 Task: Find Homes in Louisville with Tudor-style.
Action: Key pressed <Key.caps_lock>L<Key.caps_lock>ouisville
Screenshot: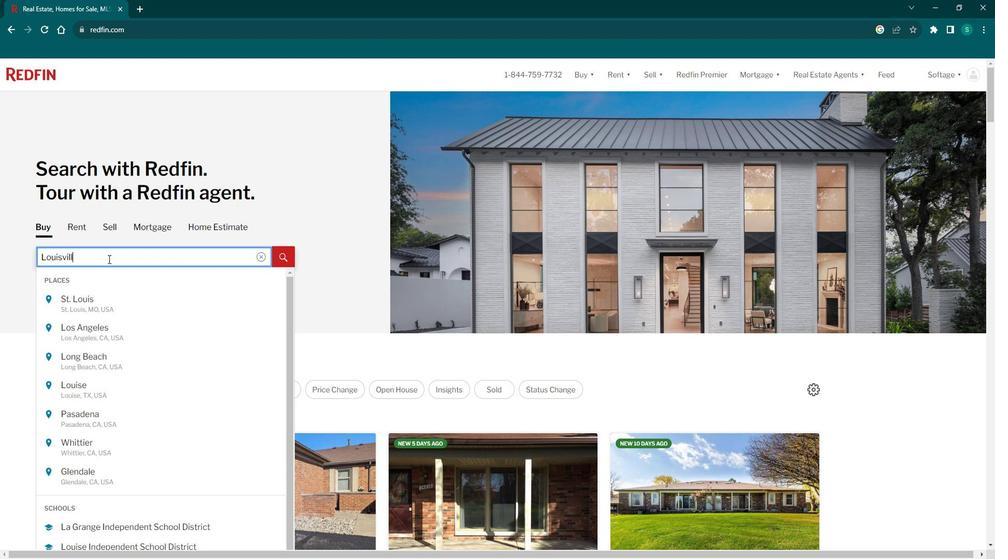 
Action: Mouse moved to (100, 295)
Screenshot: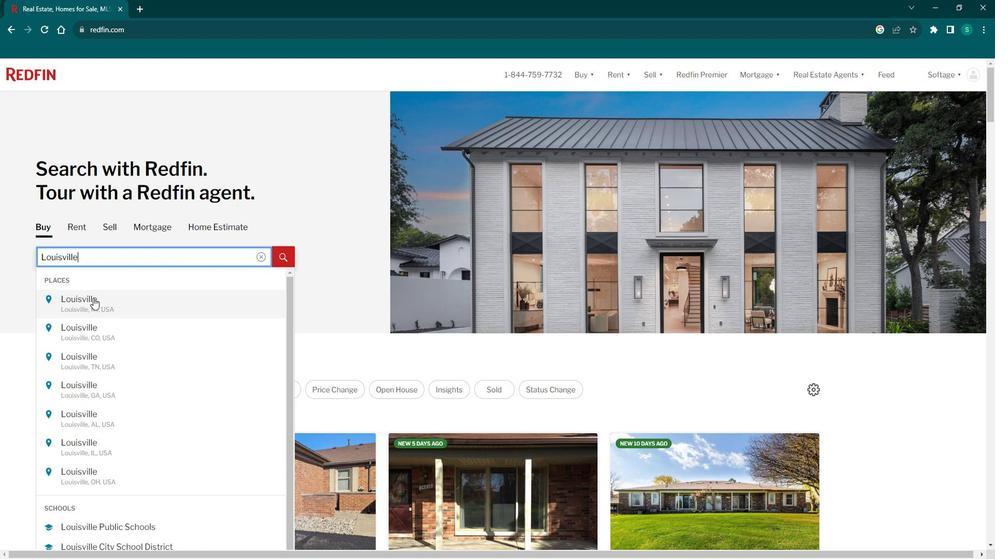 
Action: Mouse pressed left at (100, 295)
Screenshot: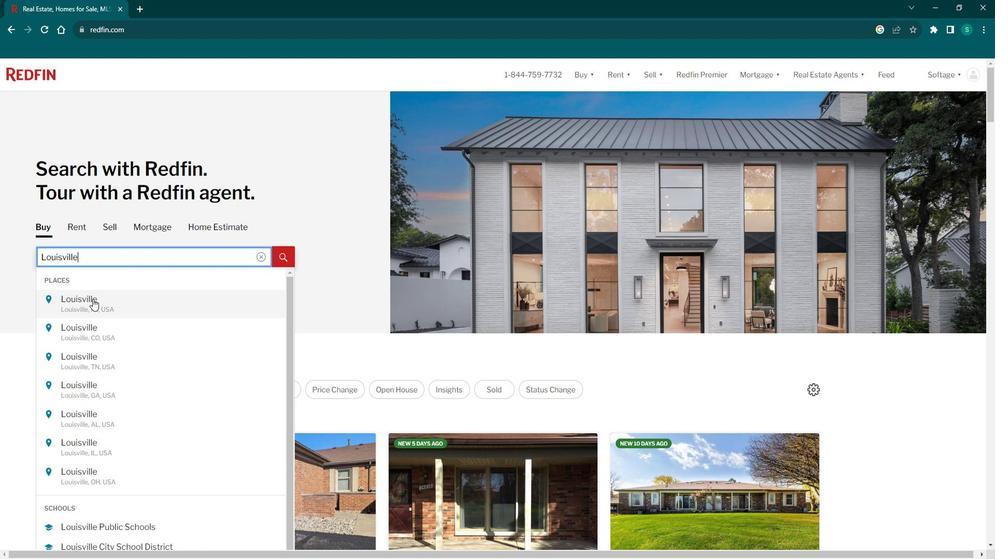 
Action: Mouse moved to (906, 140)
Screenshot: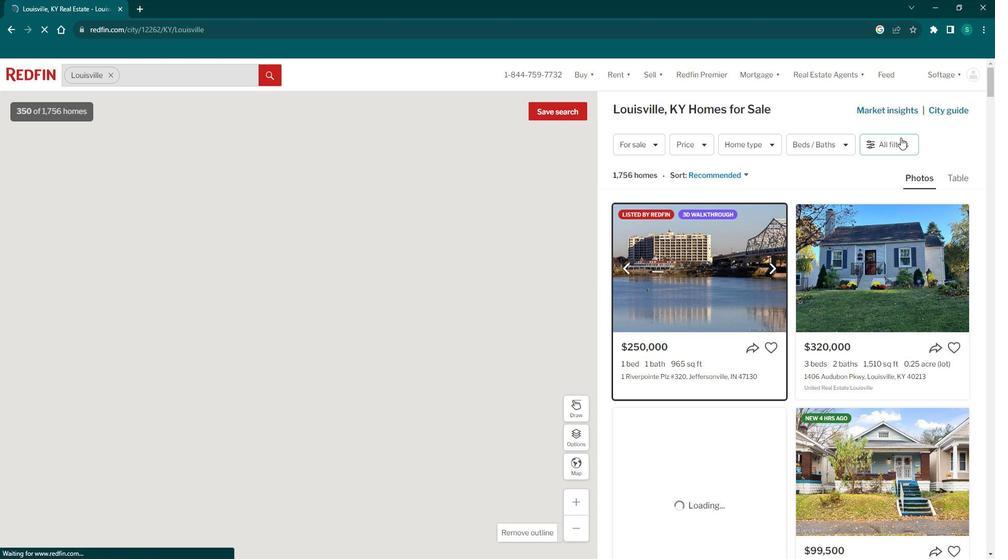 
Action: Mouse pressed left at (906, 140)
Screenshot: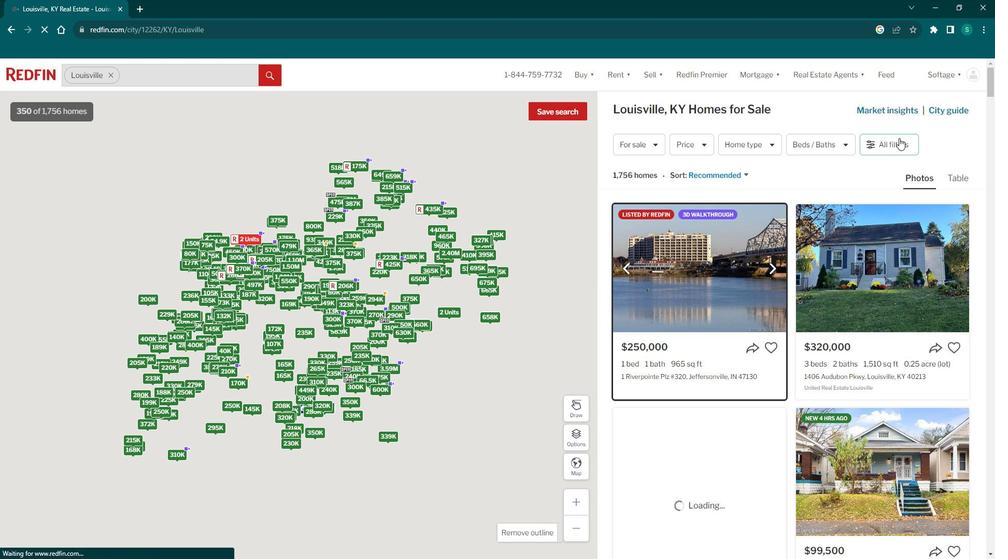 
Action: Mouse pressed left at (906, 140)
Screenshot: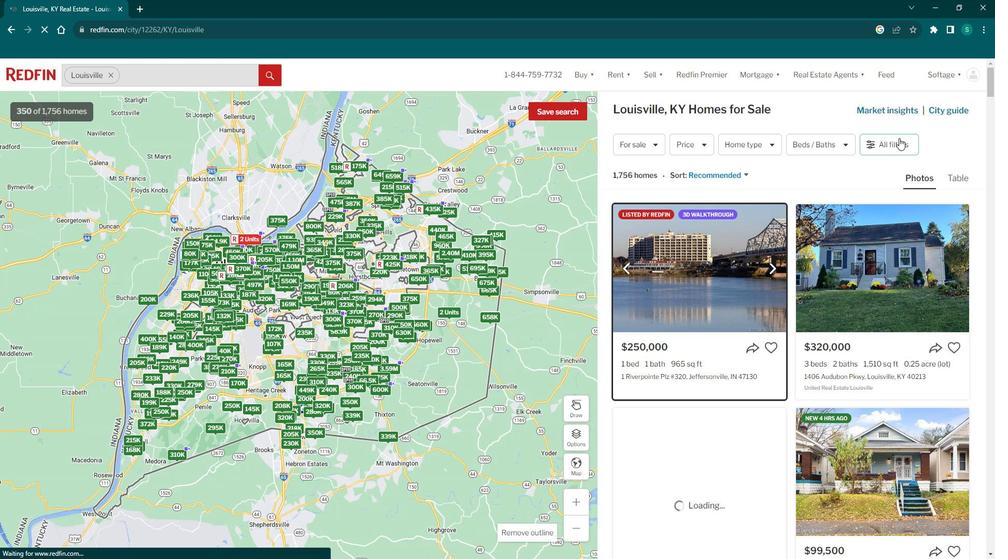 
Action: Mouse moved to (895, 145)
Screenshot: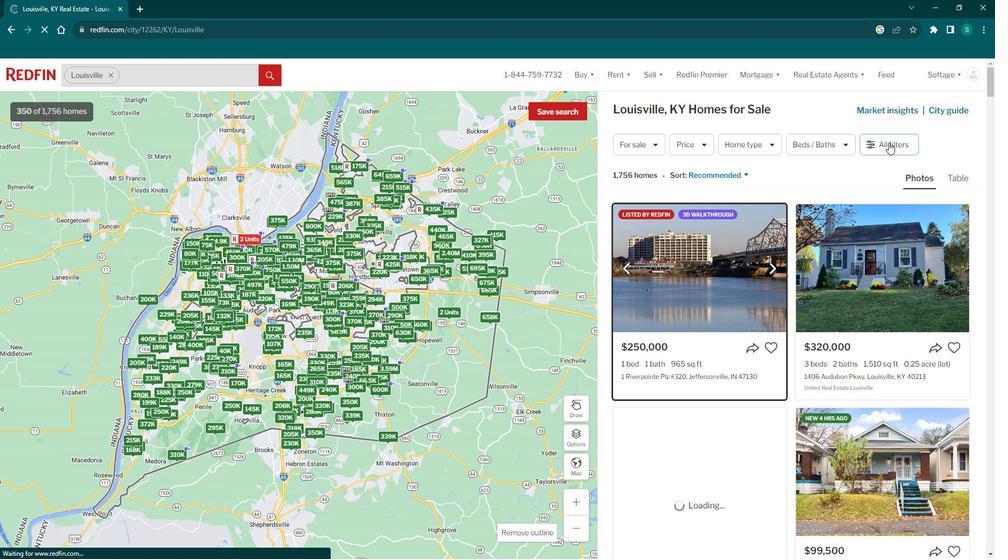 
Action: Mouse pressed left at (895, 145)
Screenshot: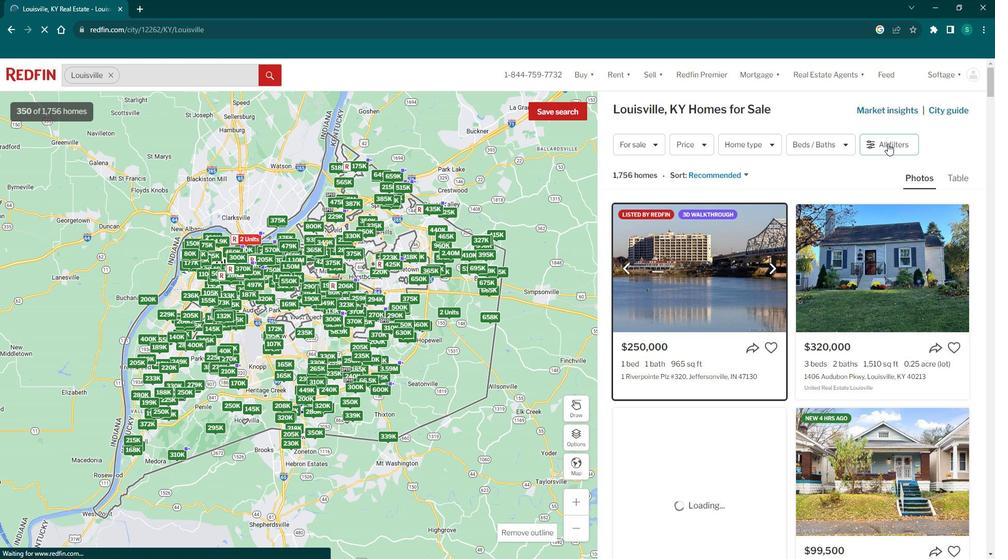 
Action: Mouse pressed left at (895, 145)
Screenshot: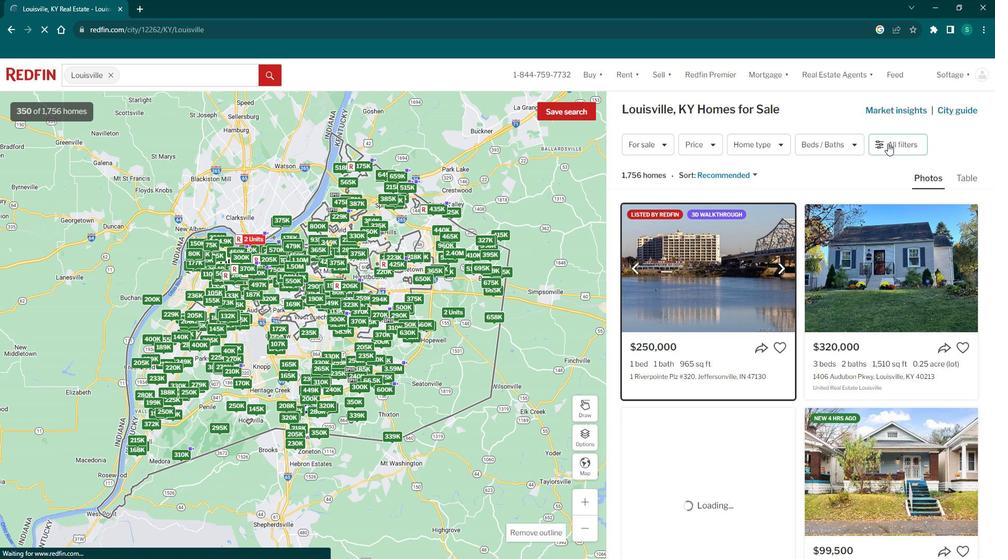 
Action: Mouse moved to (897, 146)
Screenshot: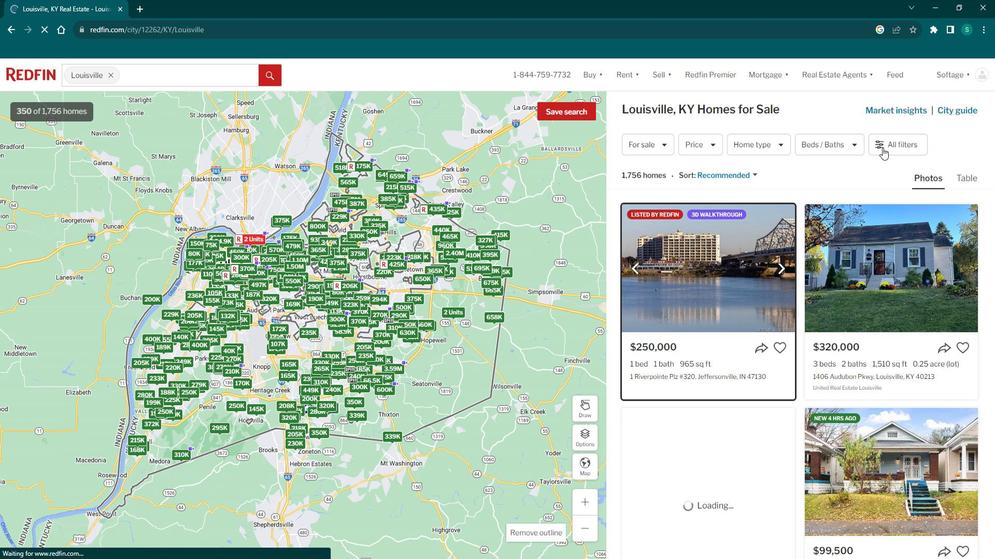 
Action: Mouse pressed left at (897, 146)
Screenshot: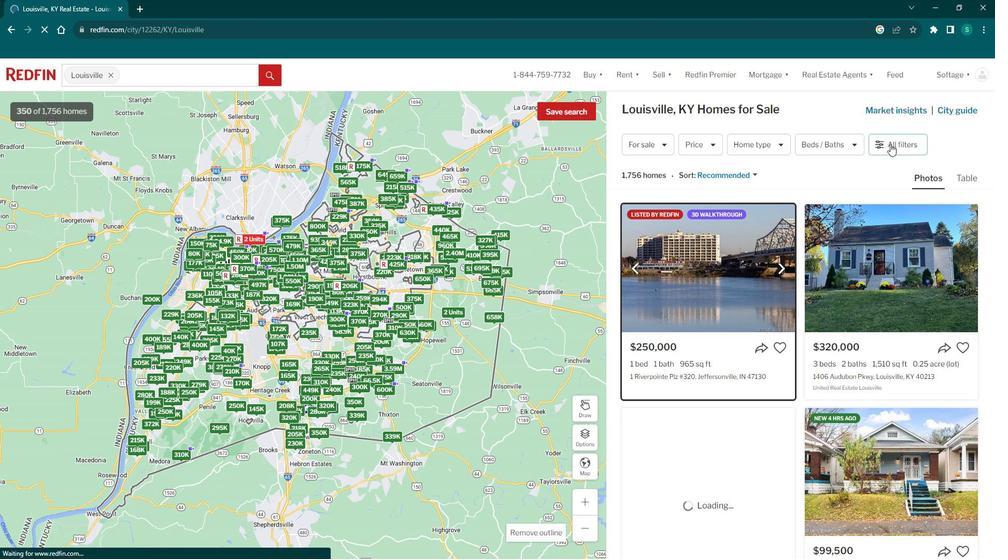 
Action: Mouse pressed left at (897, 146)
Screenshot: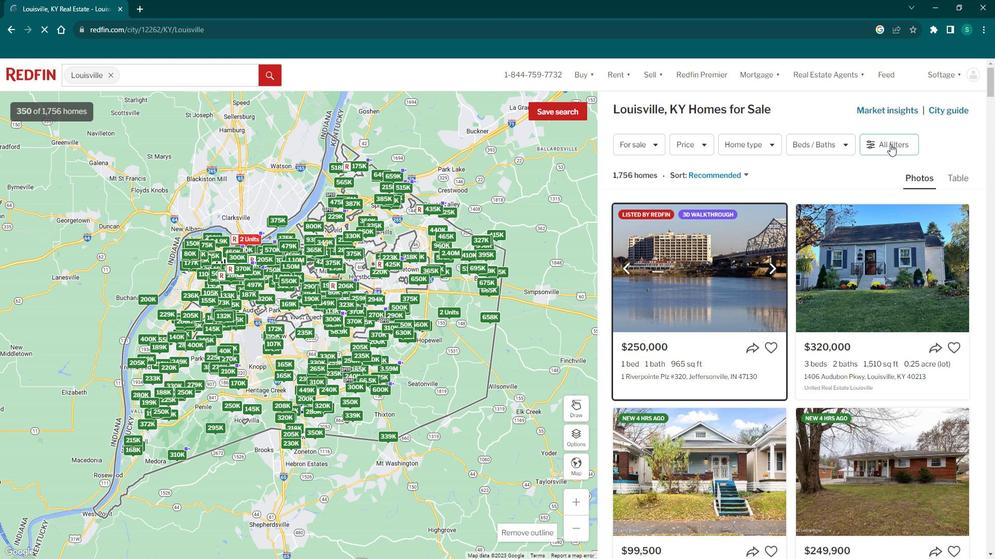 
Action: Mouse moved to (711, 380)
Screenshot: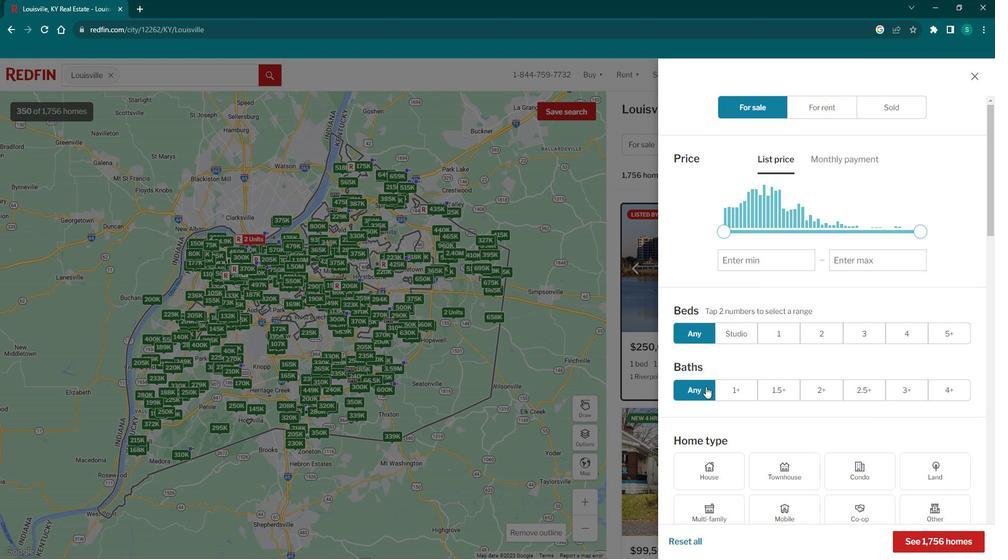 
Action: Mouse scrolled (711, 379) with delta (0, 0)
Screenshot: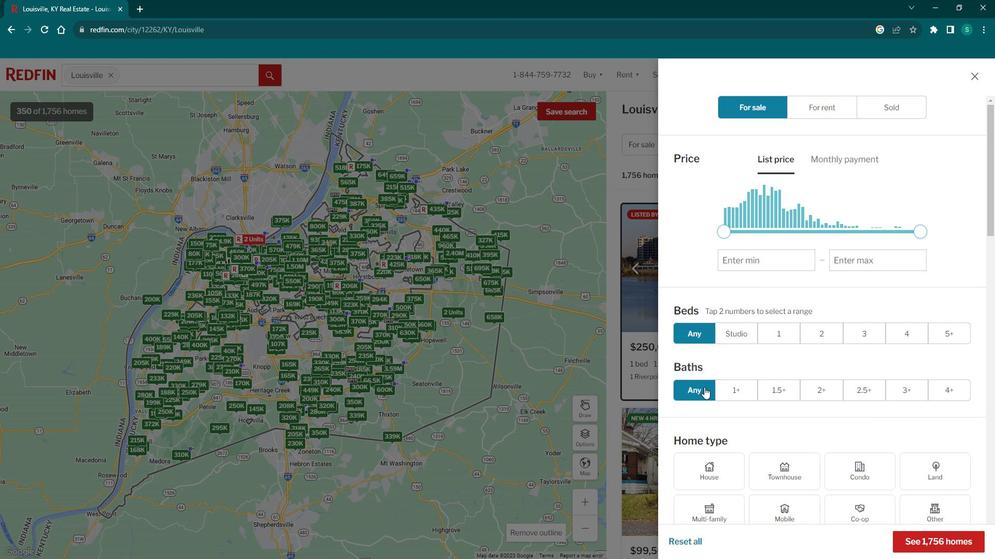 
Action: Mouse scrolled (711, 379) with delta (0, 0)
Screenshot: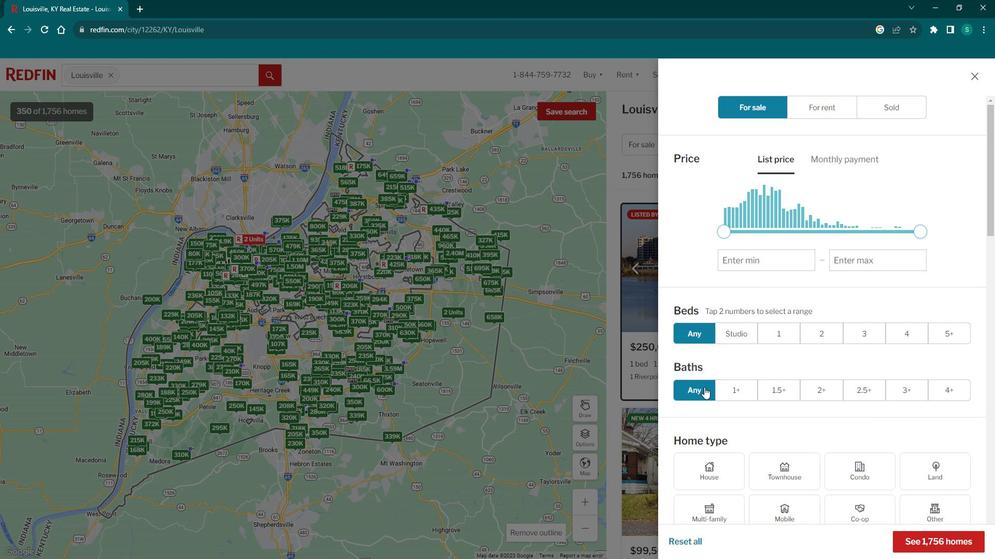 
Action: Mouse scrolled (711, 379) with delta (0, 0)
Screenshot: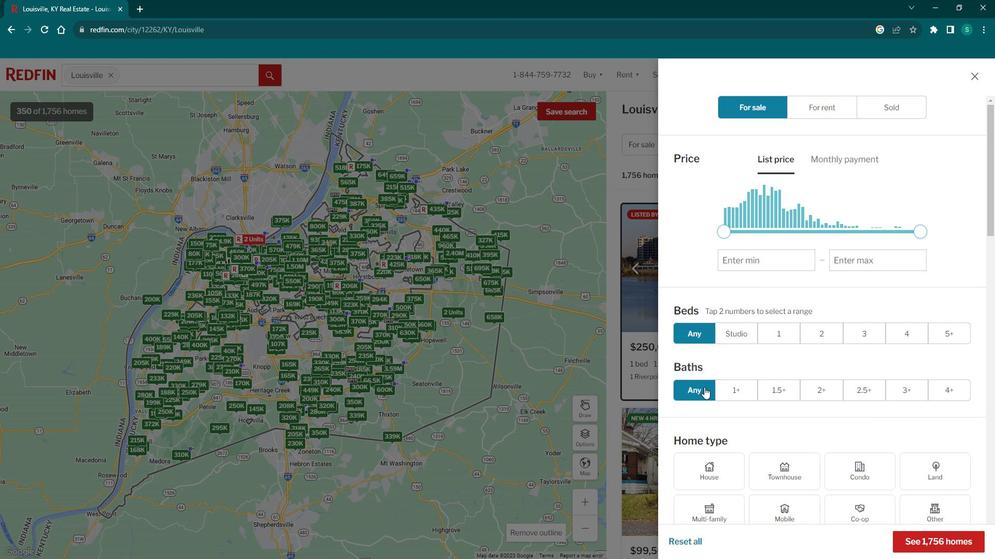
Action: Mouse scrolled (711, 379) with delta (0, 0)
Screenshot: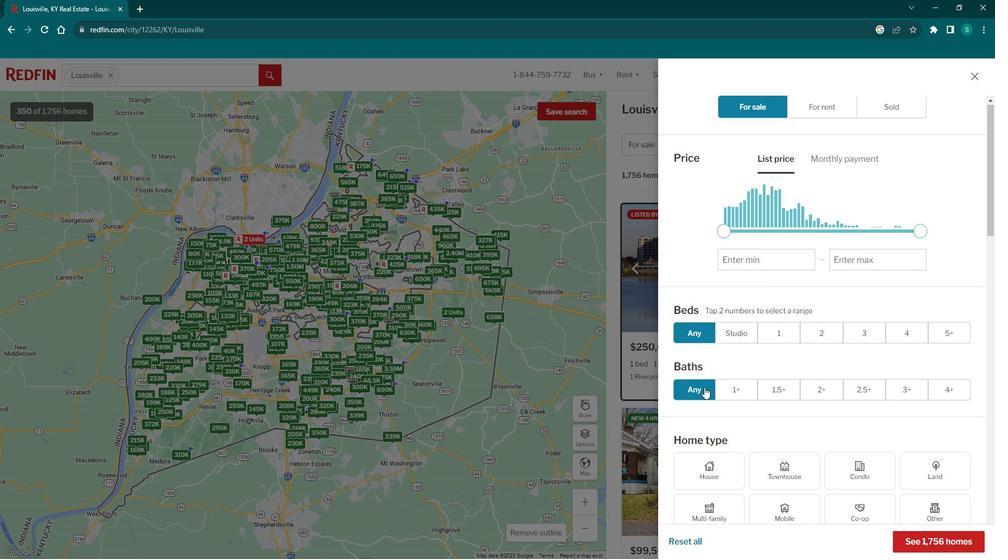 
Action: Mouse scrolled (711, 379) with delta (0, 0)
Screenshot: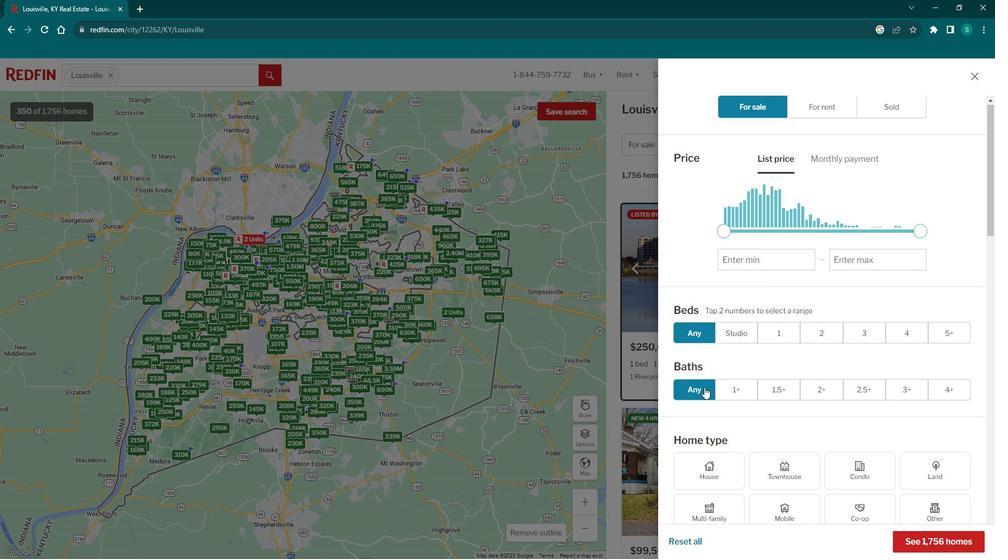 
Action: Mouse scrolled (711, 379) with delta (0, 0)
Screenshot: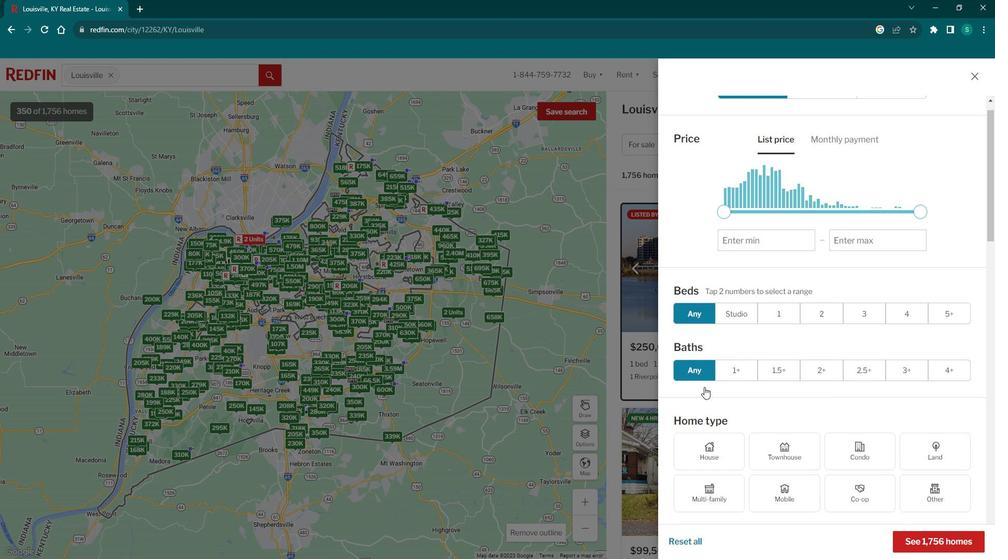 
Action: Mouse moved to (708, 363)
Screenshot: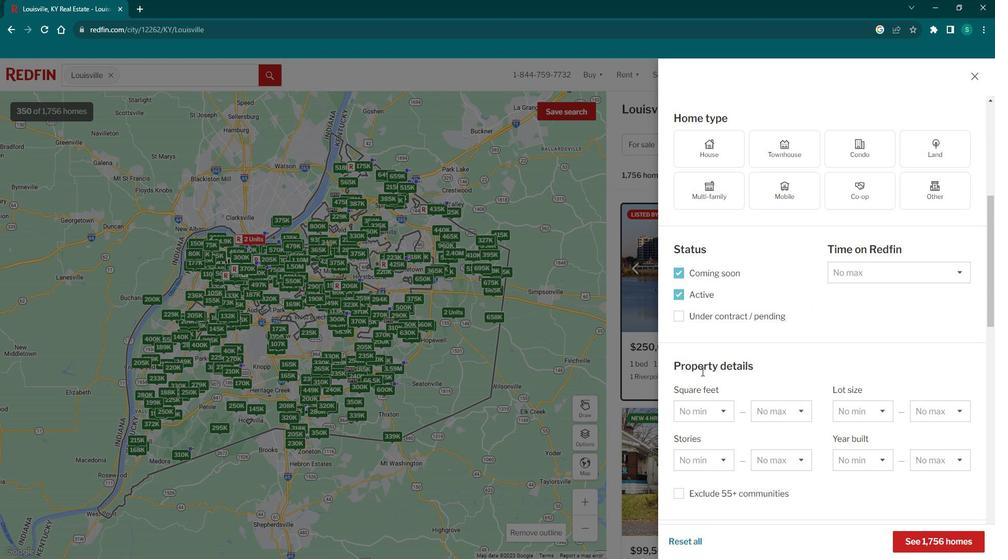 
Action: Mouse scrolled (708, 364) with delta (0, 0)
Screenshot: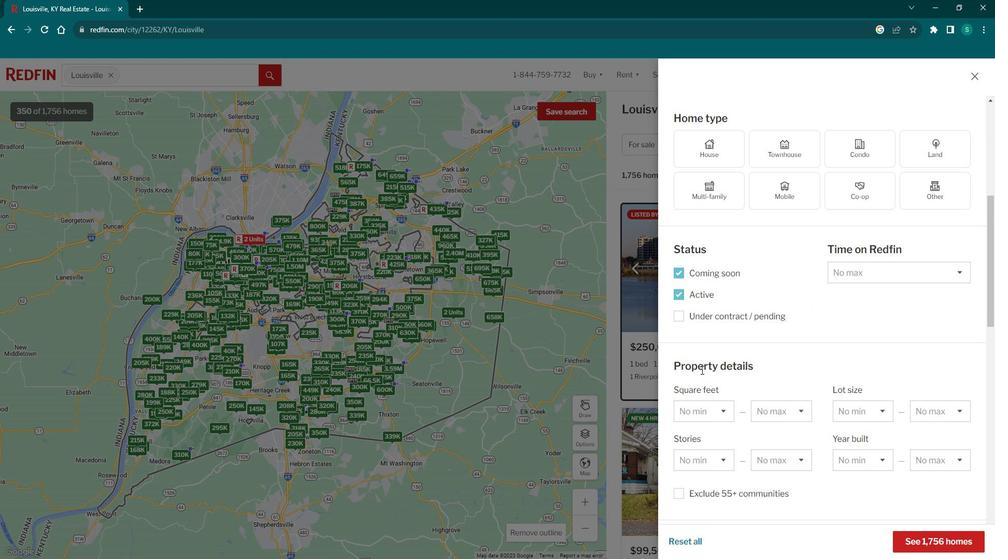 
Action: Mouse scrolled (708, 364) with delta (0, 0)
Screenshot: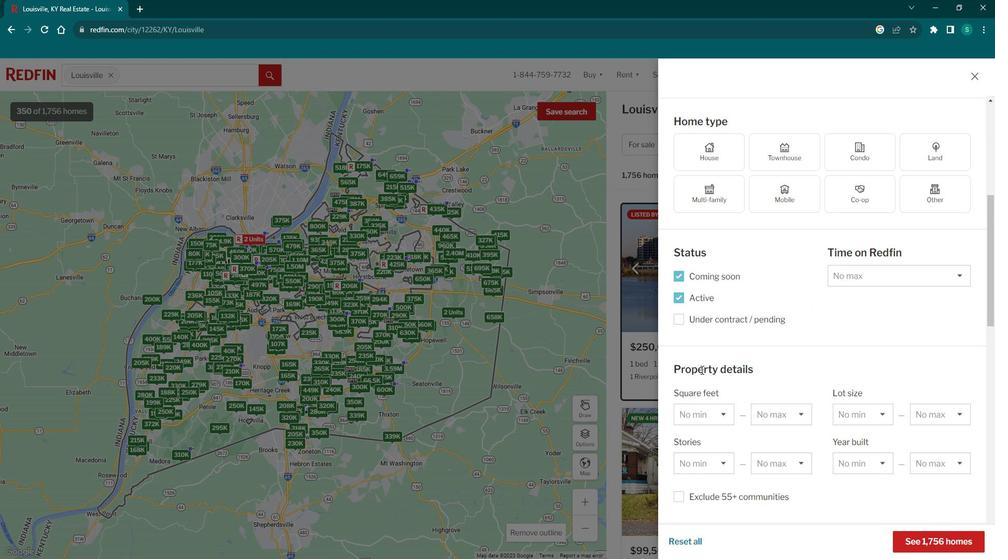 
Action: Mouse moved to (724, 245)
Screenshot: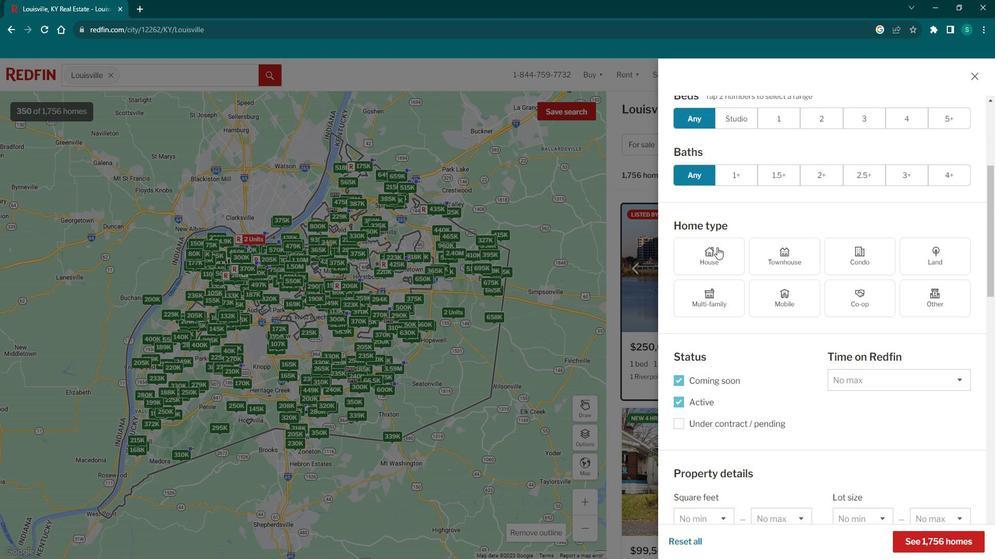 
Action: Mouse pressed left at (724, 245)
Screenshot: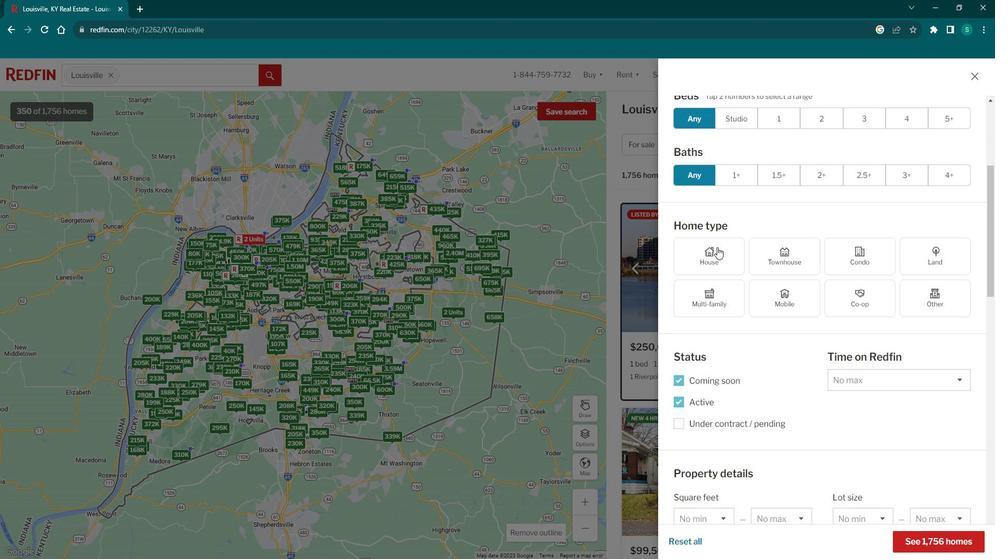 
Action: Mouse moved to (742, 369)
Screenshot: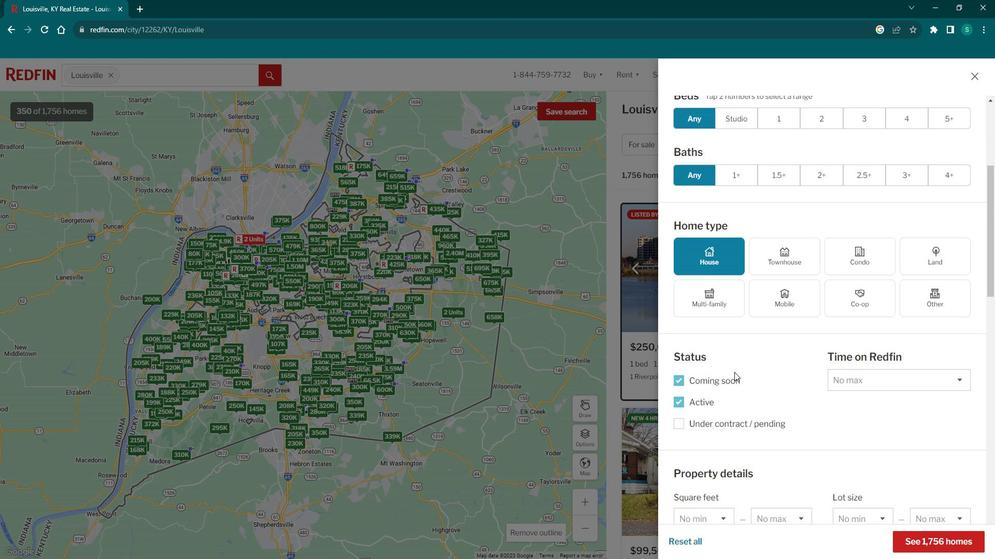 
Action: Mouse scrolled (742, 369) with delta (0, 0)
Screenshot: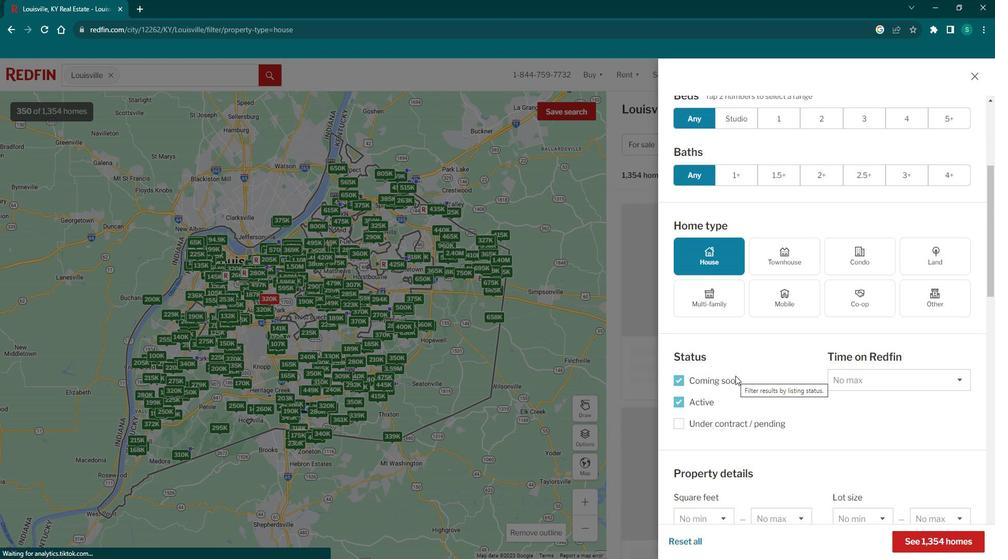 
Action: Mouse scrolled (742, 369) with delta (0, 0)
Screenshot: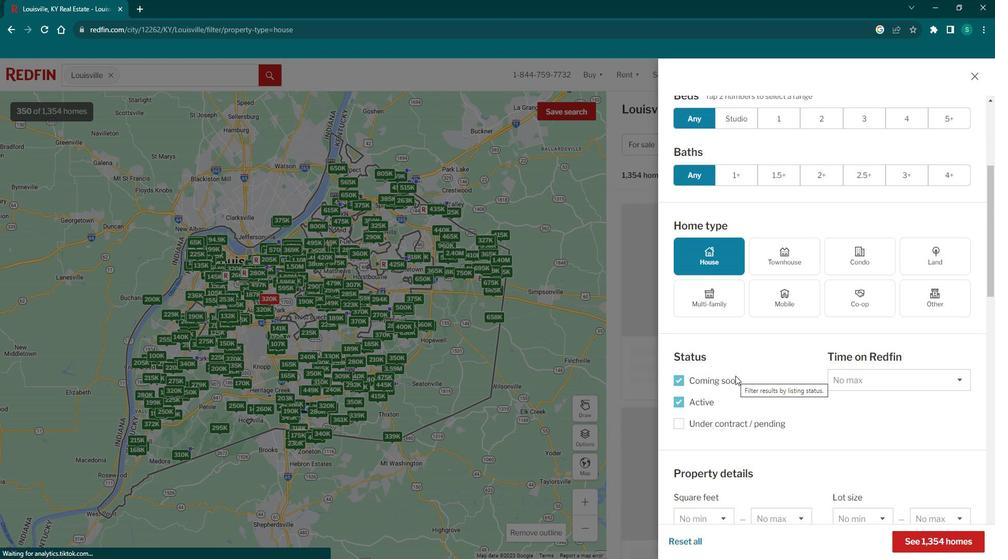 
Action: Mouse scrolled (742, 369) with delta (0, 0)
Screenshot: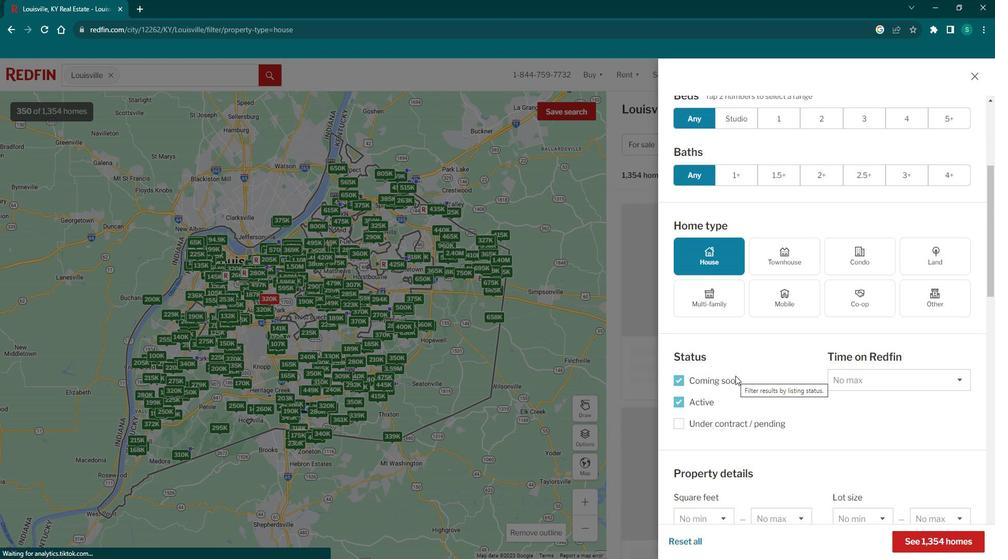 
Action: Mouse scrolled (742, 369) with delta (0, 0)
Screenshot: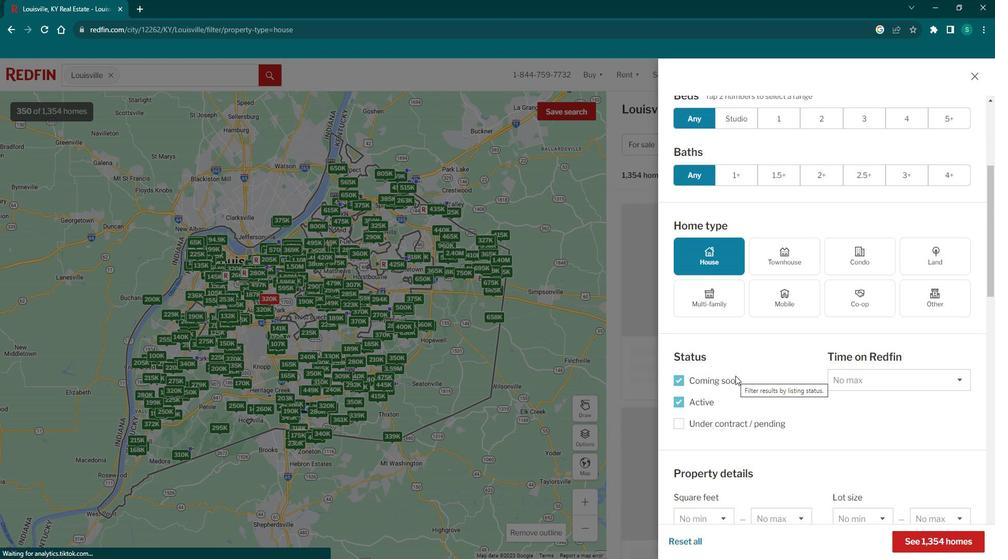 
Action: Mouse scrolled (742, 369) with delta (0, 0)
Screenshot: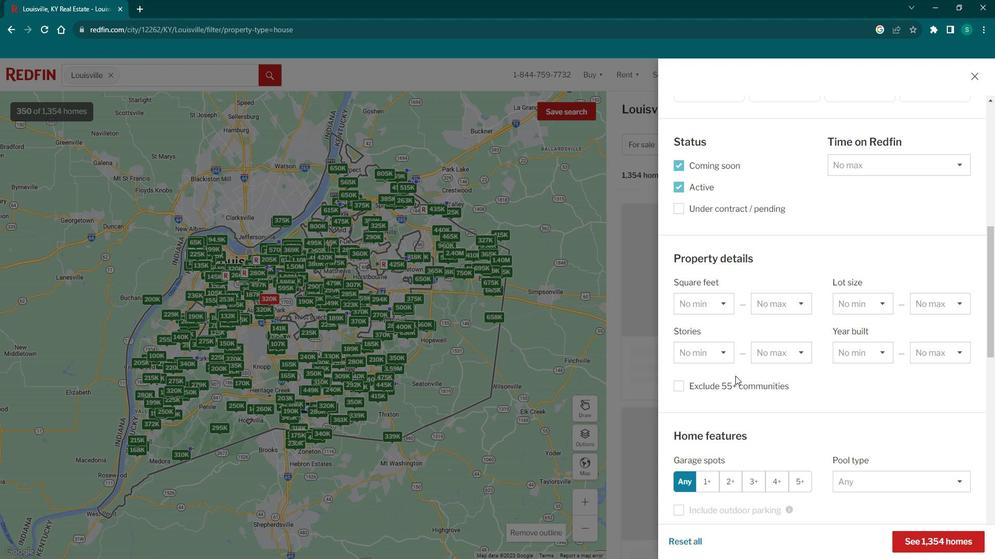 
Action: Mouse scrolled (742, 369) with delta (0, 0)
Screenshot: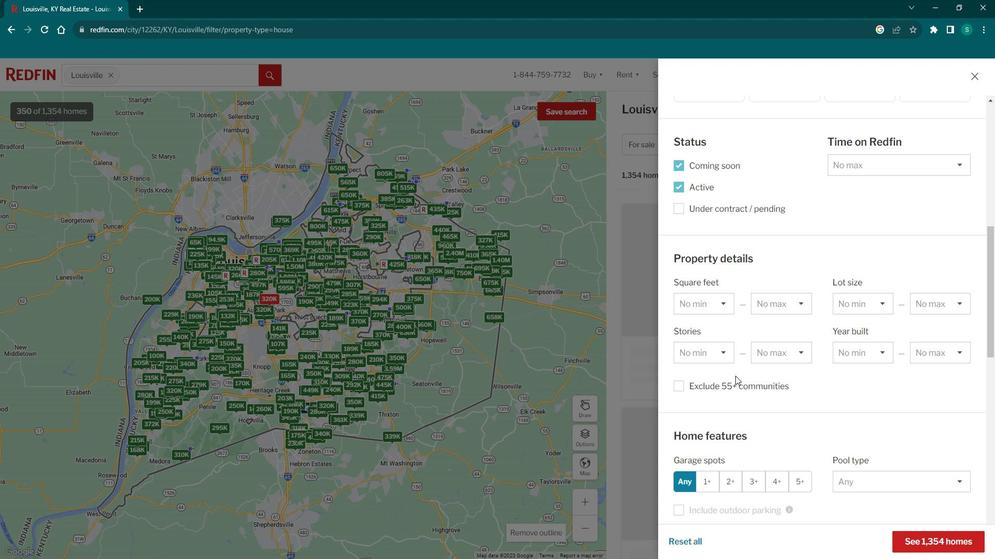 
Action: Mouse scrolled (742, 369) with delta (0, 0)
Screenshot: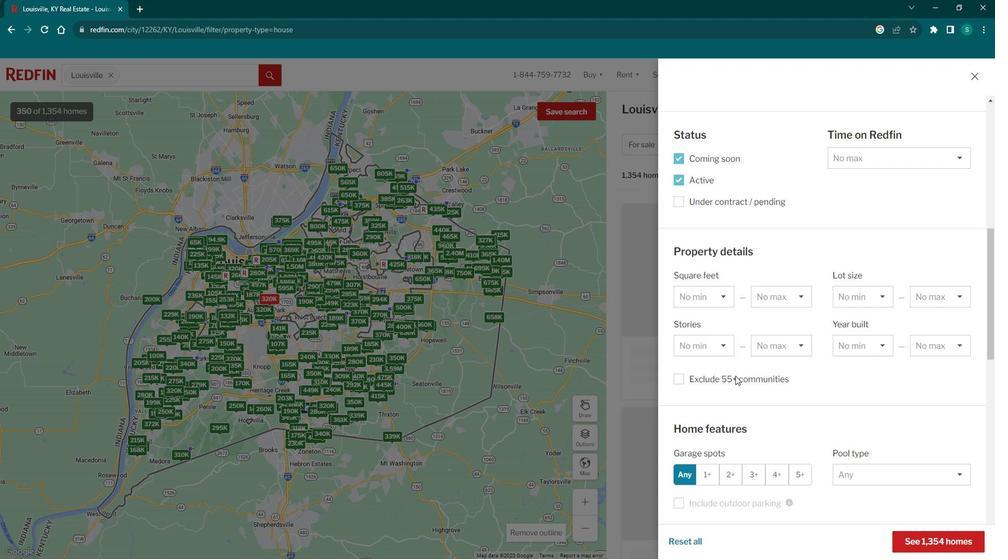 
Action: Mouse scrolled (742, 369) with delta (0, 0)
Screenshot: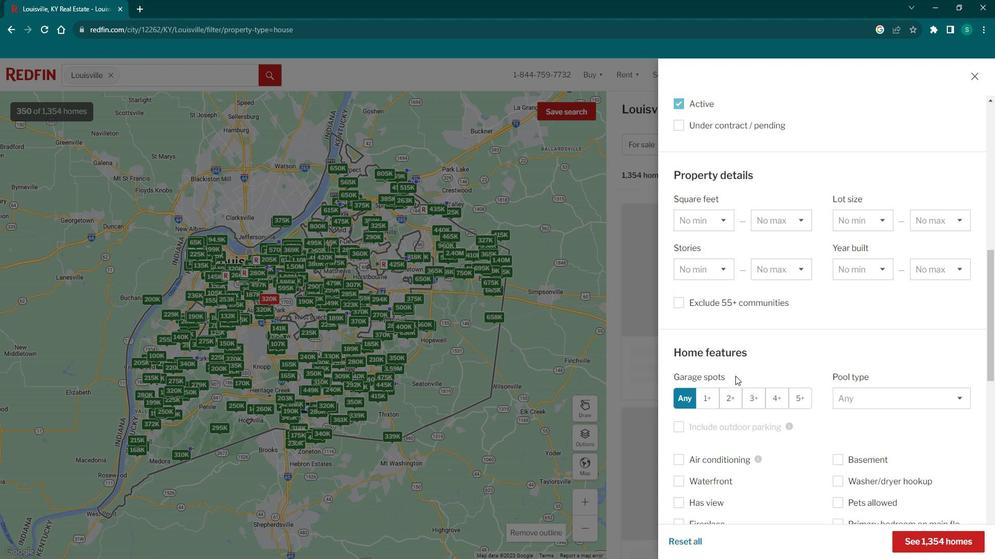 
Action: Mouse scrolled (742, 369) with delta (0, 0)
Screenshot: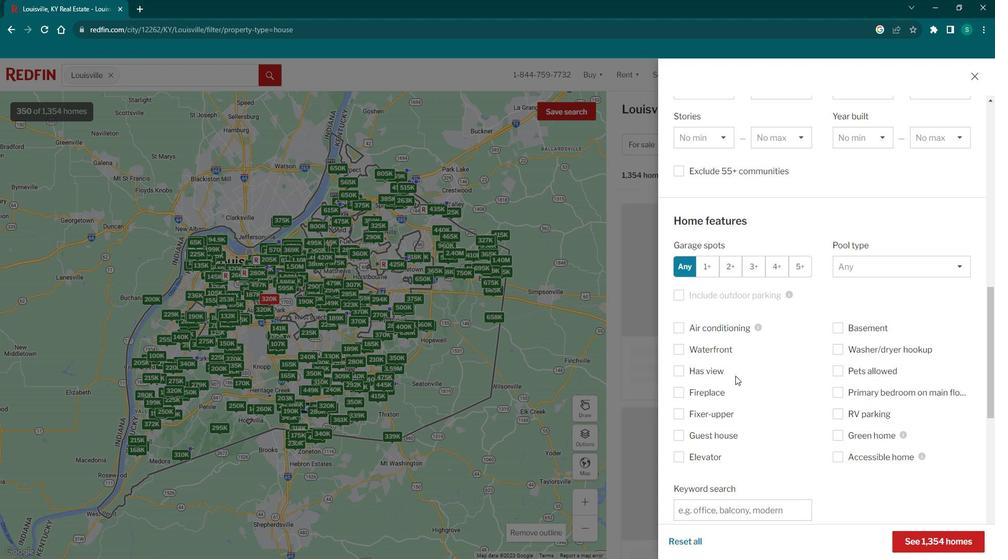 
Action: Mouse scrolled (742, 369) with delta (0, 0)
Screenshot: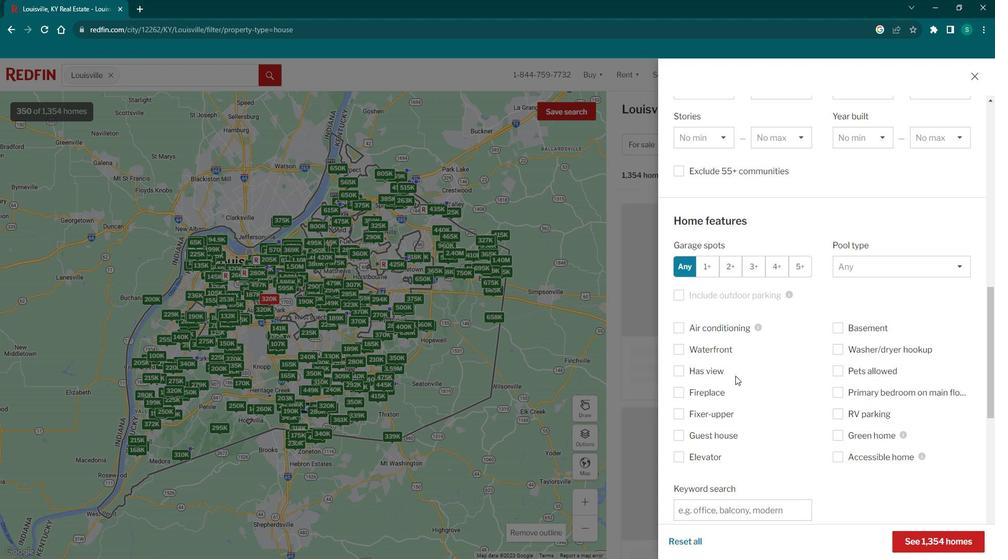
Action: Mouse scrolled (742, 369) with delta (0, 0)
Screenshot: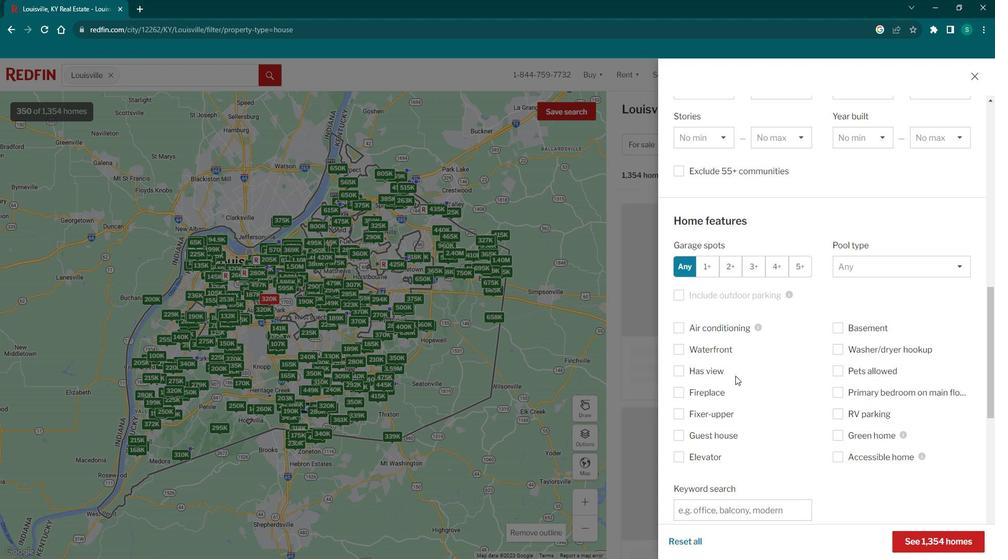 
Action: Mouse scrolled (742, 369) with delta (0, 0)
Screenshot: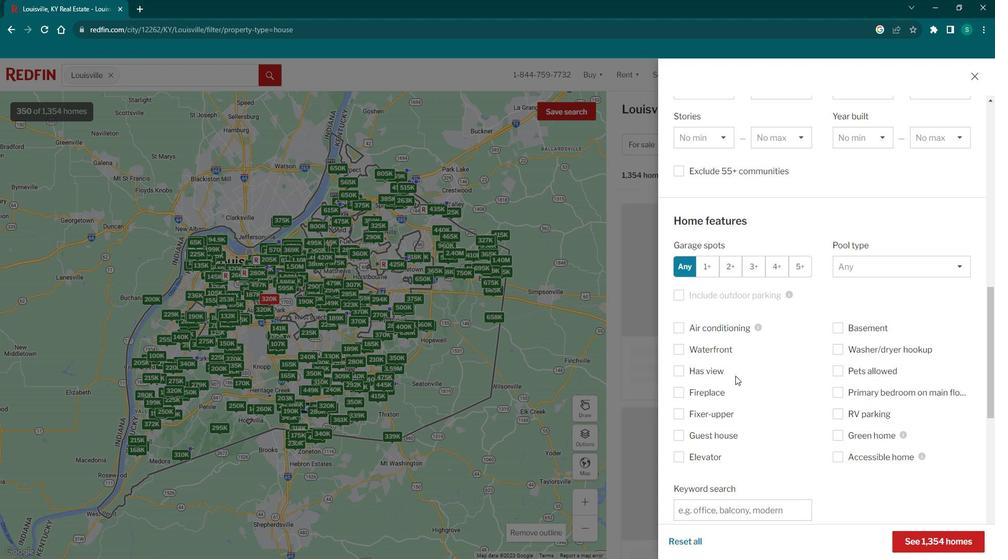
Action: Mouse scrolled (742, 369) with delta (0, 0)
Screenshot: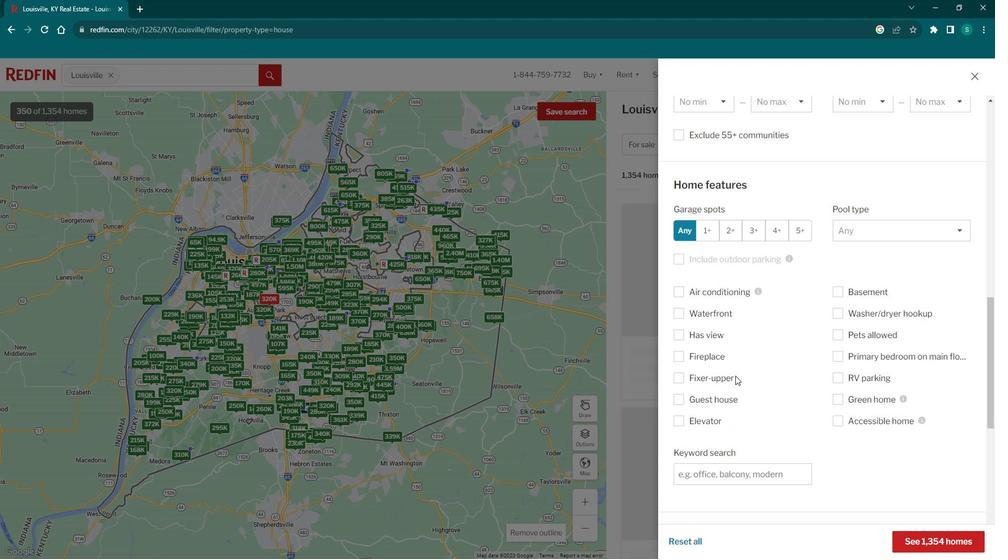
Action: Mouse moved to (725, 244)
Screenshot: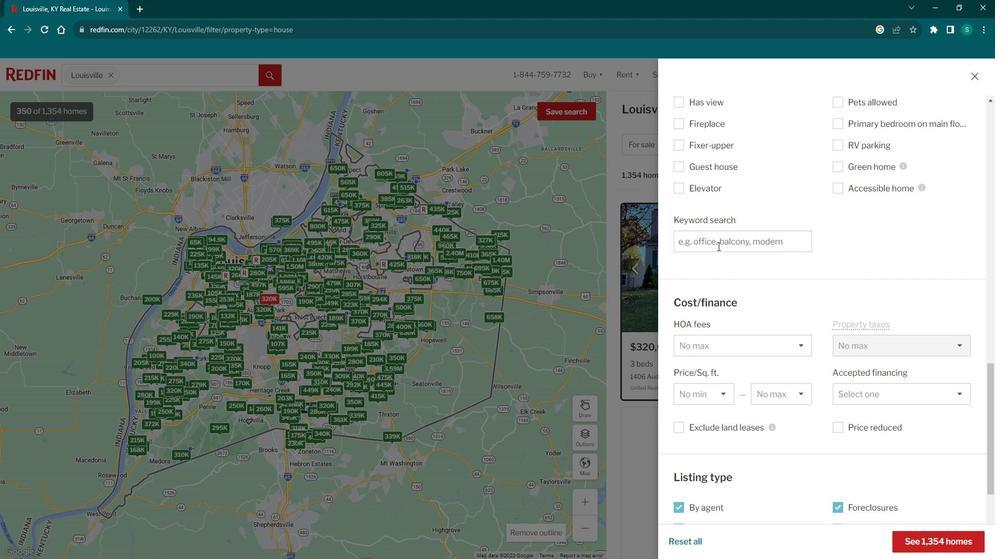 
Action: Mouse pressed left at (725, 244)
Screenshot: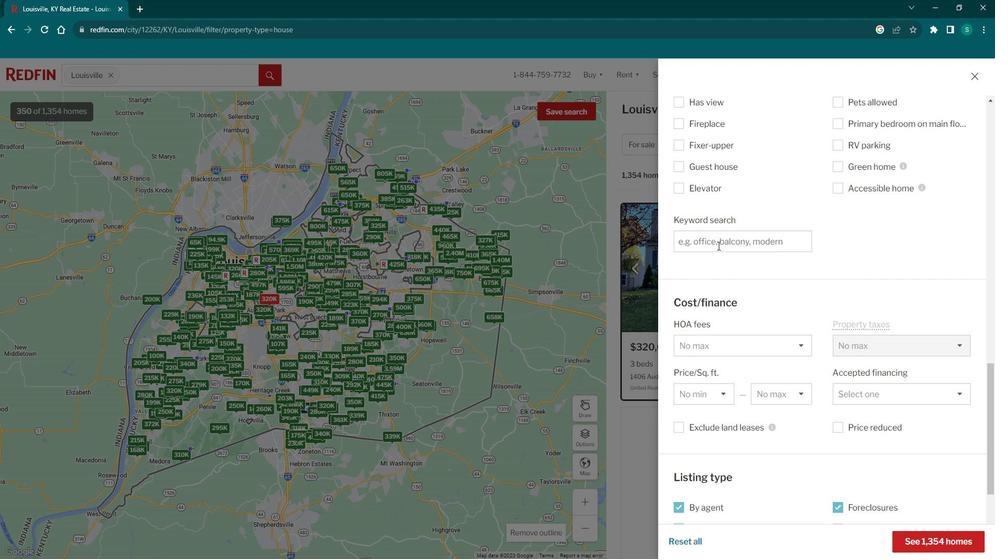 
Action: Mouse moved to (710, 243)
Screenshot: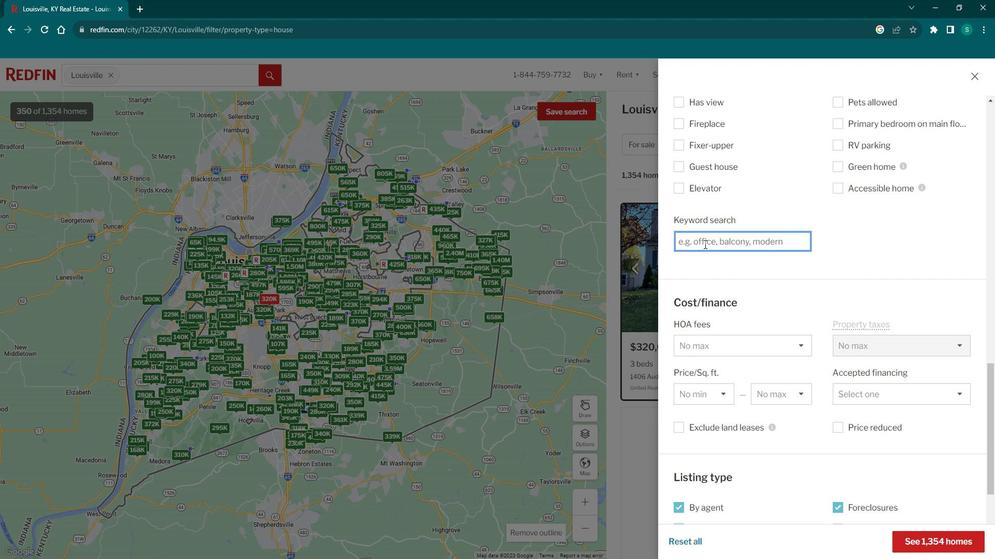 
Action: Key pressed <Key.caps_lock>T<Key.caps_lock>udp<Key.backspace>o
Screenshot: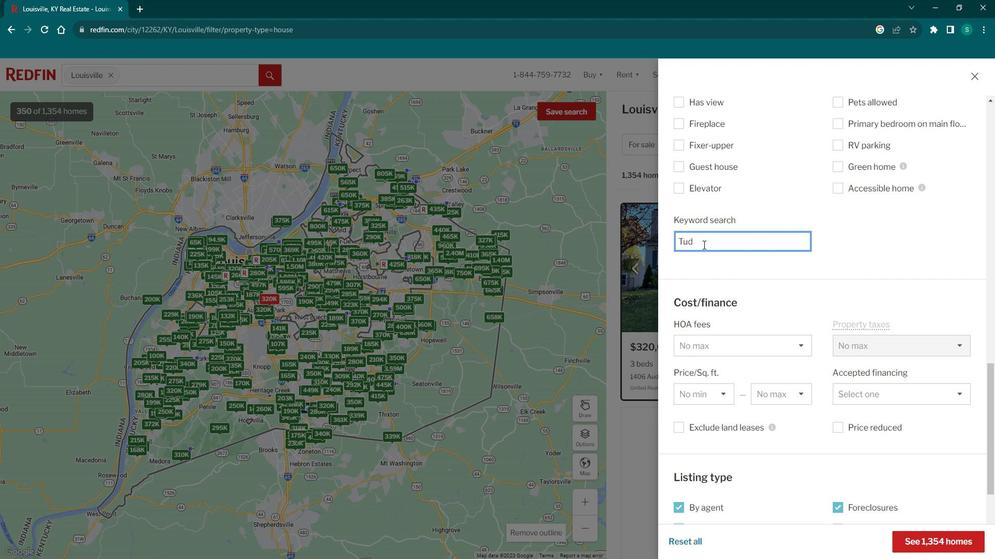 
Action: Mouse moved to (719, 241)
Screenshot: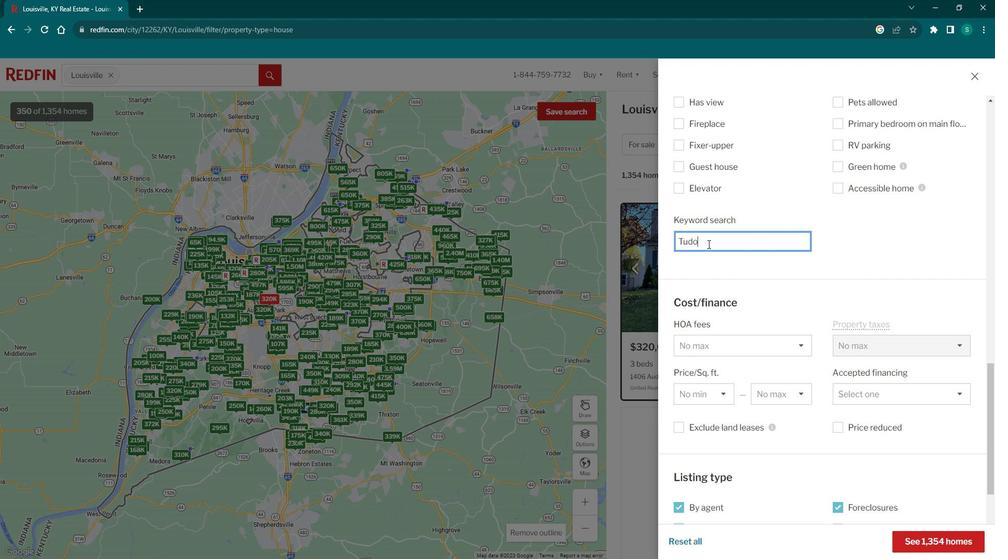 
Action: Key pressed r<Key.space>
Screenshot: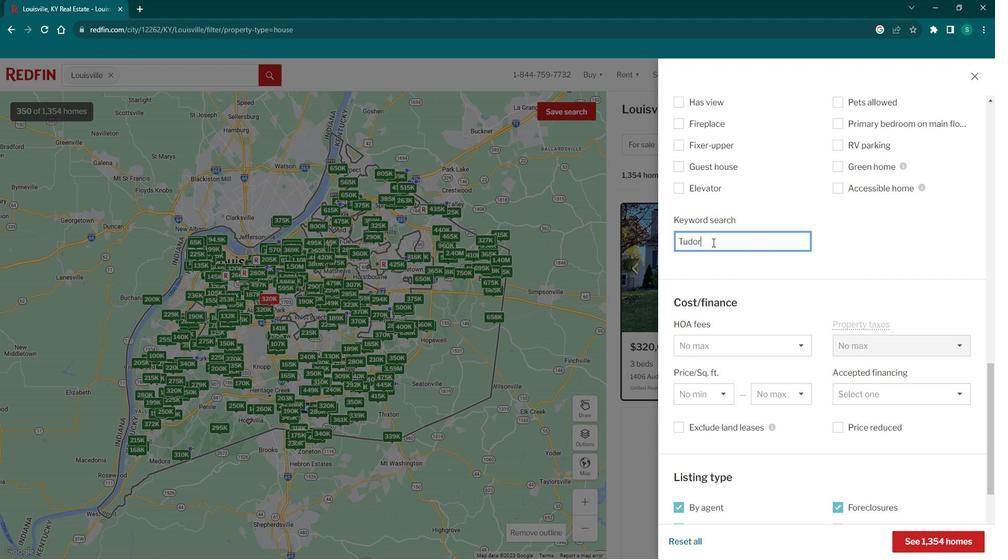 
Action: Mouse moved to (720, 241)
Screenshot: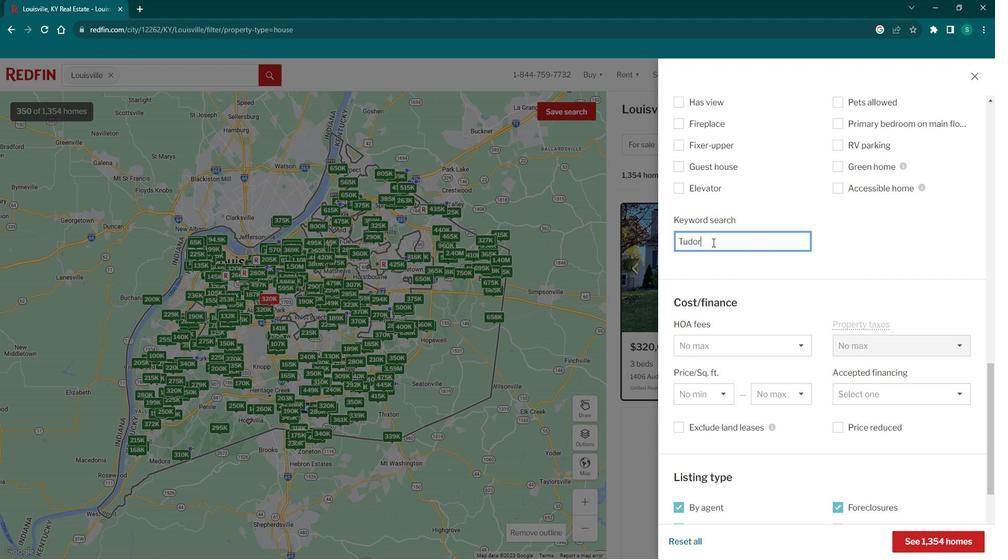 
Action: Key pressed style<Key.space>
Screenshot: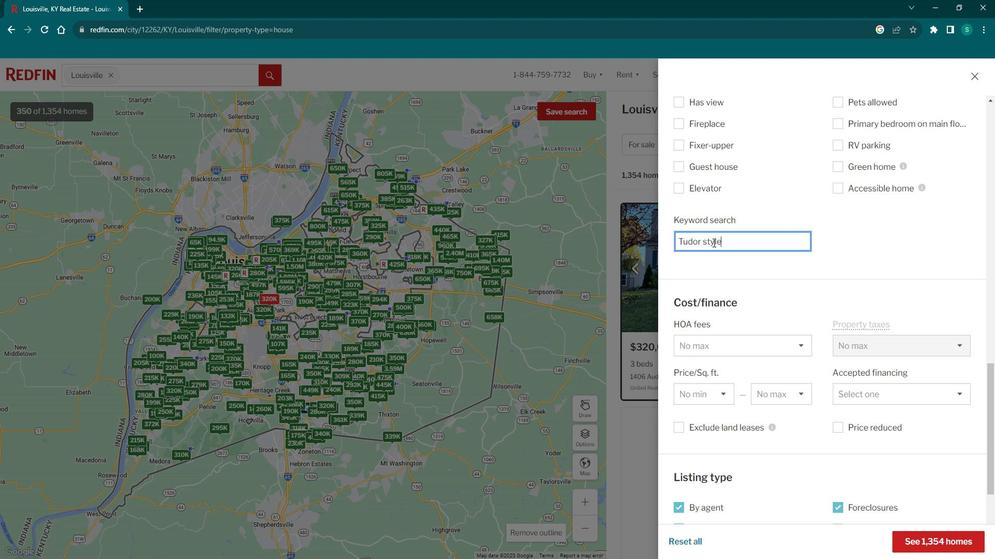
Action: Mouse moved to (721, 241)
Screenshot: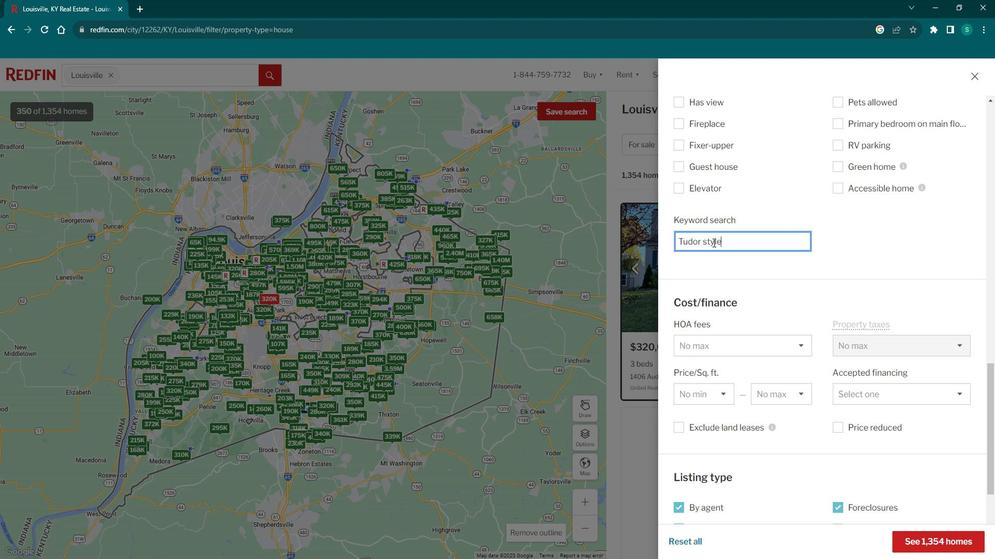
Action: Key pressed h
Screenshot: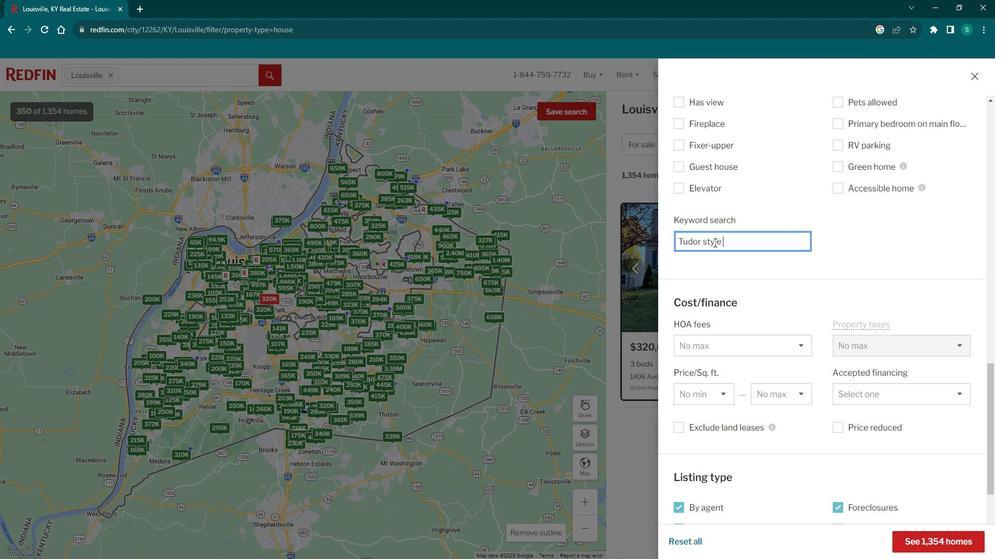 
Action: Mouse moved to (721, 241)
Screenshot: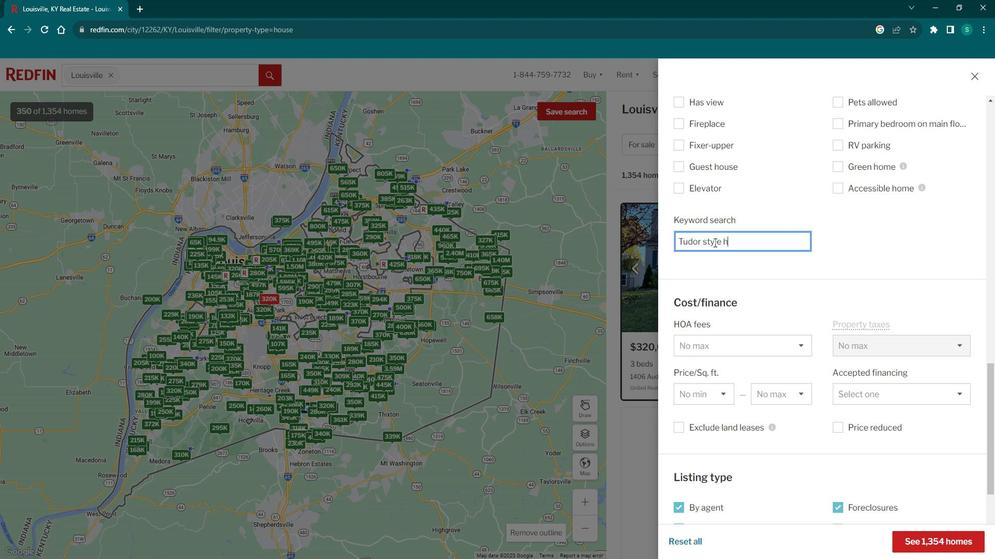 
Action: Key pressed ome
Screenshot: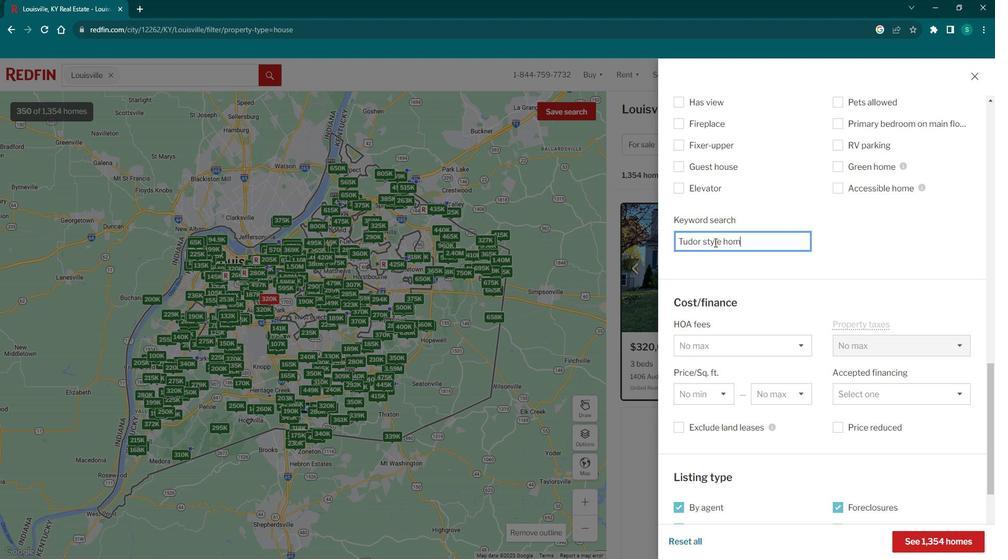 
Action: Mouse moved to (923, 525)
Screenshot: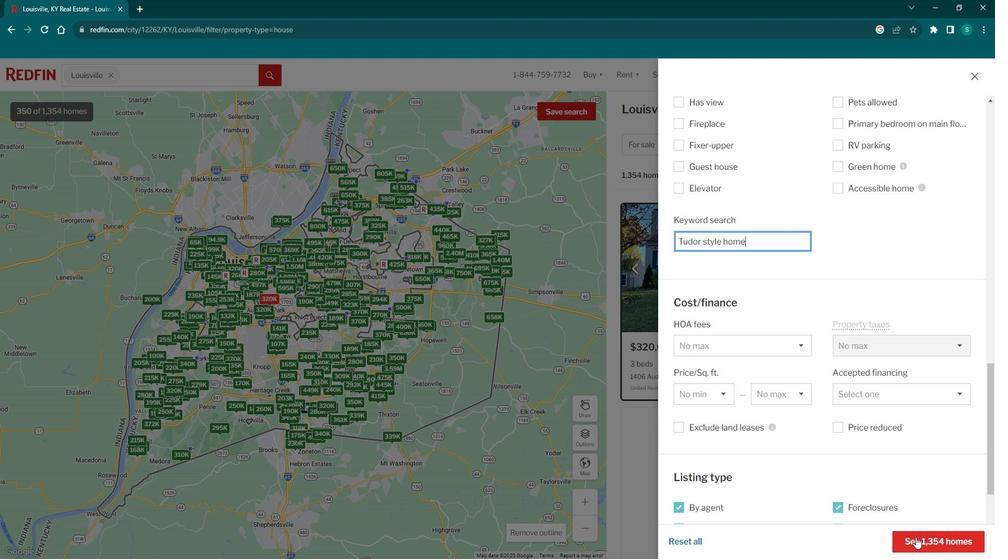 
Action: Mouse pressed left at (923, 525)
Screenshot: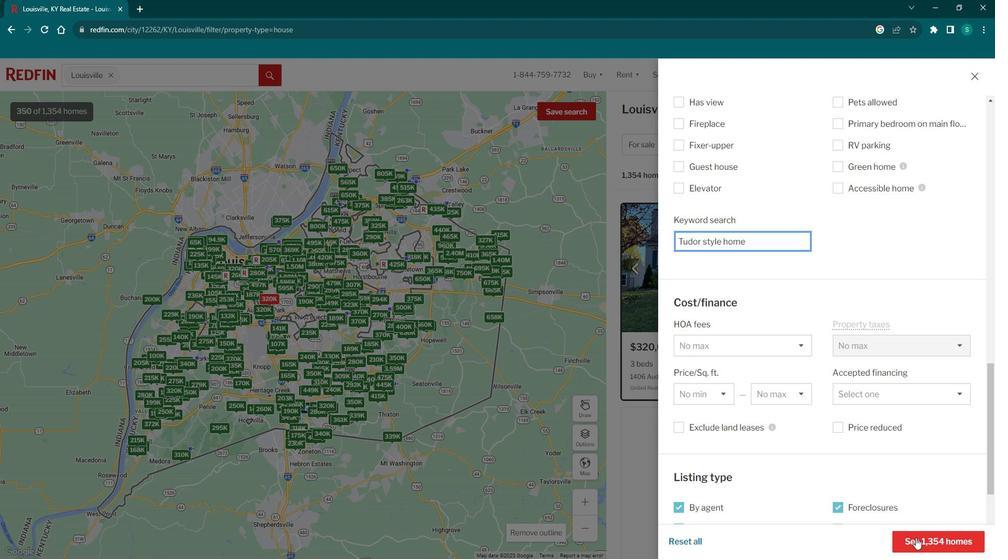 
Action: Mouse moved to (732, 364)
Screenshot: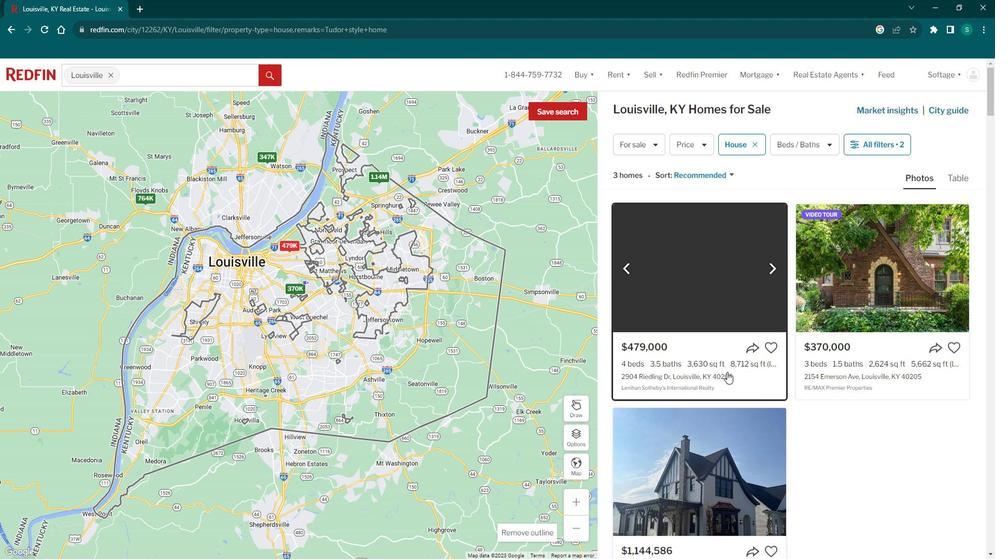 
Action: Mouse scrolled (732, 364) with delta (0, 0)
Screenshot: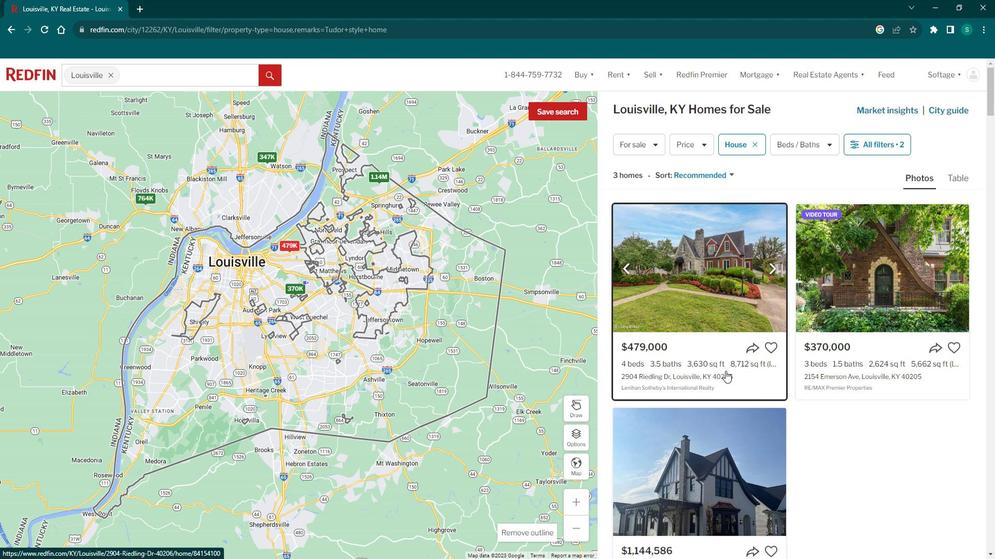 
Action: Mouse scrolled (732, 364) with delta (0, 0)
Screenshot: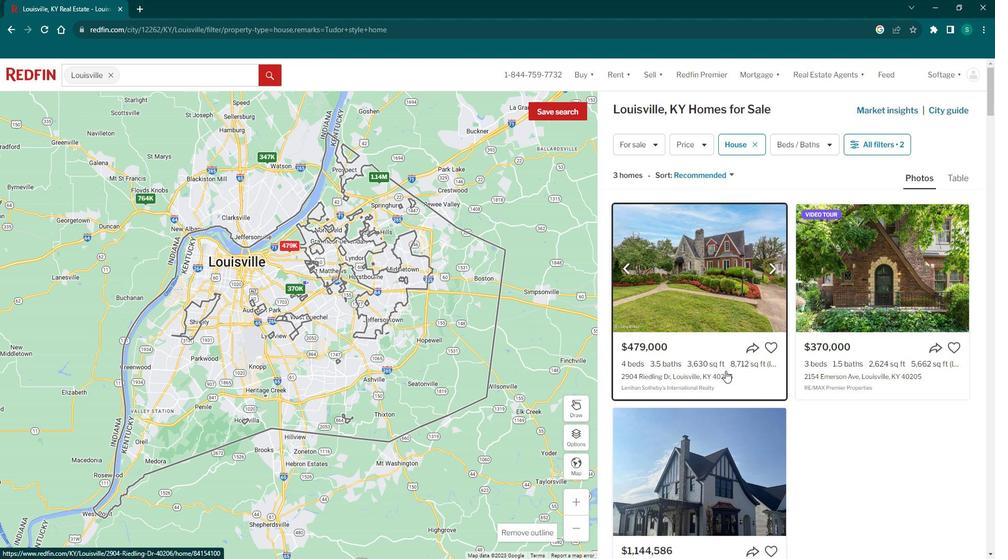 
Action: Mouse moved to (685, 373)
Screenshot: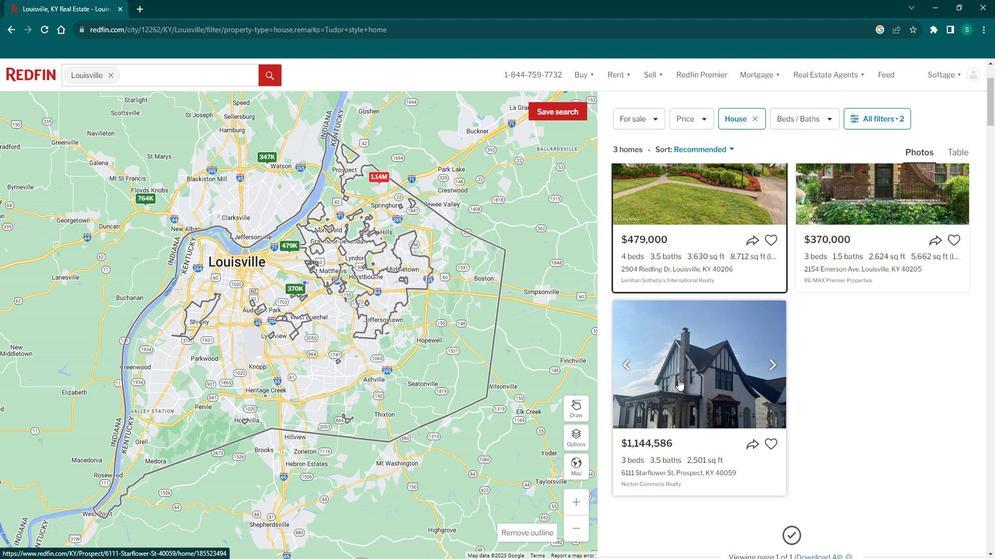 
Action: Mouse pressed left at (685, 373)
Screenshot: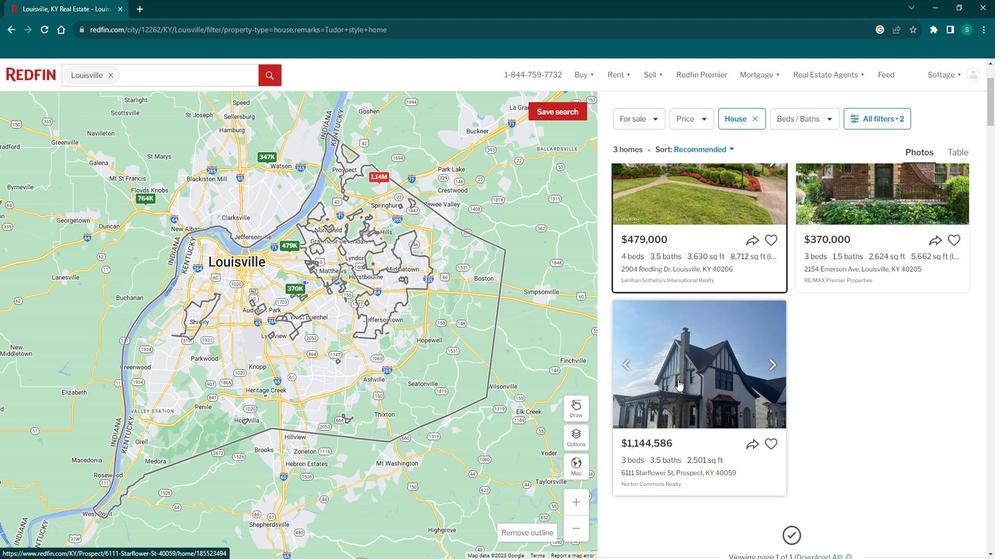
Action: Mouse moved to (380, 346)
Screenshot: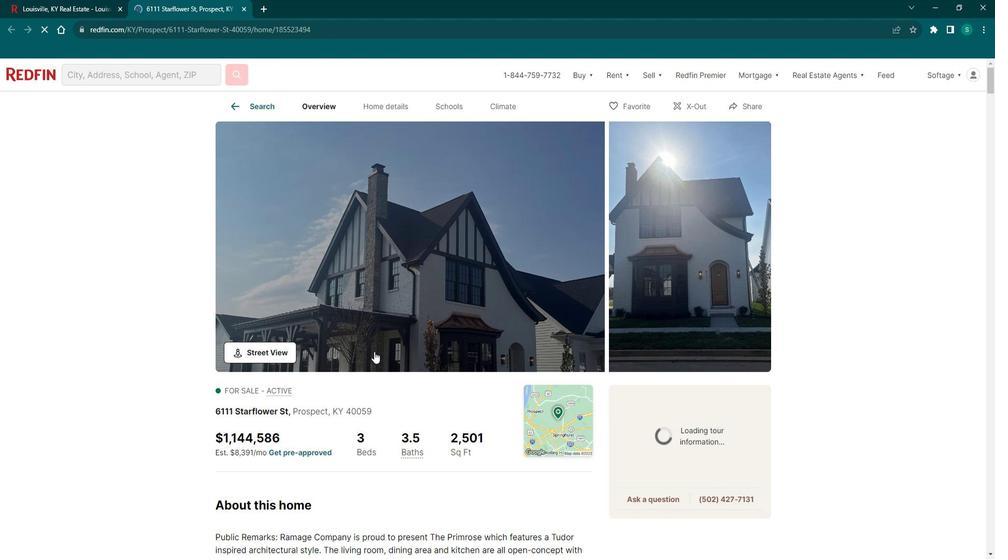
Action: Mouse scrolled (380, 345) with delta (0, 0)
Screenshot: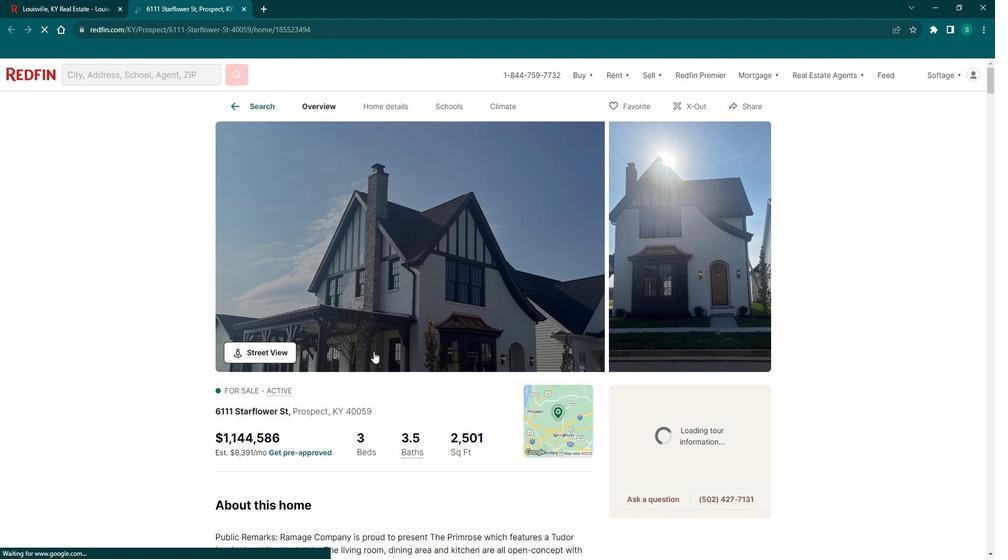 
Action: Mouse scrolled (380, 345) with delta (0, 0)
Screenshot: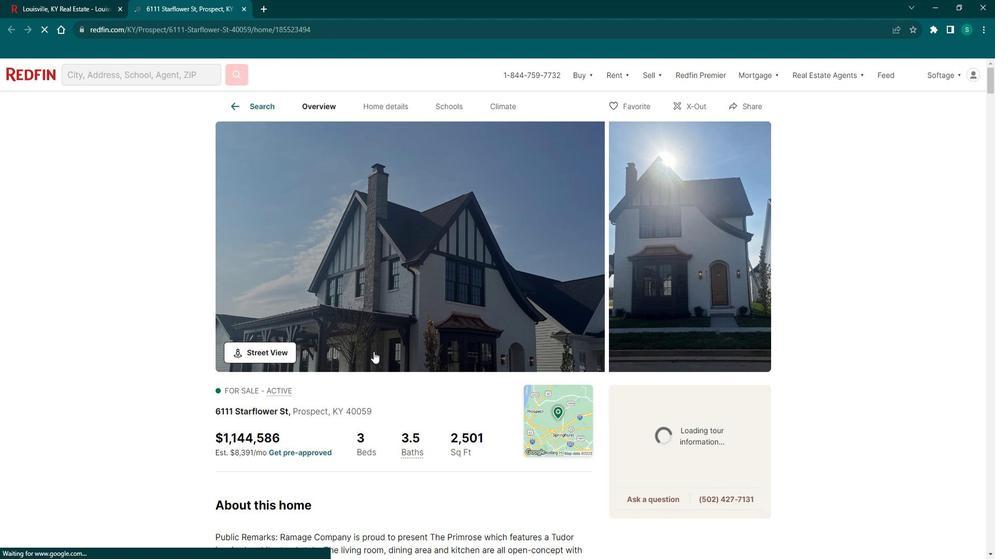 
Action: Mouse moved to (380, 346)
Screenshot: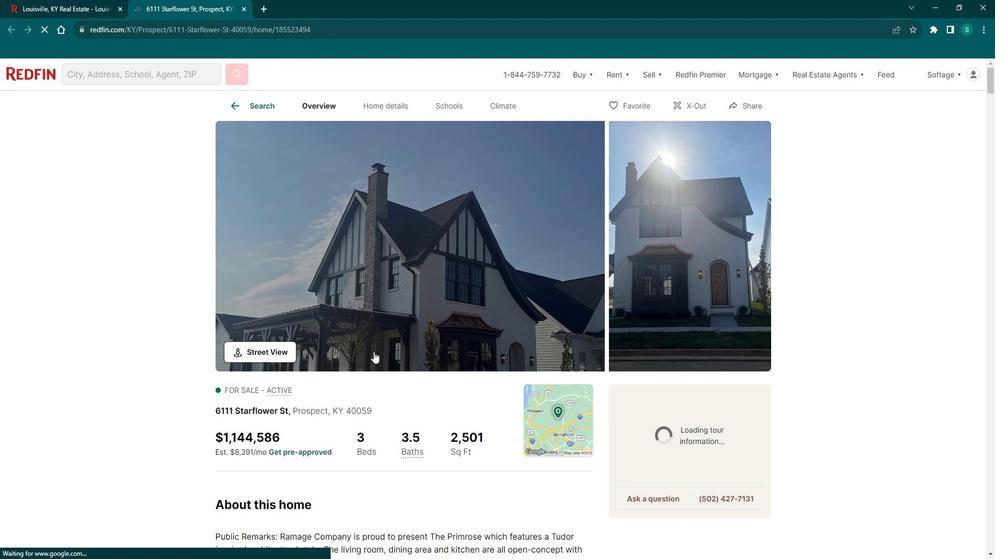 
Action: Mouse scrolled (380, 345) with delta (0, 0)
Screenshot: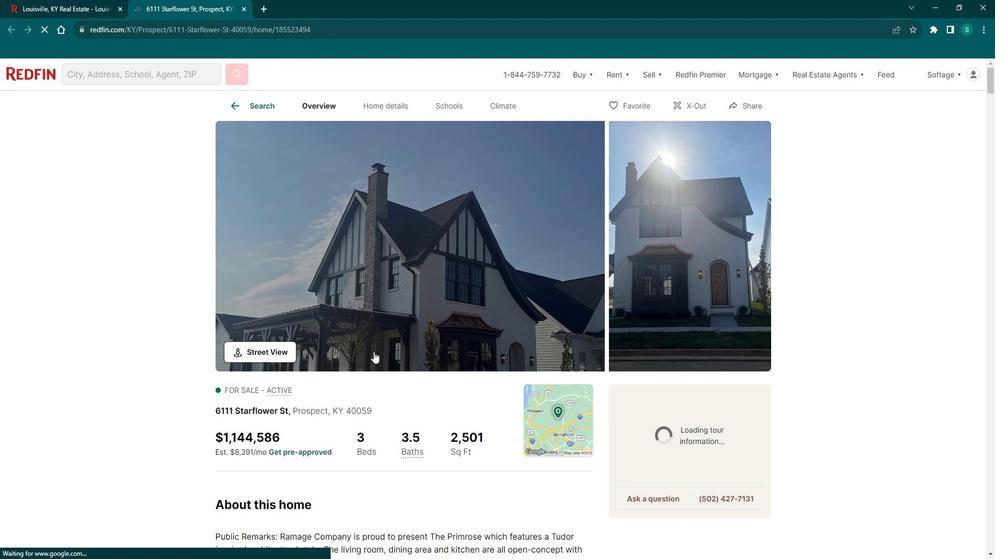 
Action: Mouse moved to (261, 415)
Screenshot: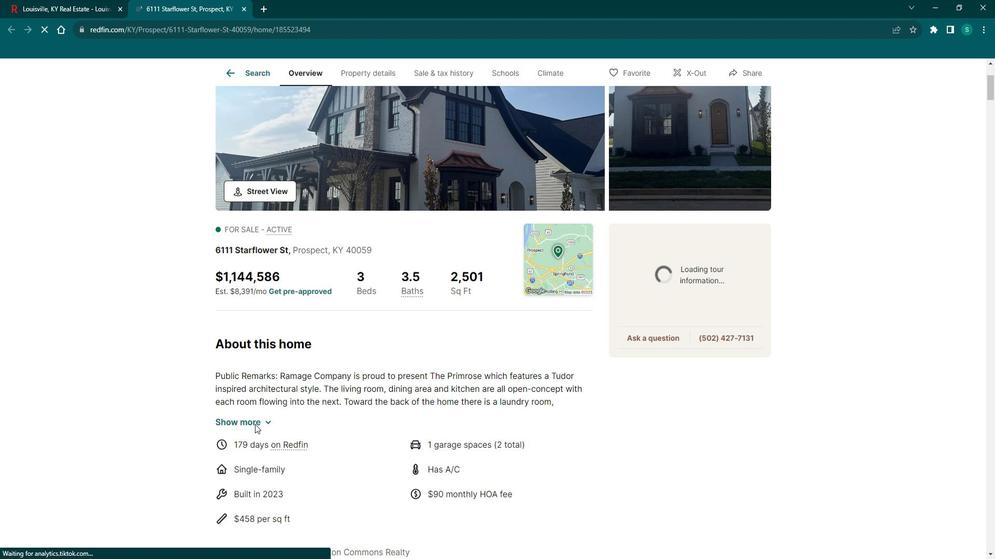 
Action: Mouse pressed left at (261, 415)
Screenshot: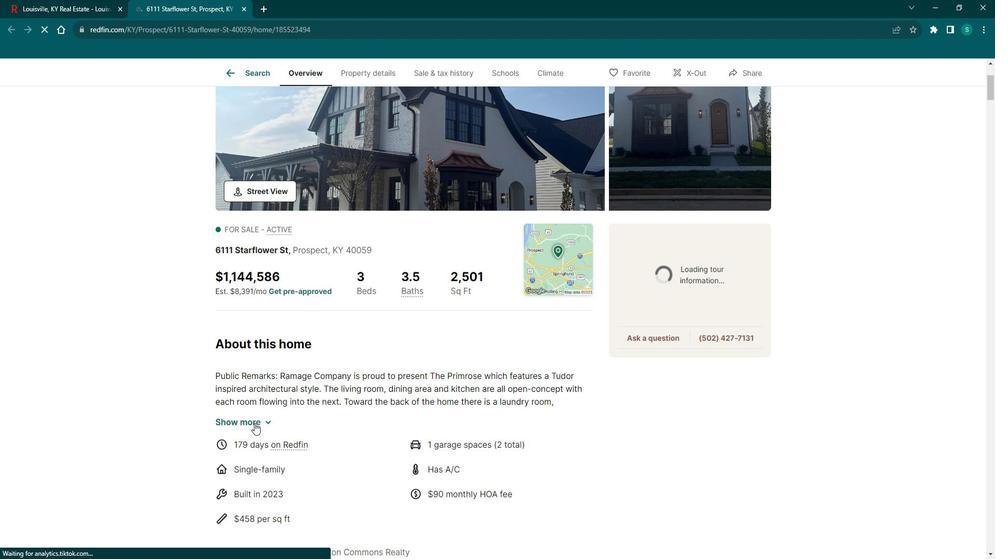 
Action: Mouse moved to (277, 406)
Screenshot: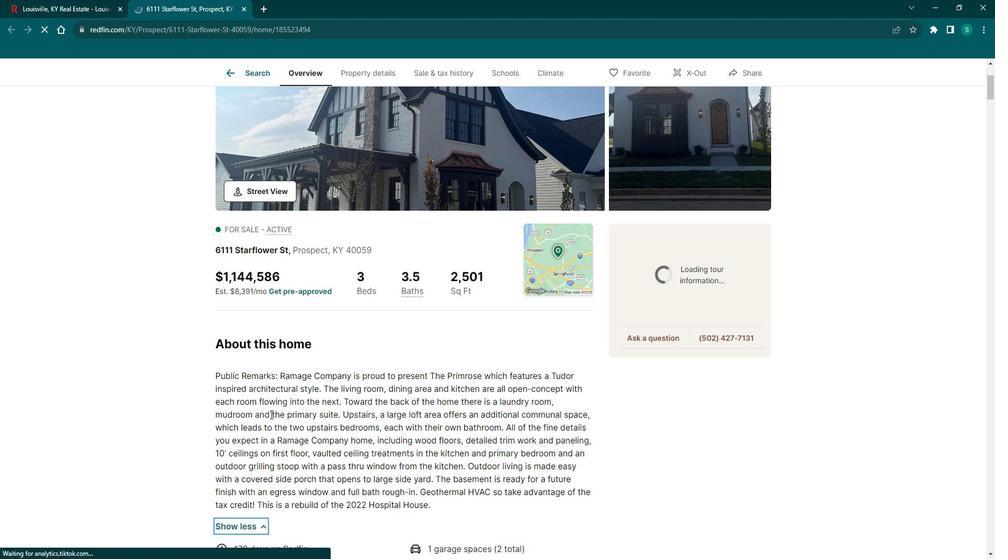 
Action: Mouse scrolled (277, 406) with delta (0, 0)
Screenshot: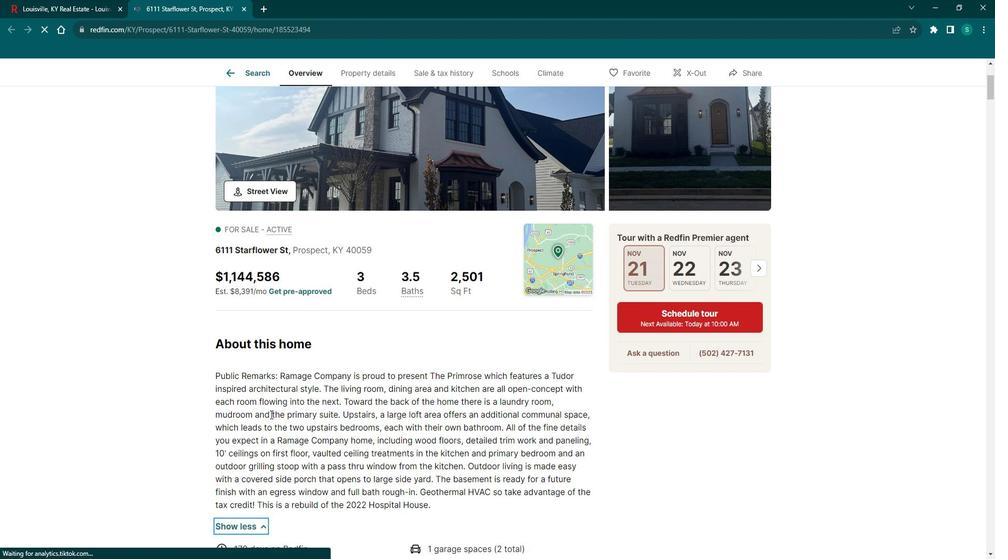 
Action: Mouse scrolled (277, 406) with delta (0, 0)
Screenshot: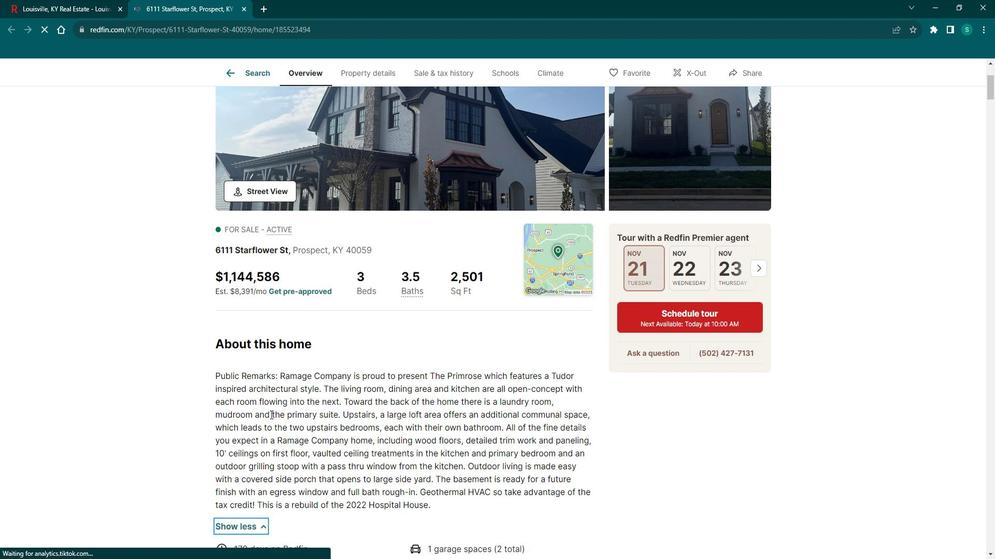 
Action: Mouse scrolled (277, 406) with delta (0, 0)
Screenshot: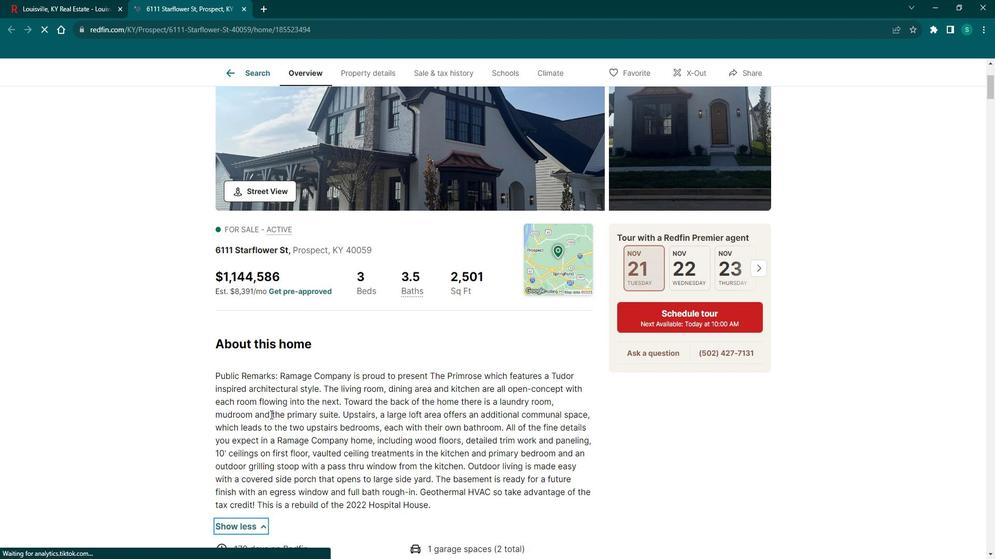 
Action: Mouse moved to (278, 404)
Screenshot: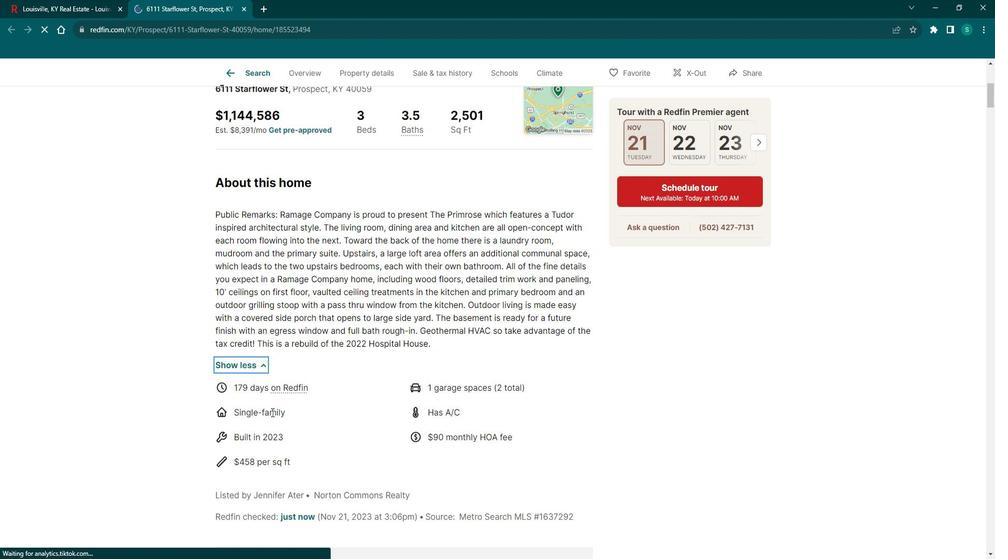 
Action: Mouse scrolled (278, 403) with delta (0, 0)
Screenshot: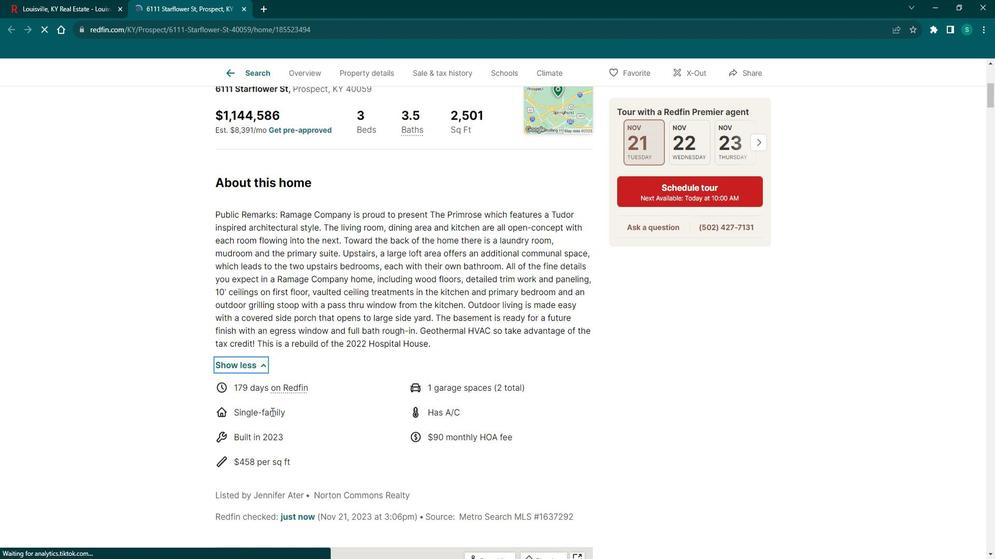 
Action: Mouse scrolled (278, 403) with delta (0, 0)
Screenshot: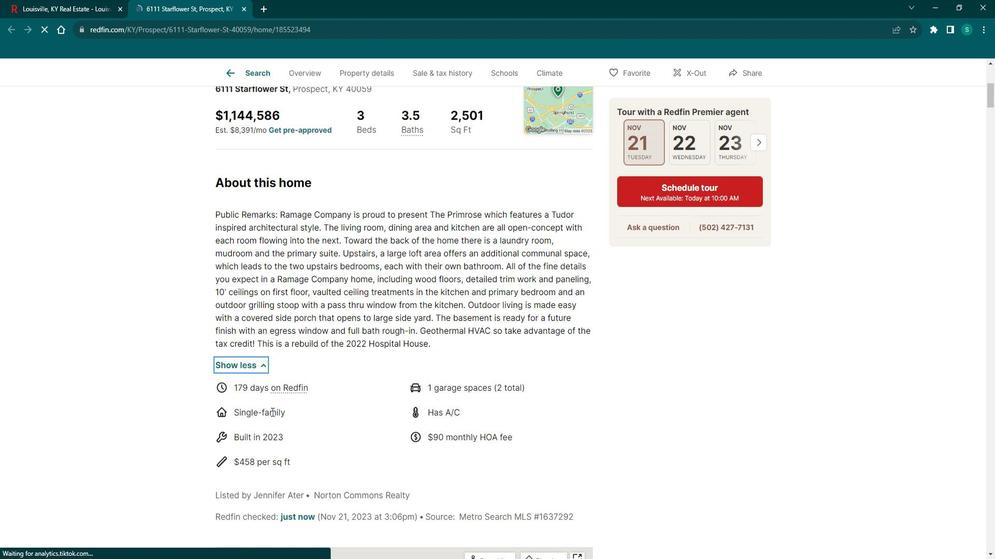 
Action: Mouse scrolled (278, 403) with delta (0, 0)
Screenshot: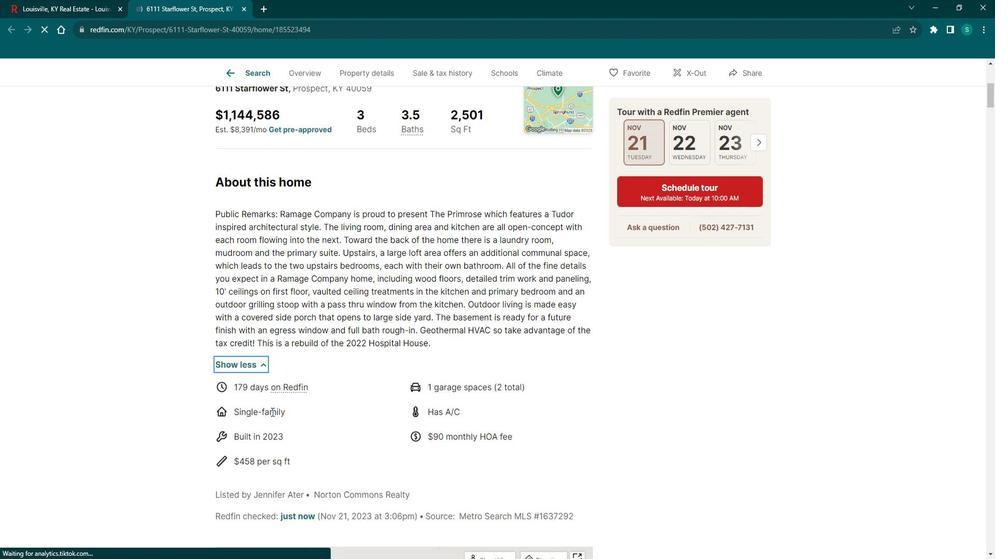 
Action: Mouse scrolled (278, 403) with delta (0, 0)
Screenshot: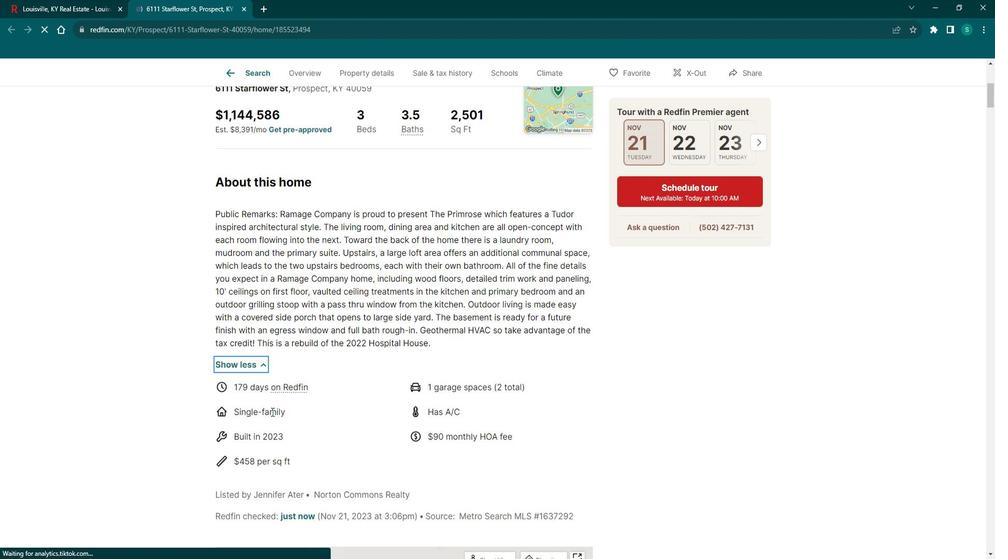 
Action: Mouse scrolled (278, 403) with delta (0, 0)
Screenshot: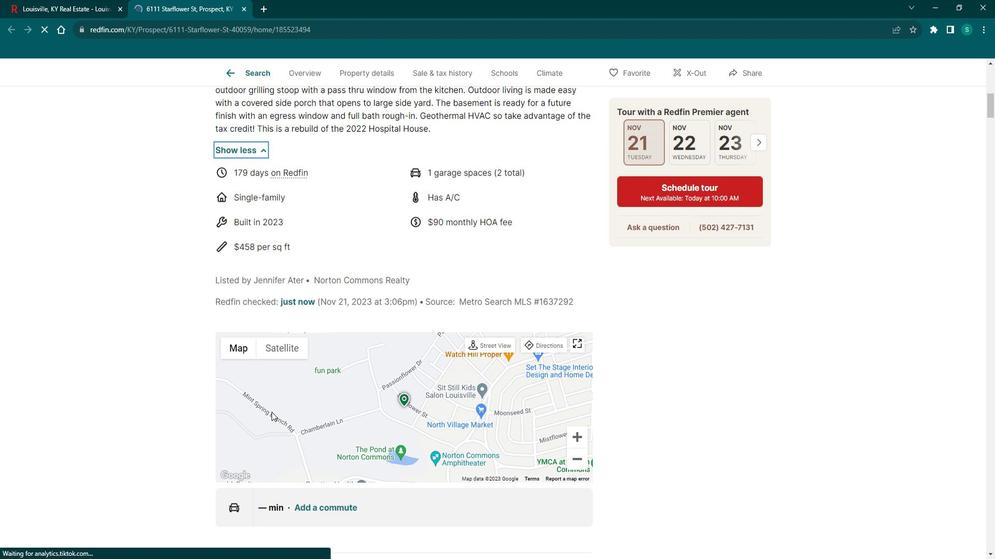
Action: Mouse scrolled (278, 403) with delta (0, 0)
Screenshot: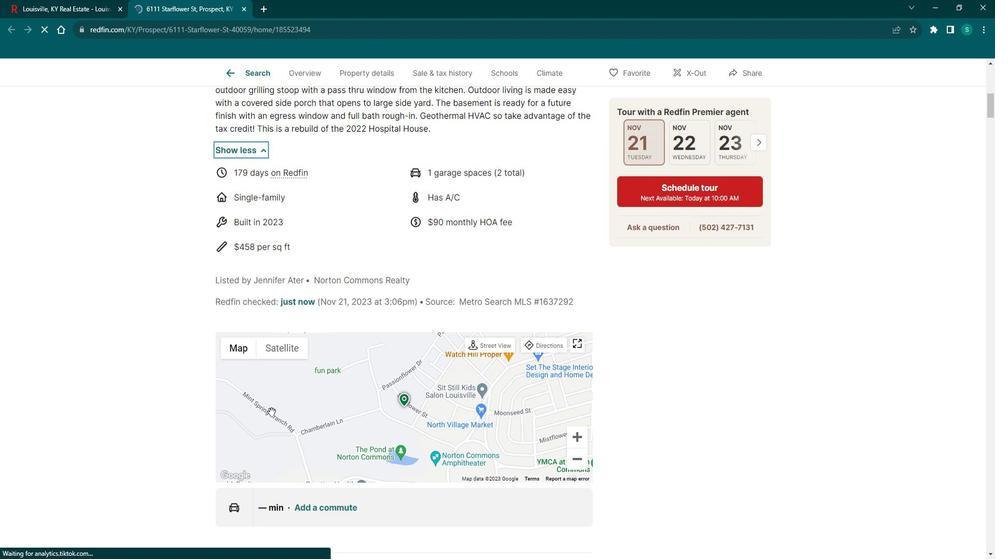 
Action: Mouse scrolled (278, 403) with delta (0, 0)
Screenshot: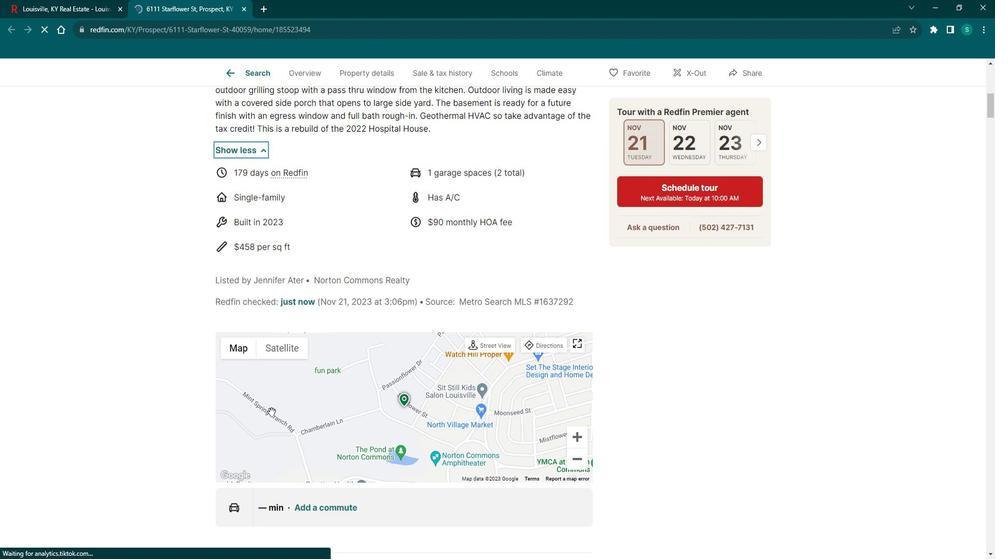 
Action: Mouse scrolled (278, 403) with delta (0, 0)
Screenshot: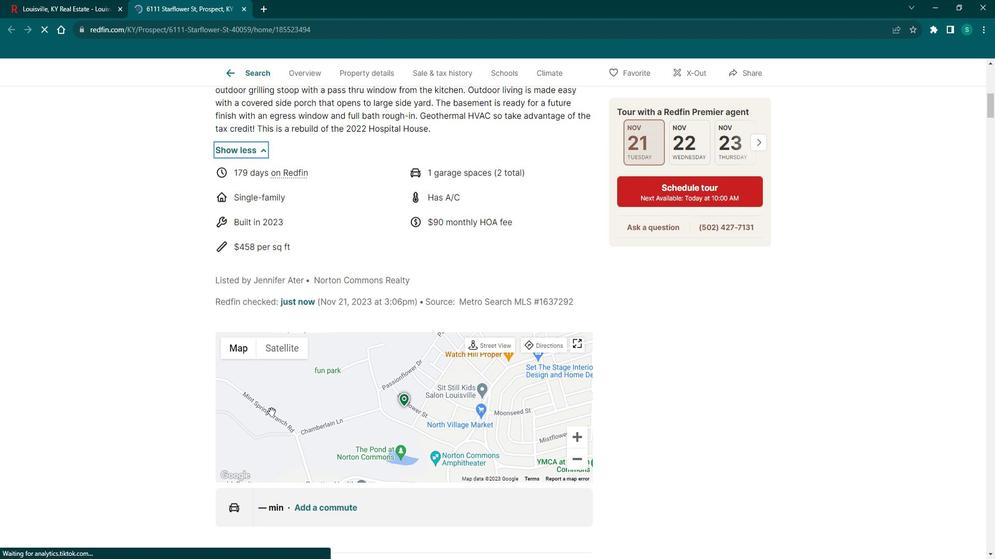 
Action: Mouse scrolled (278, 403) with delta (0, 0)
Screenshot: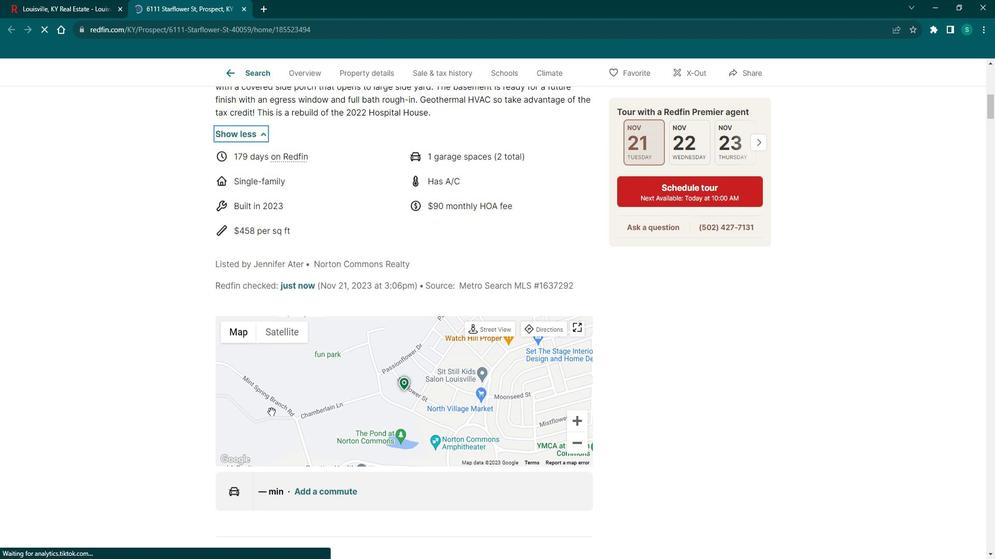 
Action: Mouse scrolled (278, 403) with delta (0, 0)
Screenshot: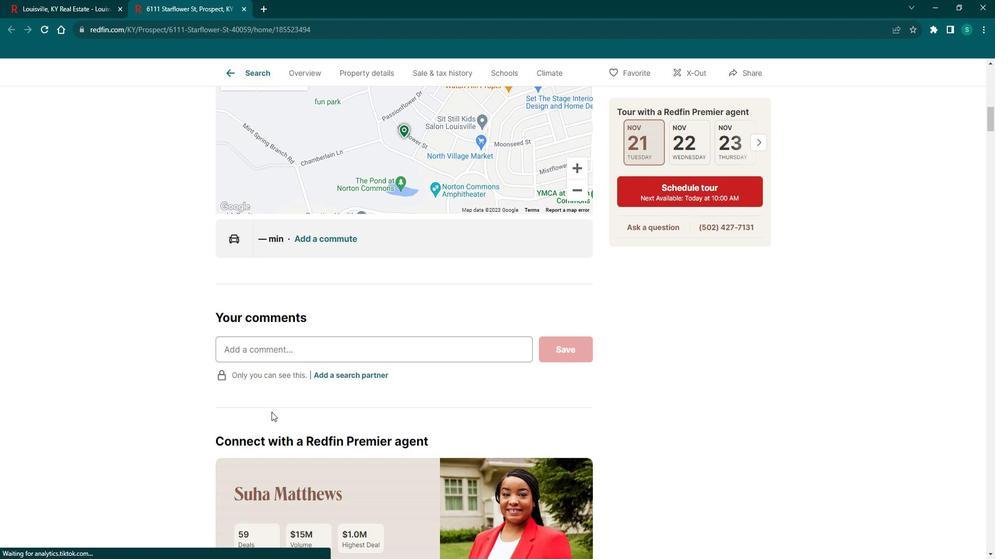
Action: Mouse scrolled (278, 403) with delta (0, 0)
Screenshot: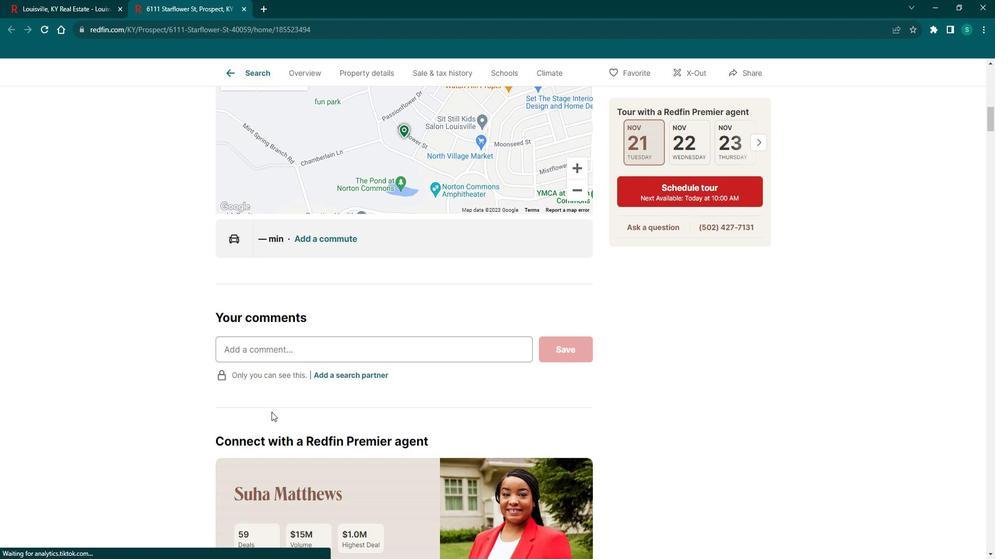 
Action: Mouse scrolled (278, 403) with delta (0, 0)
Screenshot: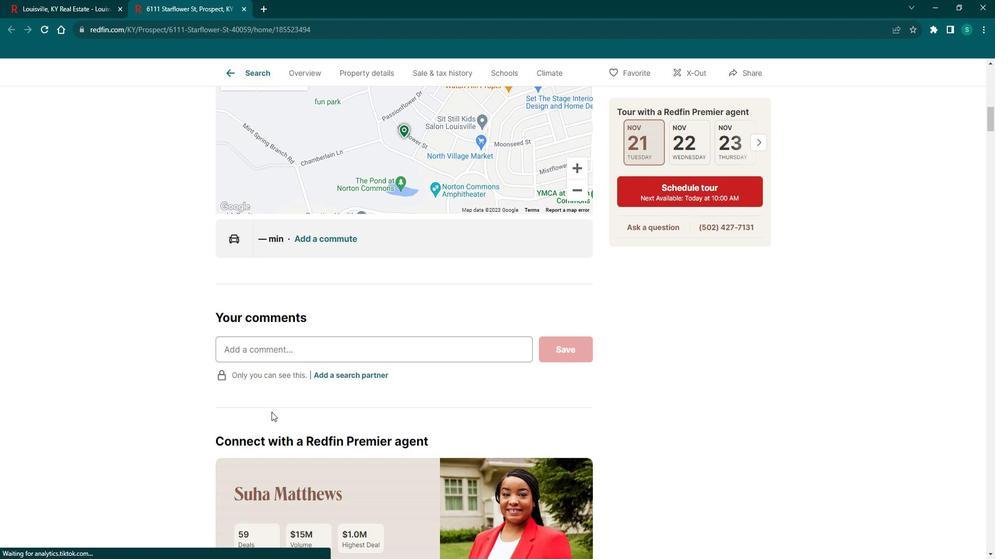 
Action: Mouse scrolled (278, 403) with delta (0, 0)
Screenshot: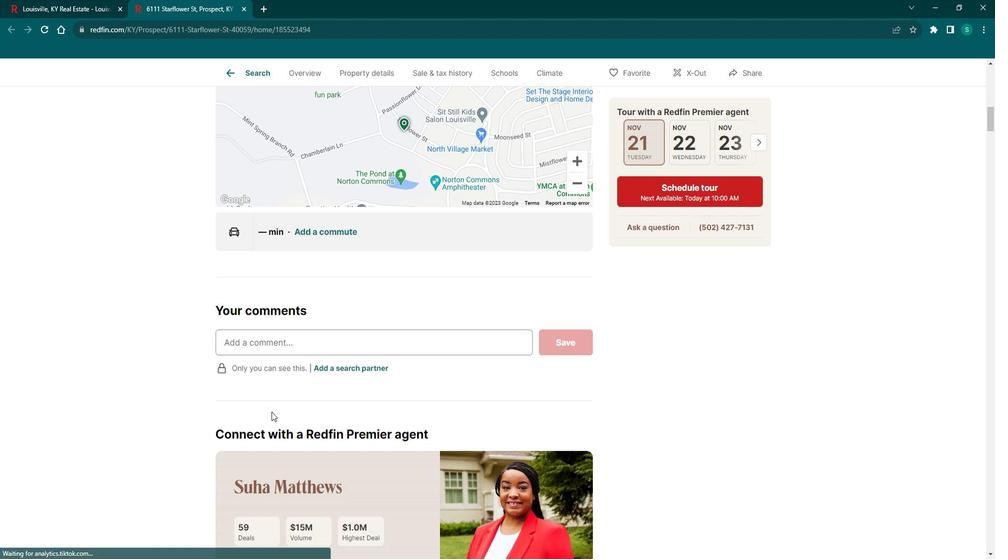 
Action: Mouse scrolled (278, 403) with delta (0, 0)
Screenshot: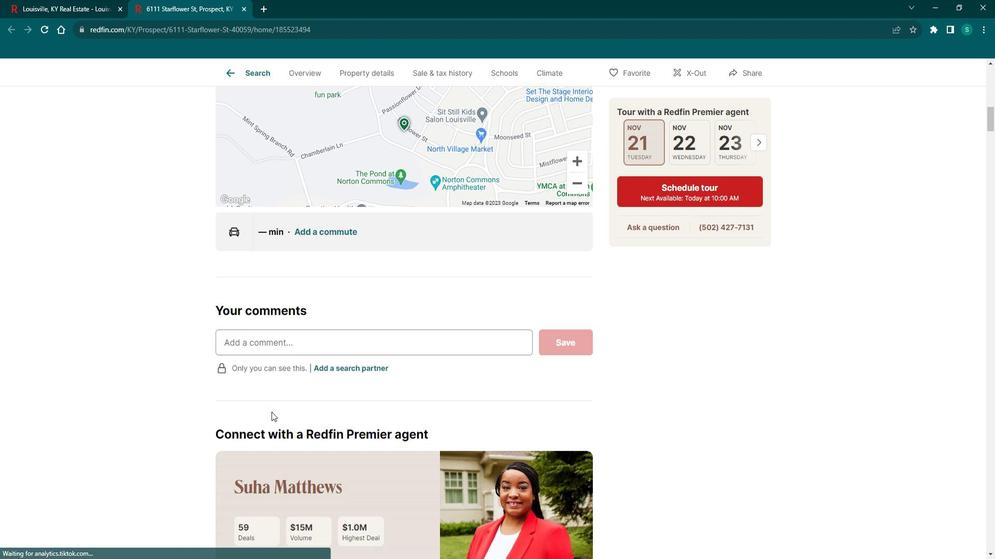 
Action: Mouse scrolled (278, 403) with delta (0, 0)
Screenshot: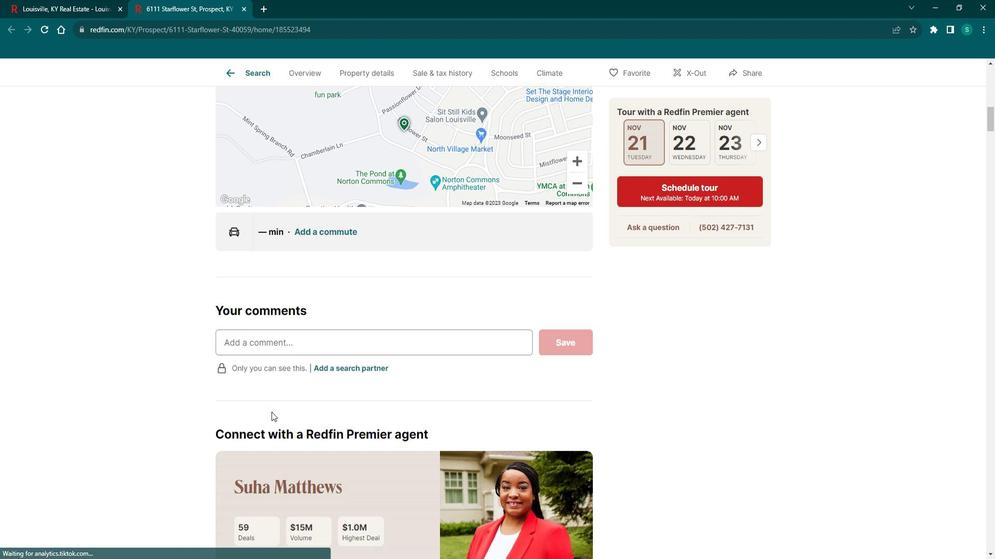 
Action: Mouse scrolled (278, 403) with delta (0, 0)
Screenshot: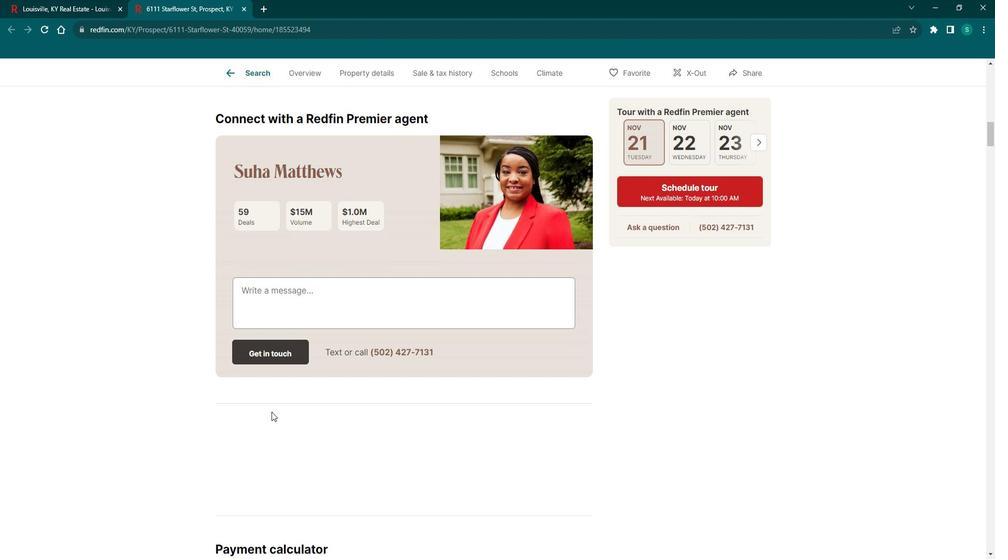 
Action: Mouse scrolled (278, 403) with delta (0, 0)
Screenshot: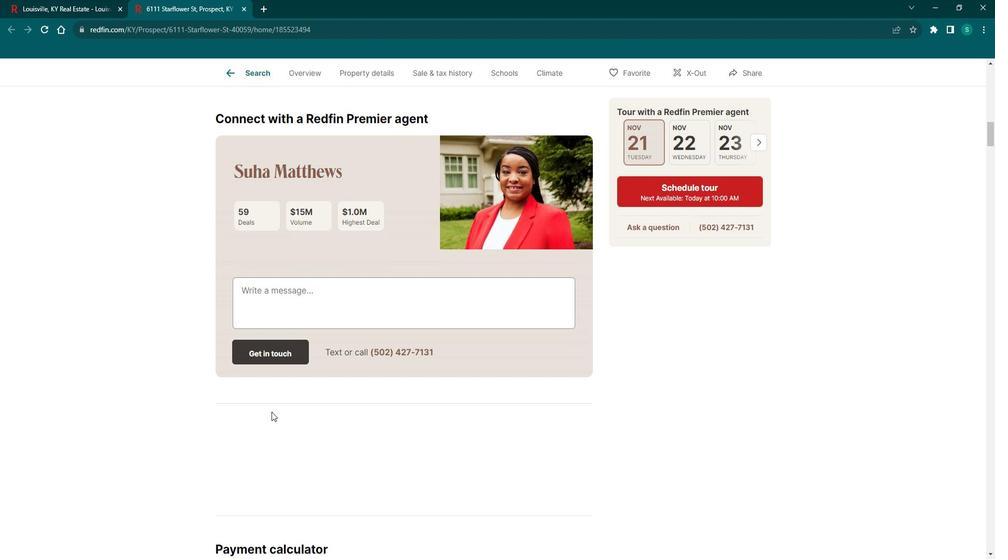 
Action: Mouse scrolled (278, 403) with delta (0, 0)
Screenshot: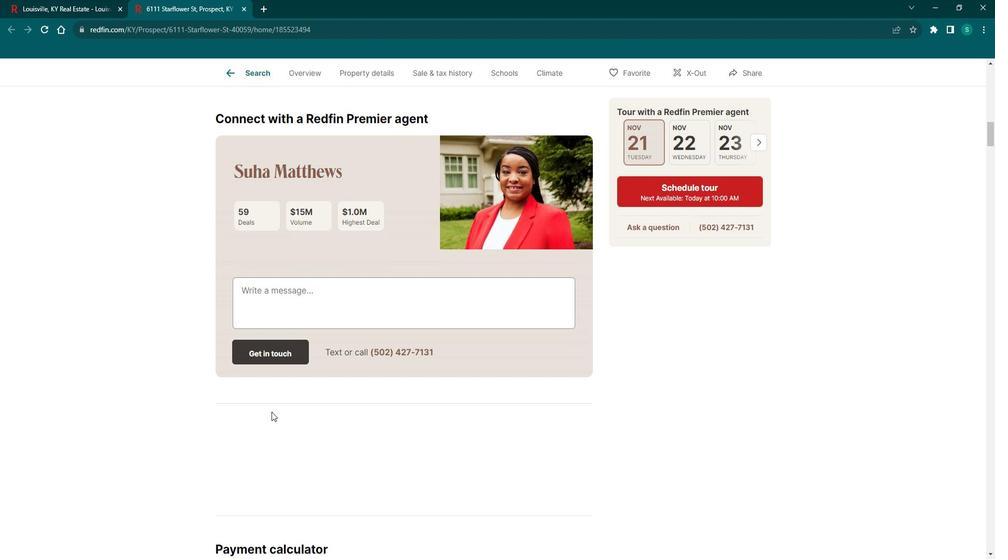 
Action: Mouse scrolled (278, 403) with delta (0, 0)
Screenshot: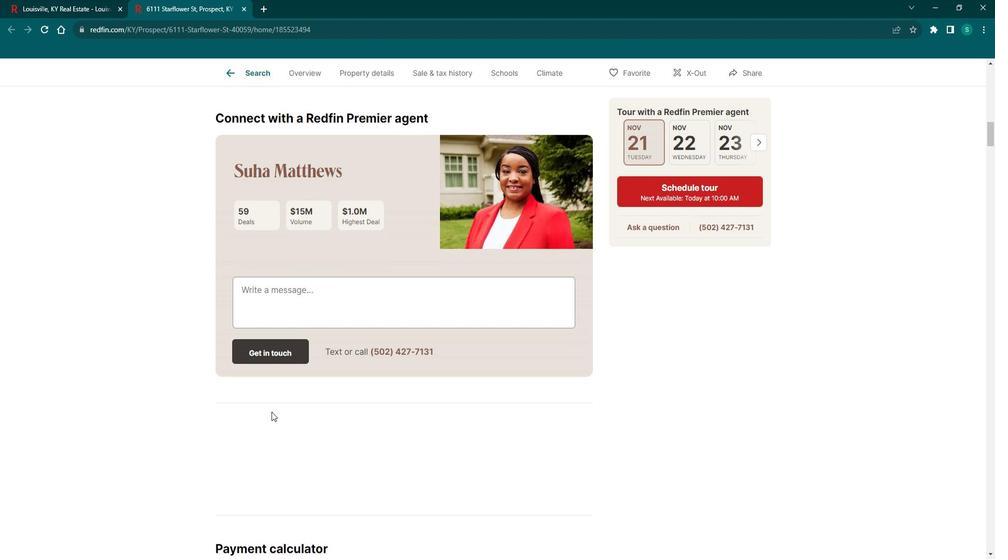 
Action: Mouse scrolled (278, 403) with delta (0, 0)
Screenshot: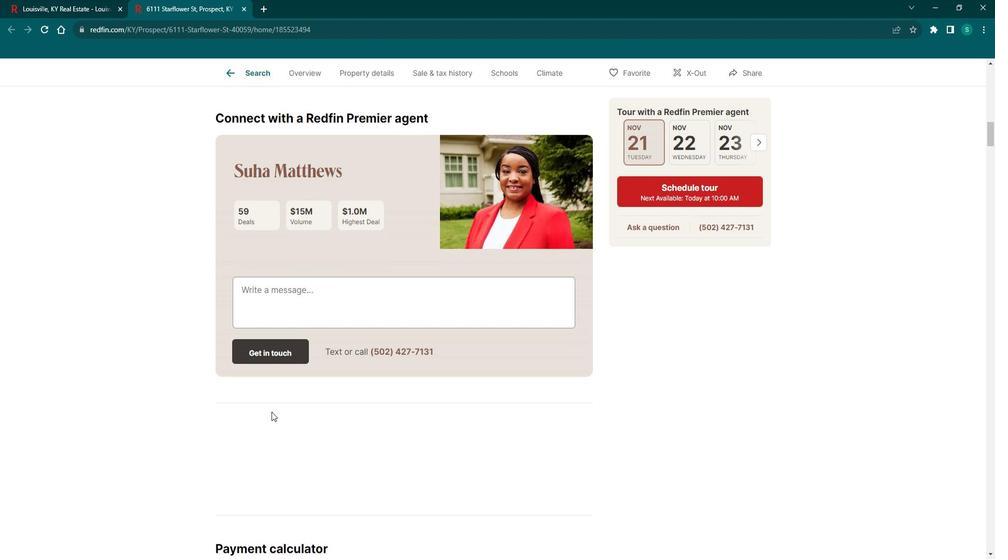
Action: Mouse scrolled (278, 403) with delta (0, 0)
Screenshot: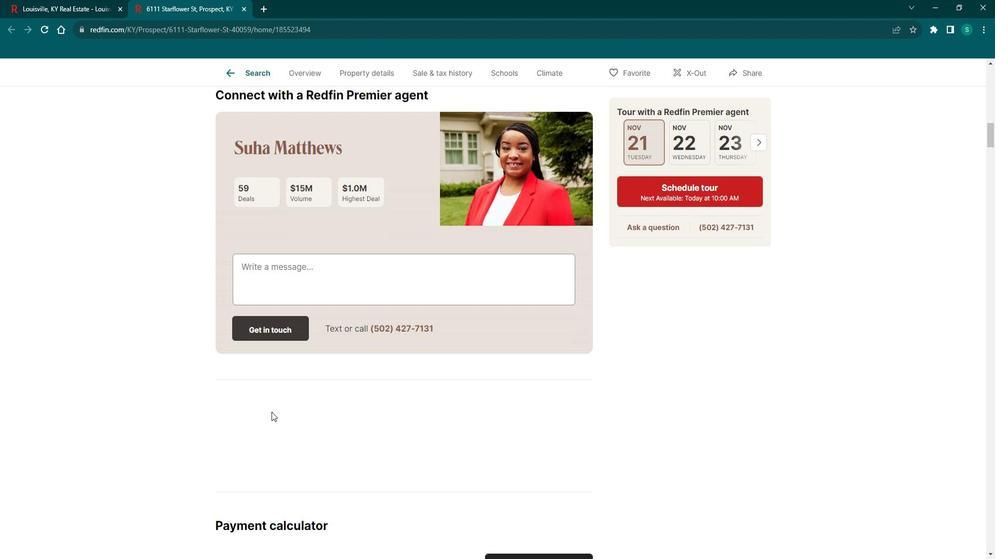 
Action: Mouse scrolled (278, 403) with delta (0, 0)
Screenshot: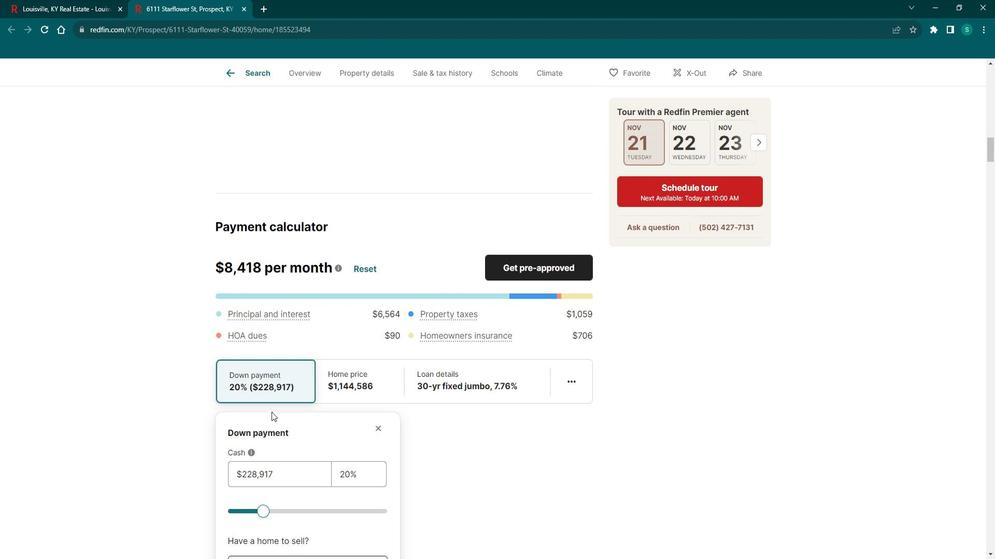 
Action: Mouse scrolled (278, 403) with delta (0, 0)
Screenshot: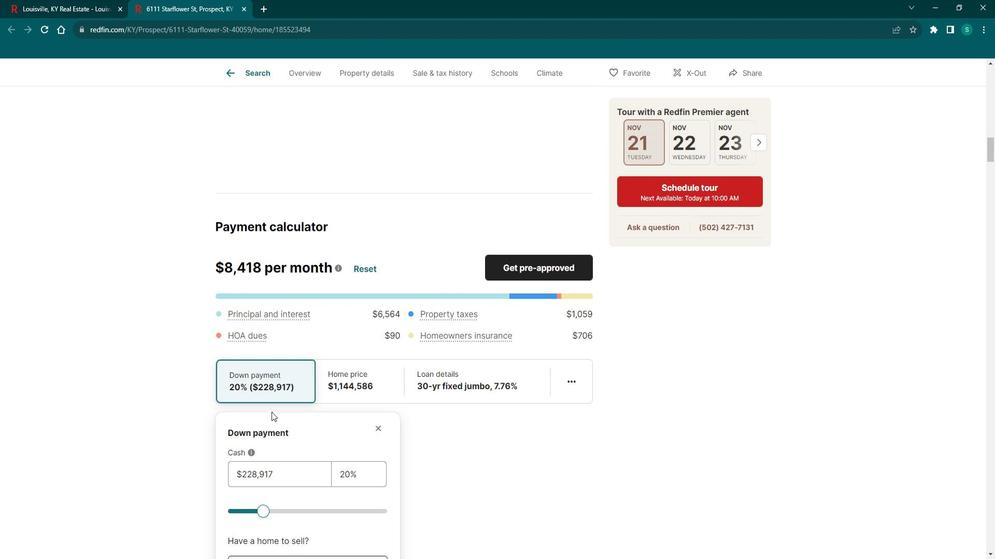 
Action: Mouse scrolled (278, 403) with delta (0, 0)
Screenshot: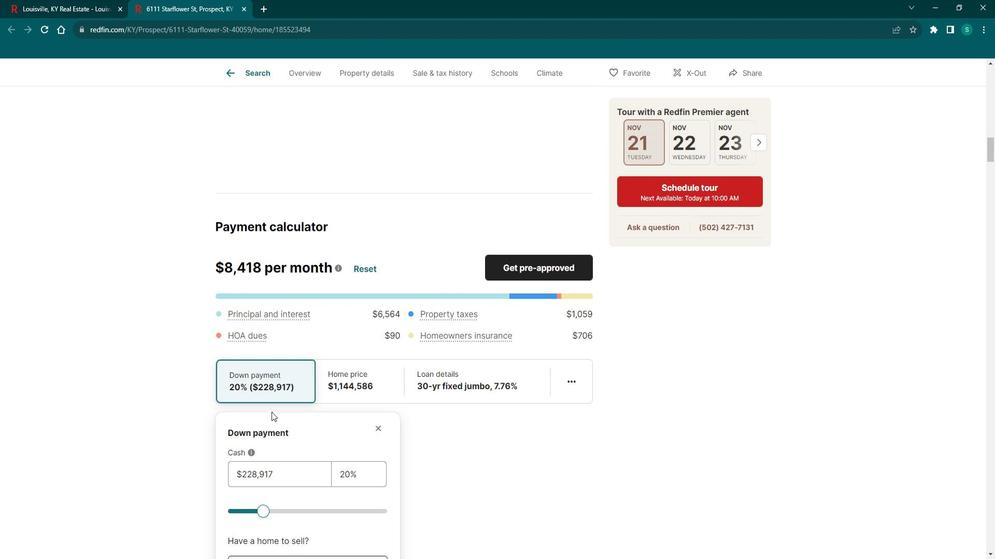 
Action: Mouse scrolled (278, 403) with delta (0, 0)
Screenshot: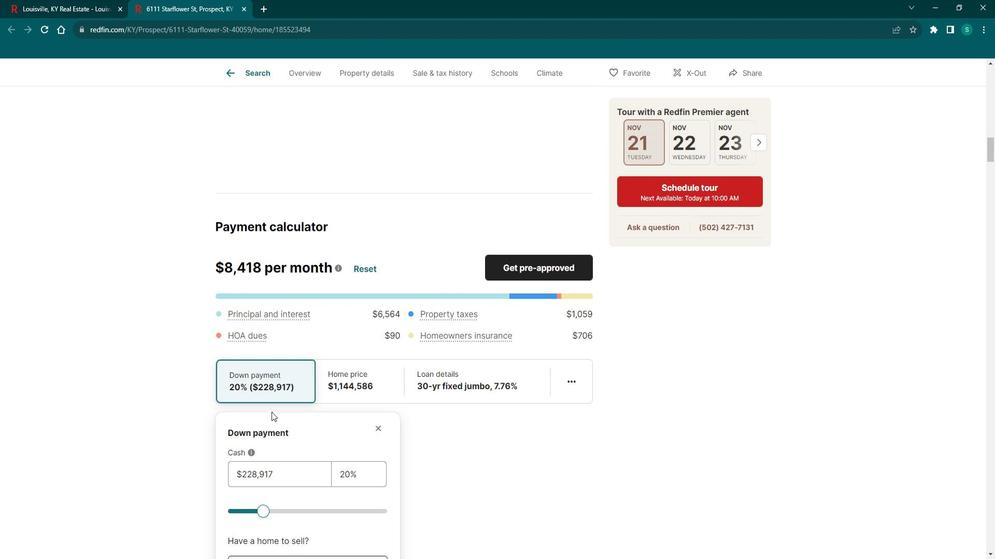 
Action: Mouse scrolled (278, 403) with delta (0, 0)
Screenshot: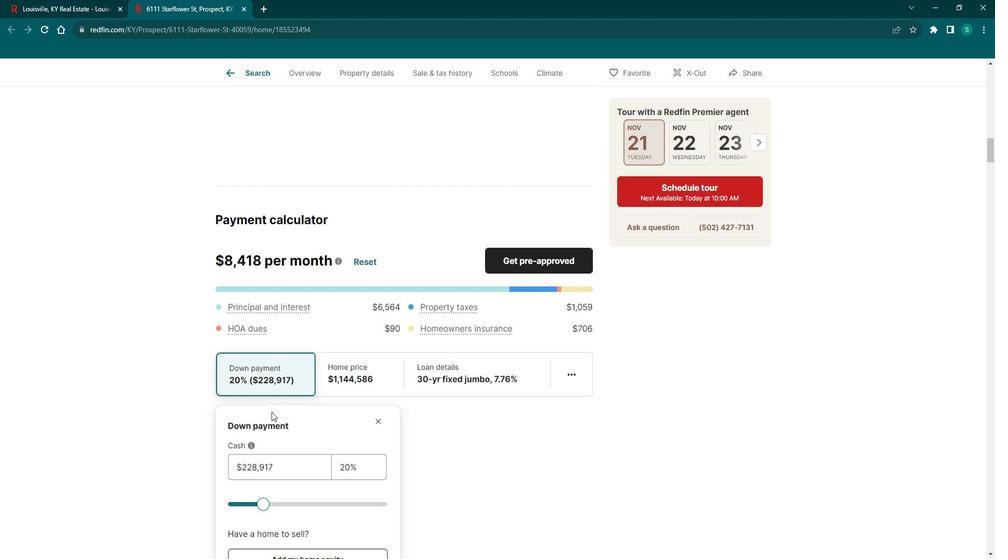 
Action: Mouse scrolled (278, 403) with delta (0, 0)
Screenshot: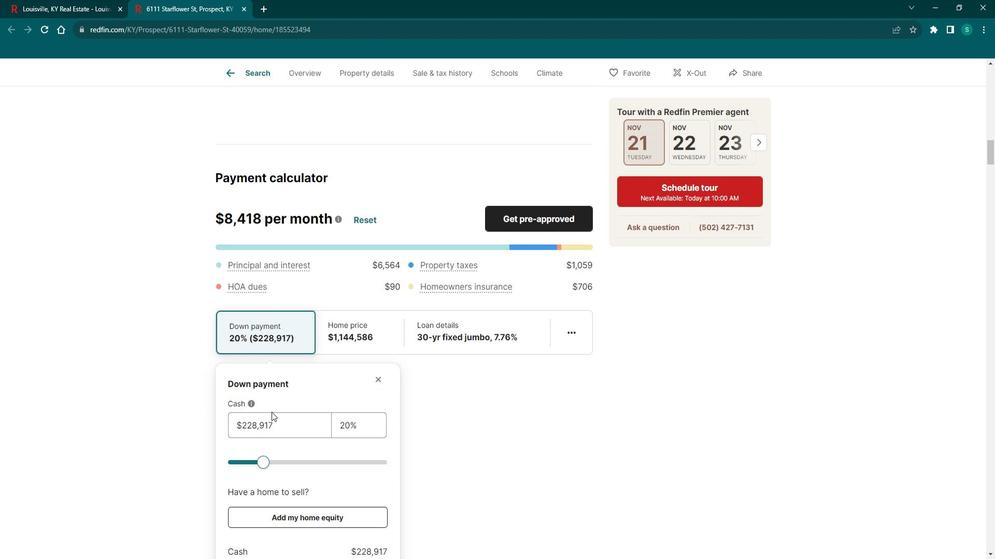 
Action: Mouse scrolled (278, 404) with delta (0, 0)
Screenshot: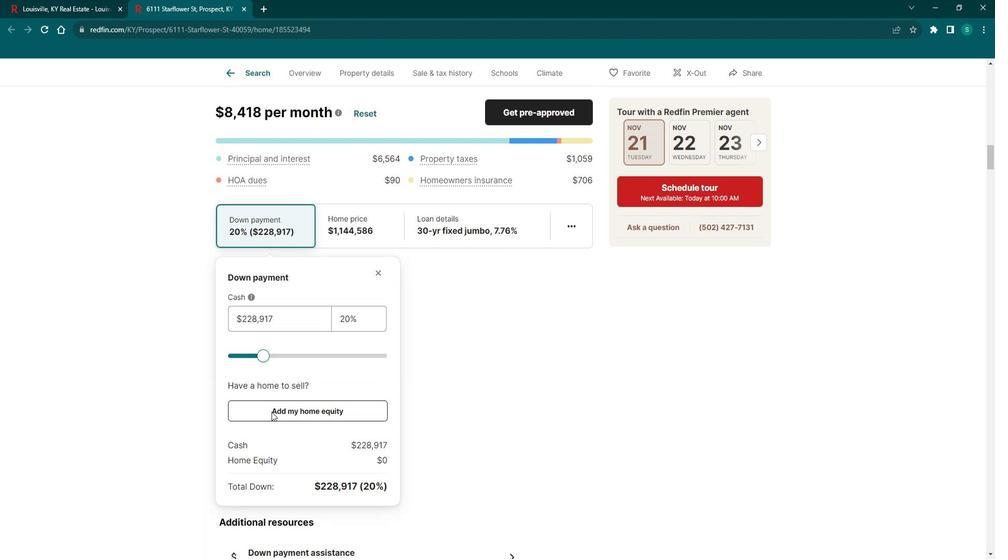 
Action: Mouse scrolled (278, 403) with delta (0, 0)
Screenshot: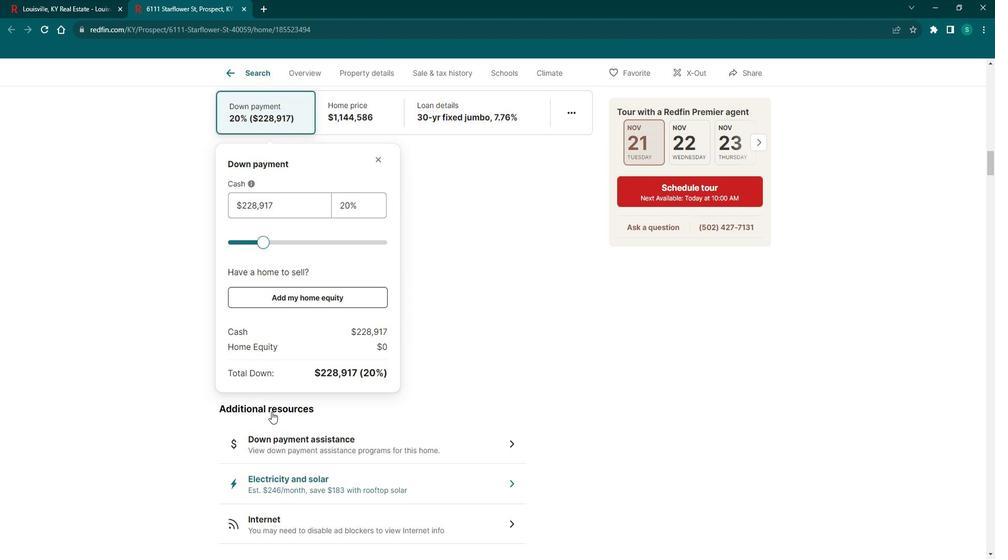 
Action: Mouse scrolled (278, 403) with delta (0, 0)
Screenshot: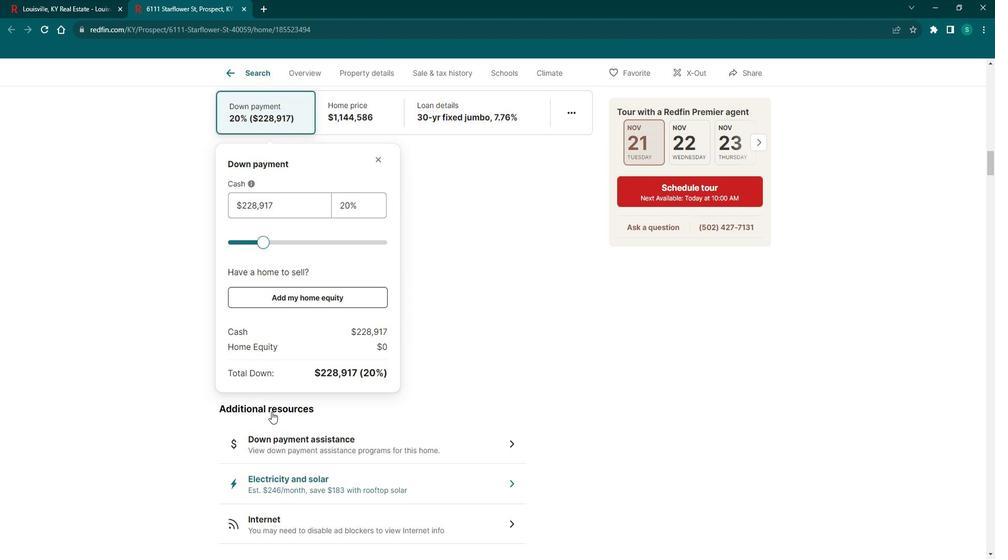 
Action: Mouse scrolled (278, 403) with delta (0, 0)
Screenshot: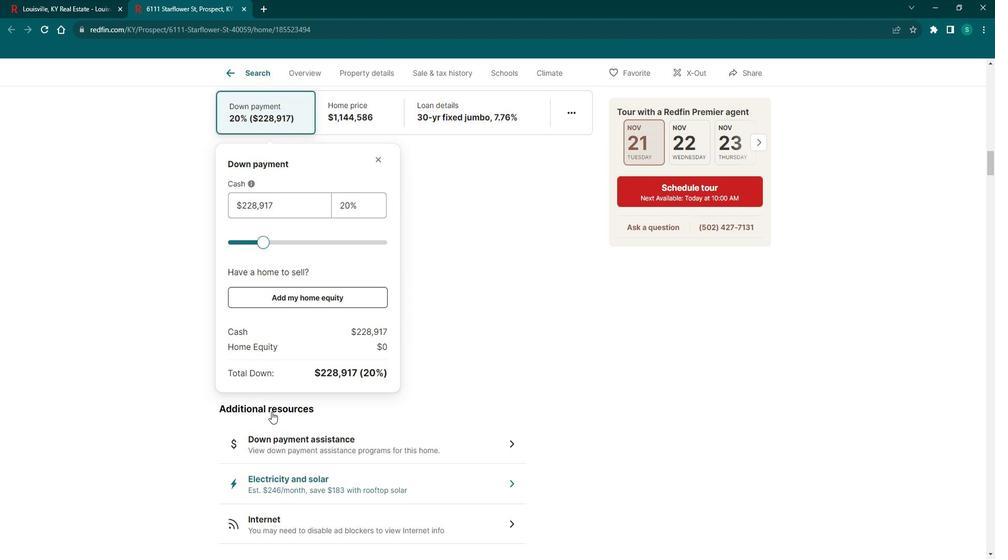 
Action: Mouse scrolled (278, 403) with delta (0, 0)
Screenshot: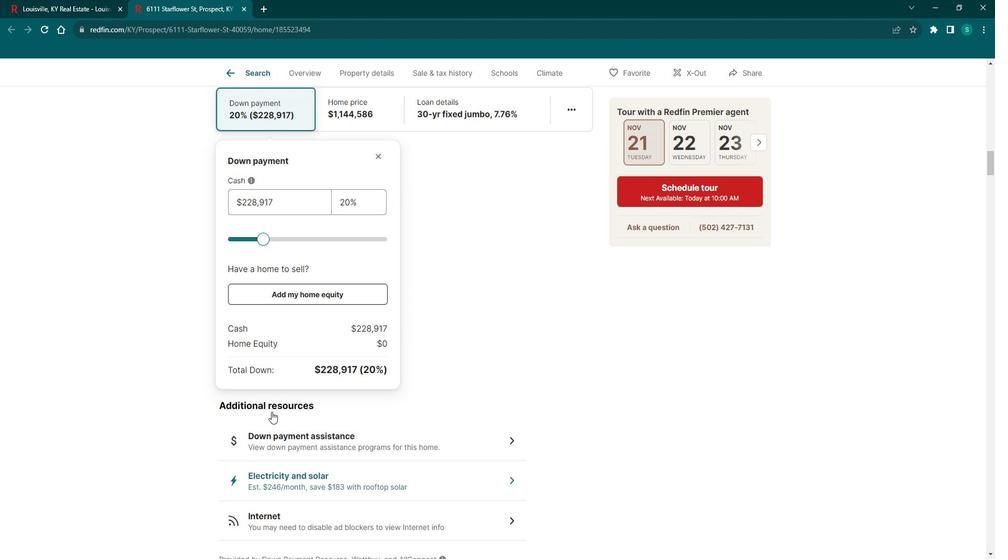 
Action: Mouse scrolled (278, 403) with delta (0, 0)
Screenshot: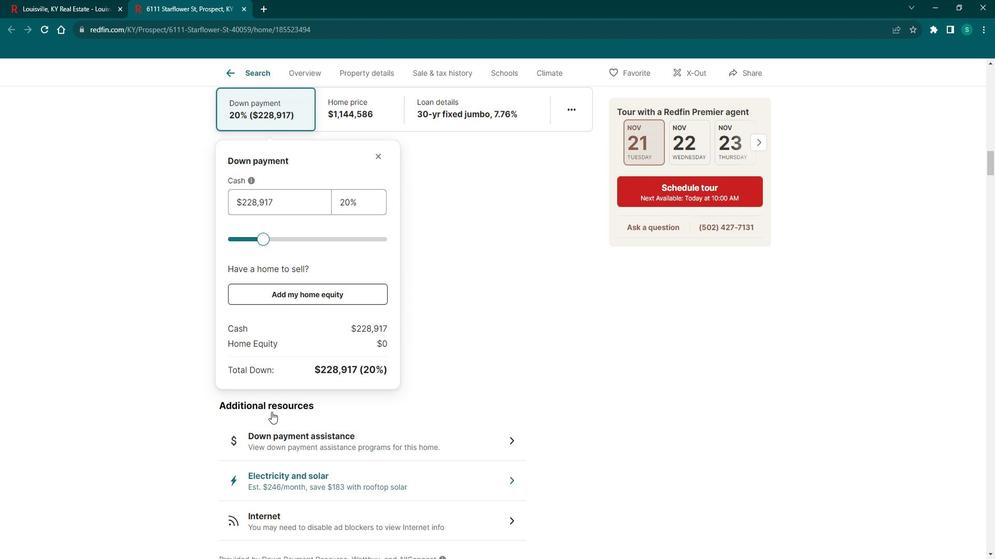 
Action: Mouse scrolled (278, 403) with delta (0, 0)
Screenshot: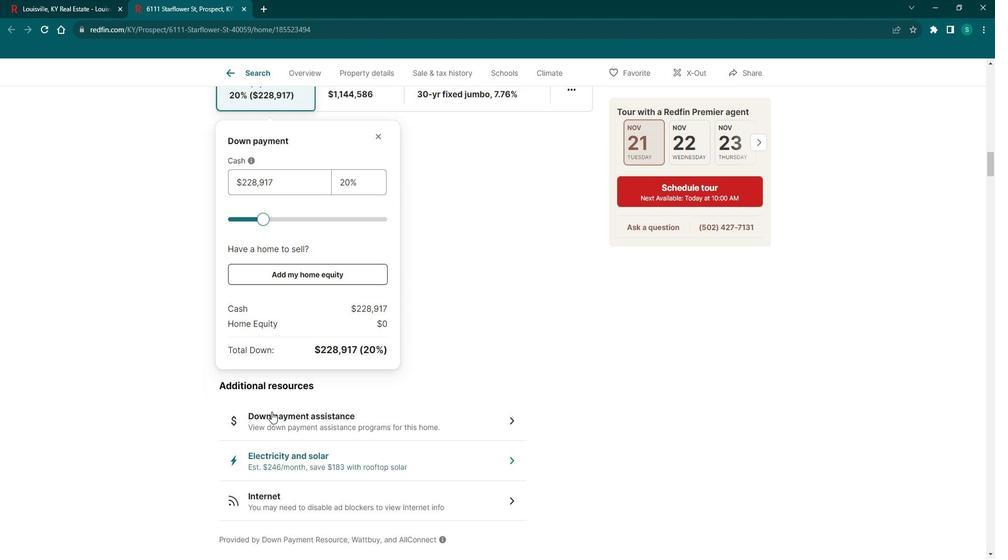 
Action: Mouse scrolled (278, 403) with delta (0, 0)
Screenshot: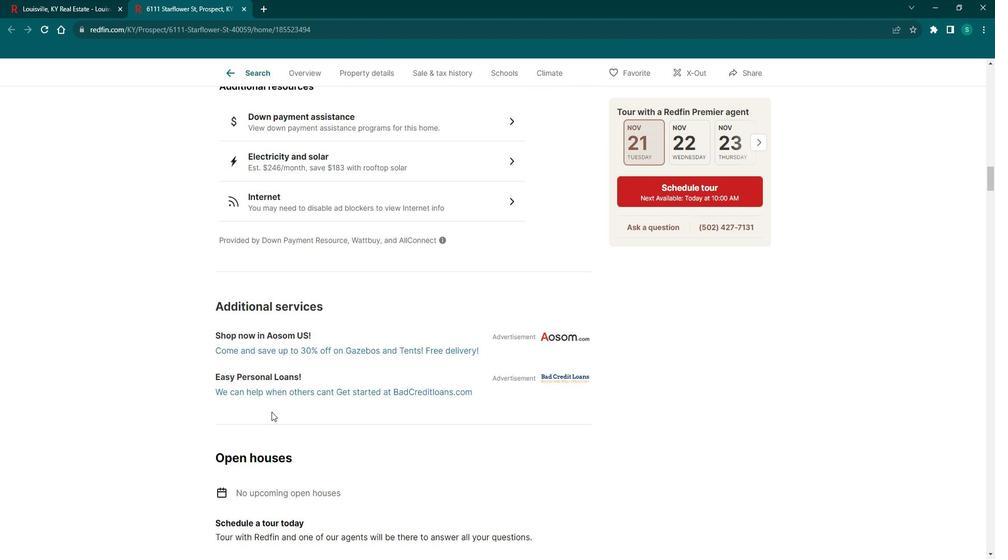 
Action: Mouse scrolled (278, 403) with delta (0, 0)
Screenshot: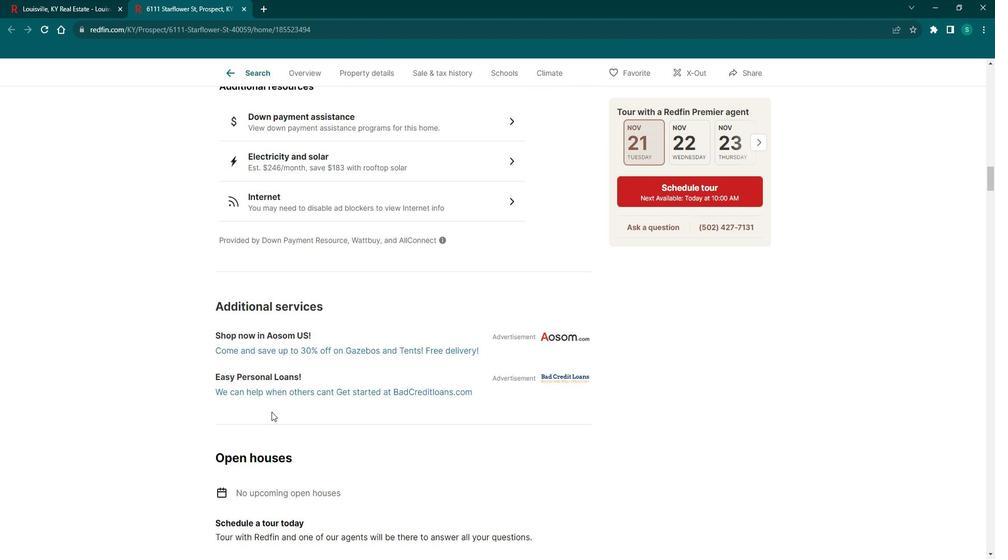 
Action: Mouse scrolled (278, 403) with delta (0, 0)
Screenshot: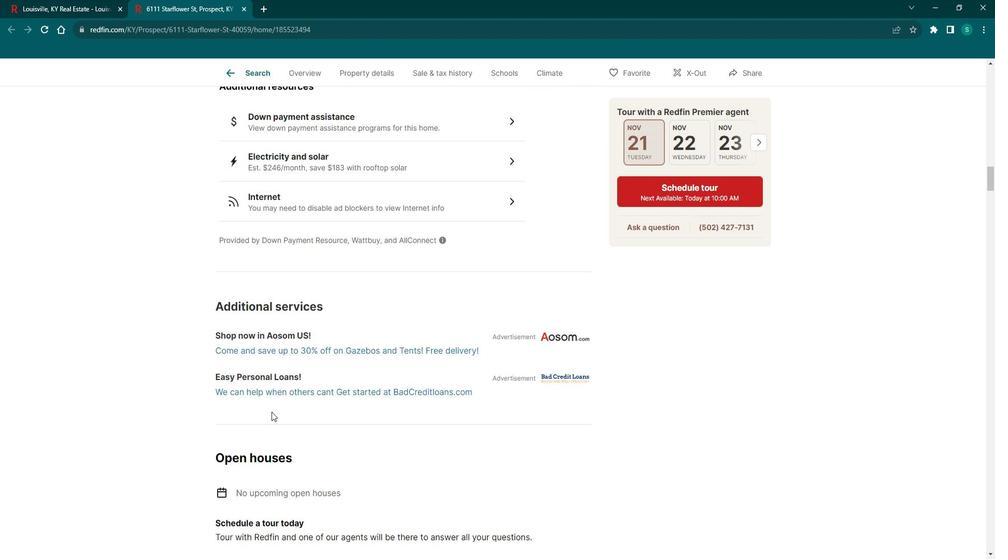 
Action: Mouse scrolled (278, 403) with delta (0, 0)
Screenshot: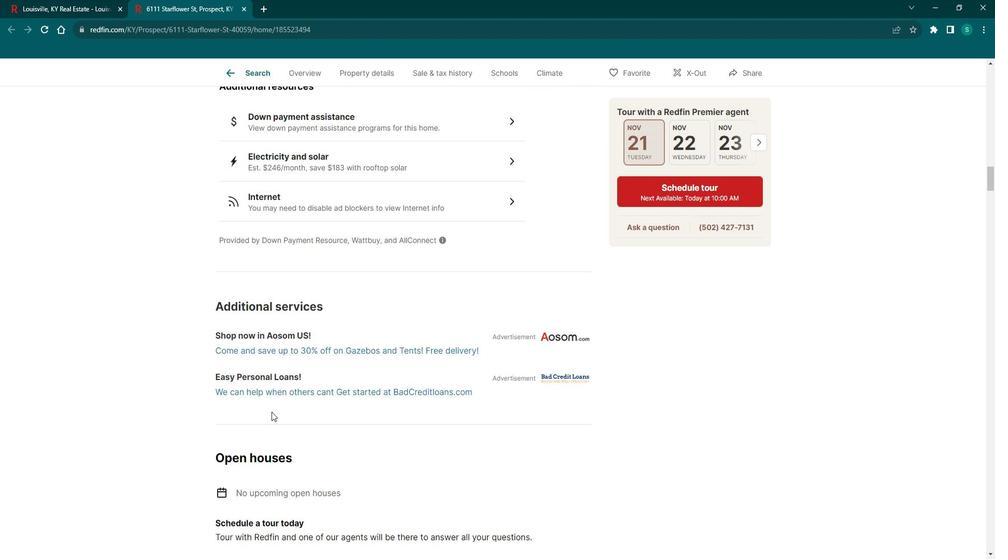 
Action: Mouse scrolled (278, 403) with delta (0, 0)
Screenshot: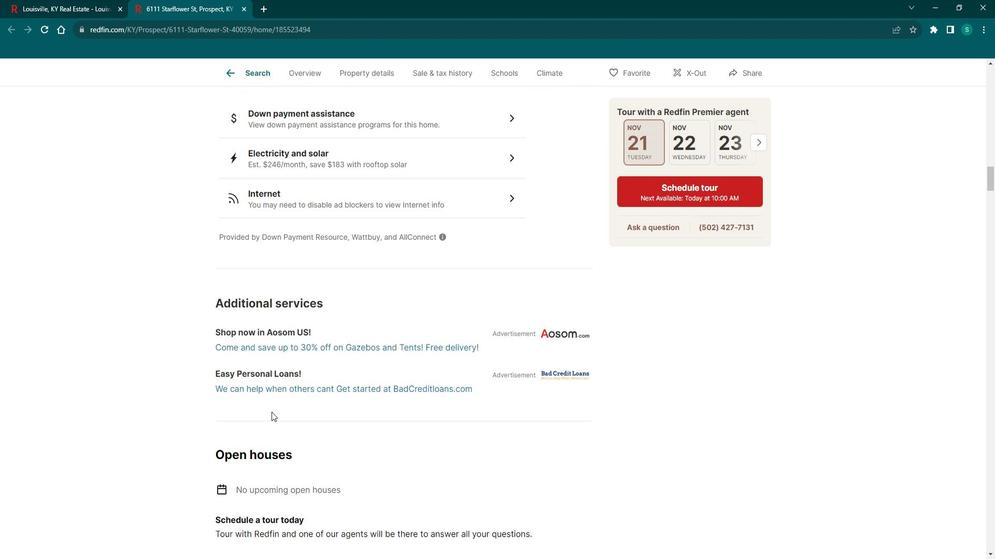 
Action: Mouse scrolled (278, 403) with delta (0, 0)
Screenshot: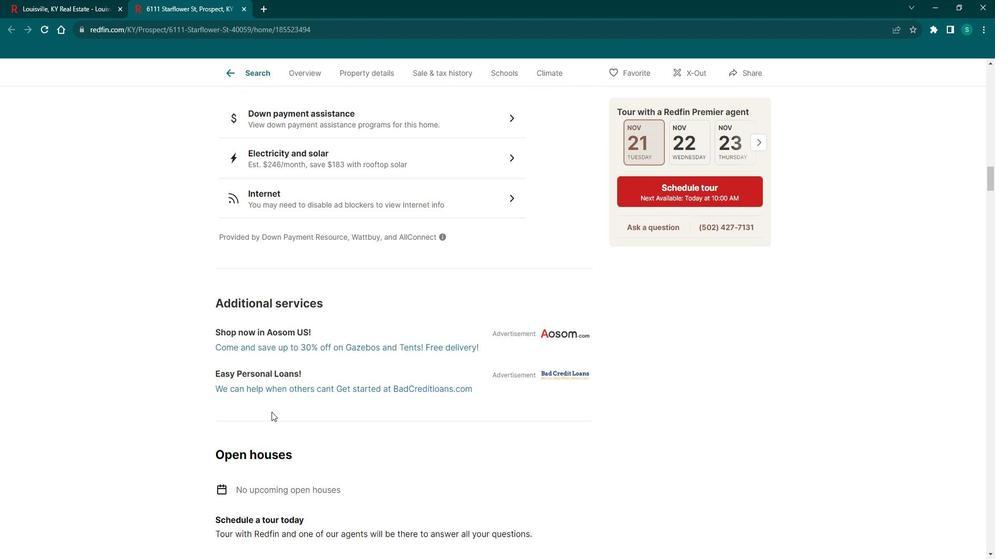 
Action: Mouse scrolled (278, 403) with delta (0, 0)
Screenshot: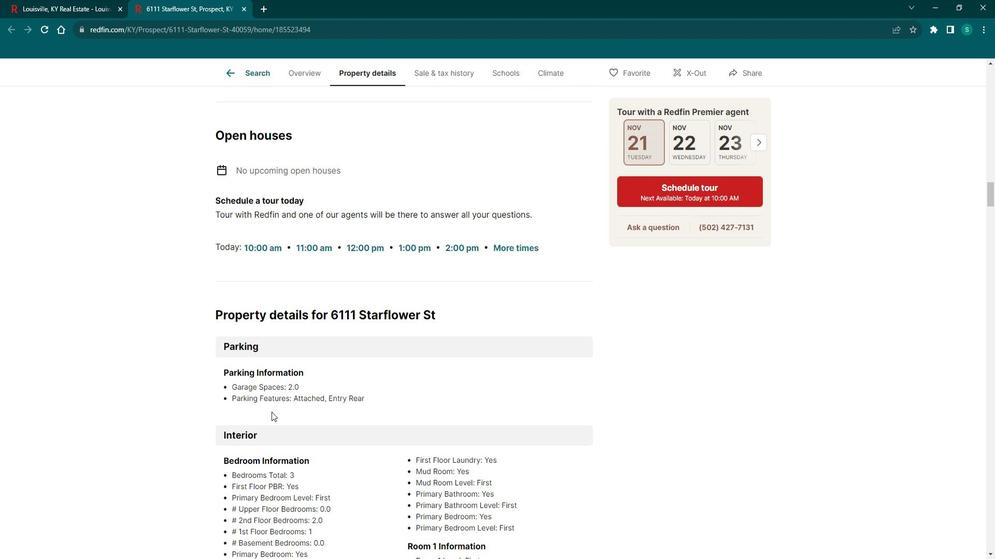
Action: Mouse scrolled (278, 403) with delta (0, 0)
Screenshot: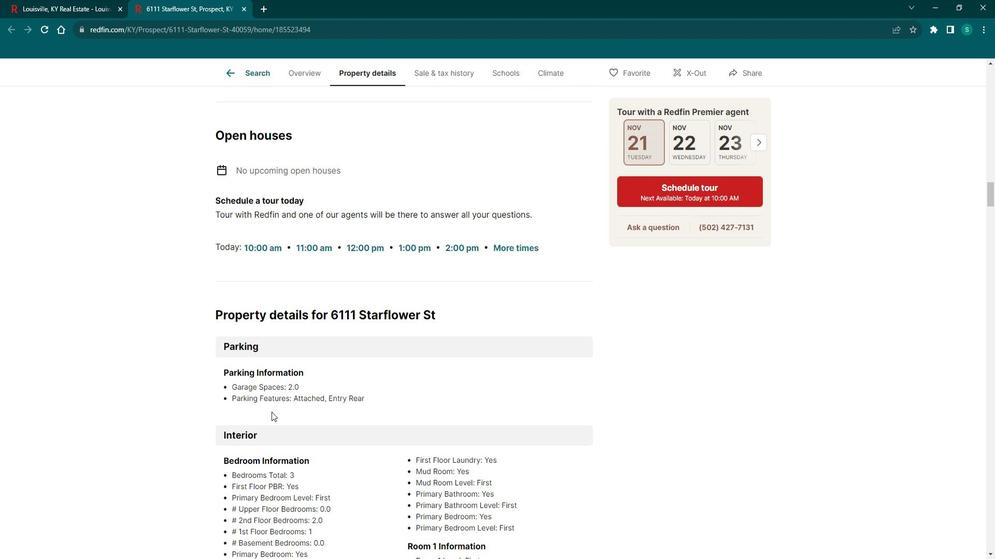 
Action: Mouse scrolled (278, 403) with delta (0, 0)
Screenshot: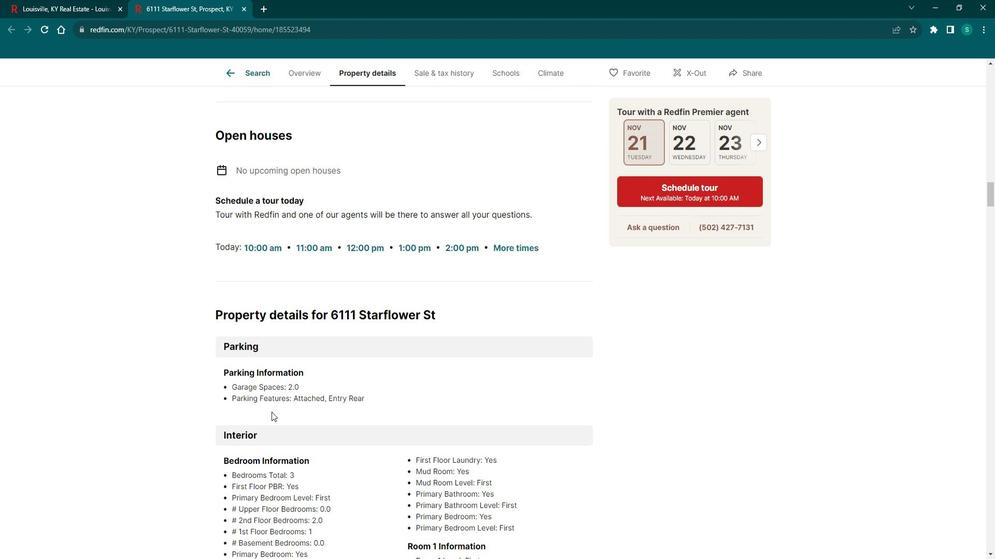 
Action: Mouse scrolled (278, 403) with delta (0, 0)
Screenshot: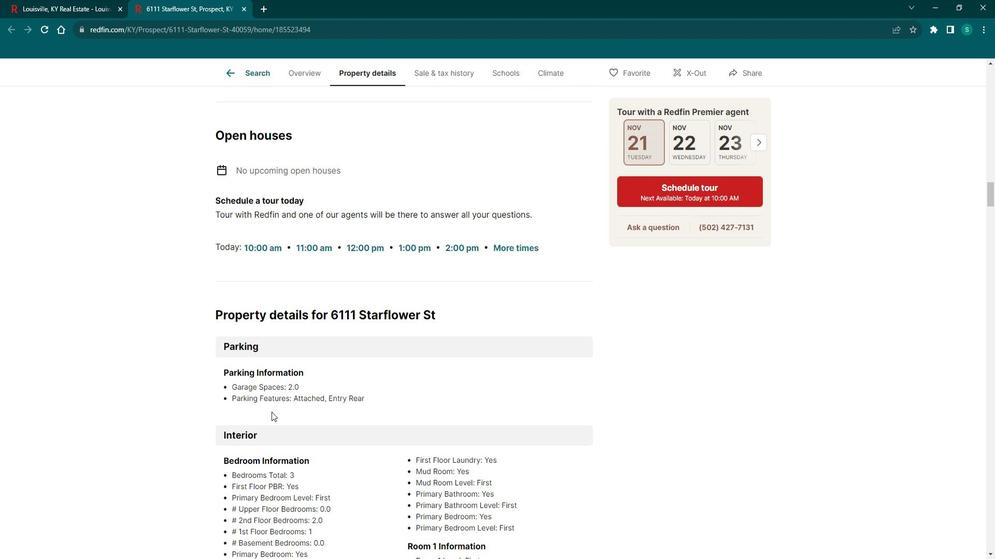 
Action: Mouse scrolled (278, 403) with delta (0, 0)
Screenshot: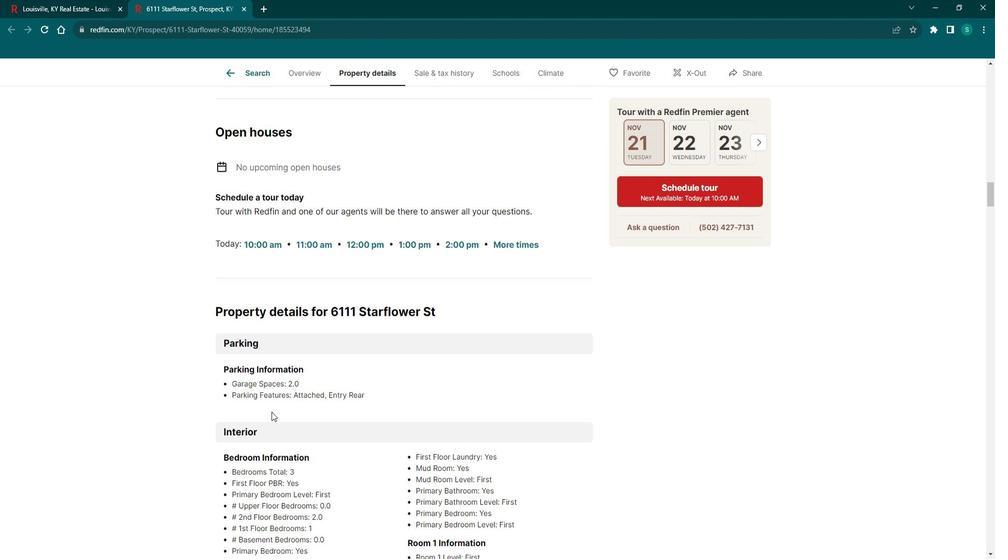 
Action: Mouse scrolled (278, 403) with delta (0, 0)
Screenshot: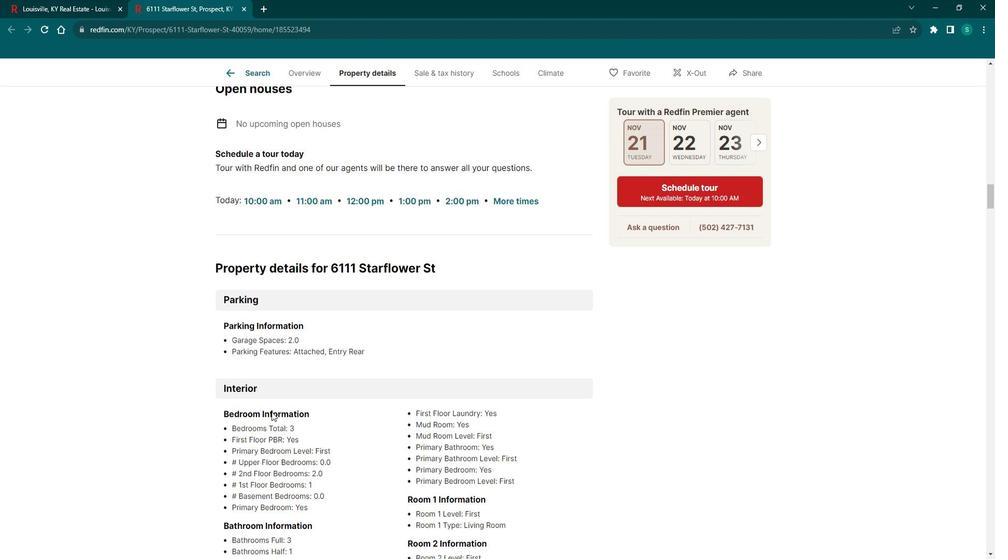
Action: Mouse scrolled (278, 403) with delta (0, 0)
Screenshot: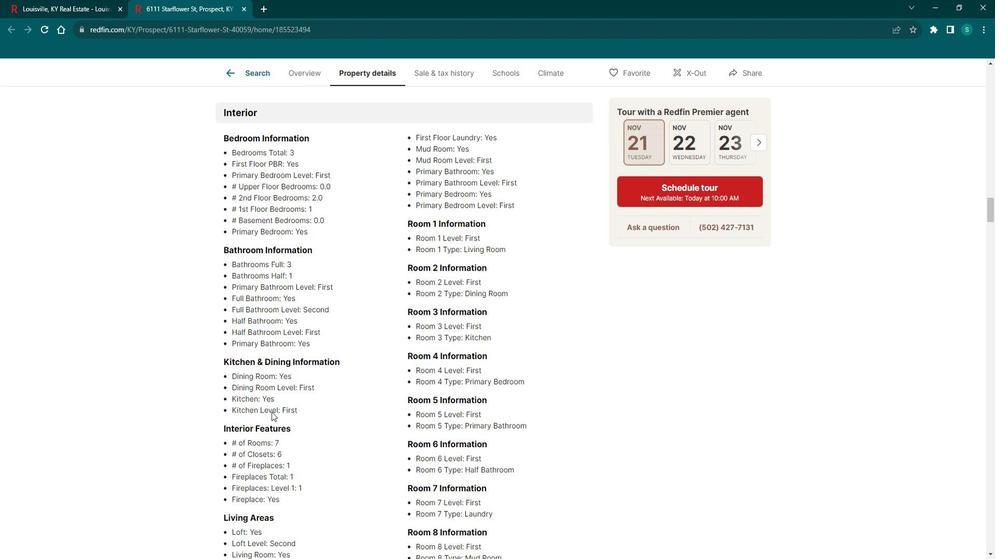 
Action: Mouse scrolled (278, 403) with delta (0, 0)
Screenshot: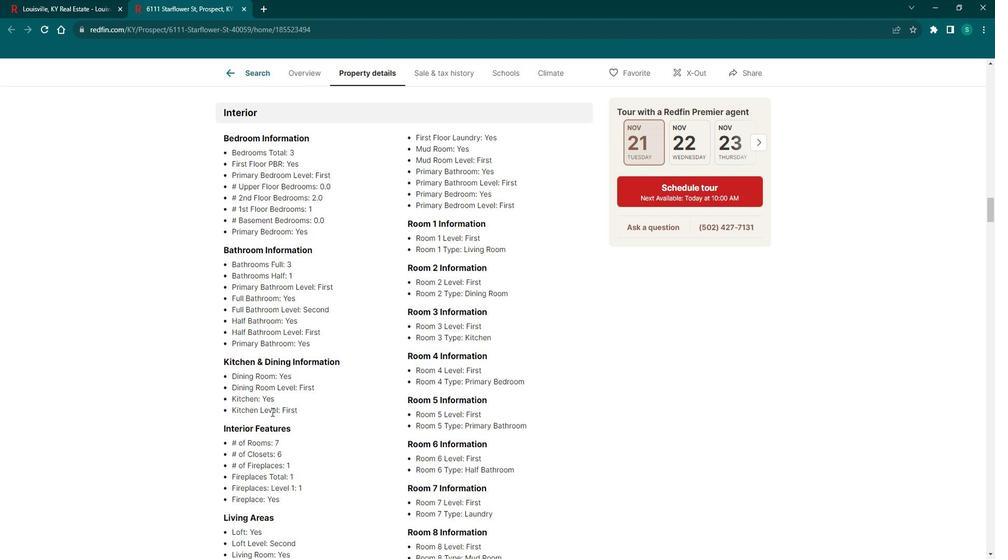 
Action: Mouse scrolled (278, 403) with delta (0, 0)
Screenshot: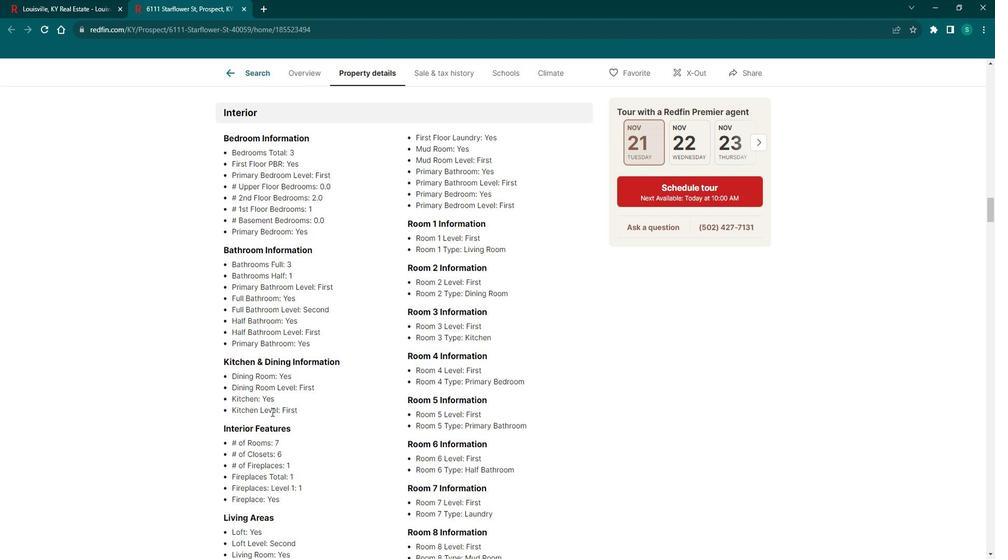 
Action: Mouse scrolled (278, 403) with delta (0, 0)
Screenshot: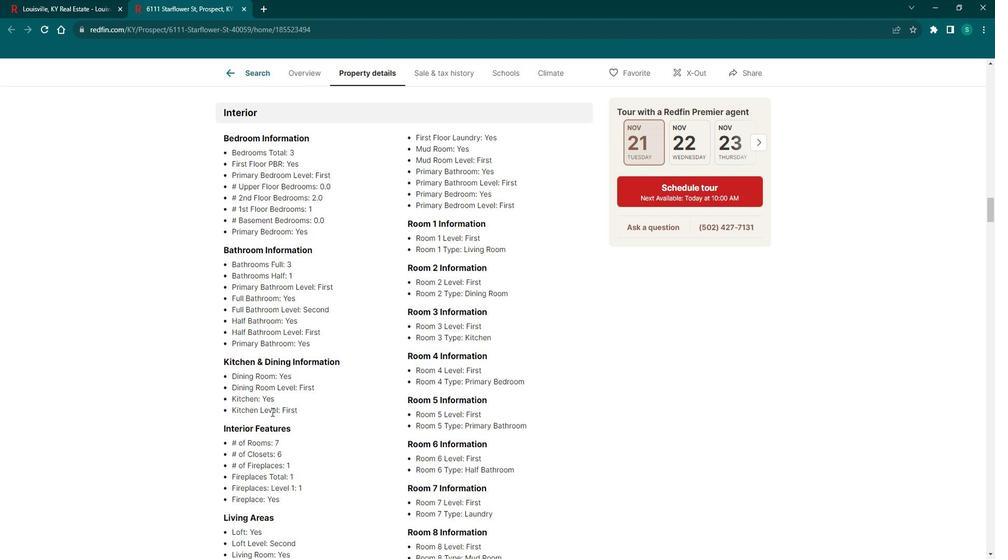 
Action: Mouse scrolled (278, 403) with delta (0, 0)
Screenshot: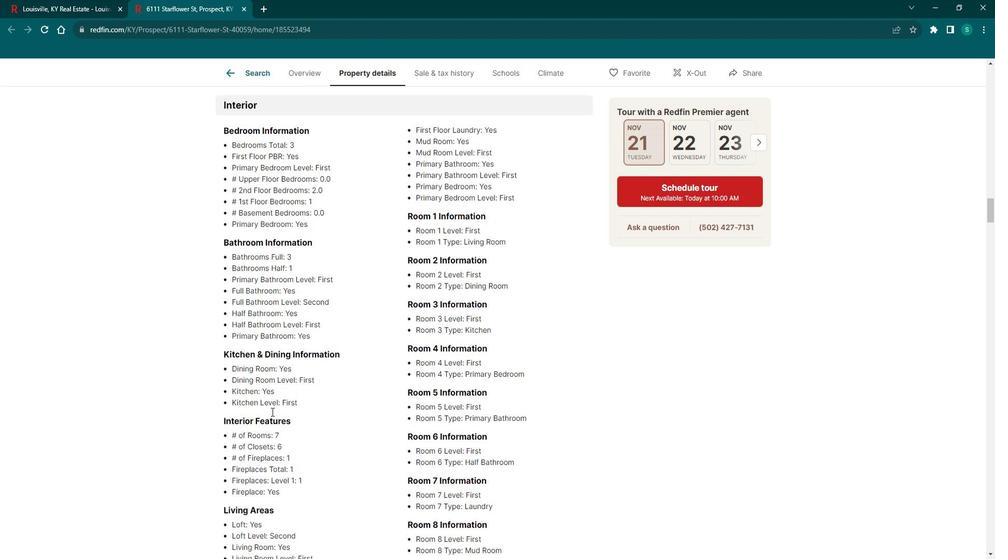 
Action: Mouse scrolled (278, 403) with delta (0, 0)
Screenshot: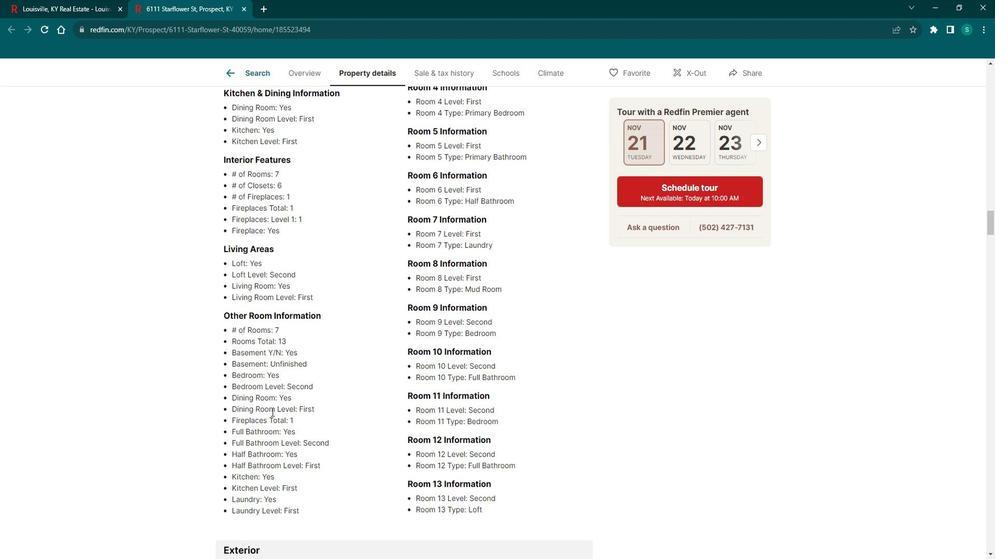 
Action: Mouse scrolled (278, 403) with delta (0, 0)
Screenshot: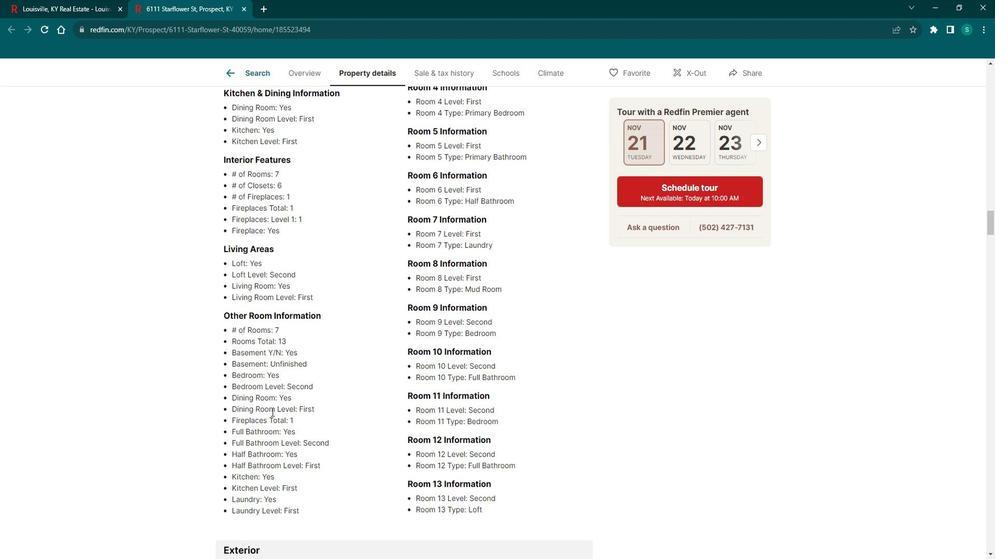 
Action: Mouse scrolled (278, 403) with delta (0, 0)
Screenshot: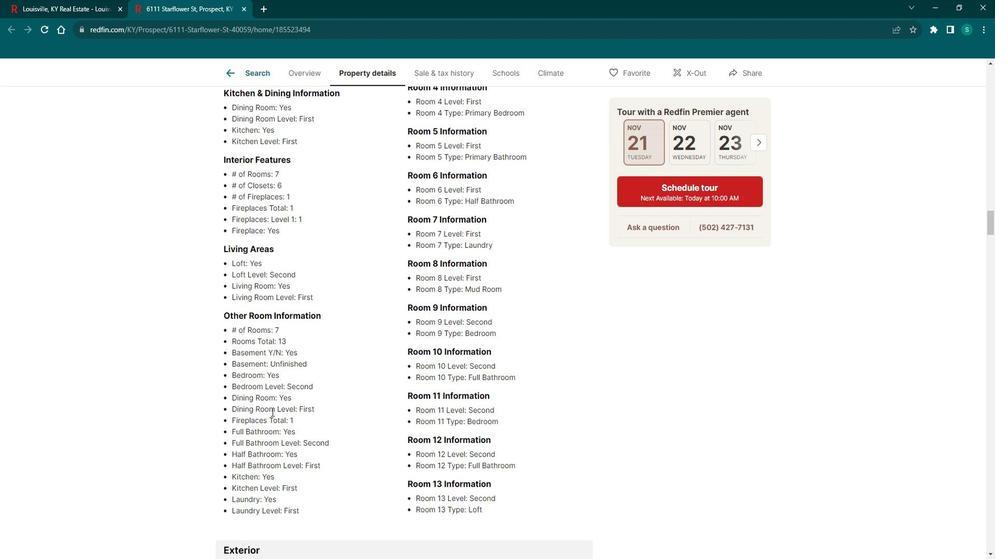 
Action: Mouse scrolled (278, 403) with delta (0, 0)
Screenshot: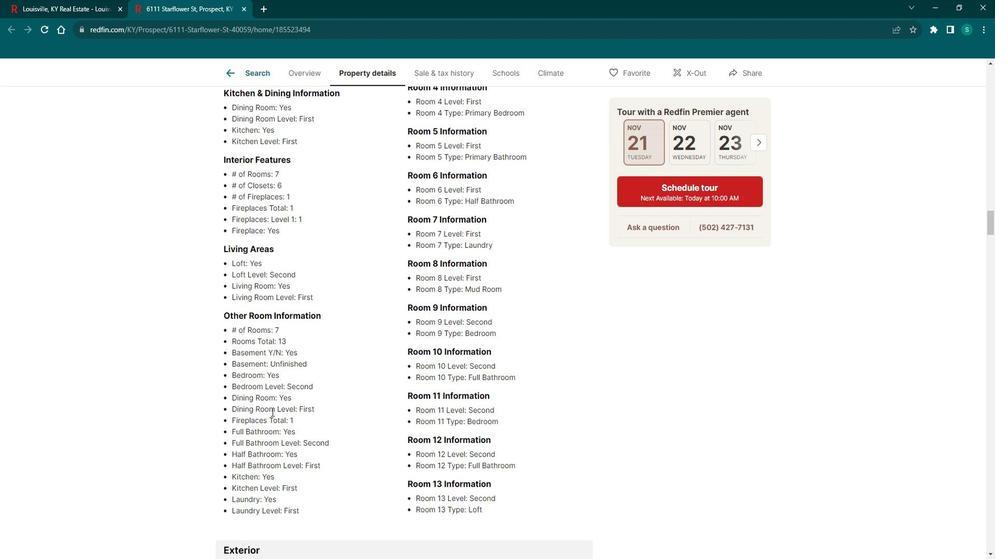 
Action: Mouse scrolled (278, 403) with delta (0, 0)
Screenshot: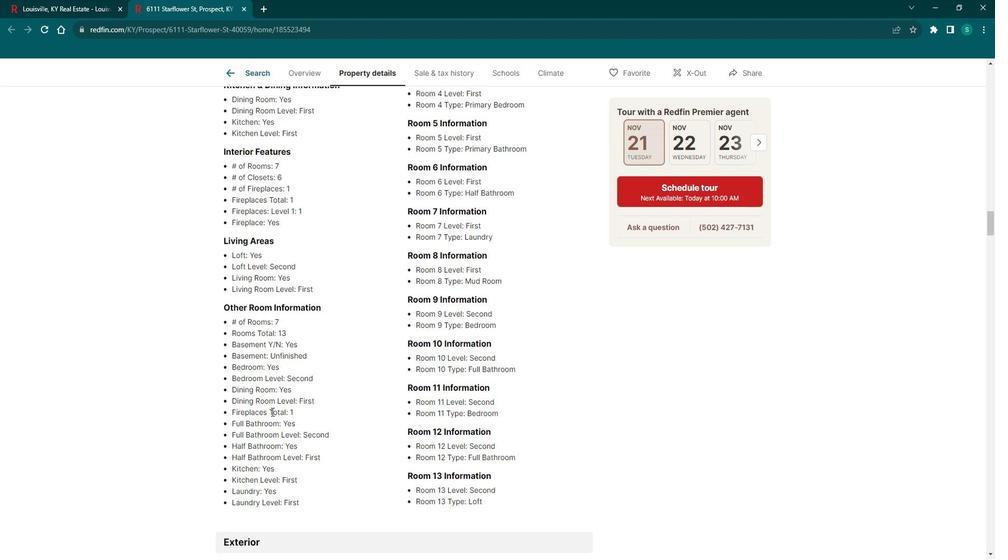 
Action: Mouse scrolled (278, 403) with delta (0, 0)
Screenshot: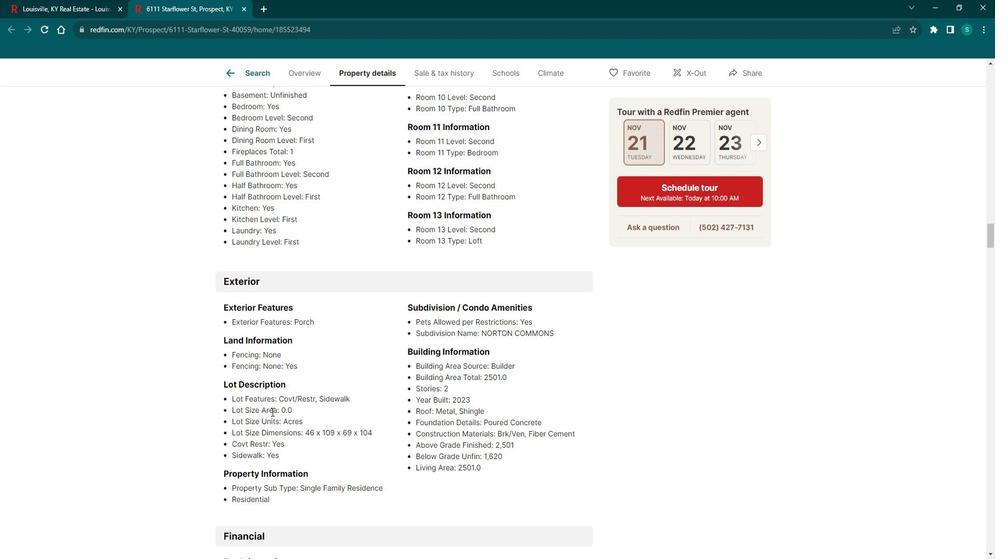 
Action: Mouse scrolled (278, 403) with delta (0, 0)
Screenshot: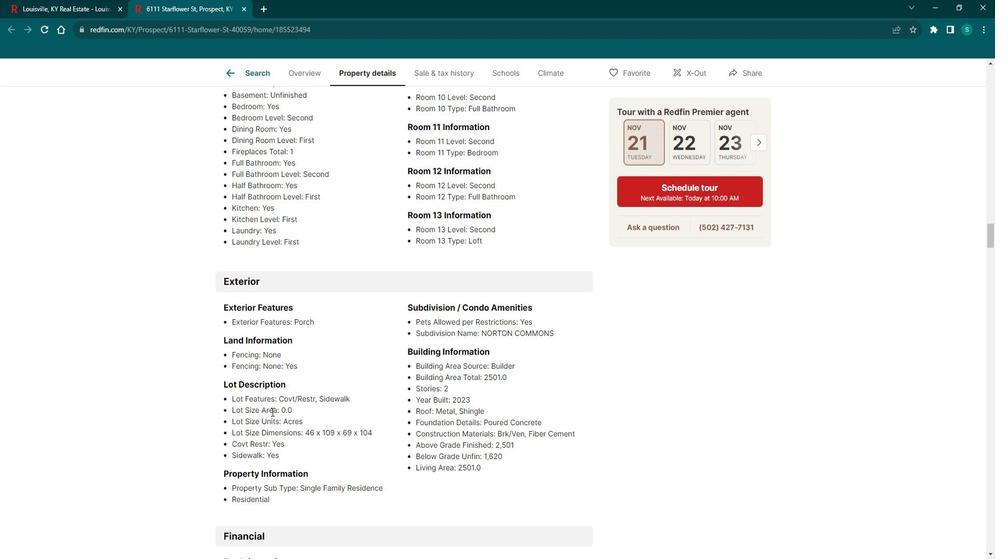 
Action: Mouse scrolled (278, 403) with delta (0, 0)
Screenshot: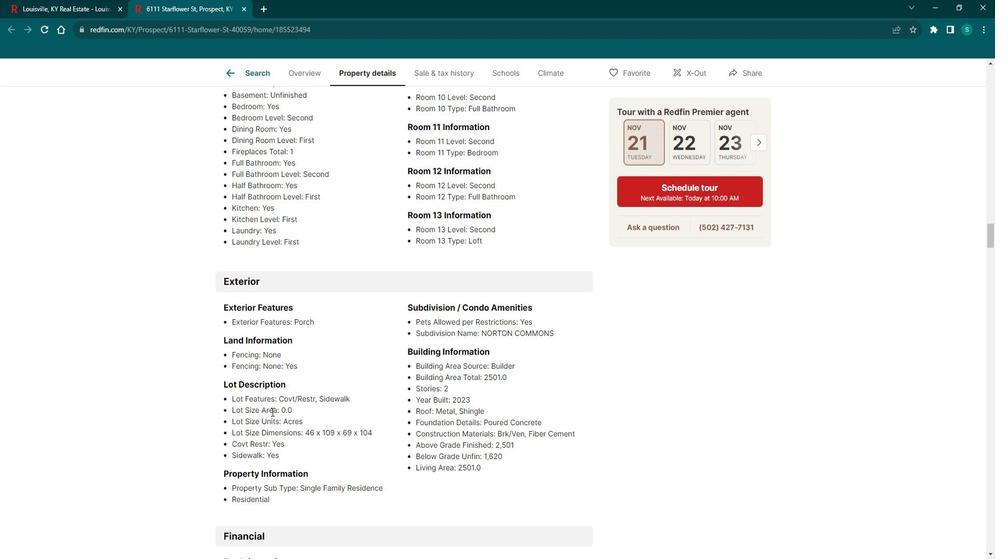 
Action: Mouse scrolled (278, 403) with delta (0, 0)
Screenshot: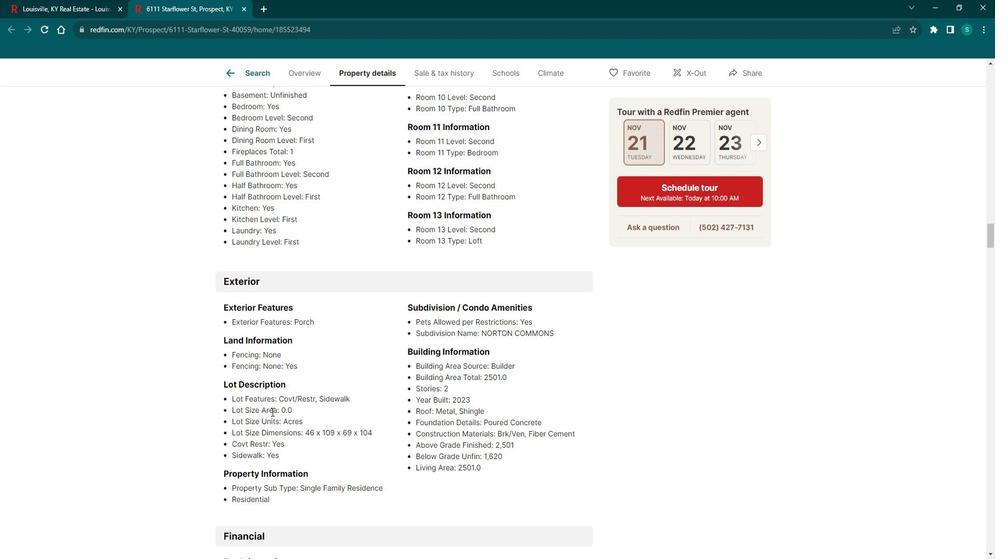 
Action: Mouse scrolled (278, 403) with delta (0, 0)
Screenshot: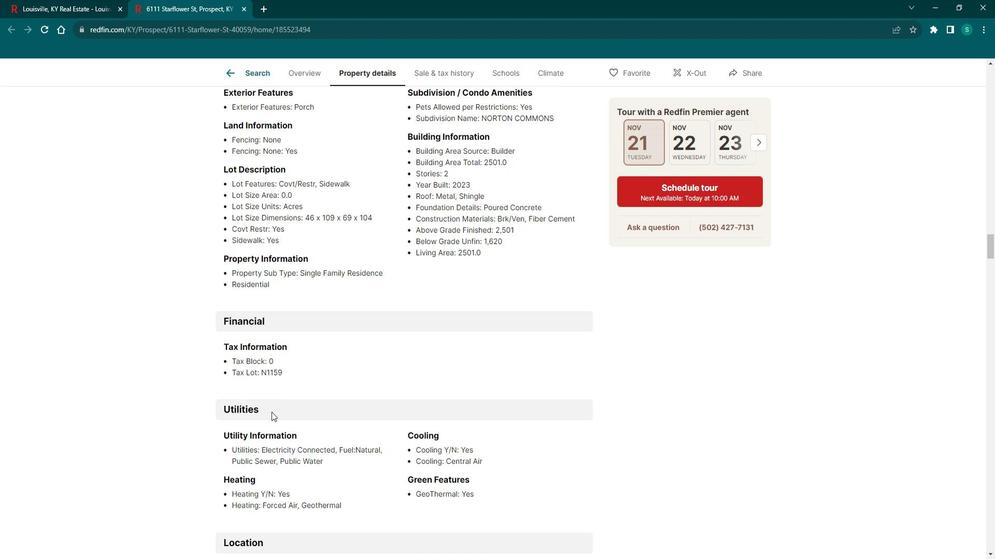 
Action: Mouse scrolled (278, 403) with delta (0, 0)
Screenshot: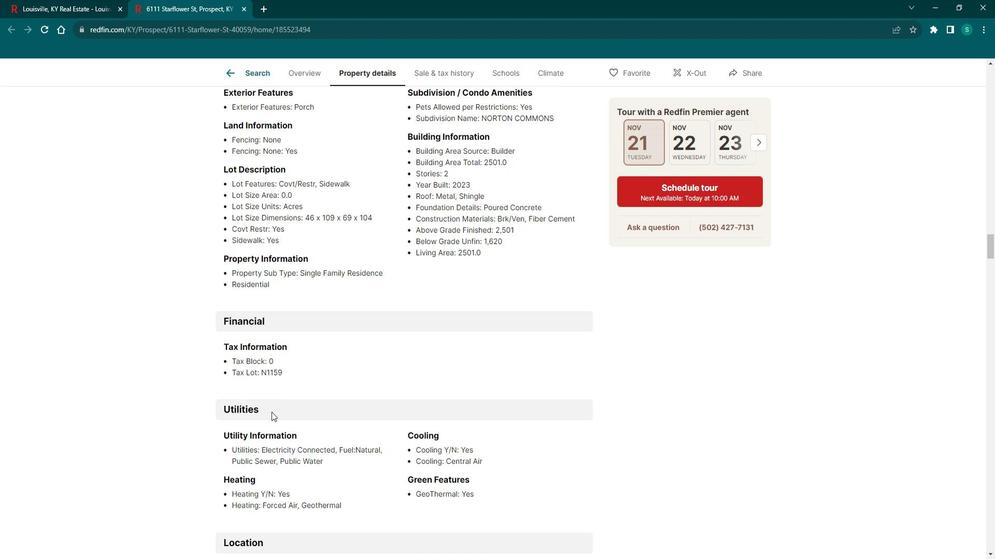 
Action: Mouse scrolled (278, 403) with delta (0, 0)
Screenshot: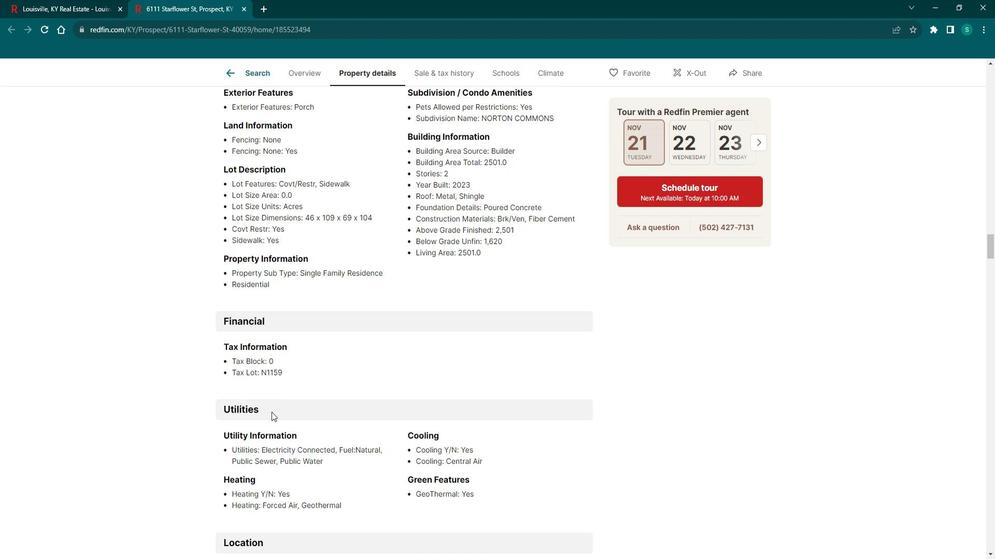 
Action: Mouse scrolled (278, 403) with delta (0, 0)
Screenshot: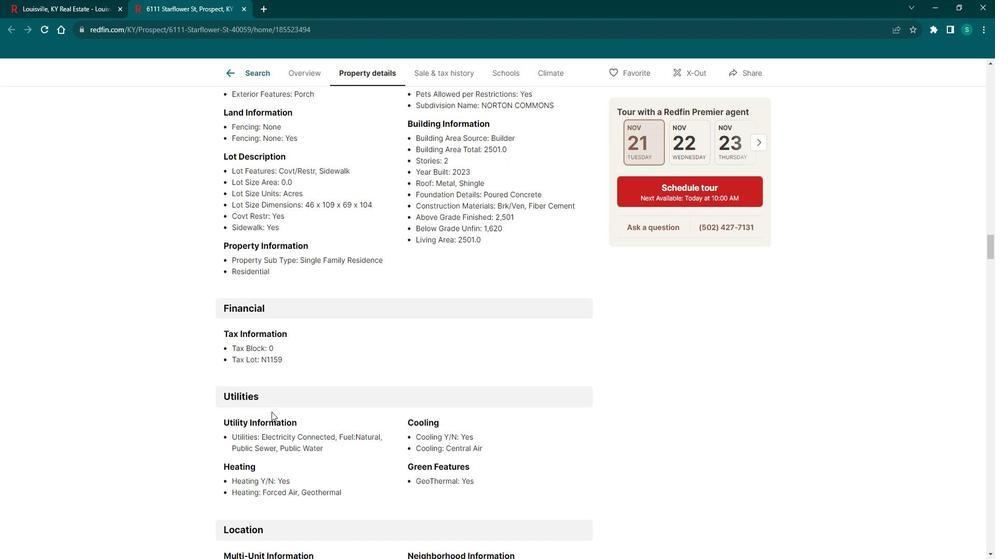 
Action: Mouse scrolled (278, 403) with delta (0, 0)
Screenshot: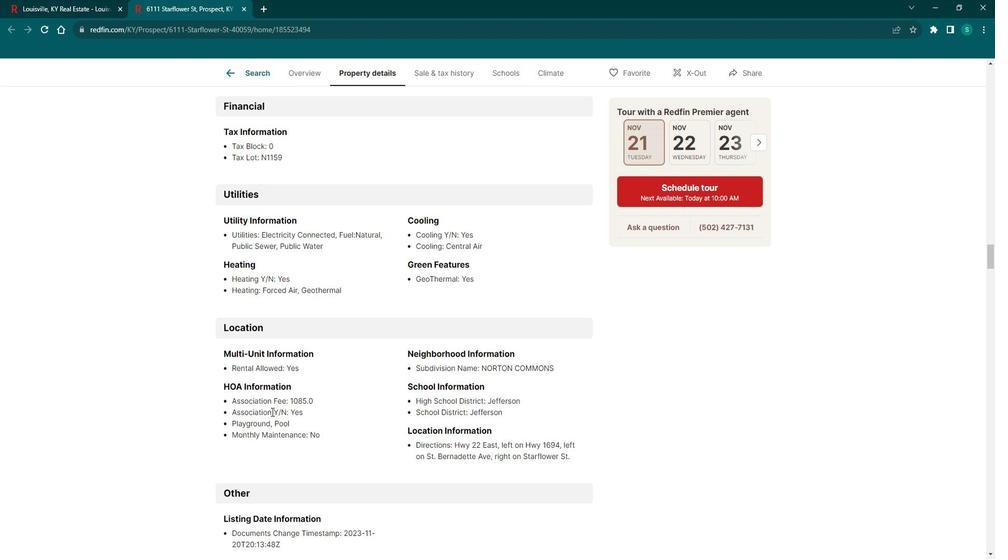 
Action: Mouse scrolled (278, 403) with delta (0, 0)
Screenshot: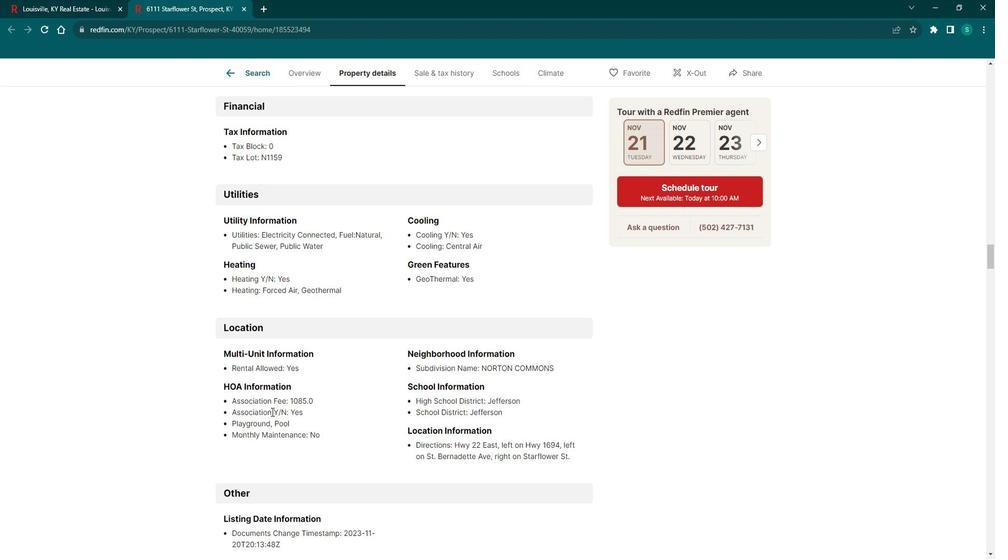 
Action: Mouse scrolled (278, 403) with delta (0, 0)
Screenshot: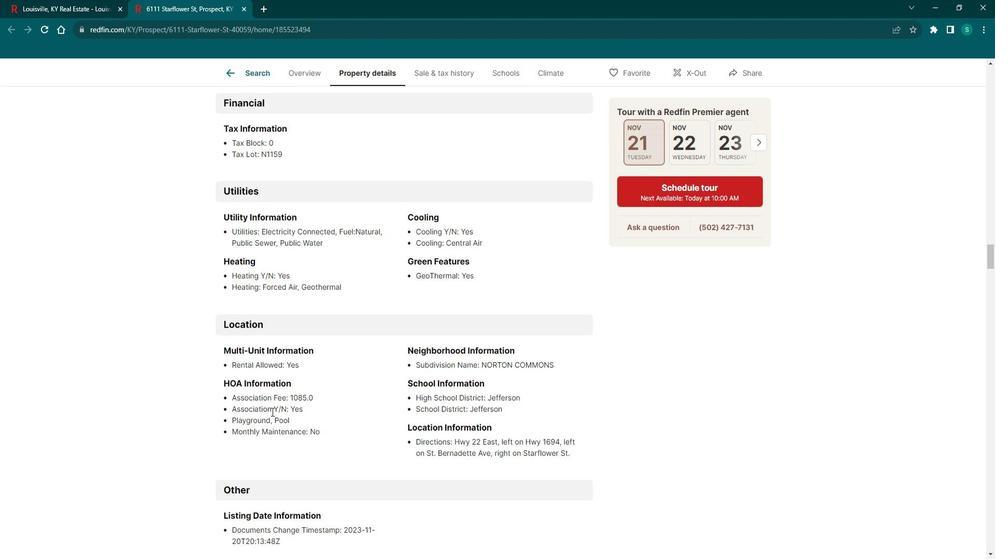 
Action: Mouse scrolled (278, 403) with delta (0, 0)
Screenshot: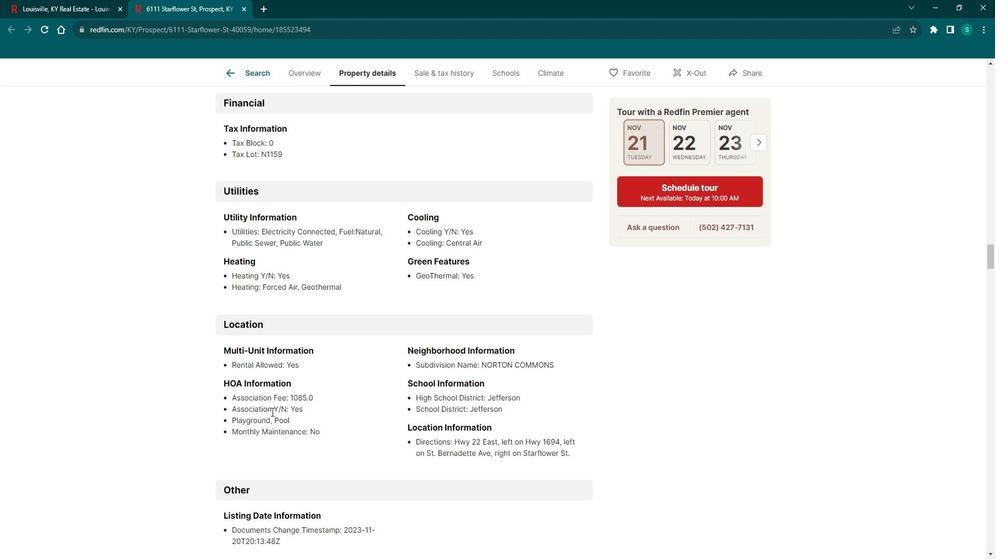 
Action: Mouse scrolled (278, 403) with delta (0, 0)
Screenshot: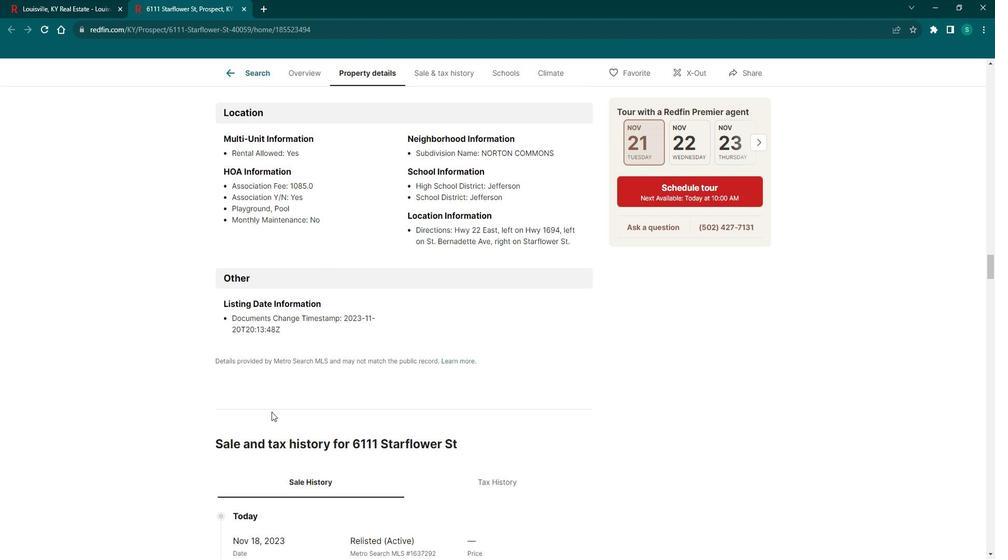 
Action: Mouse scrolled (278, 403) with delta (0, 0)
Screenshot: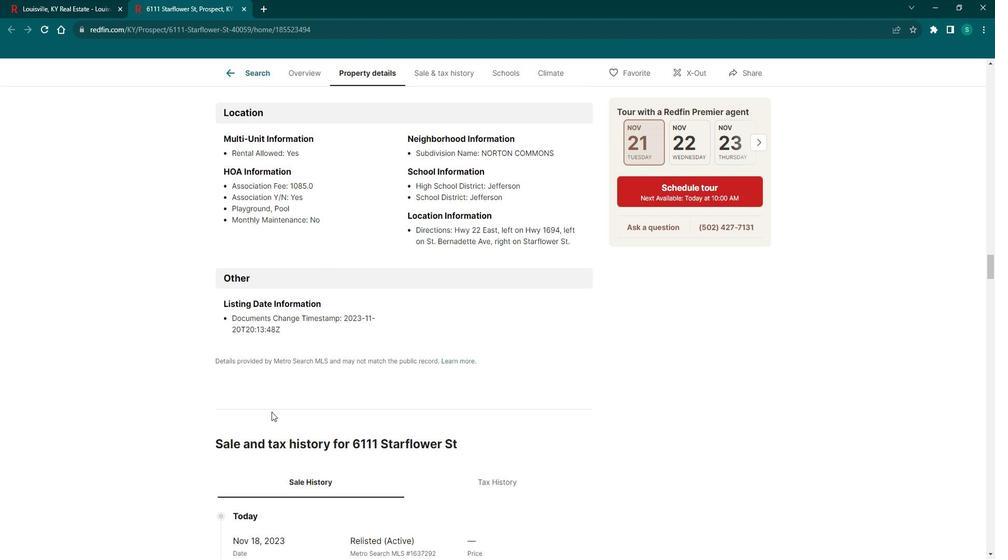 
Action: Mouse scrolled (278, 403) with delta (0, 0)
Screenshot: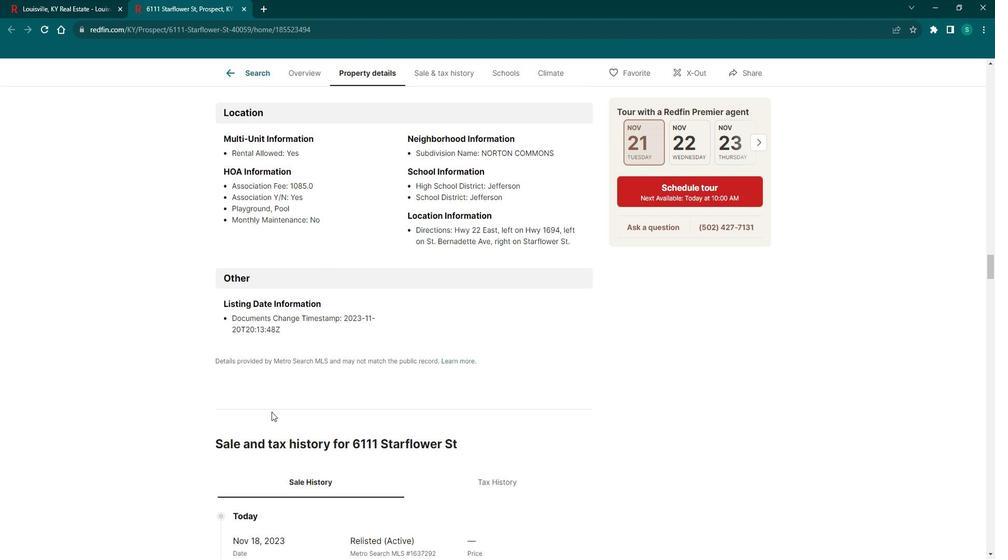 
Action: Mouse scrolled (278, 403) with delta (0, 0)
Screenshot: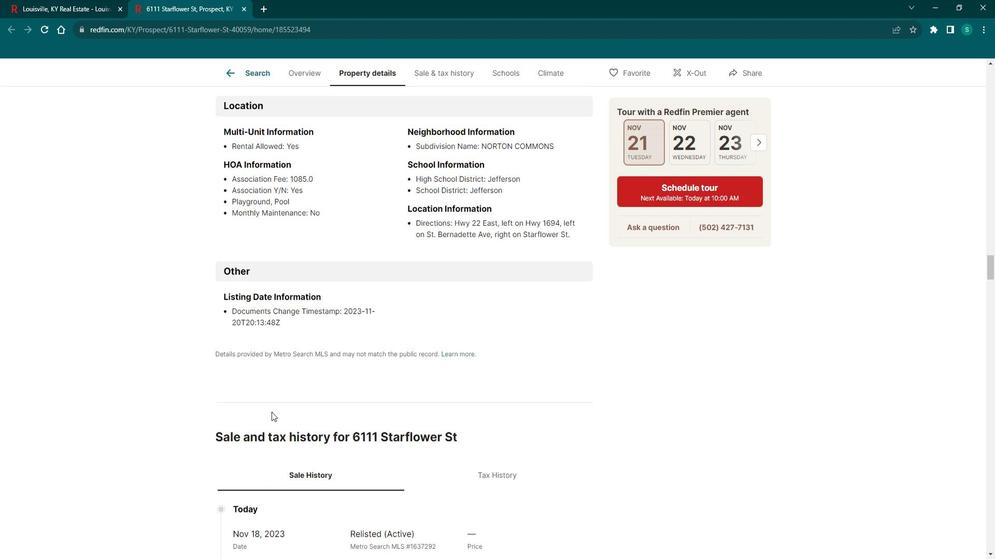 
Action: Mouse scrolled (278, 403) with delta (0, 0)
Screenshot: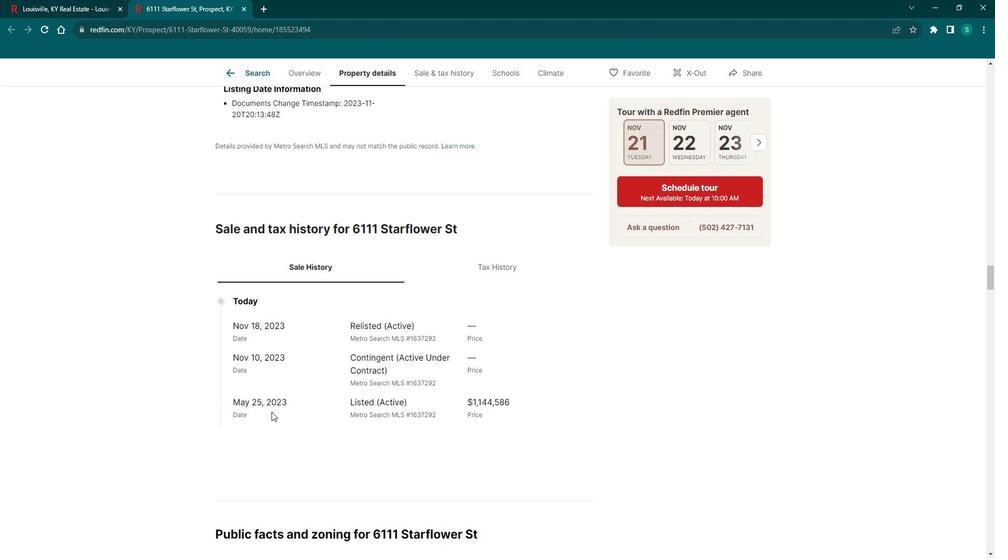 
Action: Mouse scrolled (278, 403) with delta (0, 0)
Screenshot: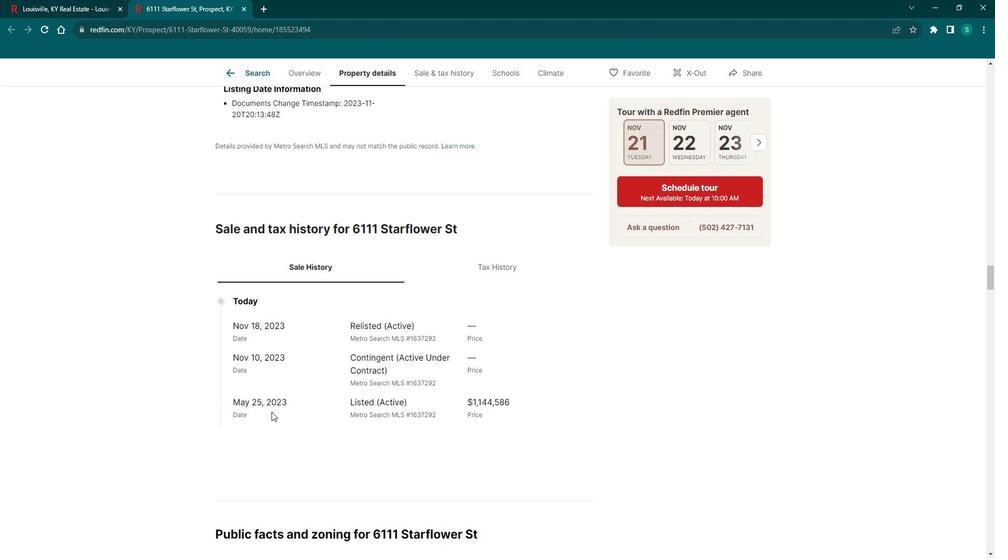 
Action: Mouse scrolled (278, 403) with delta (0, 0)
Screenshot: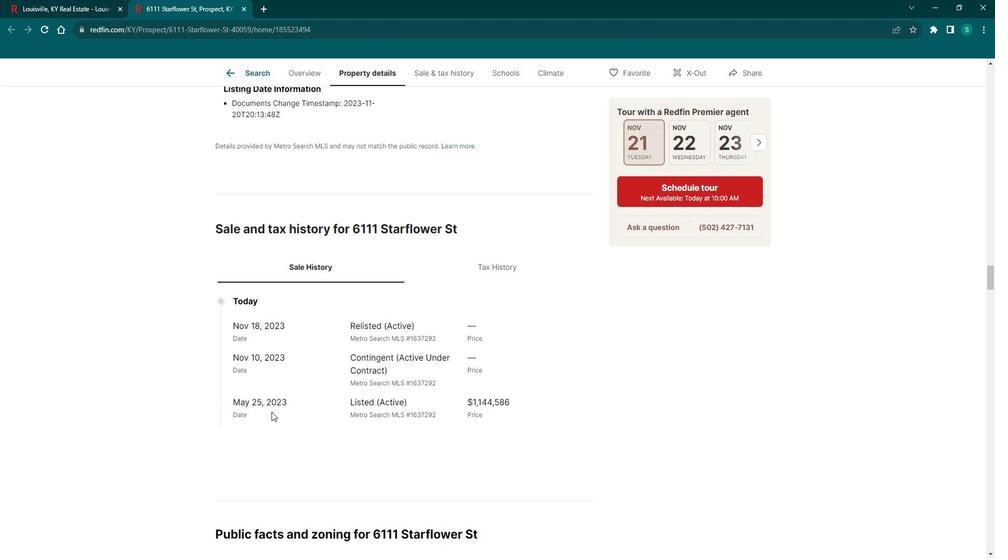 
Action: Mouse scrolled (278, 403) with delta (0, 0)
Screenshot: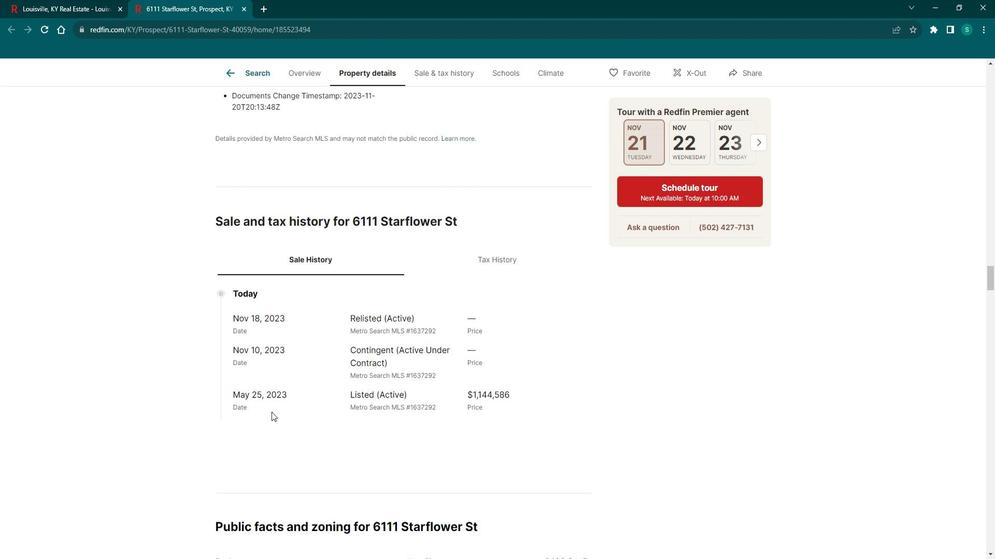 
Action: Mouse scrolled (278, 403) with delta (0, 0)
Screenshot: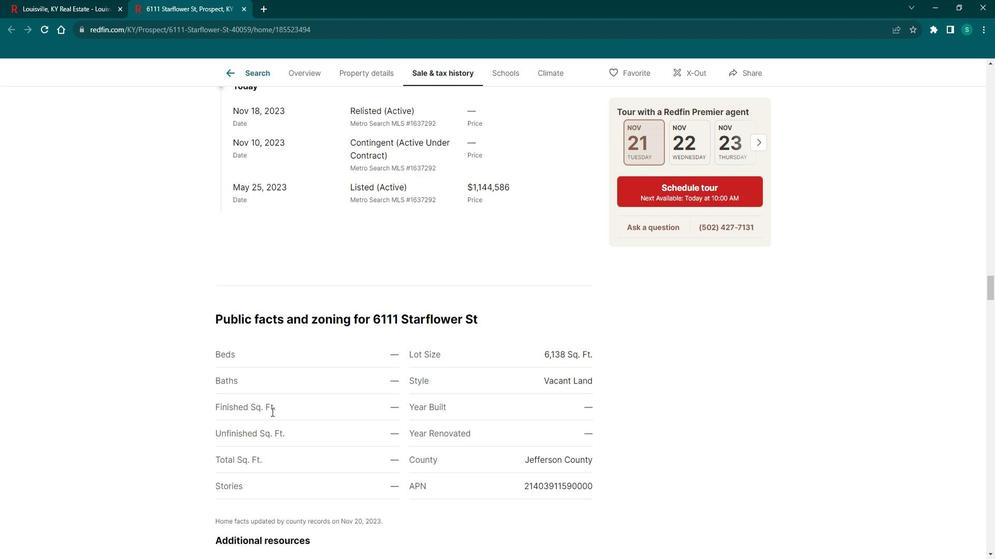 
Action: Mouse scrolled (278, 403) with delta (0, 0)
Screenshot: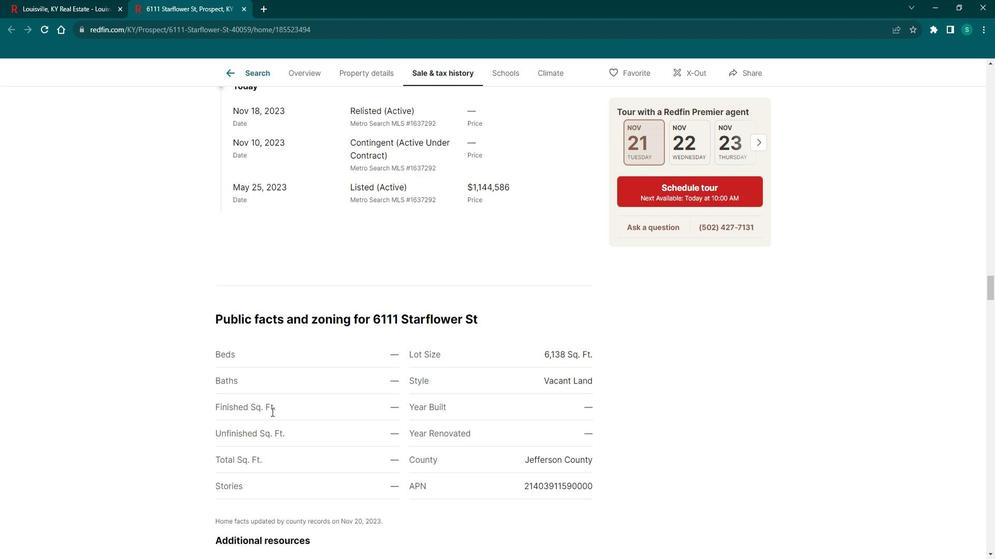 
Action: Mouse scrolled (278, 403) with delta (0, 0)
Screenshot: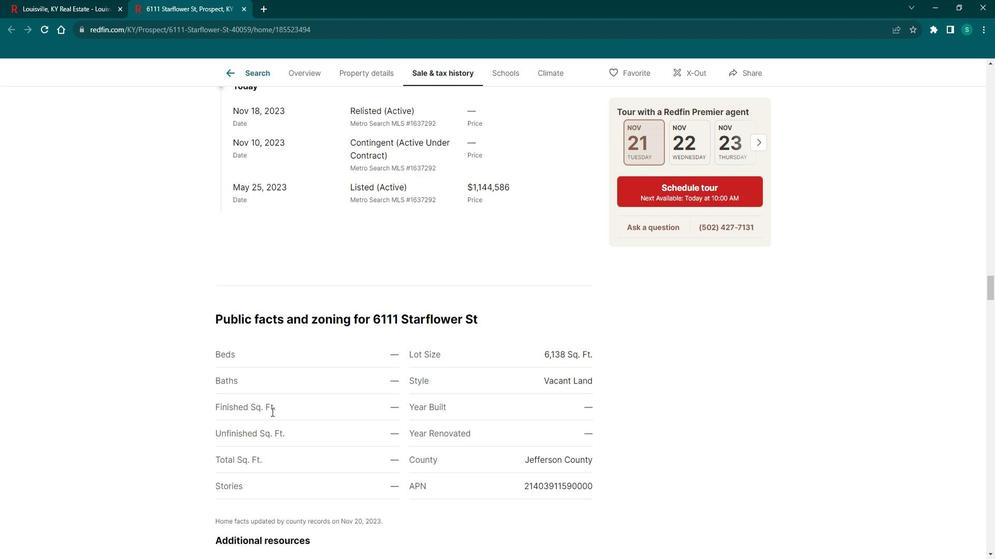 
Action: Mouse scrolled (278, 403) with delta (0, 0)
Screenshot: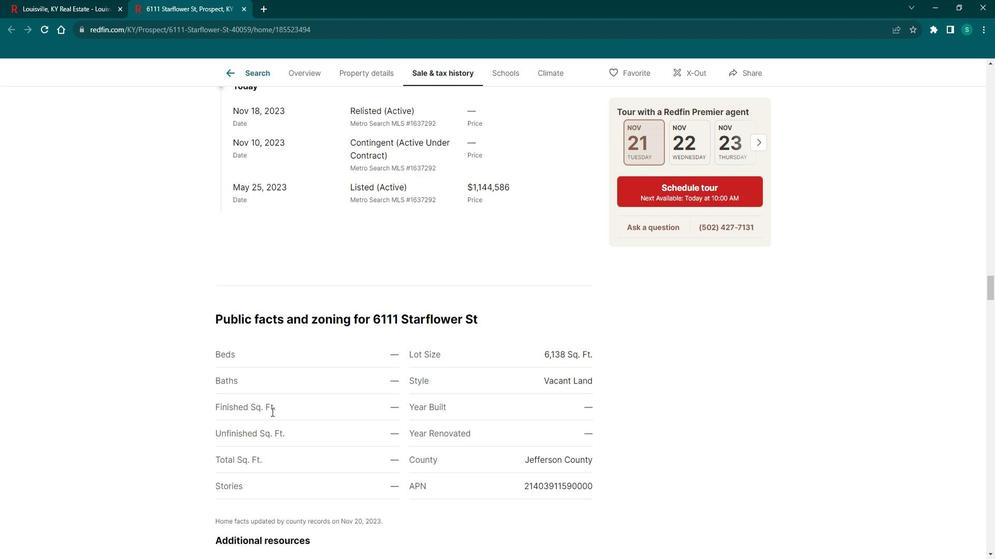 
Action: Mouse scrolled (278, 403) with delta (0, 0)
Screenshot: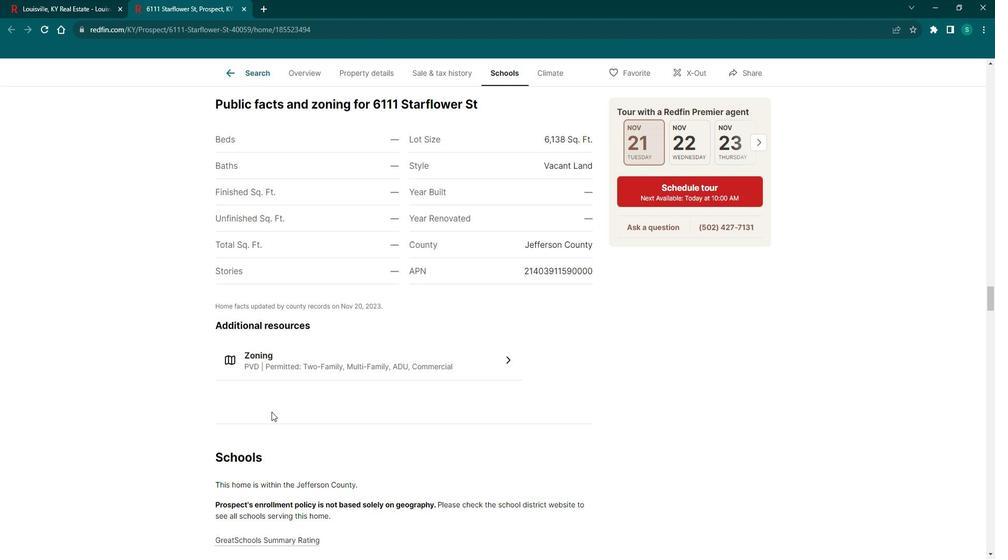 
Action: Mouse scrolled (278, 403) with delta (0, 0)
Screenshot: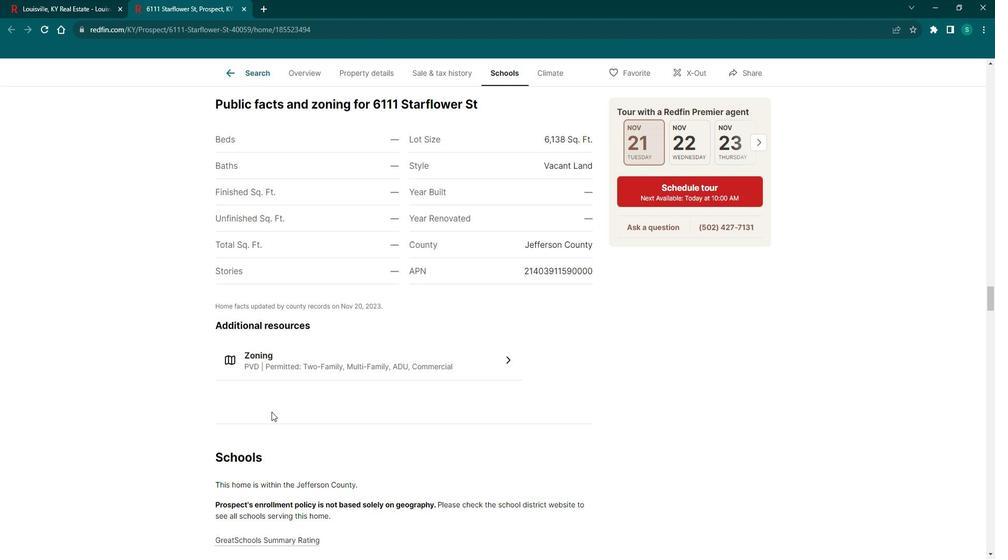 
Action: Mouse scrolled (278, 403) with delta (0, 0)
Screenshot: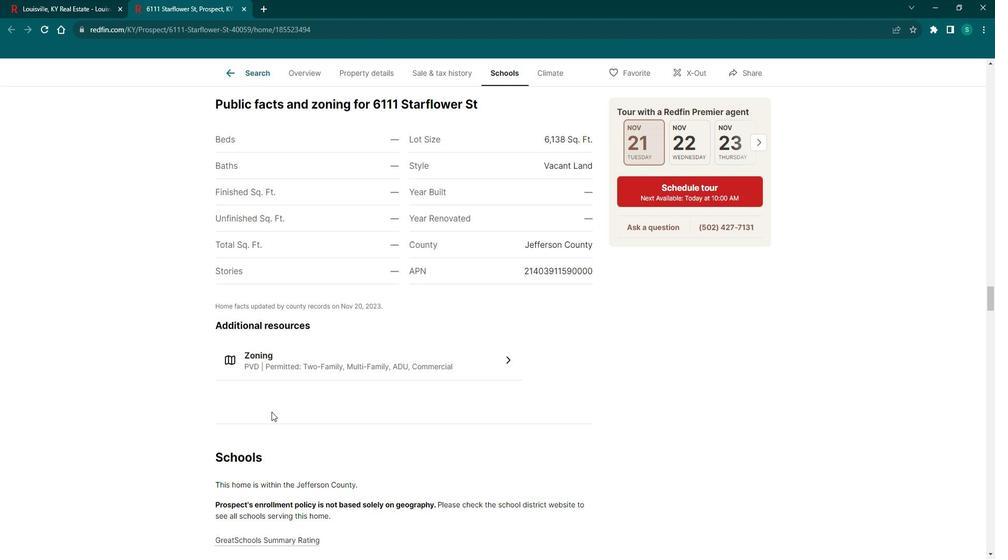 
Action: Mouse scrolled (278, 403) with delta (0, 0)
Screenshot: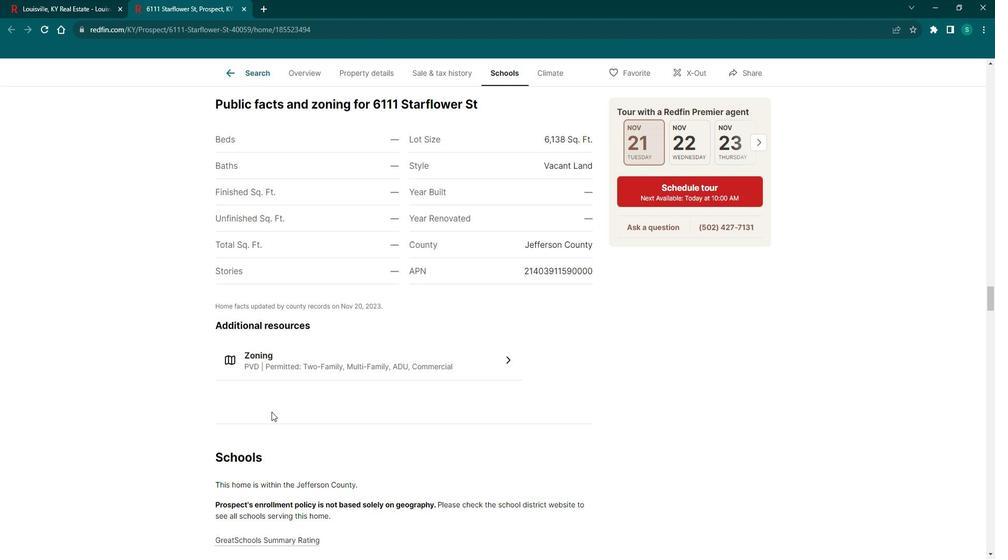 
Action: Mouse scrolled (278, 403) with delta (0, 0)
Screenshot: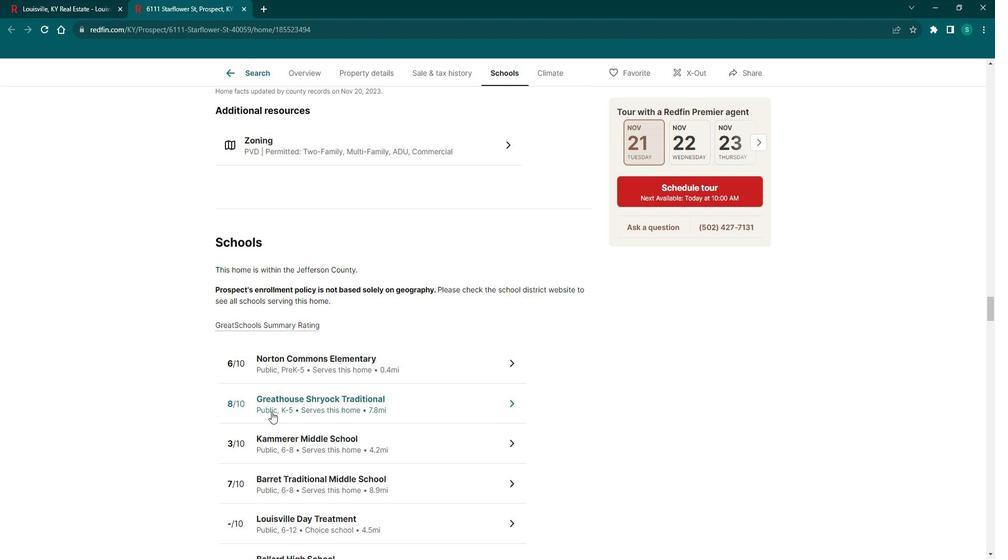 
Action: Mouse scrolled (278, 403) with delta (0, 0)
Screenshot: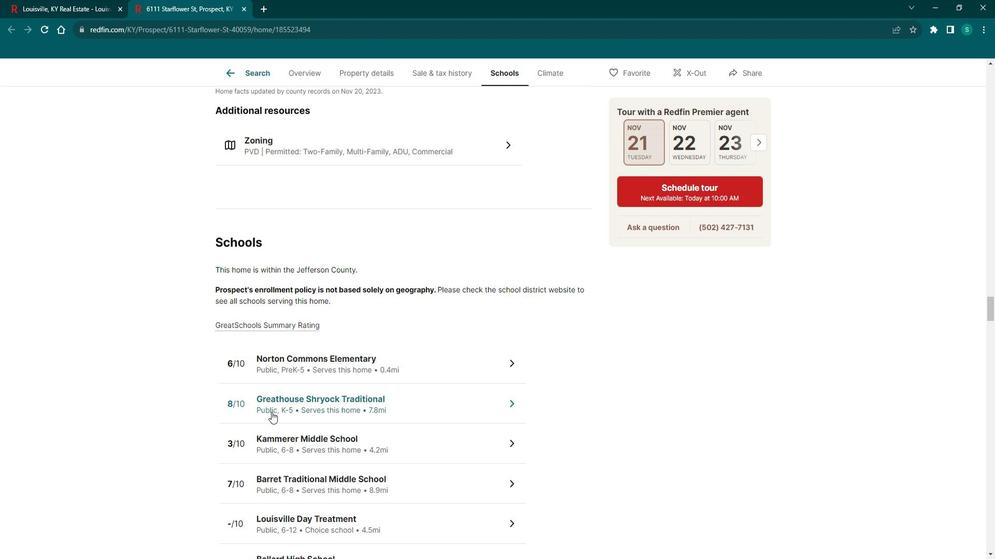 
Action: Mouse scrolled (278, 403) with delta (0, 0)
Screenshot: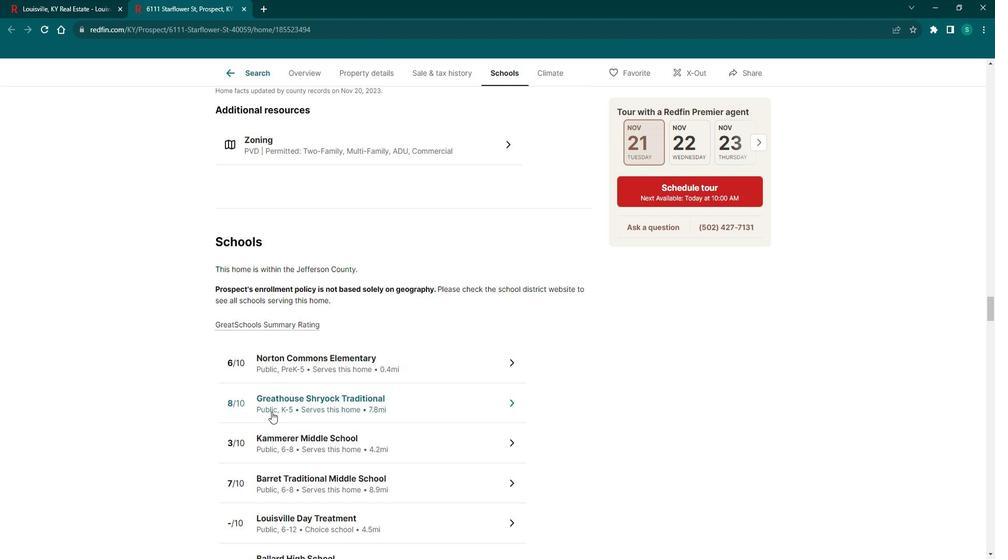 
Action: Mouse scrolled (278, 403) with delta (0, 0)
Screenshot: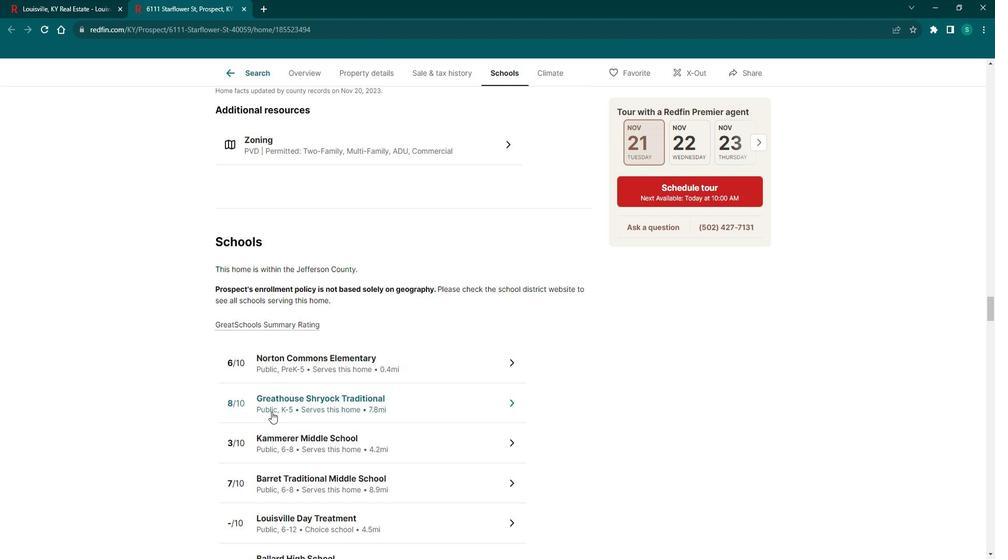 
Action: Mouse scrolled (278, 403) with delta (0, 0)
Screenshot: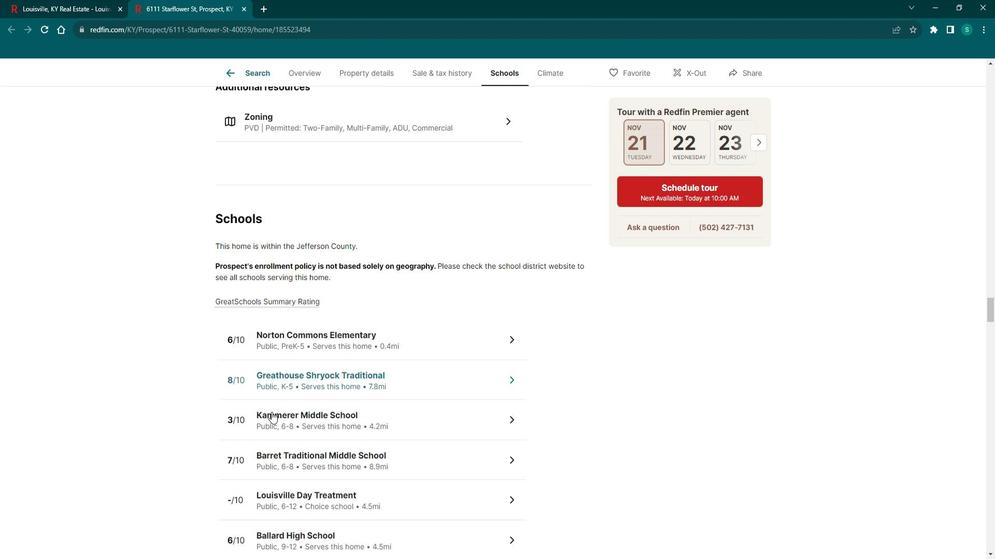 
Action: Mouse scrolled (278, 403) with delta (0, 0)
Screenshot: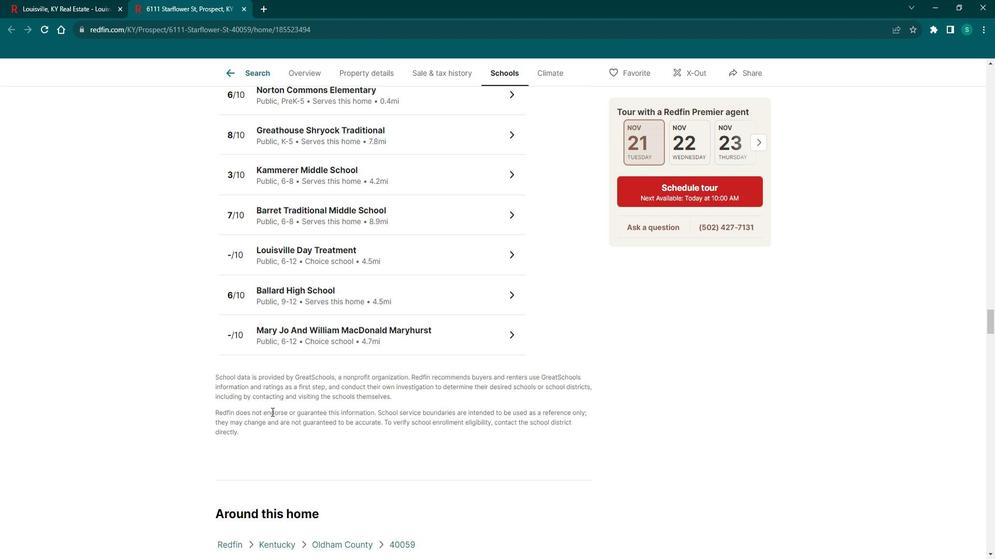 
Action: Mouse scrolled (278, 403) with delta (0, 0)
Screenshot: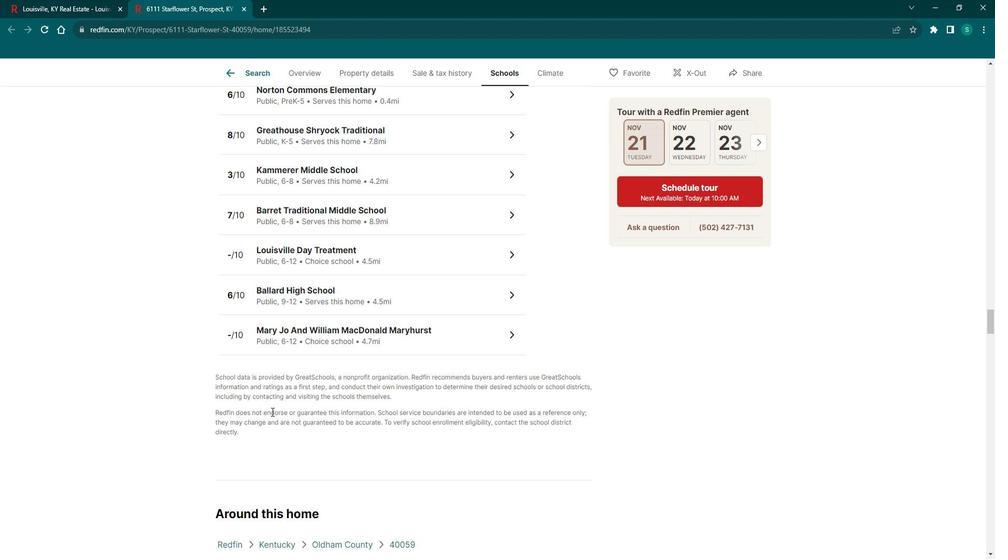 
Action: Mouse scrolled (278, 403) with delta (0, 0)
Screenshot: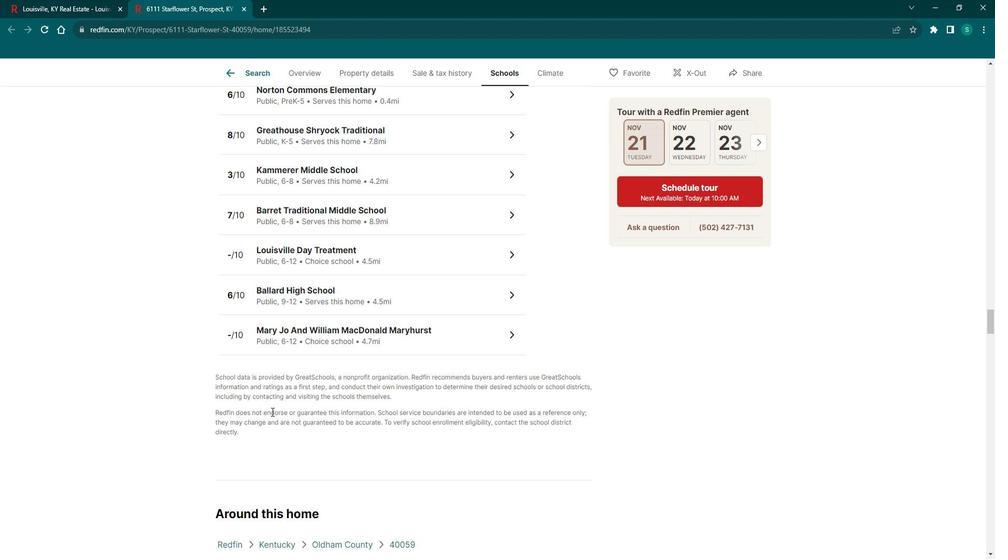 
Action: Mouse scrolled (278, 403) with delta (0, 0)
Screenshot: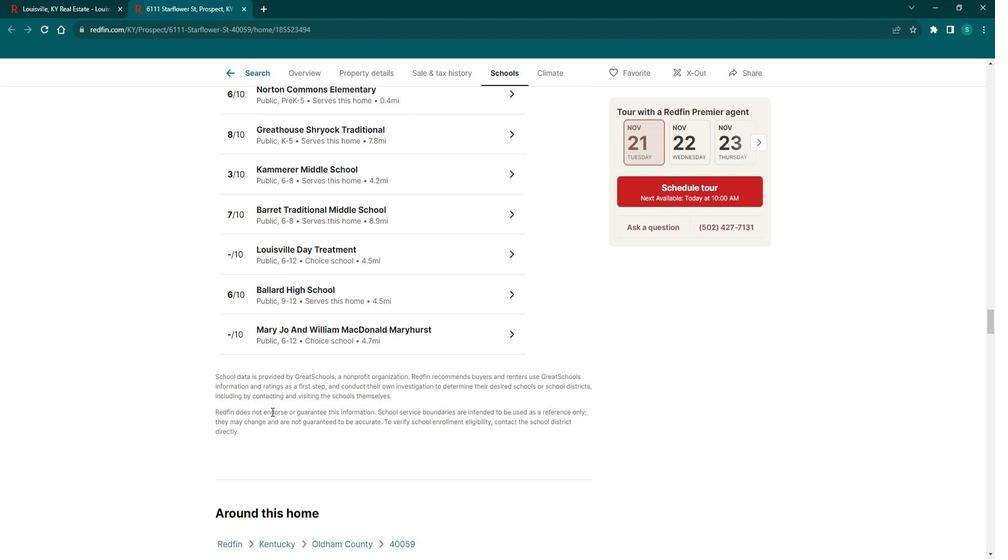 
Action: Mouse scrolled (278, 403) with delta (0, 0)
Screenshot: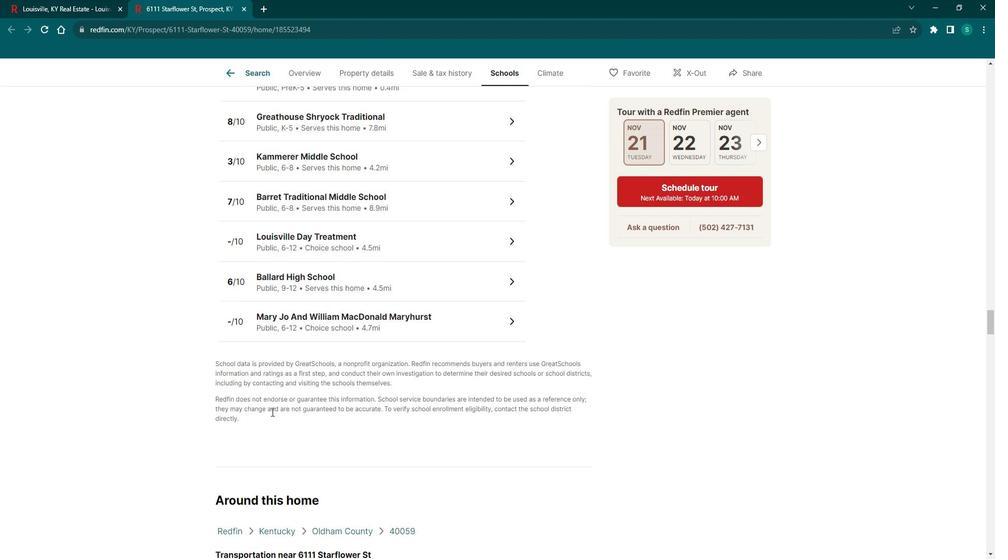 
Action: Mouse scrolled (278, 403) with delta (0, 0)
Screenshot: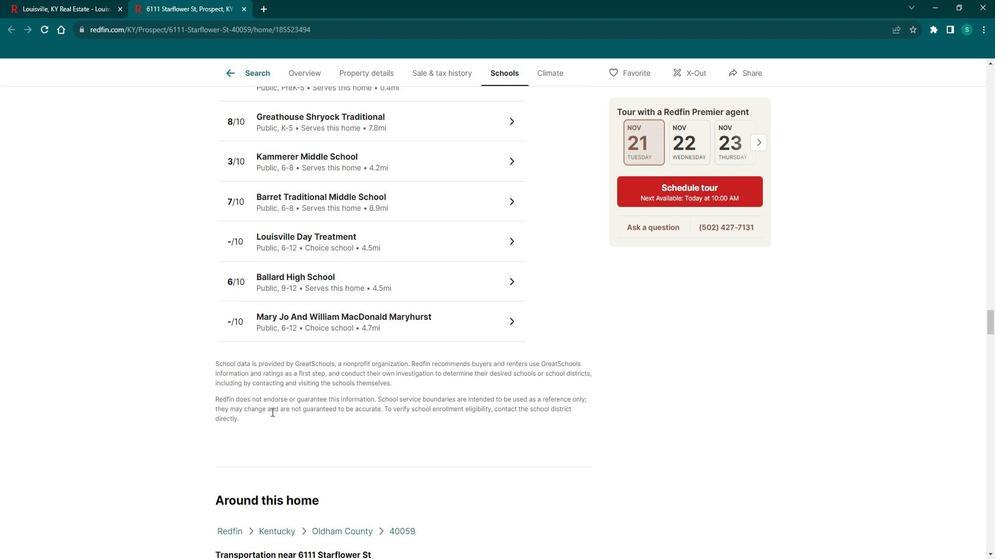 
Action: Mouse scrolled (278, 403) with delta (0, 0)
Screenshot: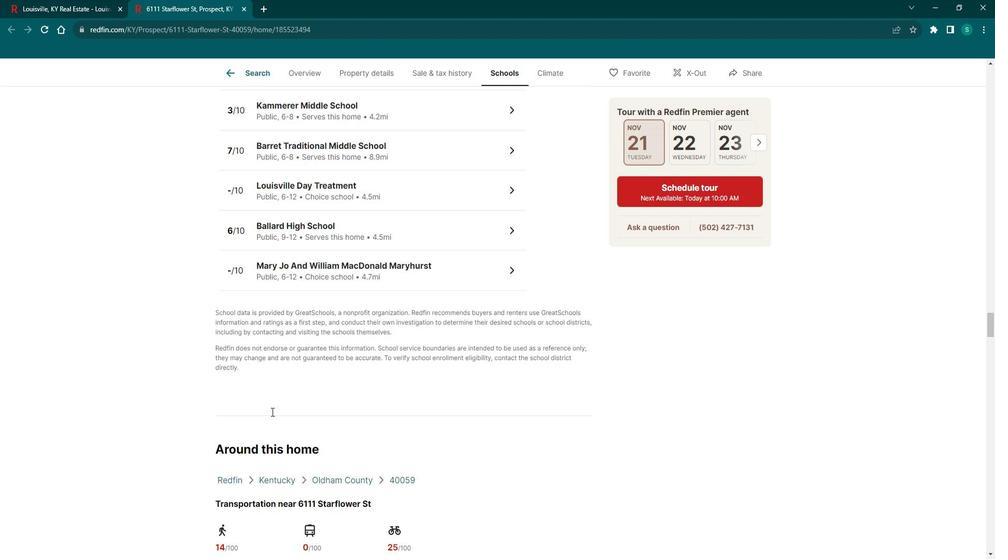
Action: Mouse scrolled (278, 404) with delta (0, 0)
Screenshot: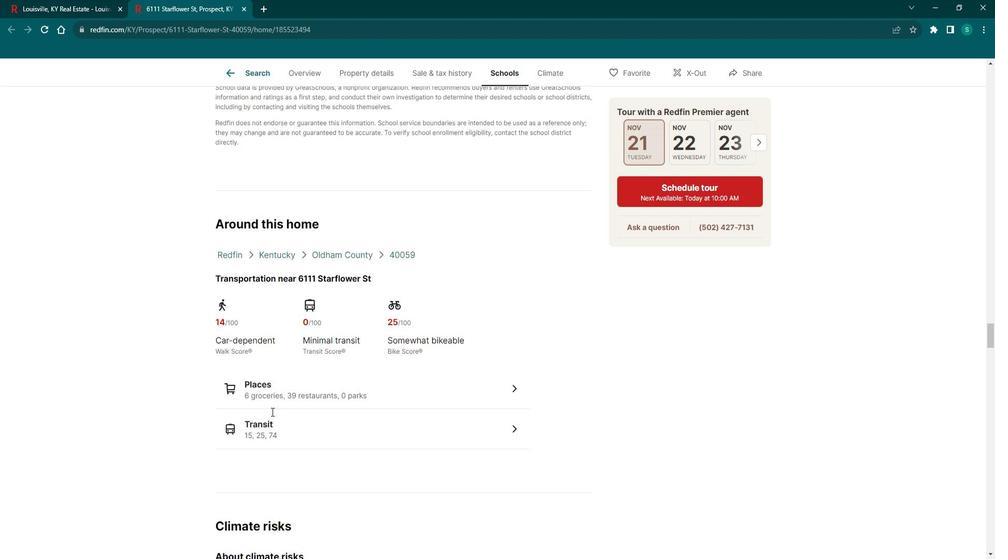 
Action: Mouse scrolled (278, 403) with delta (0, 0)
Screenshot: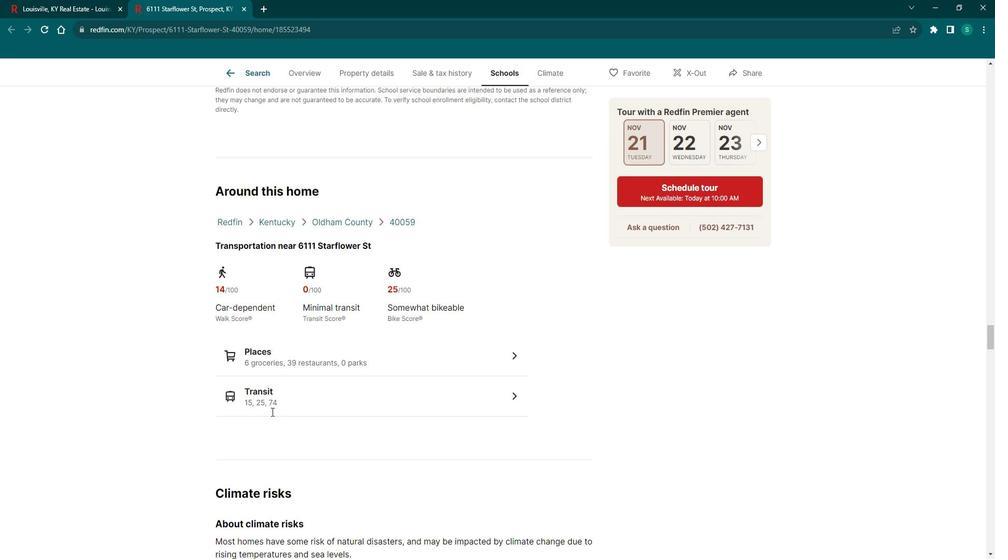 
Action: Mouse scrolled (278, 403) with delta (0, 0)
Screenshot: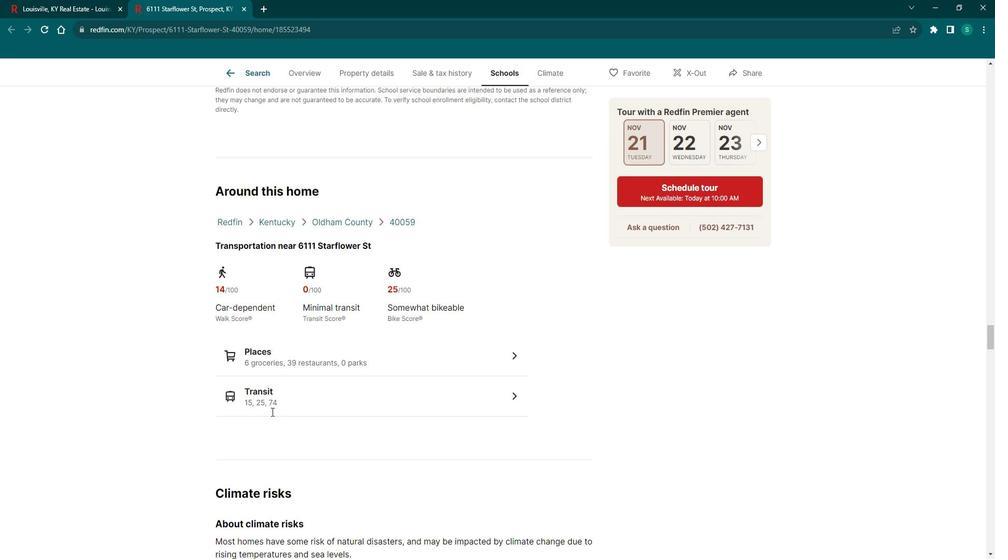 
Action: Mouse scrolled (278, 403) with delta (0, 0)
Screenshot: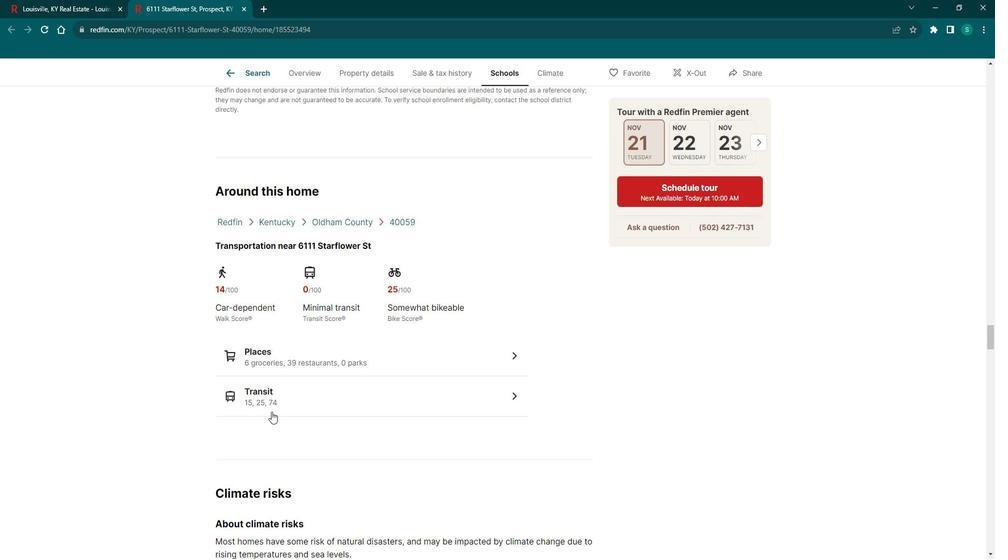 
Action: Mouse scrolled (278, 403) with delta (0, 0)
Screenshot: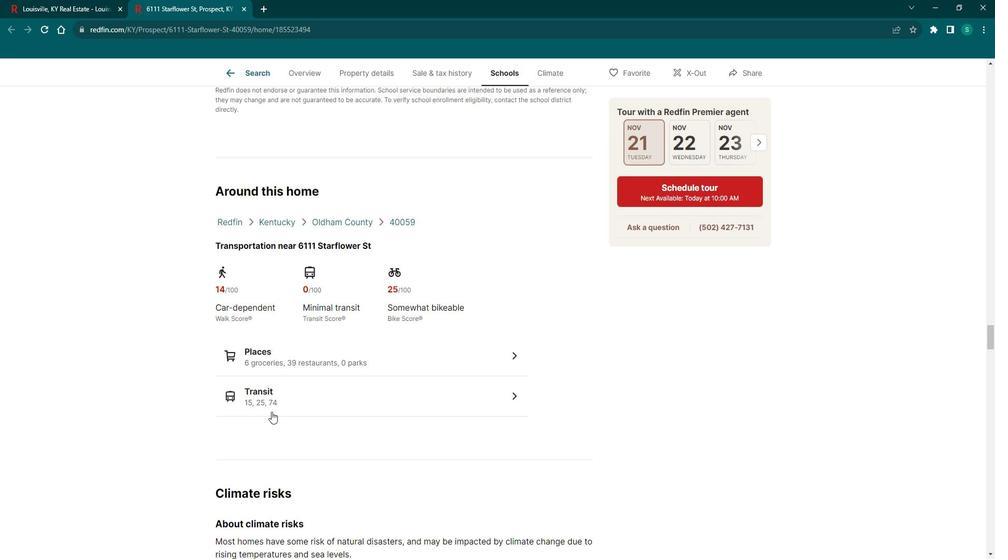 
Action: Mouse scrolled (278, 403) with delta (0, 0)
Screenshot: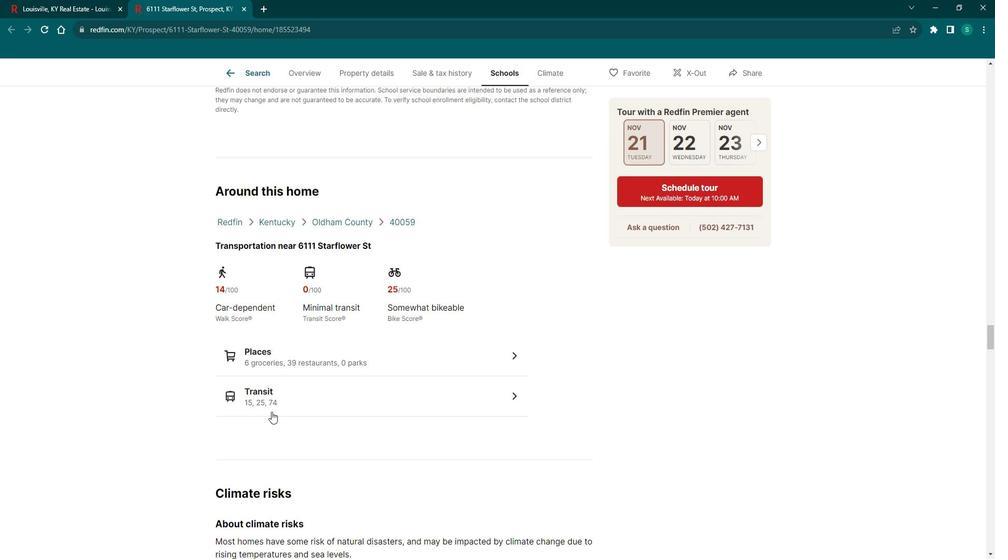 
Action: Mouse scrolled (278, 403) with delta (0, 0)
Screenshot: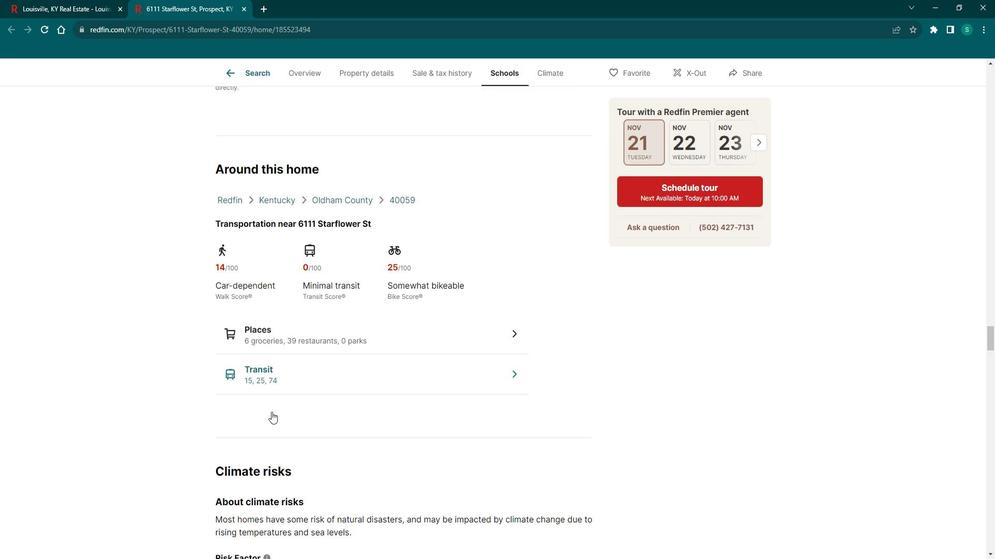 
Action: Mouse scrolled (278, 404) with delta (0, 0)
Screenshot: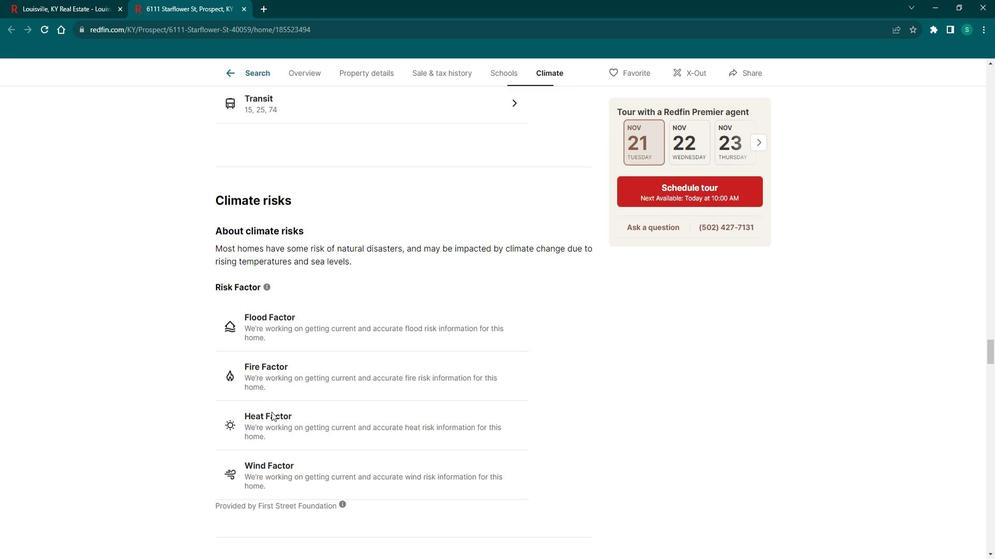 
Action: Mouse scrolled (278, 403) with delta (0, 0)
Screenshot: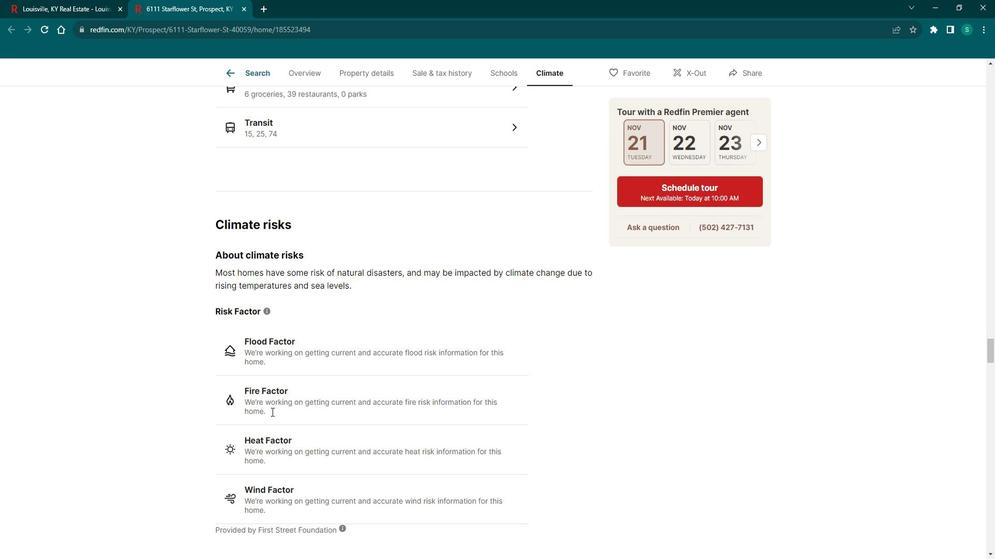 
Action: Mouse scrolled (278, 403) with delta (0, 0)
Screenshot: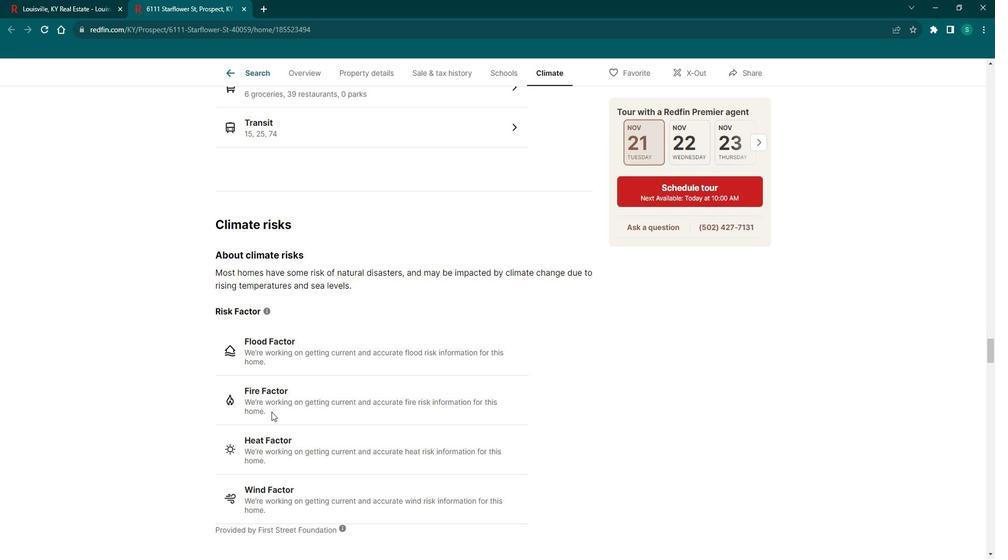 
Action: Mouse scrolled (278, 403) with delta (0, 0)
Screenshot: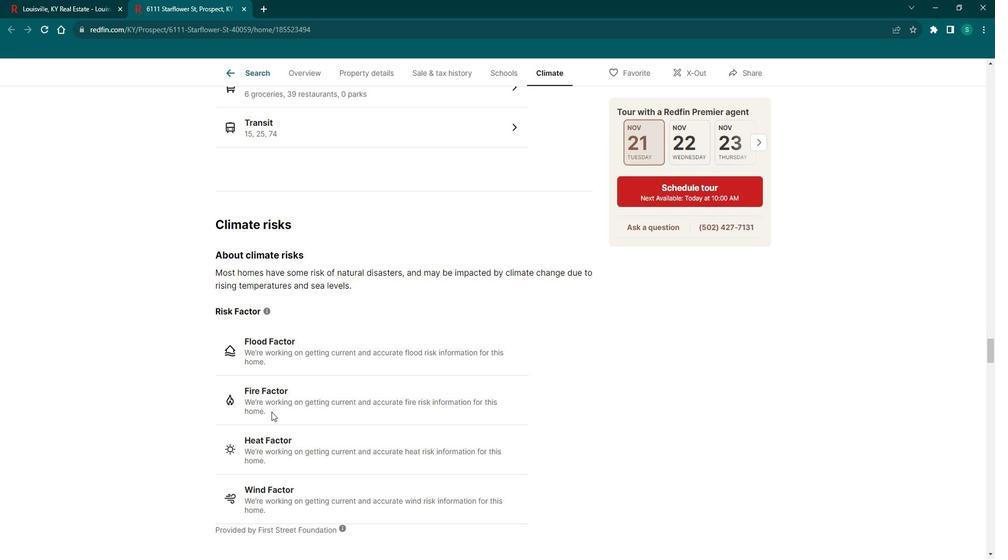 
Action: Mouse scrolled (278, 403) with delta (0, 0)
Screenshot: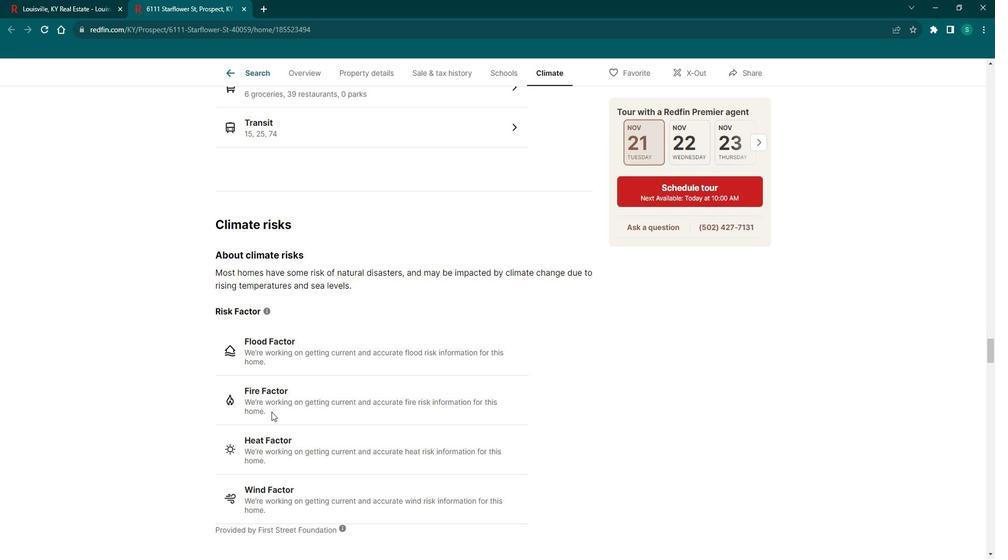 
Action: Mouse scrolled (278, 403) with delta (0, 0)
Screenshot: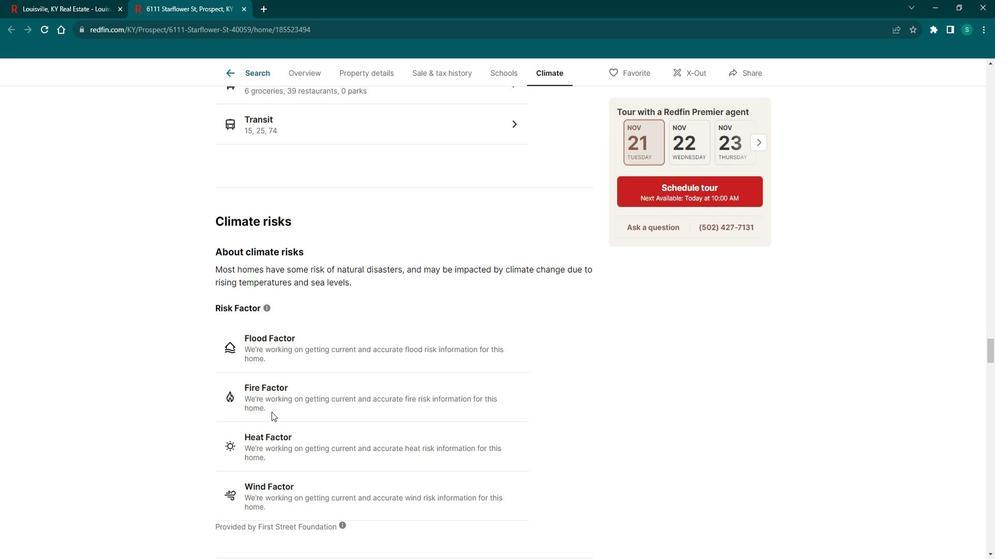 
Action: Mouse scrolled (278, 403) with delta (0, 0)
Screenshot: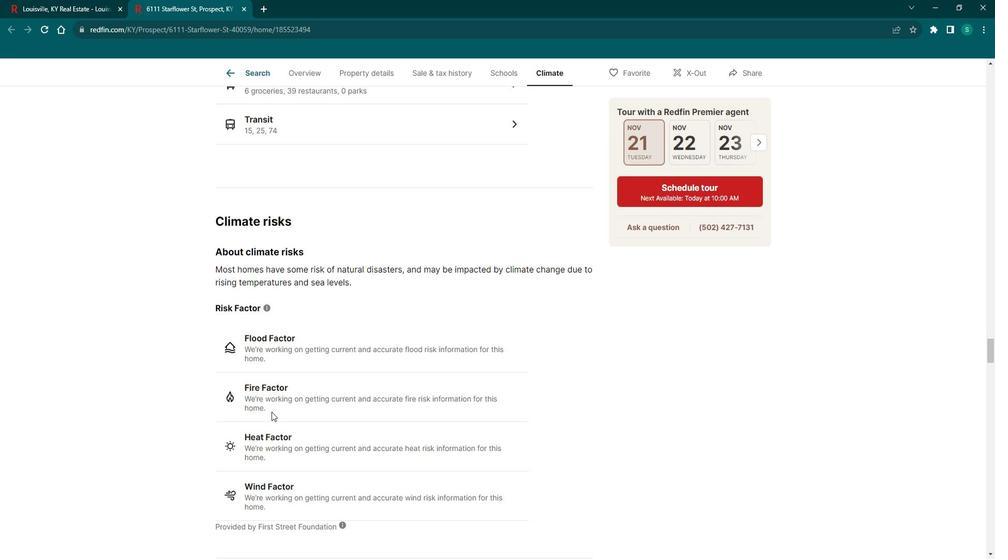 
Action: Mouse moved to (260, 81)
Screenshot: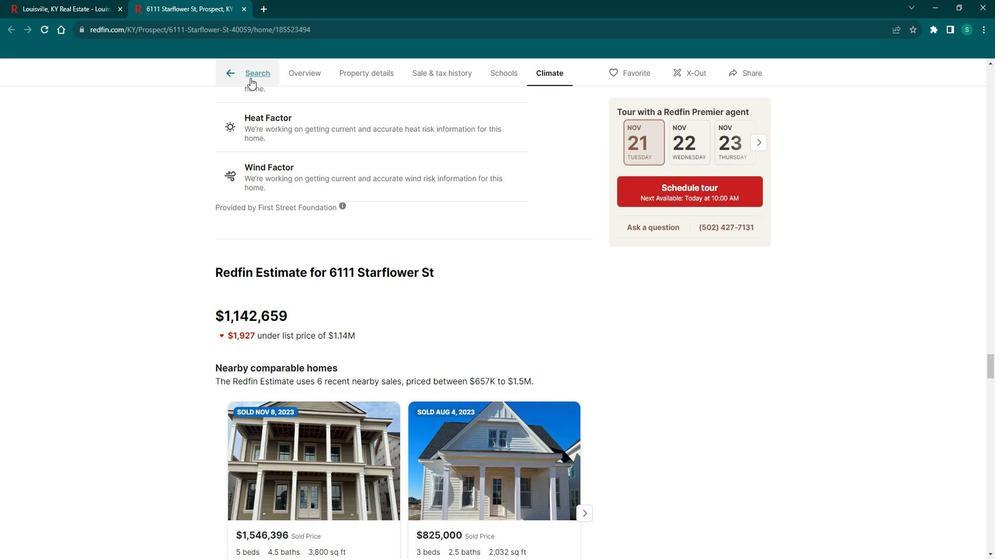 
Action: Mouse pressed left at (260, 81)
Screenshot: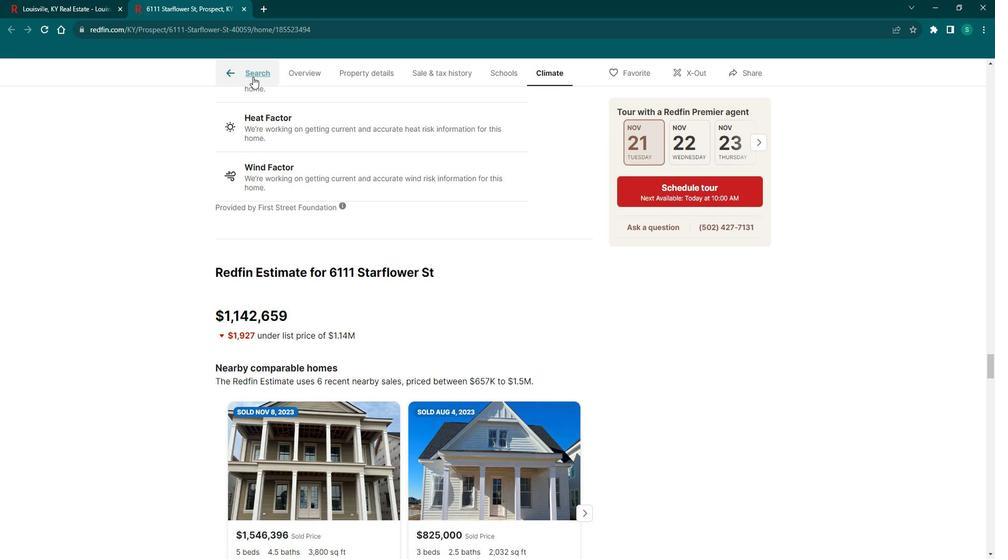
Action: Mouse moved to (873, 333)
Screenshot: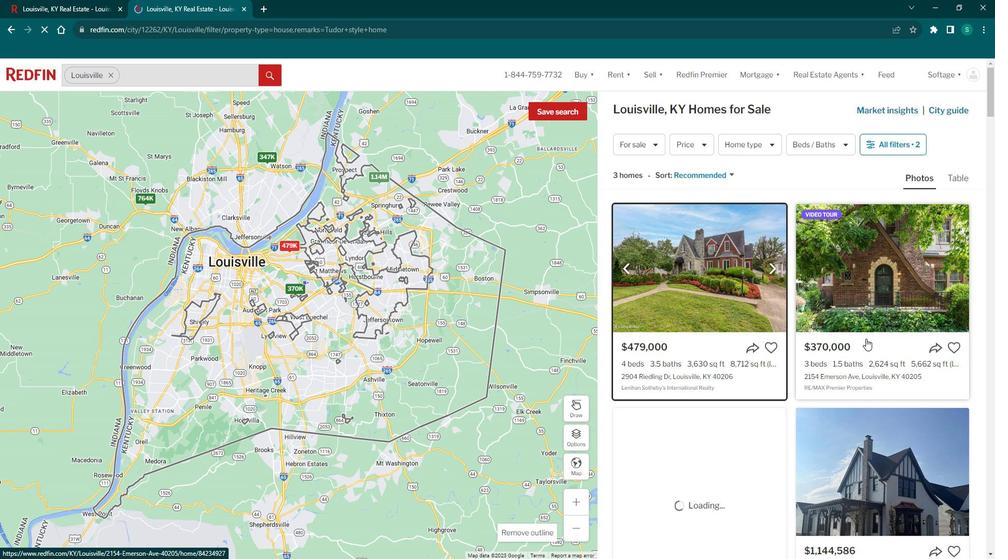 
Action: Mouse pressed left at (873, 333)
Screenshot: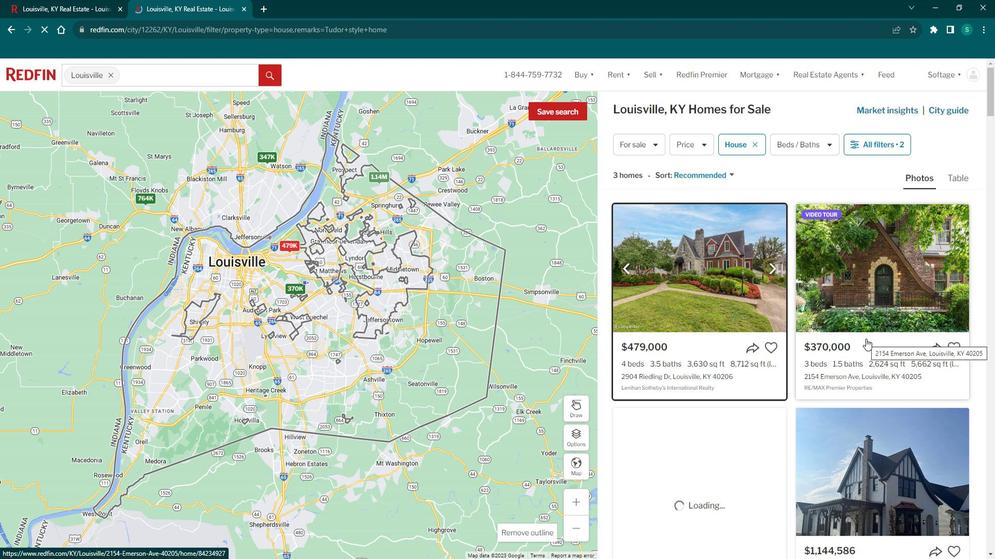 
Action: Mouse moved to (394, 318)
Screenshot: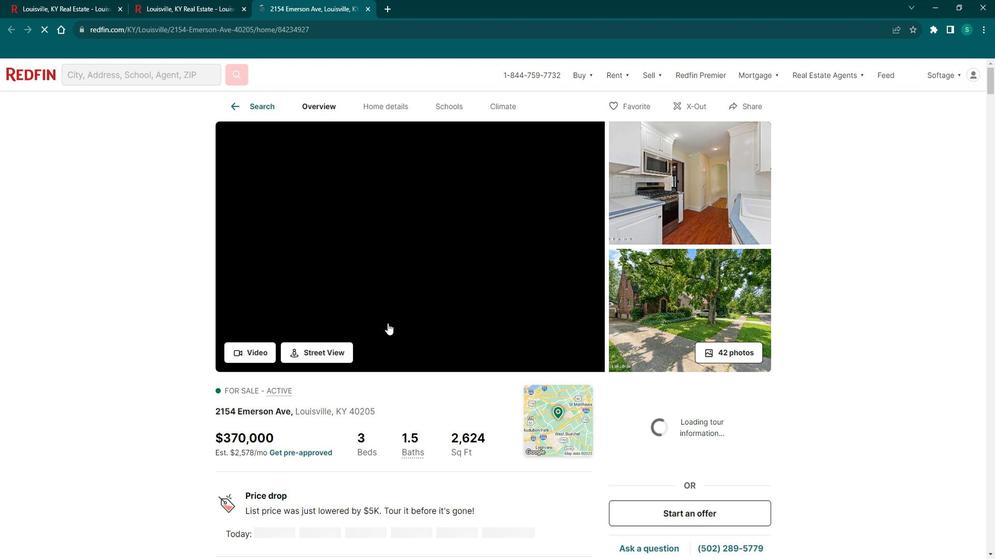 
Action: Mouse scrolled (394, 318) with delta (0, 0)
Screenshot: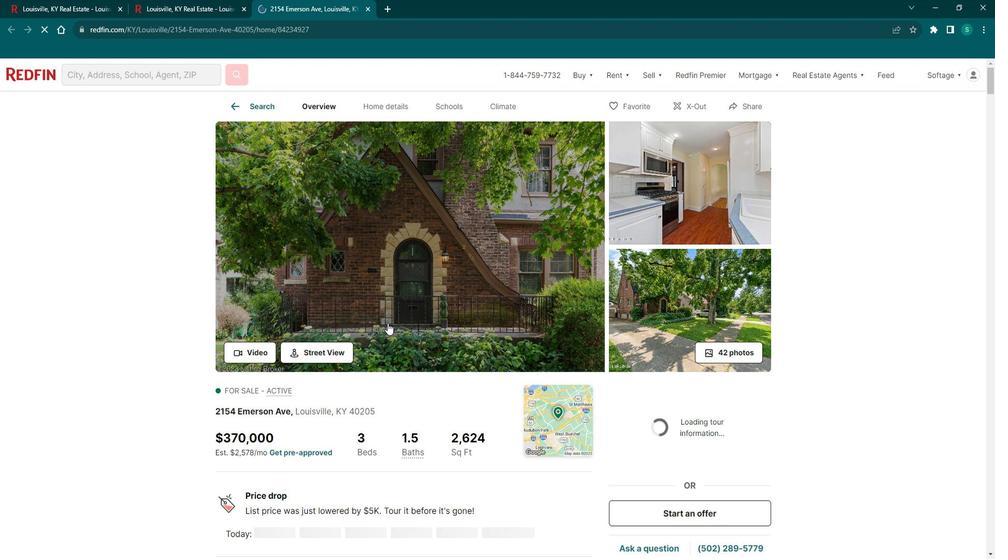 
Action: Mouse scrolled (394, 318) with delta (0, 0)
Screenshot: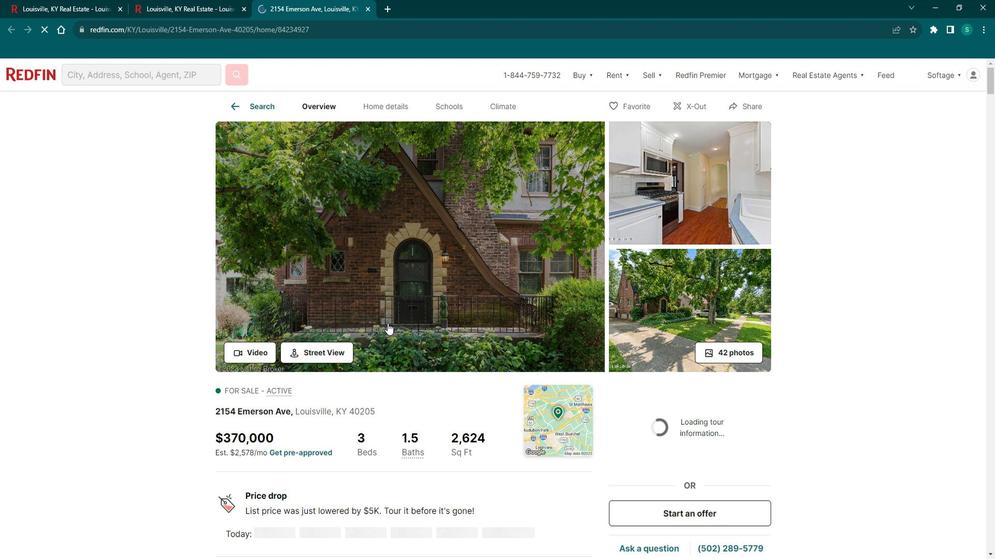 
Action: Mouse scrolled (394, 318) with delta (0, 0)
Screenshot: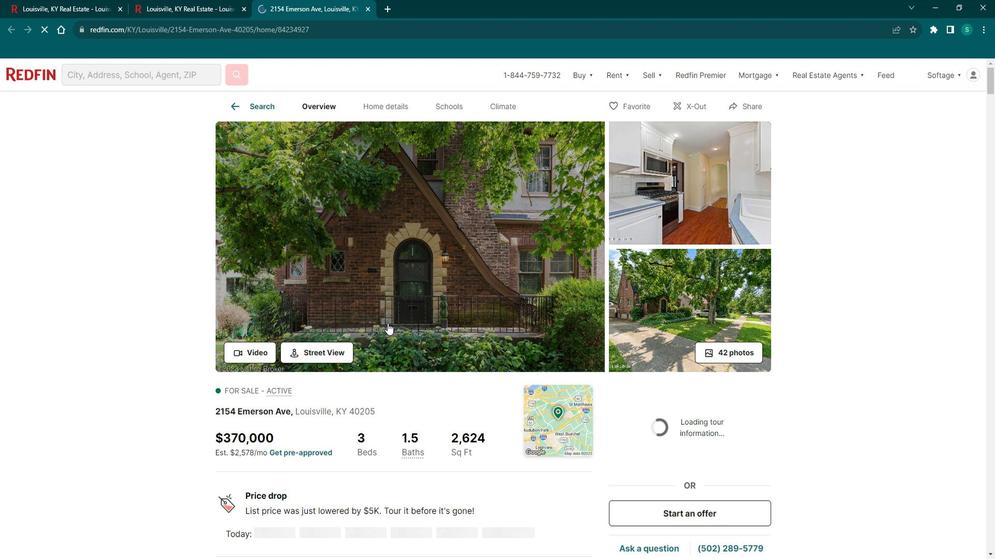 
Action: Mouse scrolled (394, 318) with delta (0, 0)
Screenshot: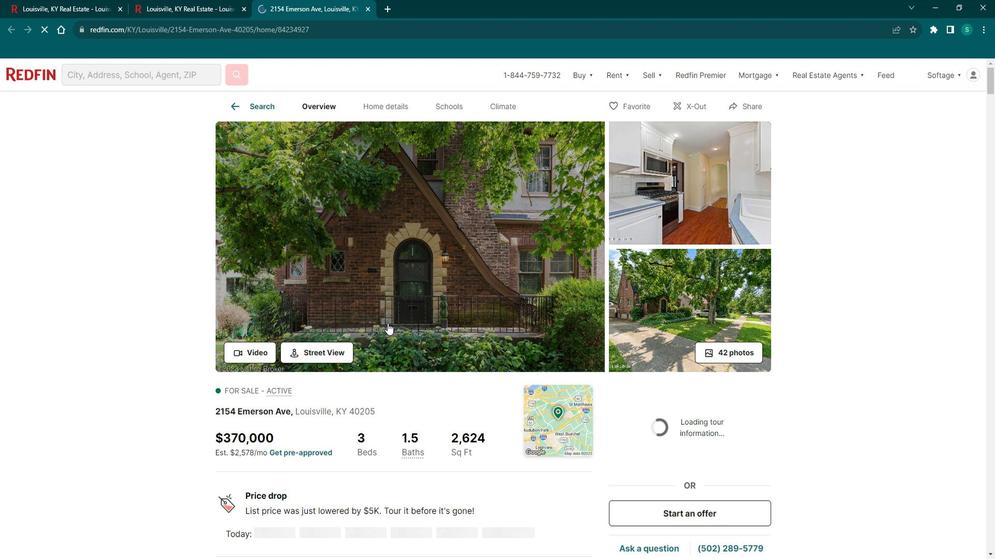 
Action: Mouse scrolled (394, 318) with delta (0, 0)
Screenshot: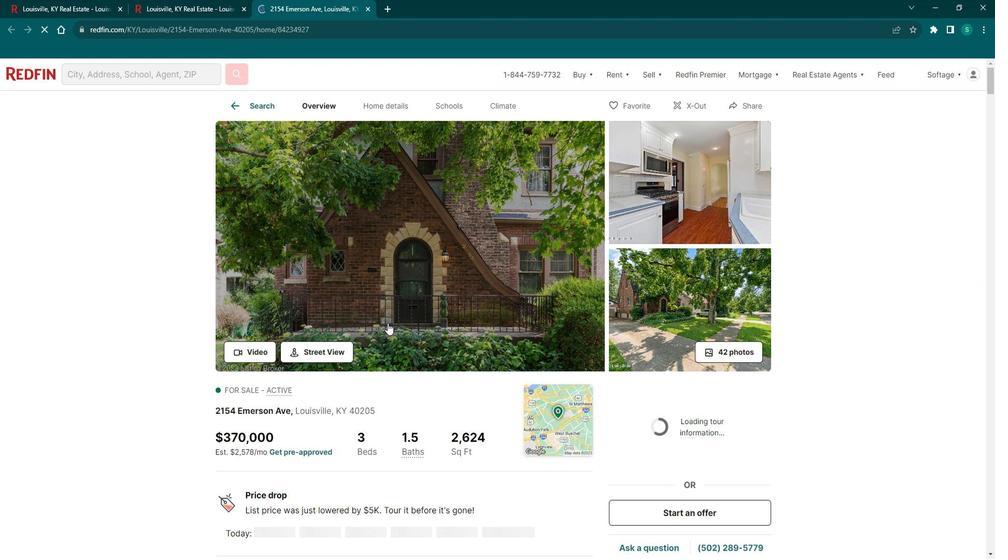 
Action: Mouse moved to (247, 391)
Screenshot: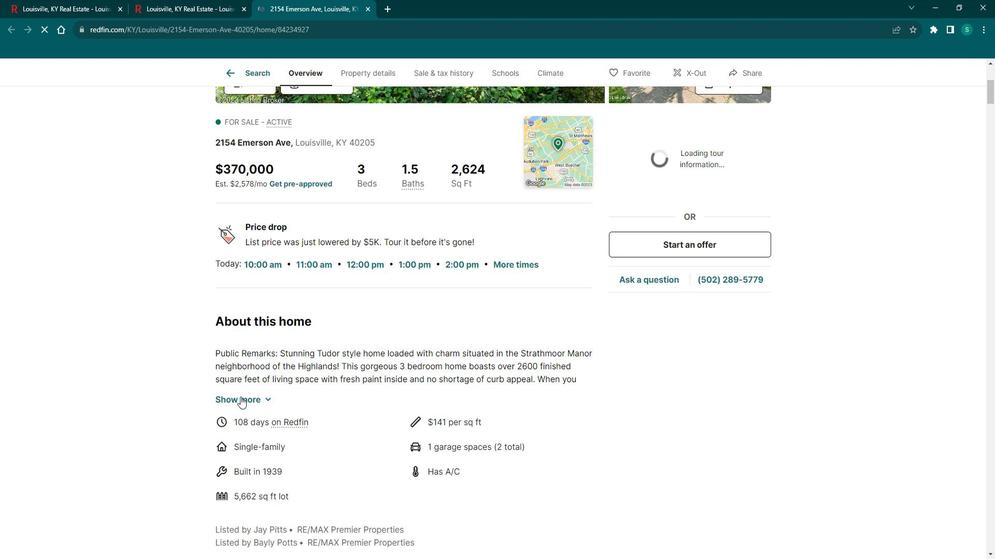 
Action: Mouse pressed left at (247, 391)
Screenshot: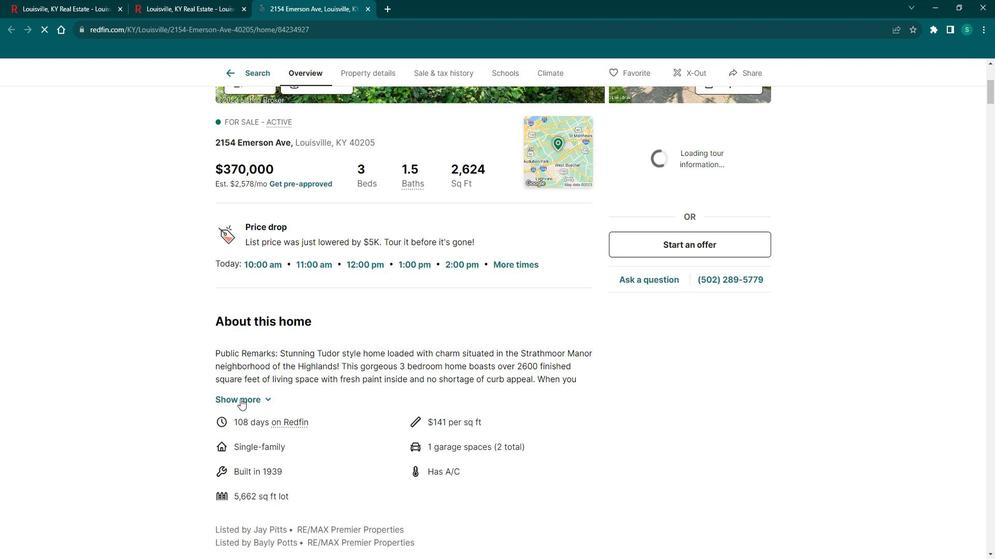 
Action: Mouse moved to (264, 376)
Screenshot: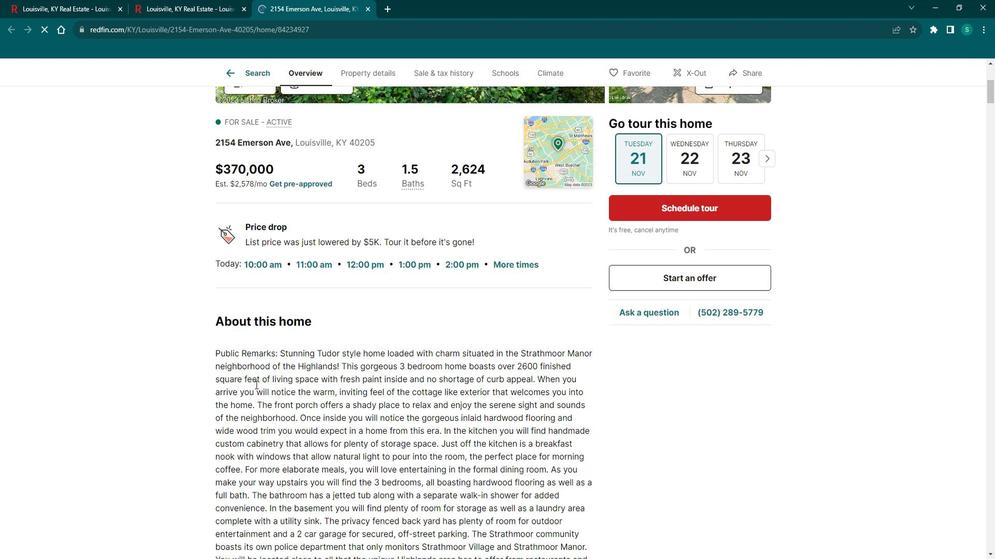 
Action: Mouse scrolled (264, 375) with delta (0, 0)
Screenshot: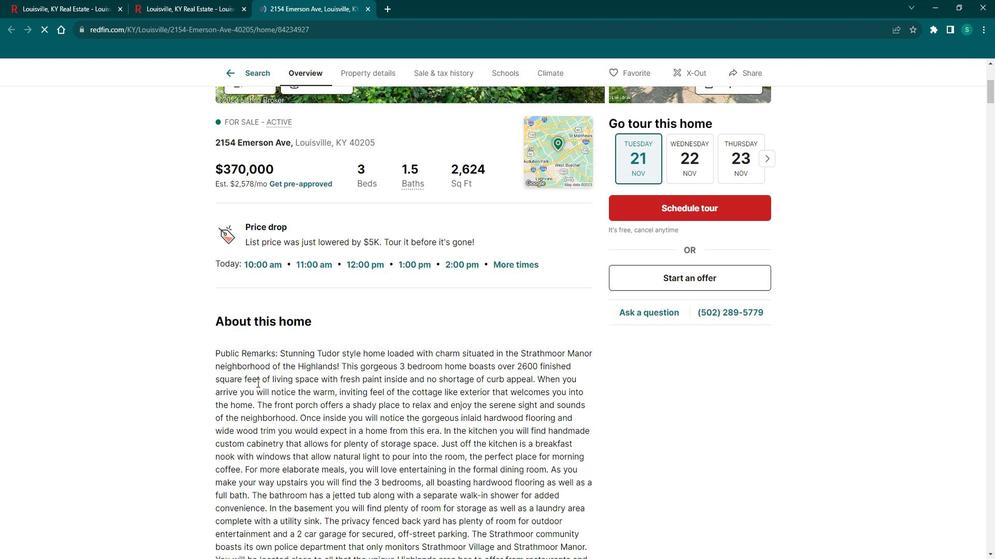 
Action: Mouse scrolled (264, 375) with delta (0, 0)
Screenshot: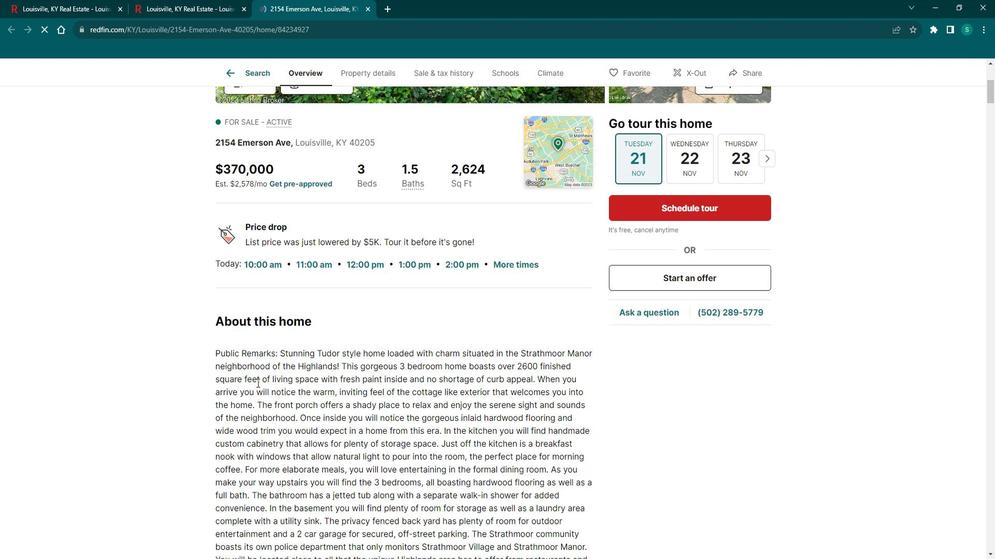 
Action: Mouse scrolled (264, 375) with delta (0, 0)
Screenshot: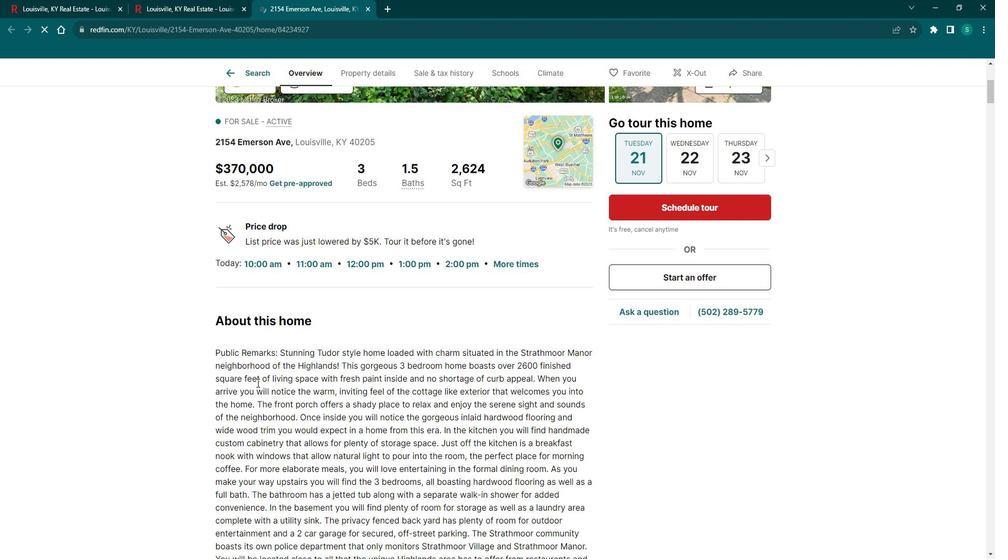 
Action: Mouse moved to (264, 373)
Screenshot: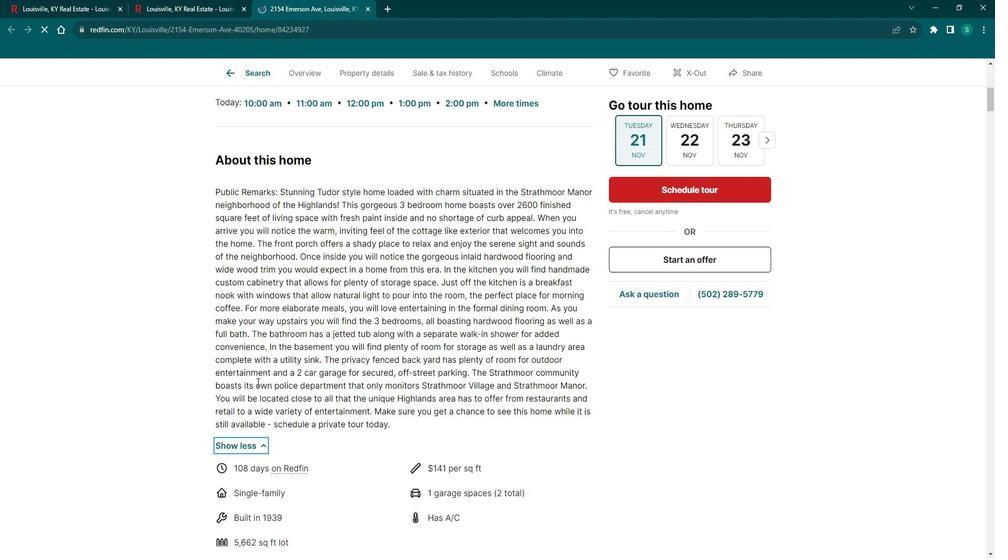 
Action: Mouse scrolled (264, 373) with delta (0, 0)
Screenshot: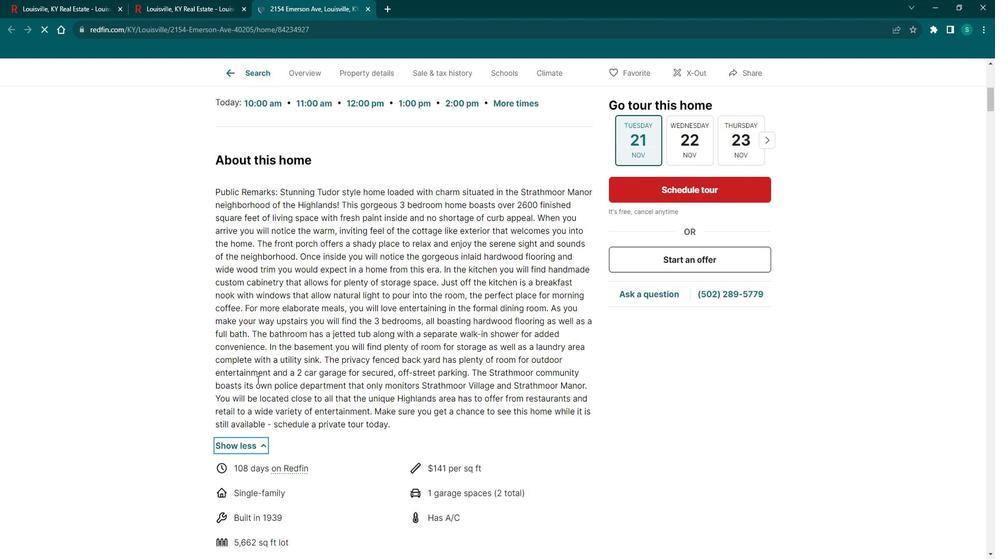 
Action: Mouse scrolled (264, 373) with delta (0, 0)
Screenshot: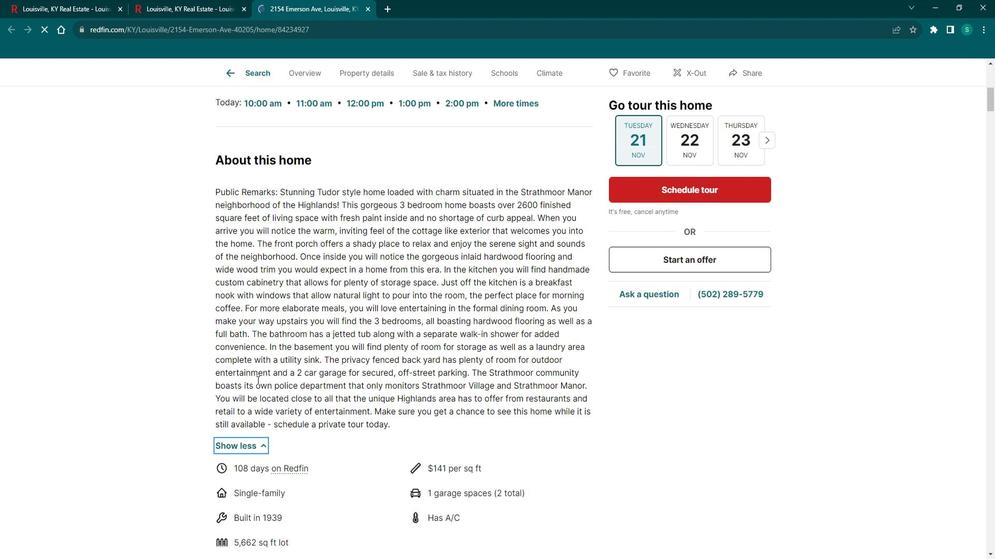 
Action: Mouse scrolled (264, 373) with delta (0, 0)
Screenshot: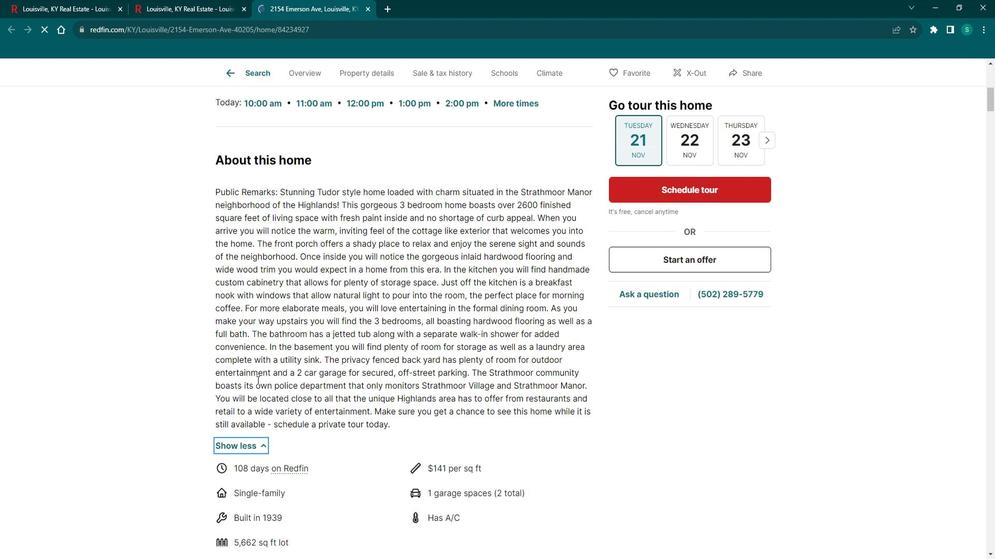 
Action: Mouse scrolled (264, 373) with delta (0, 0)
Screenshot: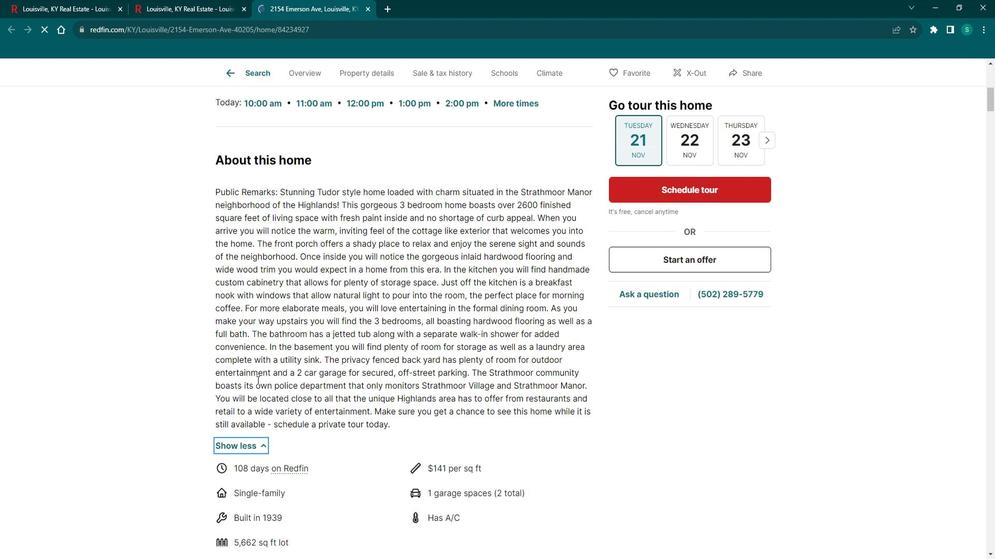 
Action: Mouse scrolled (264, 373) with delta (0, 0)
Screenshot: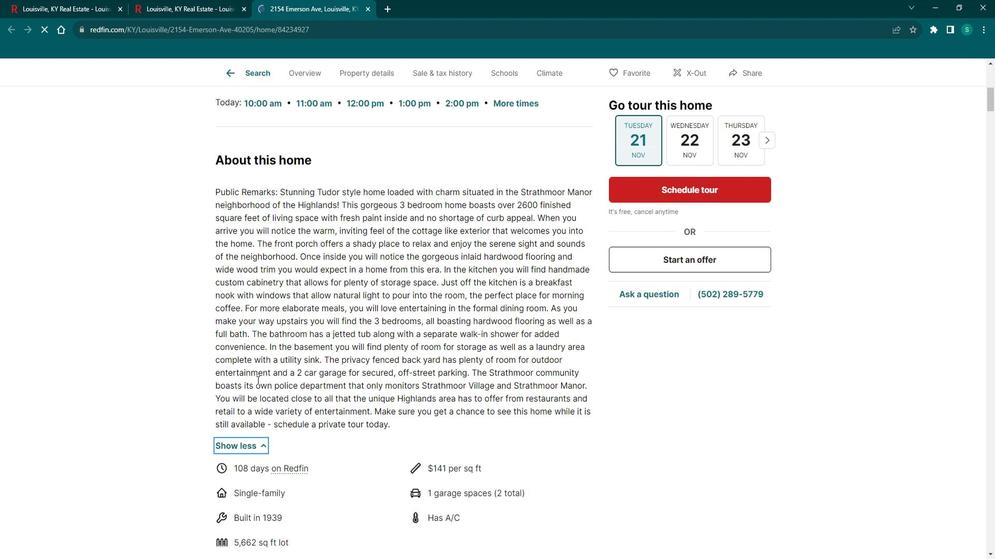 
Action: Mouse scrolled (264, 373) with delta (0, 0)
Screenshot: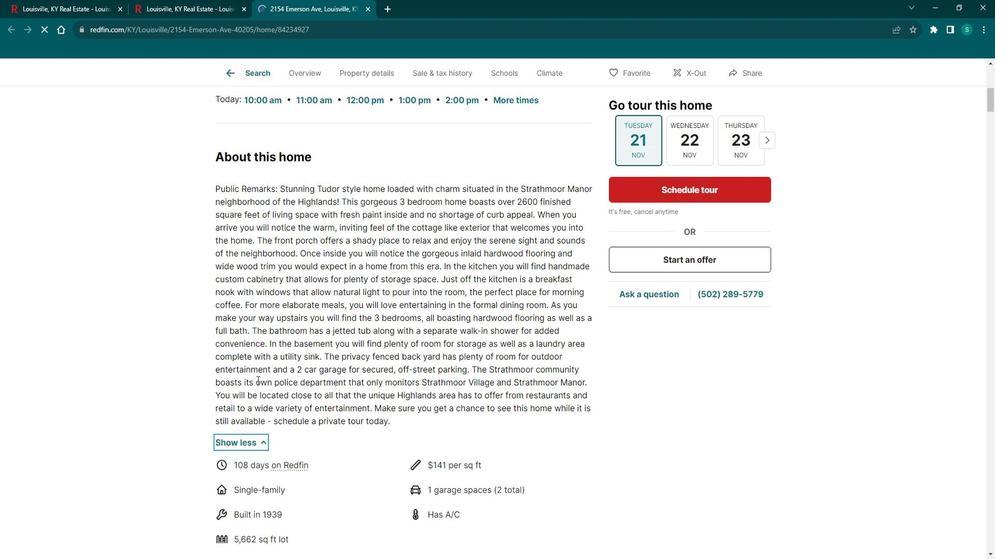 
Action: Mouse scrolled (264, 373) with delta (0, 0)
Screenshot: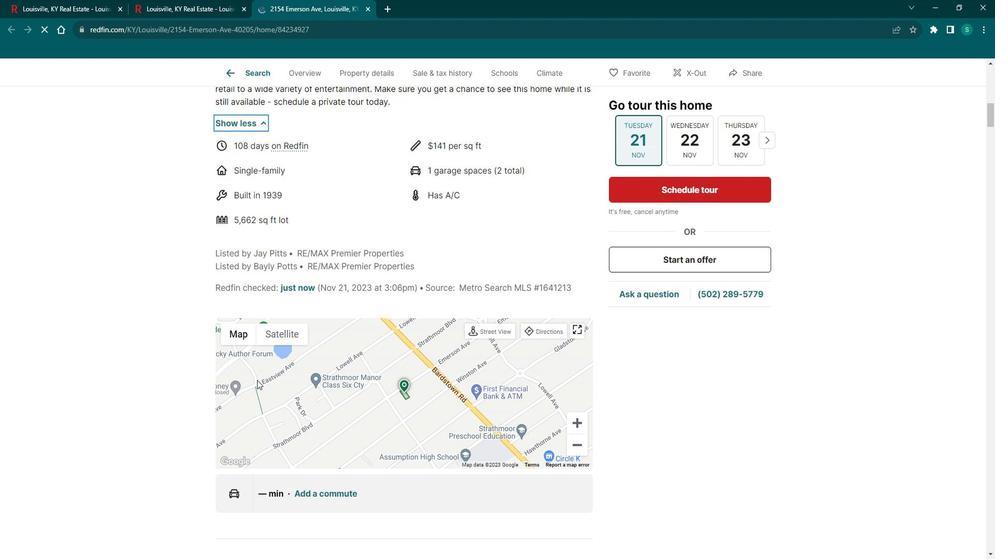 
Action: Mouse scrolled (264, 373) with delta (0, 0)
Screenshot: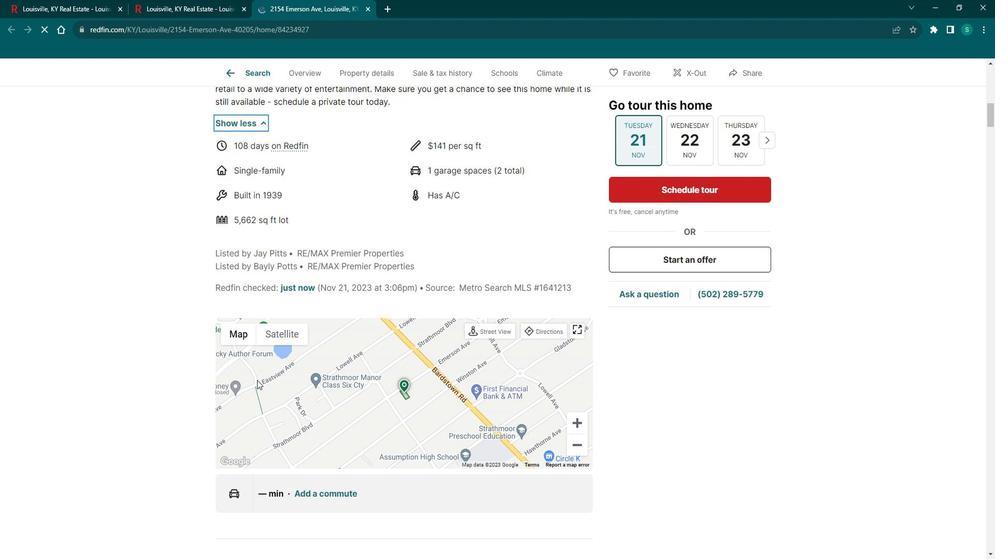 
Action: Mouse scrolled (264, 373) with delta (0, 0)
Screenshot: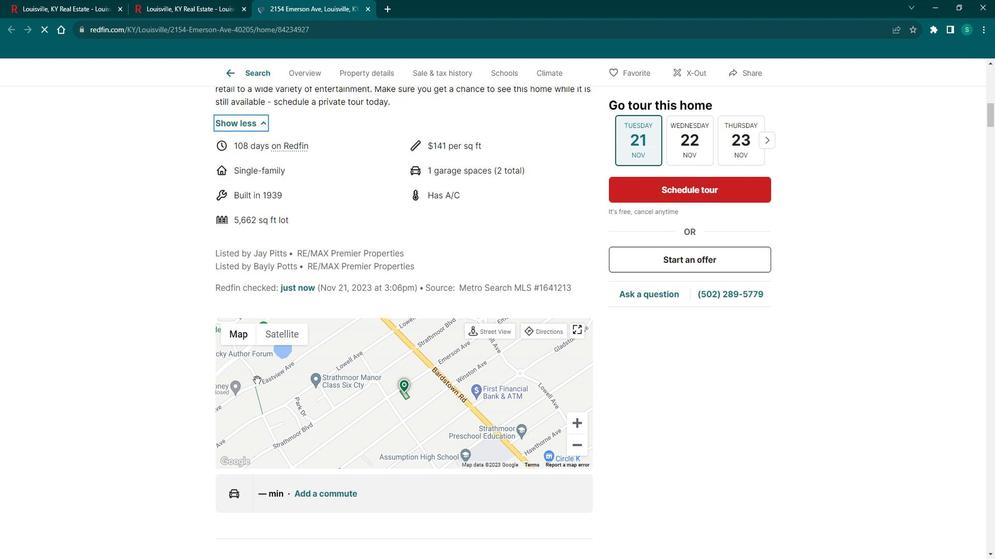 
Action: Mouse scrolled (264, 373) with delta (0, 0)
Screenshot: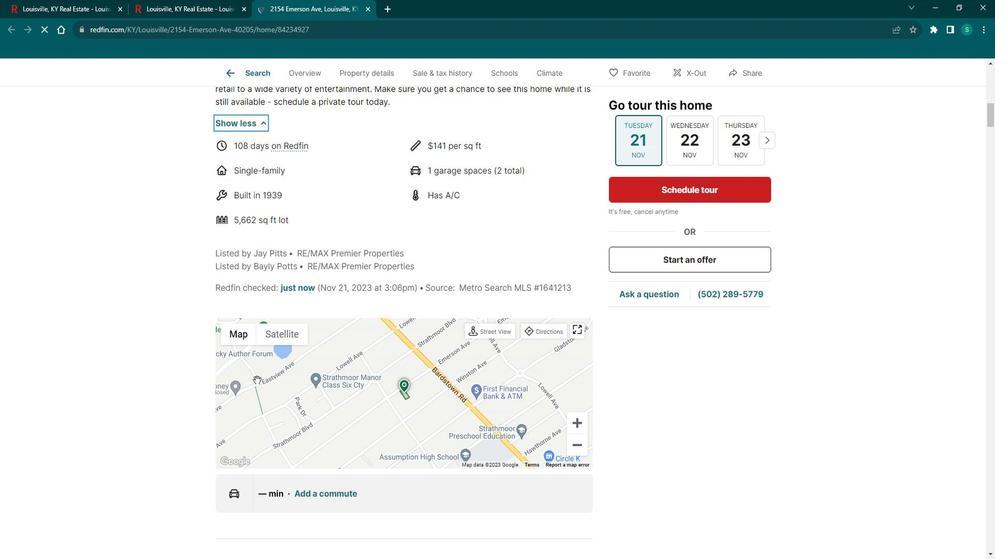 
Action: Mouse scrolled (264, 373) with delta (0, 0)
Screenshot: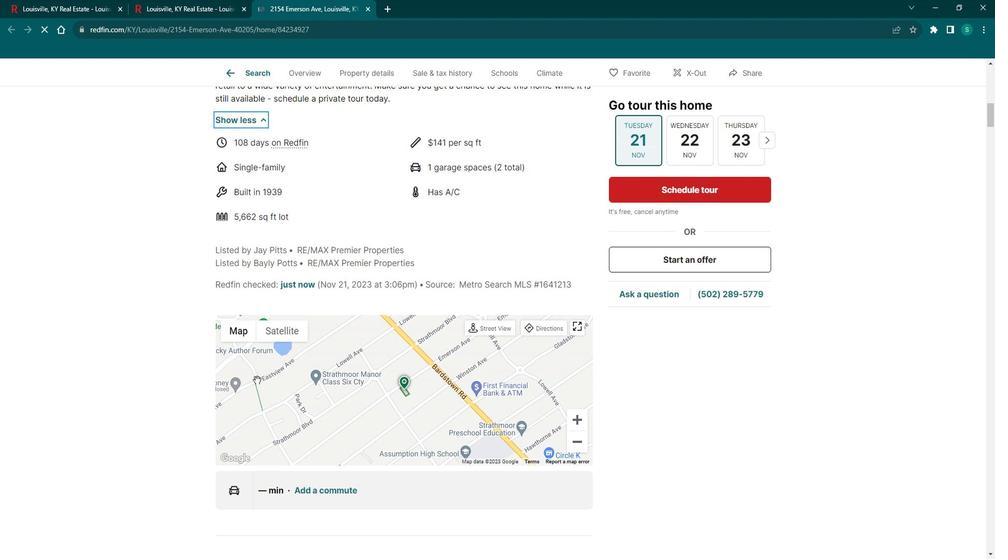 
Action: Mouse scrolled (264, 373) with delta (0, 0)
Screenshot: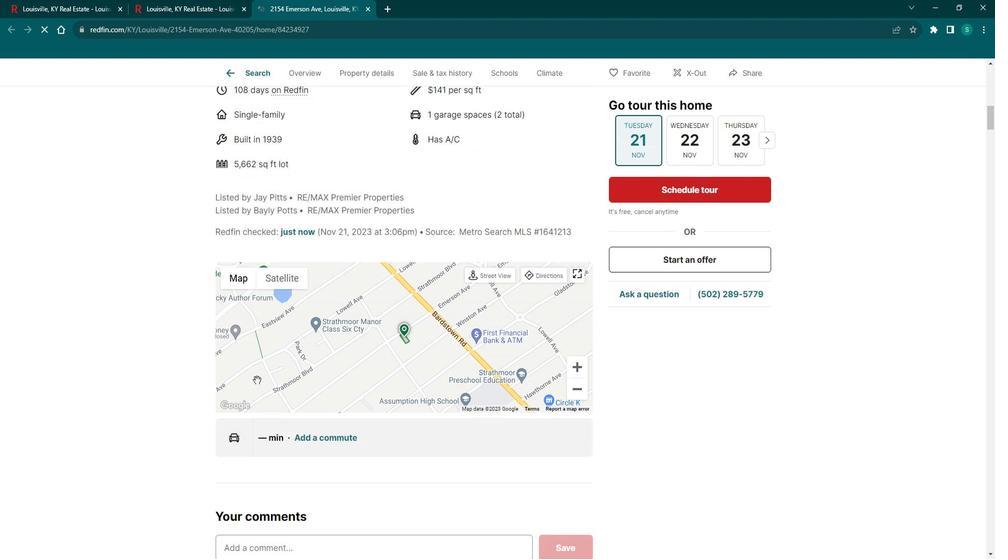 
Action: Mouse scrolled (264, 373) with delta (0, 0)
Screenshot: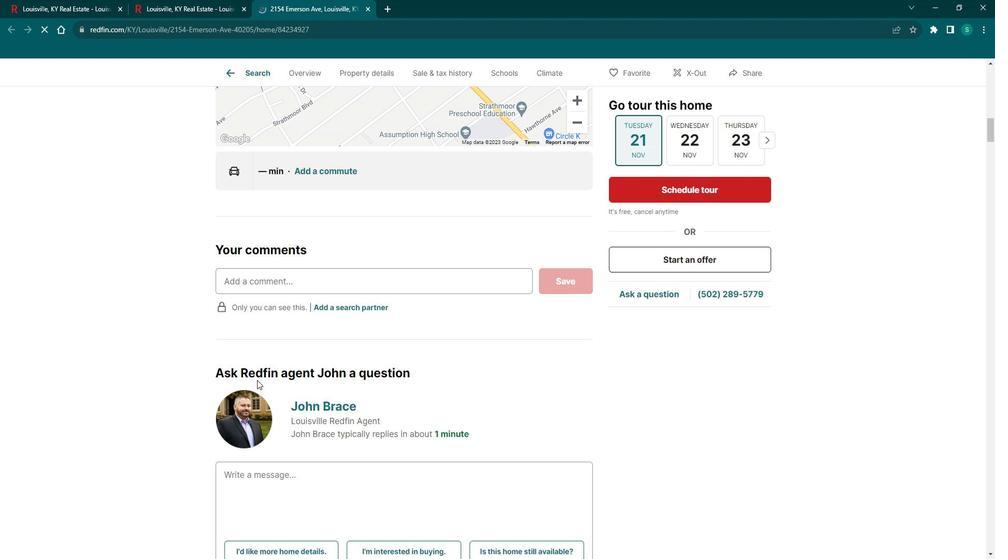 
Action: Mouse scrolled (264, 373) with delta (0, 0)
Screenshot: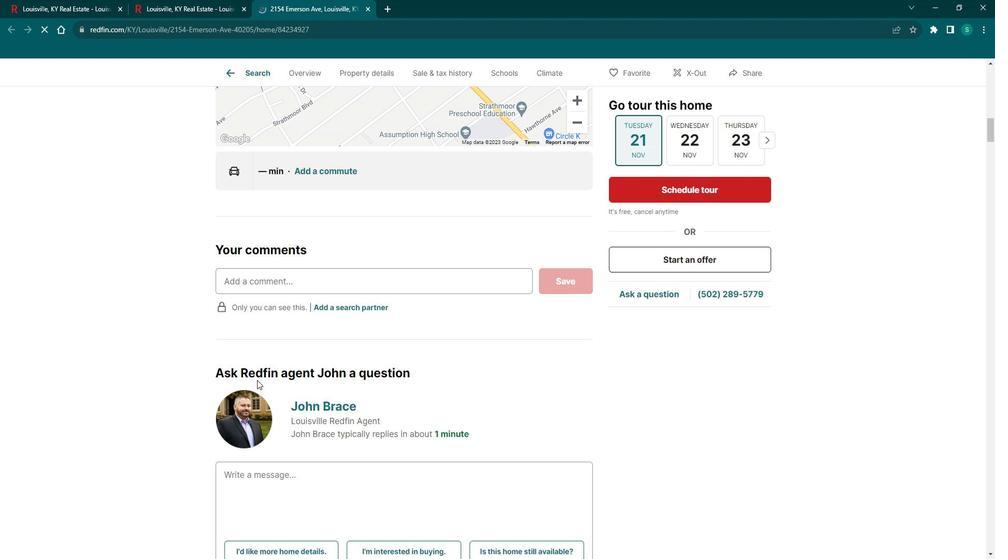 
Action: Mouse scrolled (264, 373) with delta (0, 0)
Screenshot: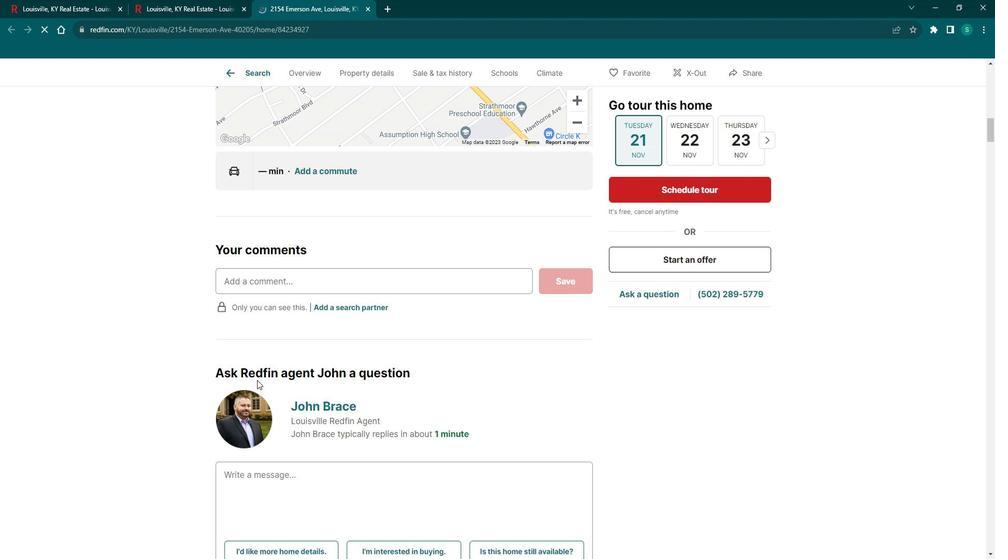 
Action: Mouse scrolled (264, 373) with delta (0, 0)
Screenshot: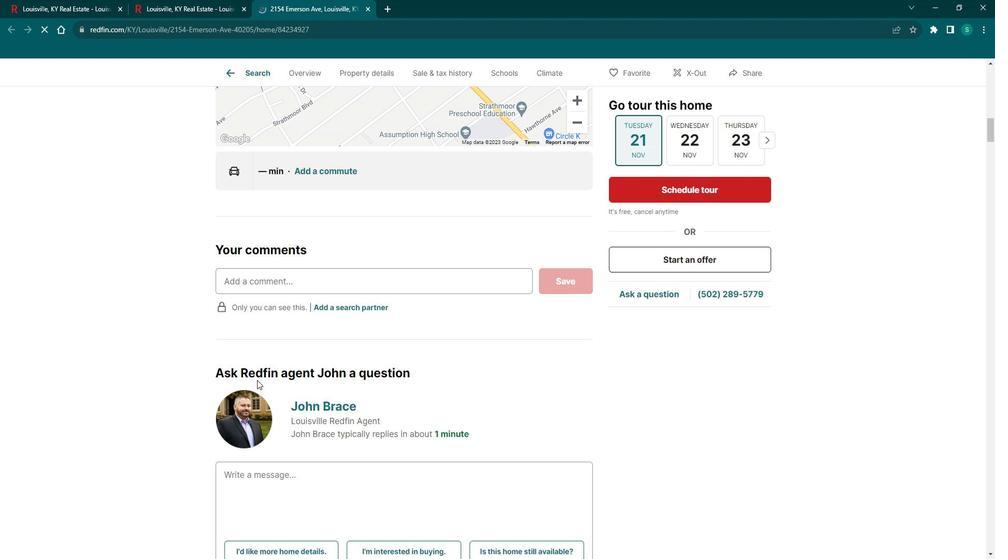 
Action: Mouse scrolled (264, 373) with delta (0, 0)
Screenshot: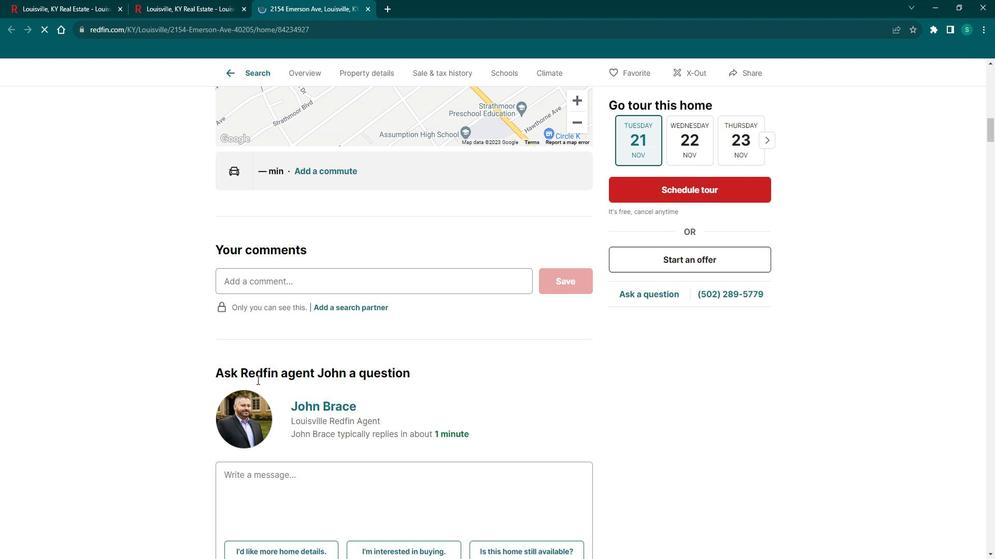 
Action: Mouse scrolled (264, 373) with delta (0, 0)
Screenshot: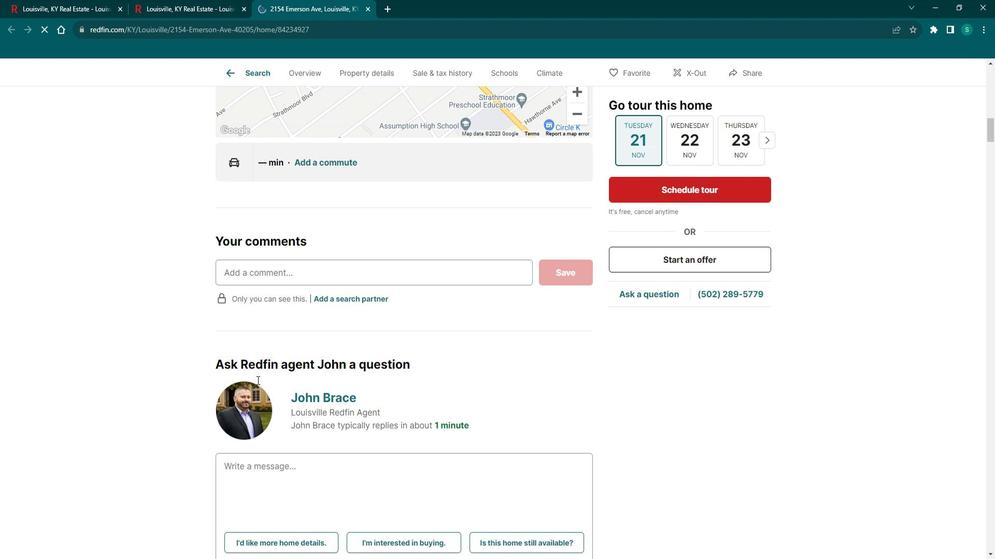 
Action: Mouse scrolled (264, 373) with delta (0, 0)
Screenshot: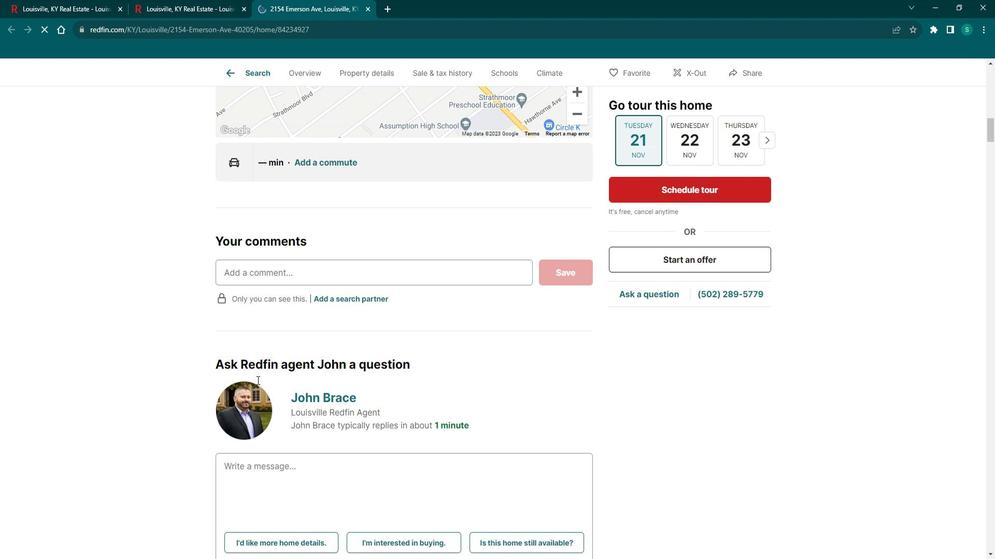 
Action: Mouse scrolled (264, 373) with delta (0, 0)
Screenshot: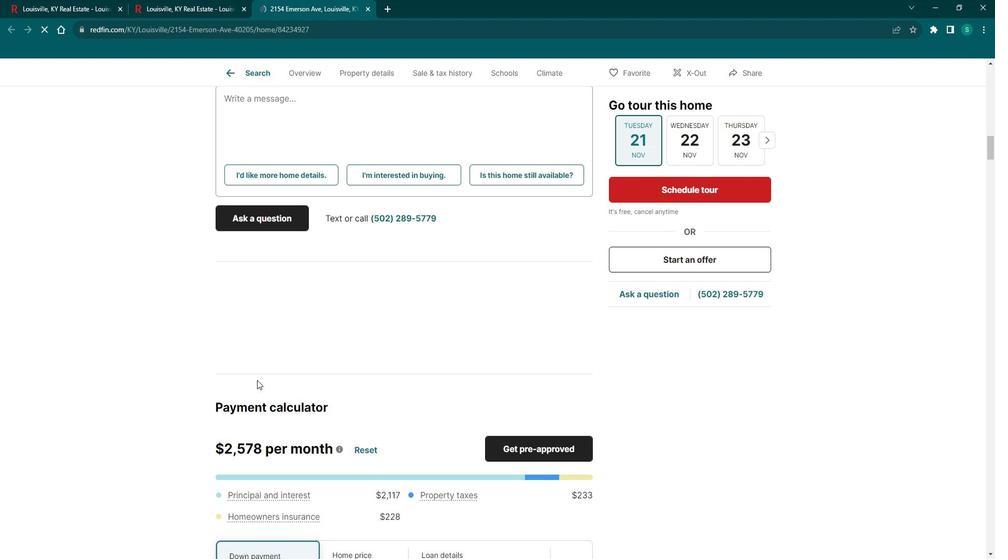 
Action: Mouse scrolled (264, 373) with delta (0, 0)
Screenshot: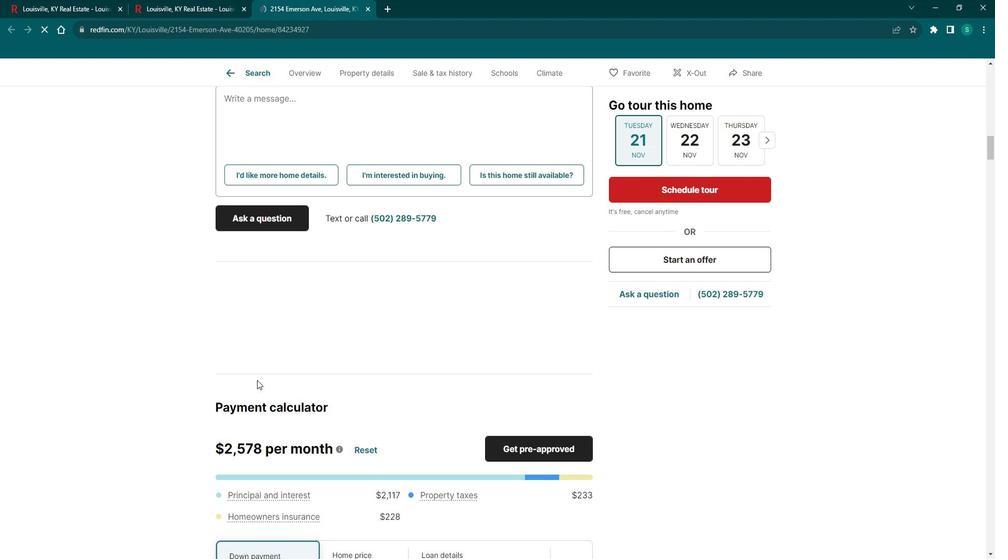 
Action: Mouse scrolled (264, 373) with delta (0, 0)
Screenshot: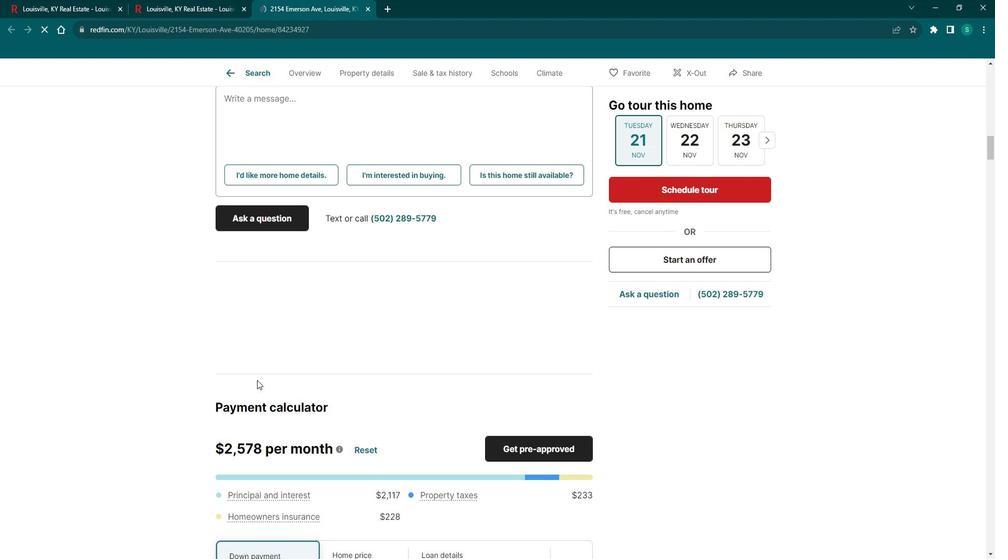 
Action: Mouse scrolled (264, 373) with delta (0, 0)
Screenshot: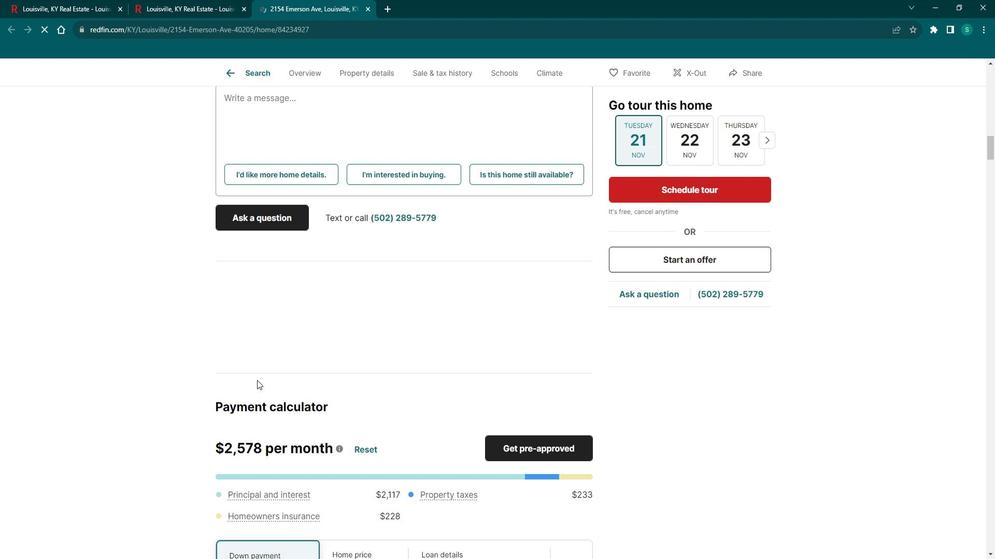 
Action: Mouse scrolled (264, 373) with delta (0, 0)
Screenshot: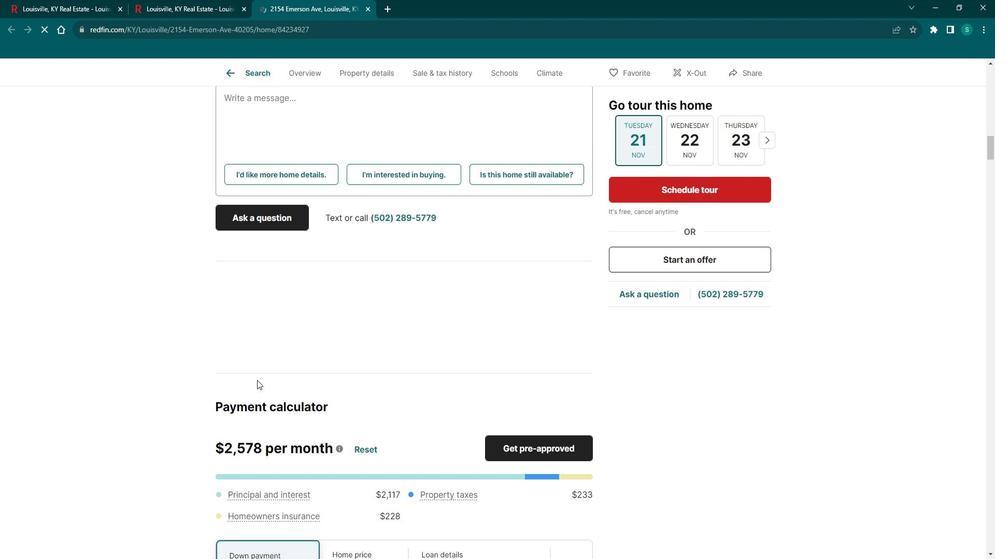 
Action: Mouse scrolled (264, 373) with delta (0, 0)
Screenshot: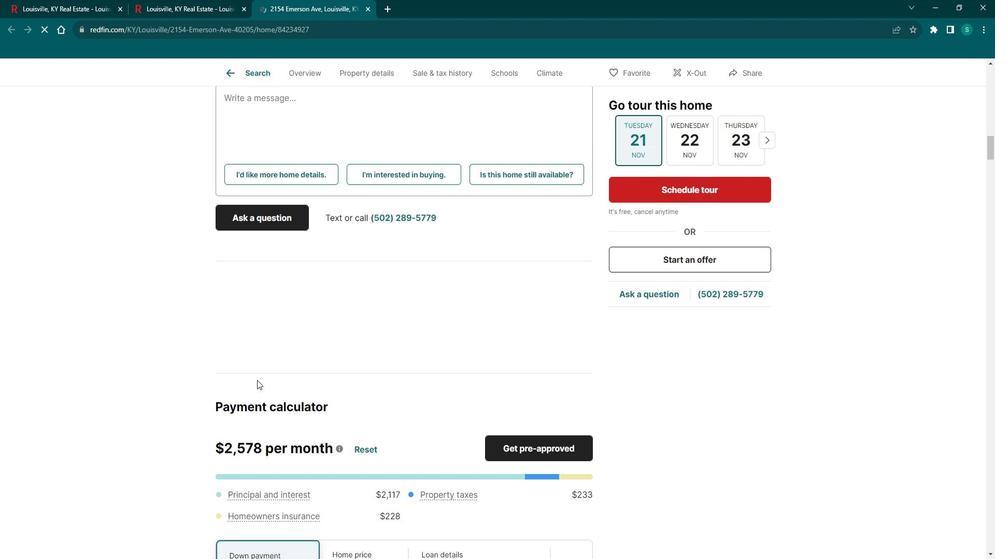 
Action: Mouse scrolled (264, 373) with delta (0, 0)
Screenshot: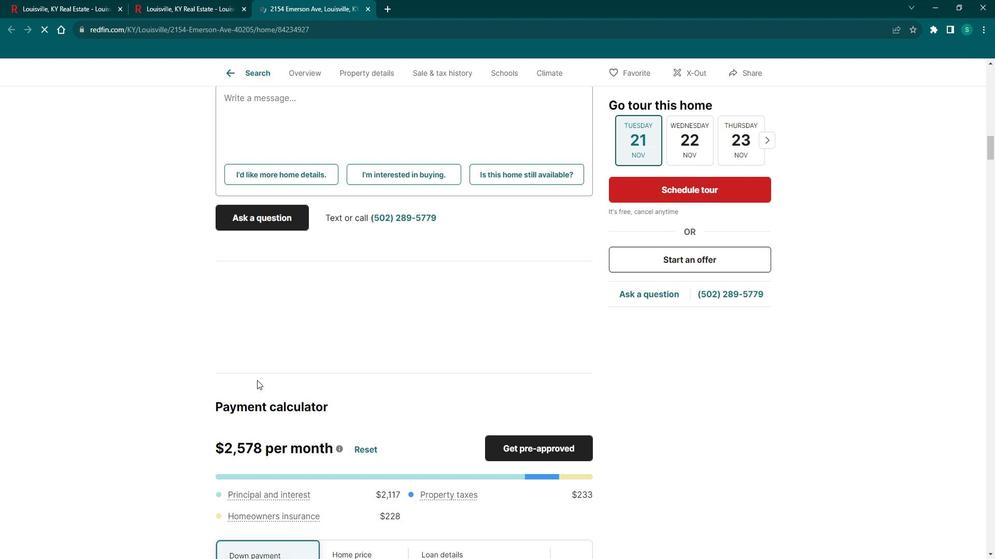 
Action: Mouse scrolled (264, 373) with delta (0, 0)
Screenshot: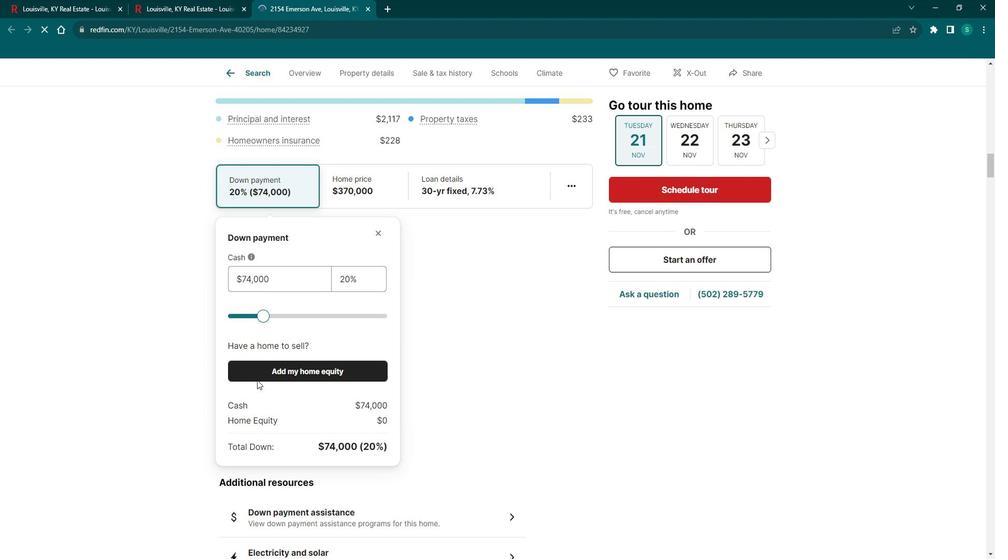 
Action: Mouse scrolled (264, 373) with delta (0, 0)
Screenshot: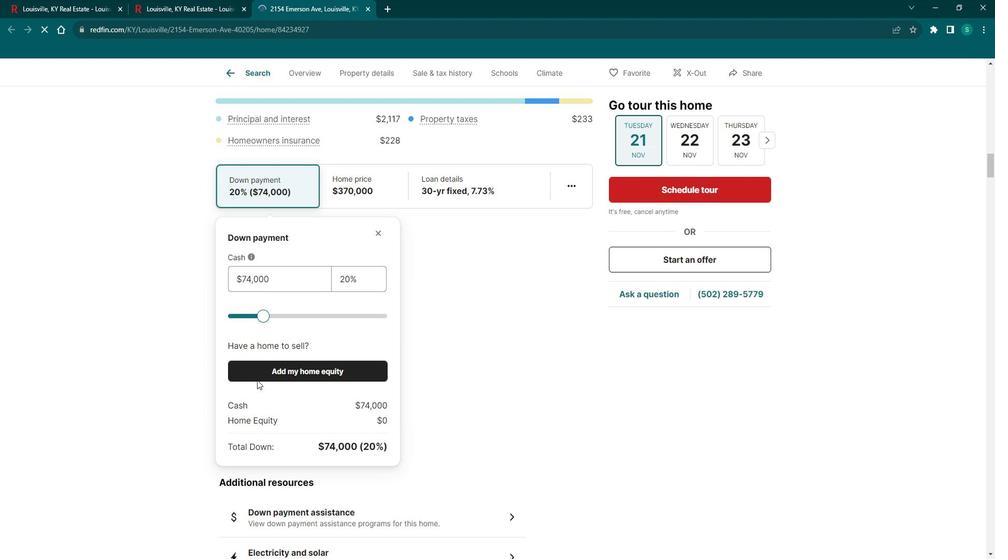 
Action: Mouse scrolled (264, 373) with delta (0, 0)
Screenshot: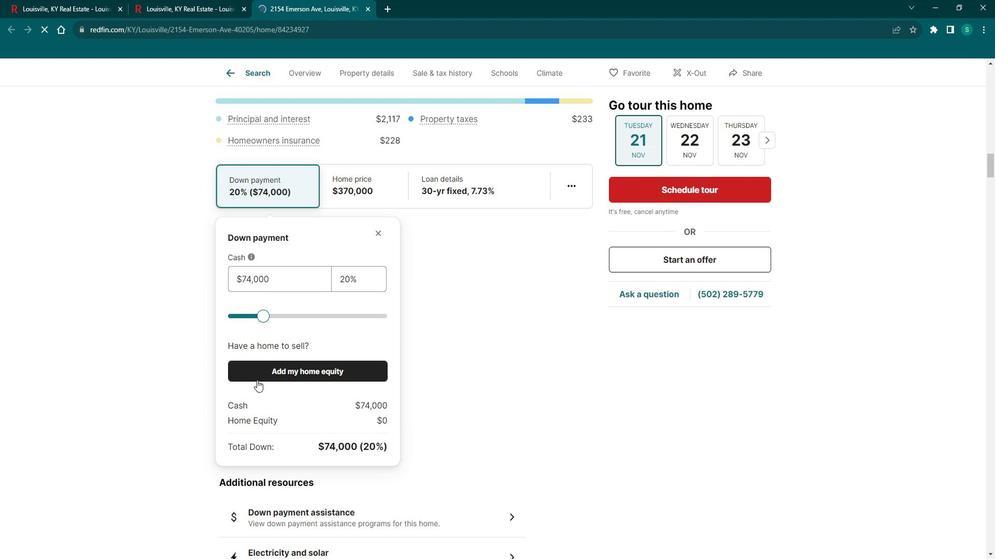 
Action: Mouse scrolled (264, 373) with delta (0, 0)
Screenshot: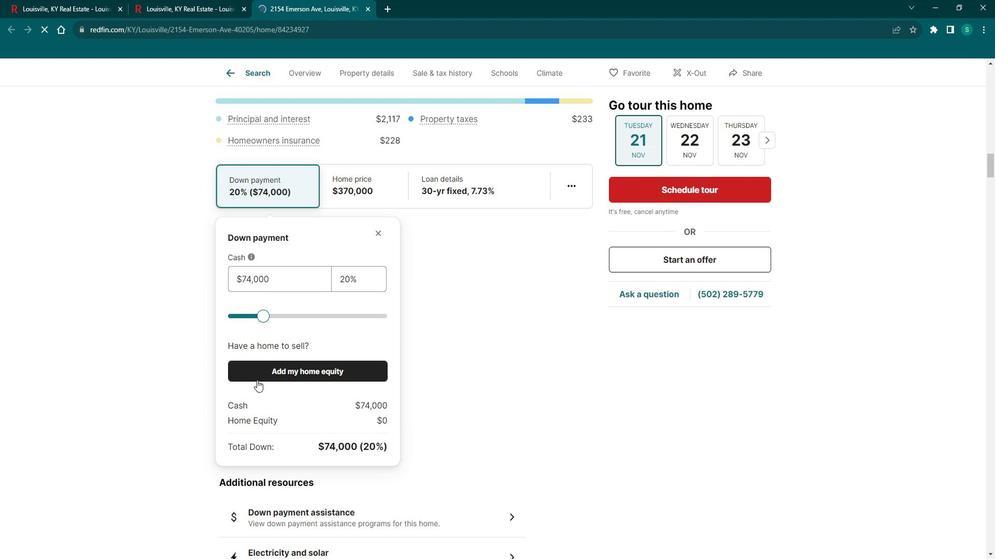 
Action: Mouse scrolled (264, 373) with delta (0, 0)
Screenshot: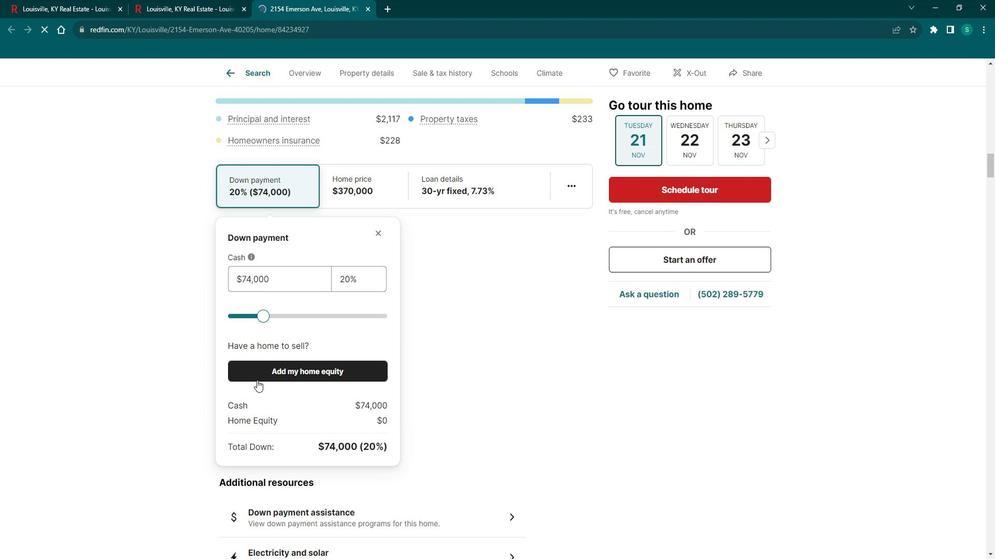 
Action: Mouse scrolled (264, 373) with delta (0, 0)
Screenshot: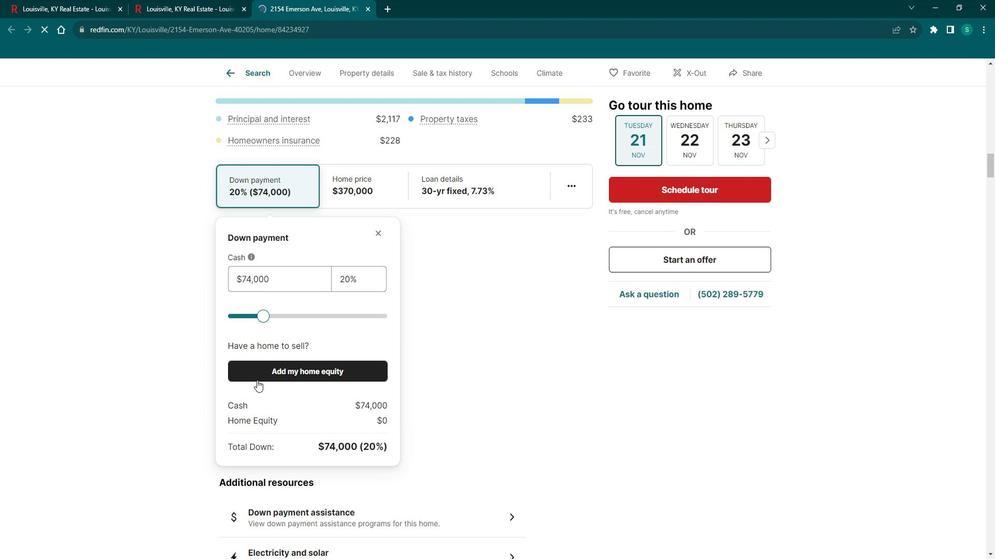 
Action: Mouse scrolled (264, 373) with delta (0, 0)
Screenshot: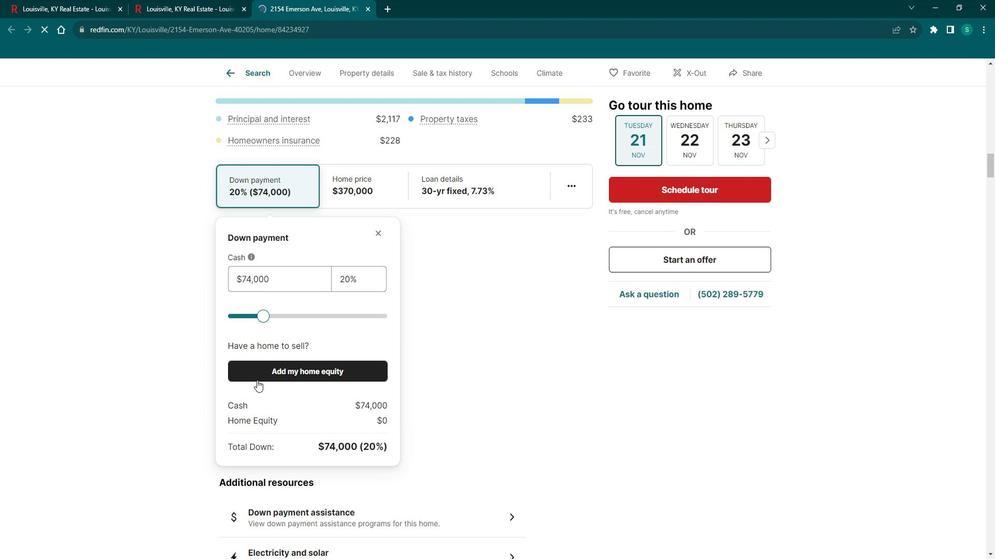 
Action: Mouse scrolled (264, 373) with delta (0, 0)
Screenshot: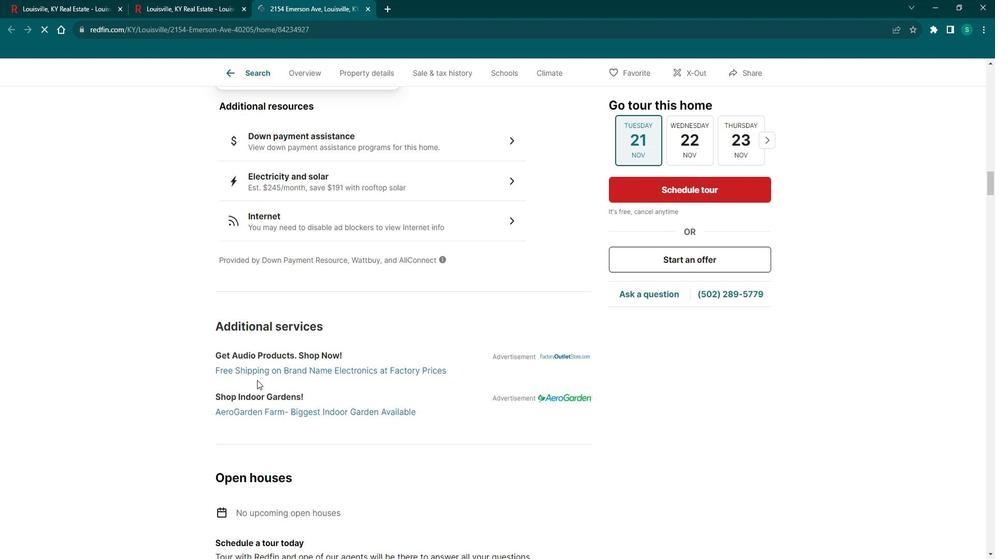 
Action: Mouse scrolled (264, 373) with delta (0, 0)
Screenshot: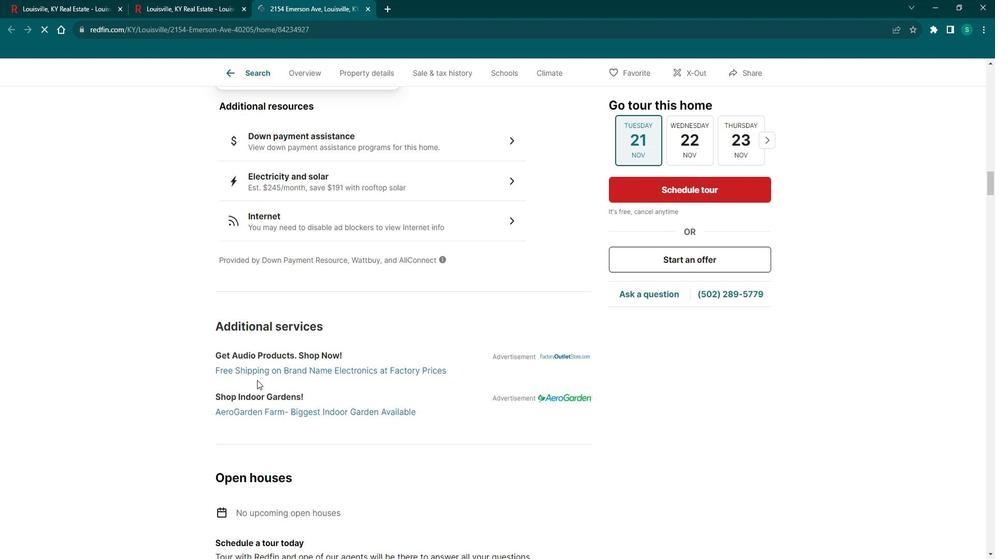 
Action: Mouse scrolled (264, 373) with delta (0, 0)
Screenshot: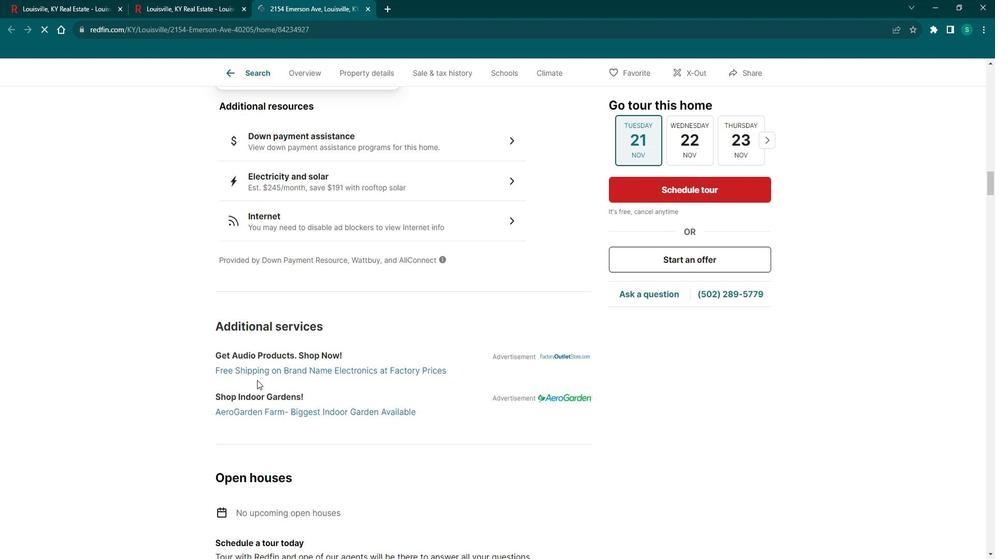 
Action: Mouse scrolled (264, 373) with delta (0, 0)
Screenshot: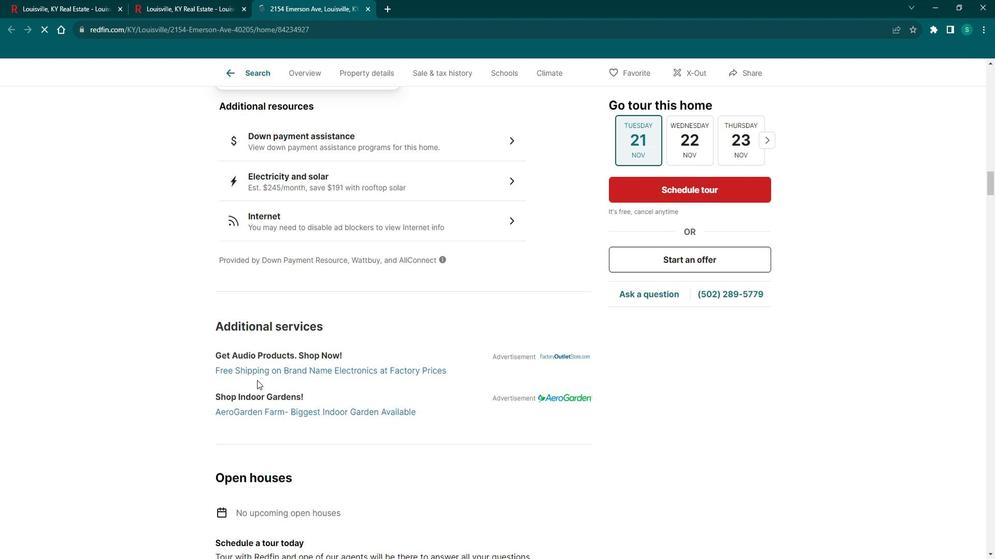 
Action: Mouse scrolled (264, 373) with delta (0, 0)
Screenshot: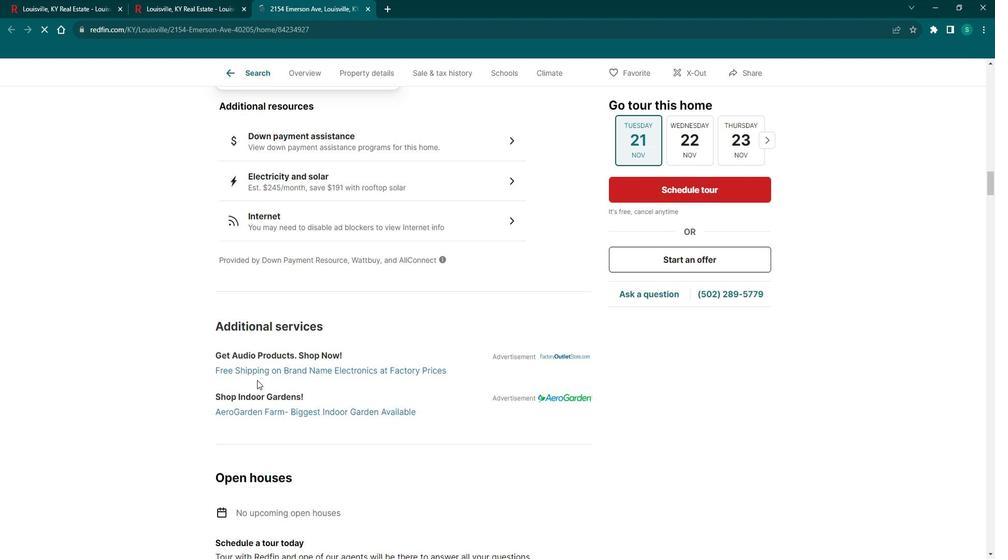 
Action: Mouse scrolled (264, 373) with delta (0, 0)
Screenshot: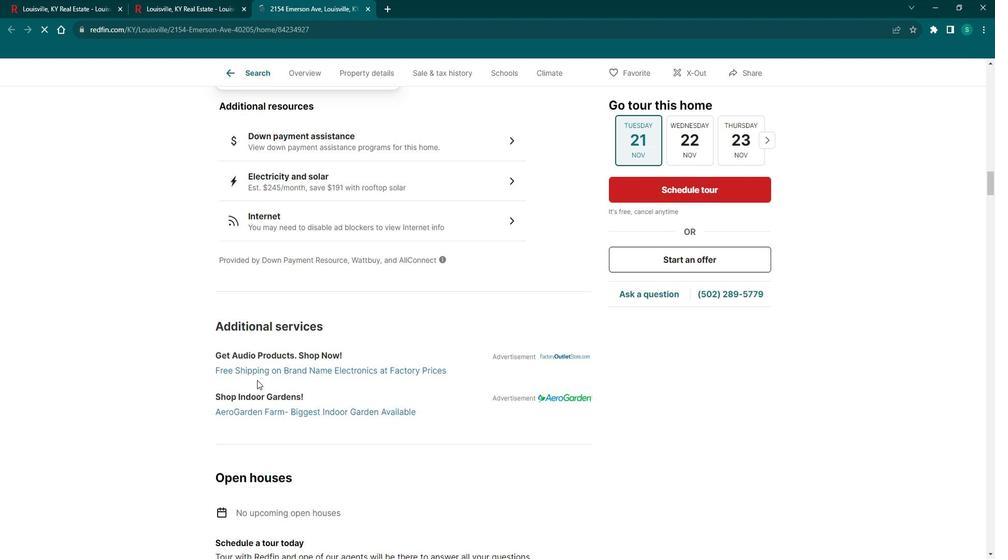 
Action: Mouse scrolled (264, 373) with delta (0, 0)
Screenshot: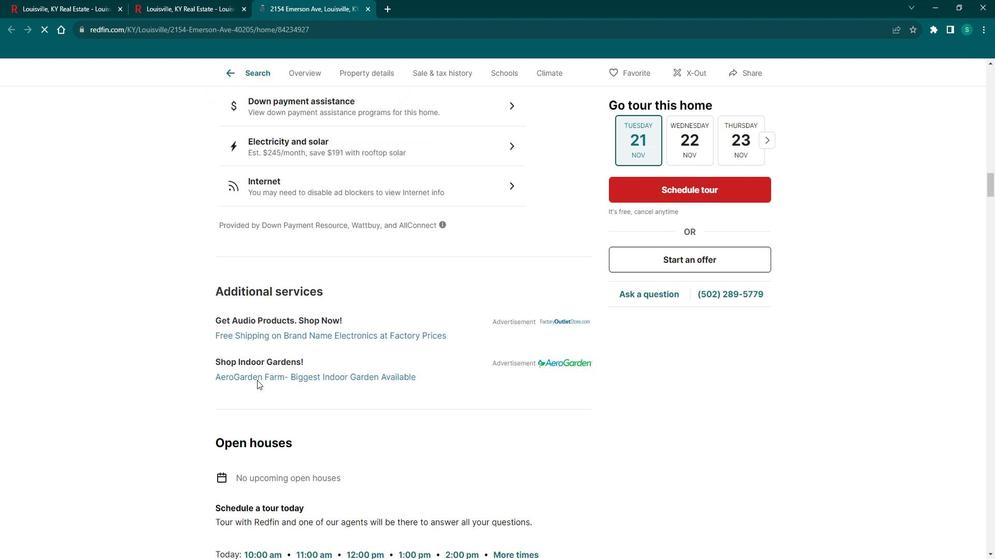 
Action: Mouse scrolled (264, 373) with delta (0, 0)
Screenshot: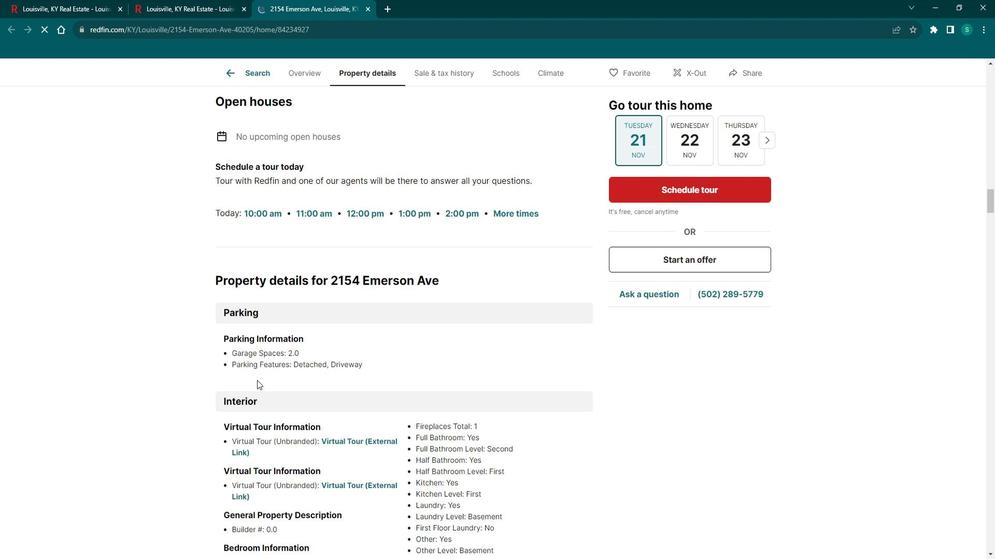 
Action: Mouse scrolled (264, 373) with delta (0, 0)
Screenshot: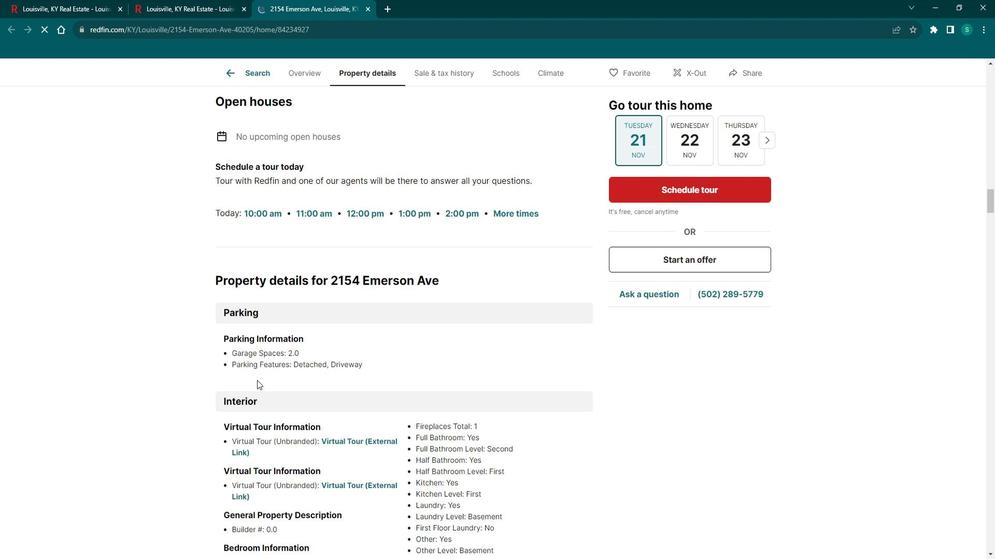 
Action: Mouse scrolled (264, 373) with delta (0, 0)
Screenshot: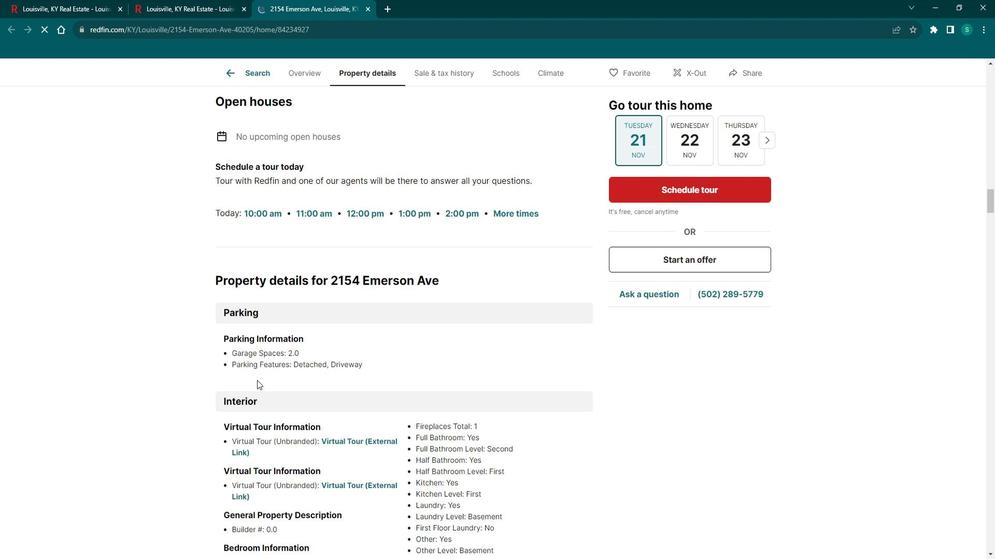 
Action: Mouse scrolled (264, 373) with delta (0, 0)
Screenshot: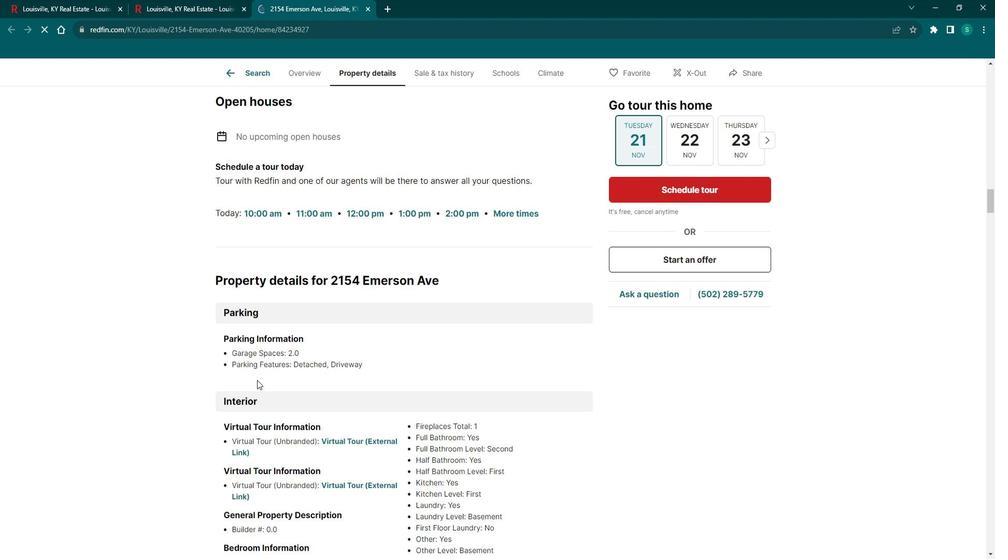 
Action: Mouse scrolled (264, 373) with delta (0, 0)
Screenshot: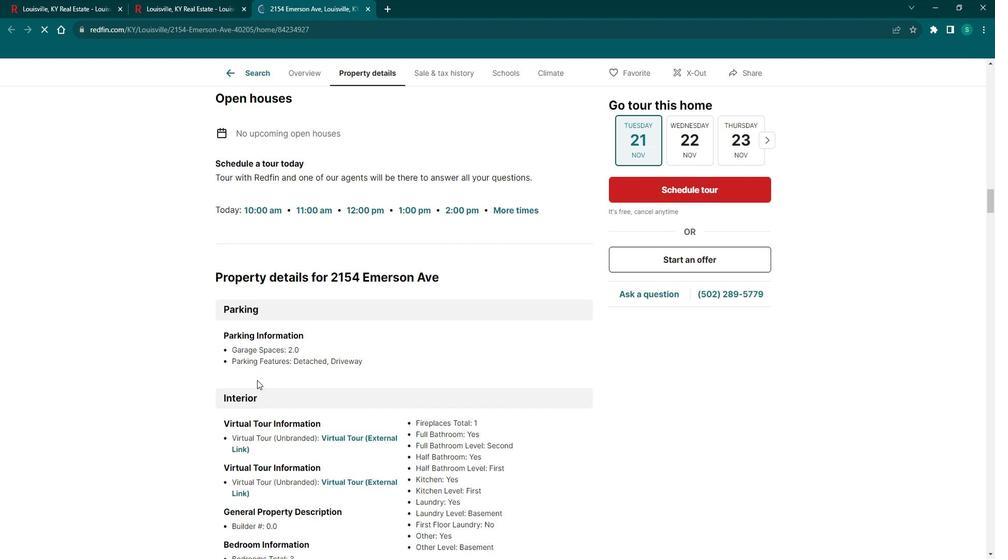 
Action: Mouse scrolled (264, 373) with delta (0, 0)
Screenshot: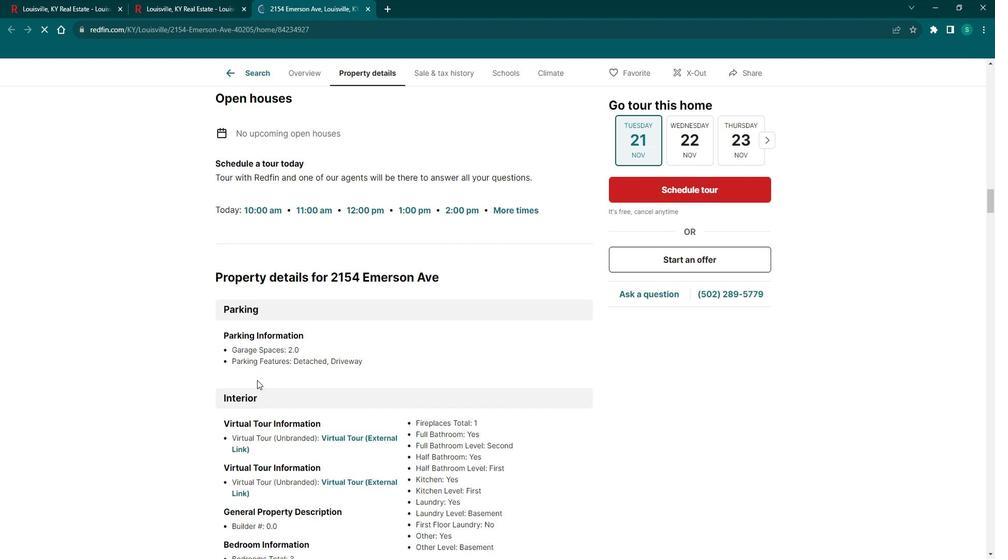 
Action: Mouse scrolled (264, 373) with delta (0, 0)
Screenshot: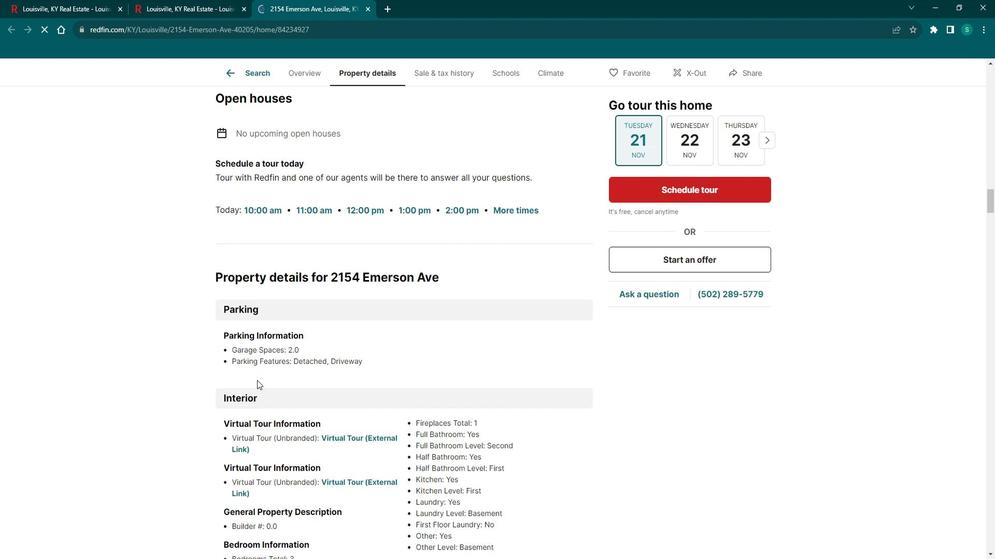 
Action: Mouse scrolled (264, 373) with delta (0, 0)
Screenshot: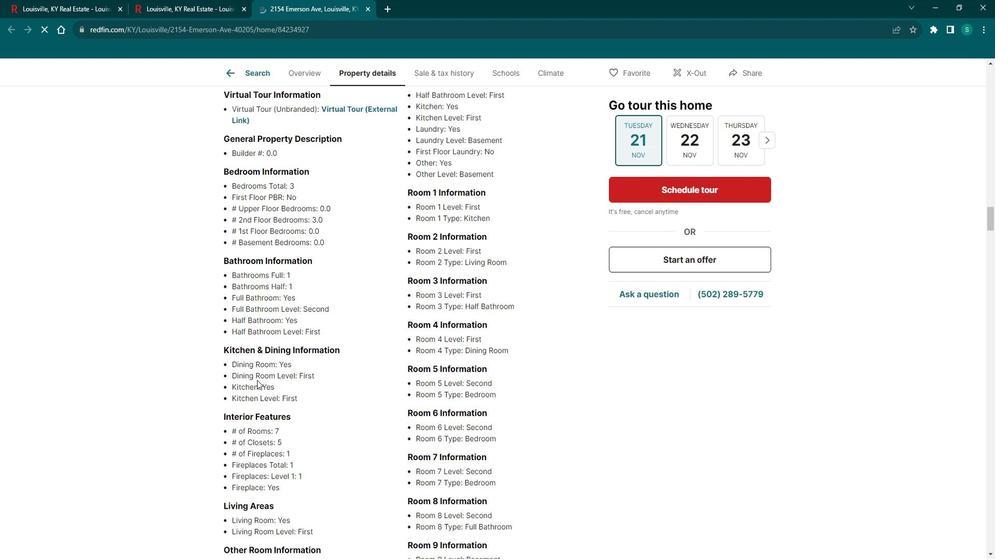 
Action: Mouse scrolled (264, 373) with delta (0, 0)
Screenshot: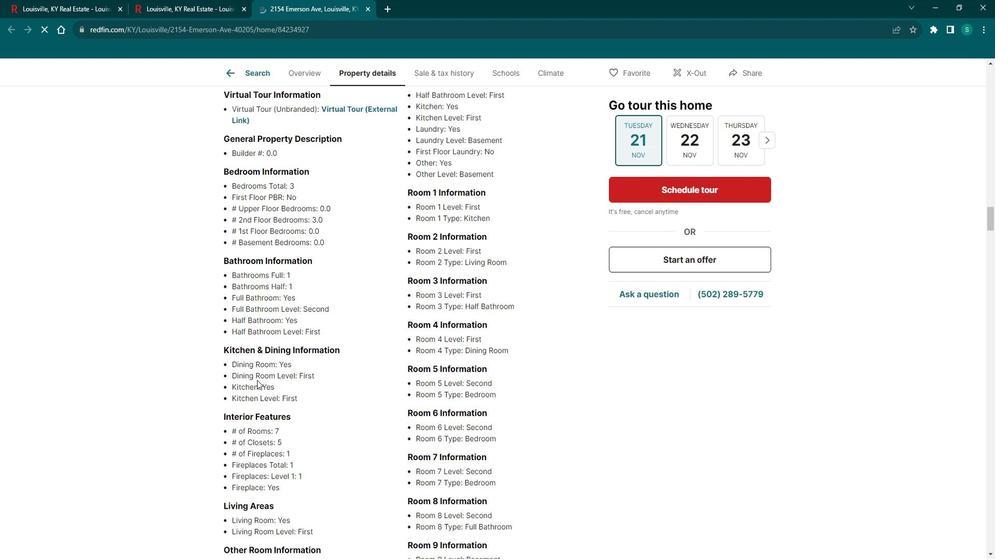 
Action: Mouse scrolled (264, 373) with delta (0, 0)
Screenshot: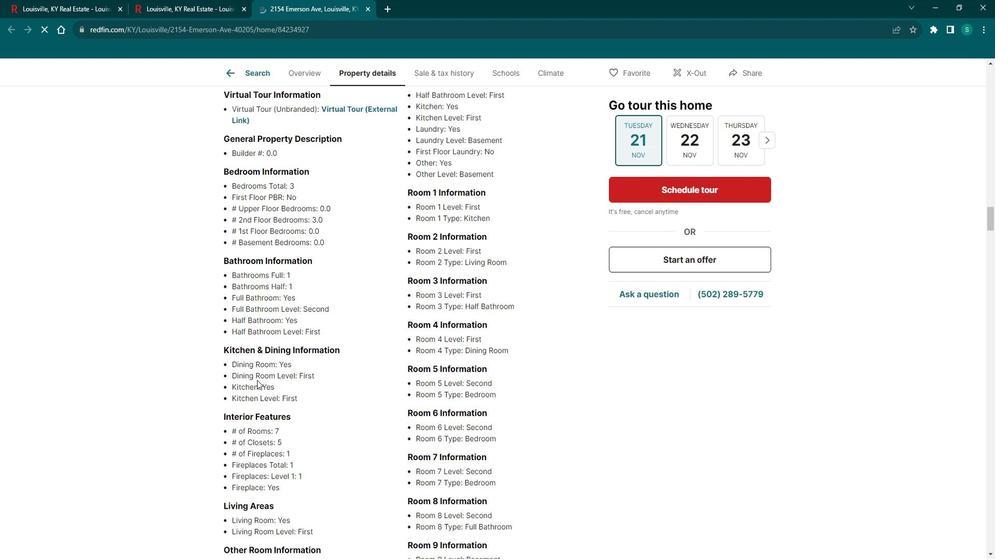 
Action: Mouse scrolled (264, 373) with delta (0, 0)
Screenshot: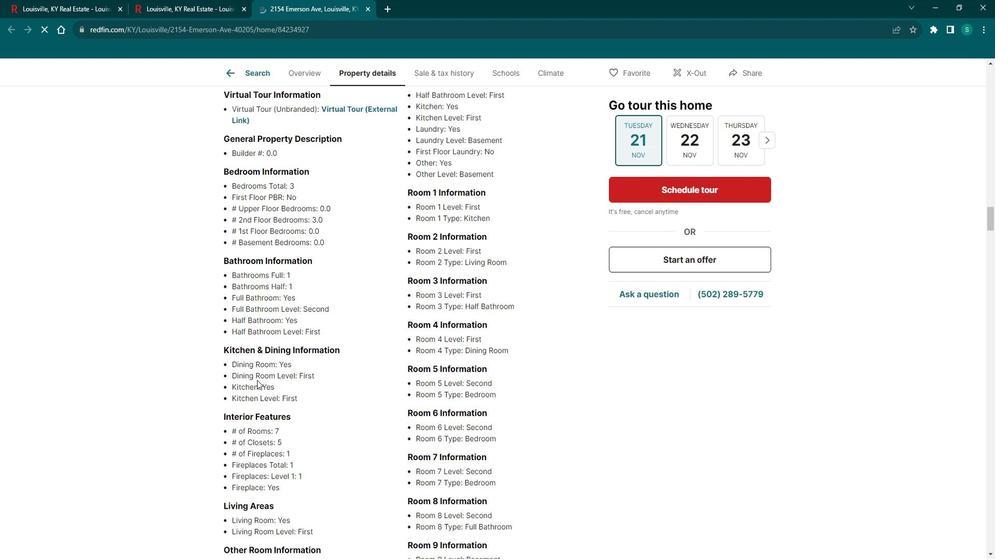 
Action: Mouse scrolled (264, 373) with delta (0, 0)
Screenshot: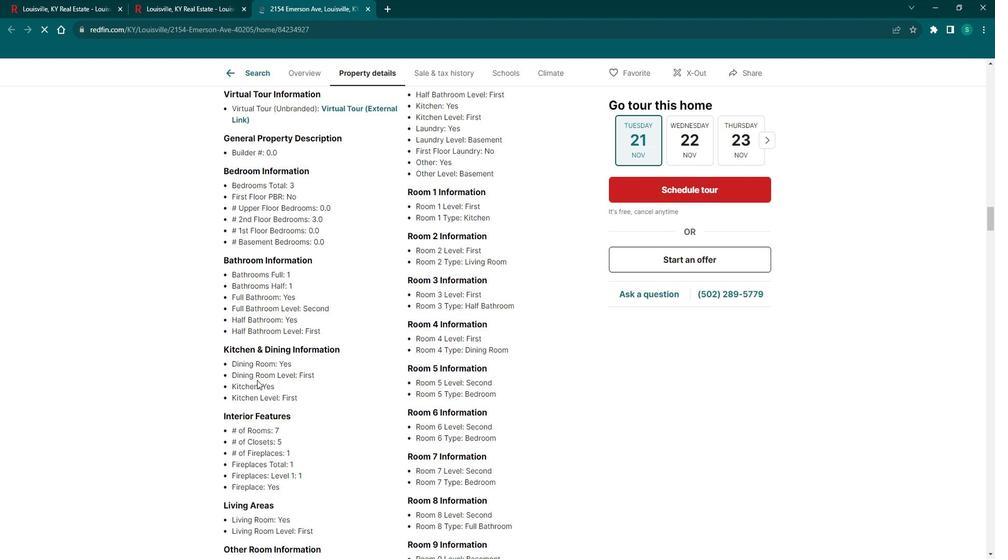
Action: Mouse scrolled (264, 373) with delta (0, 0)
Screenshot: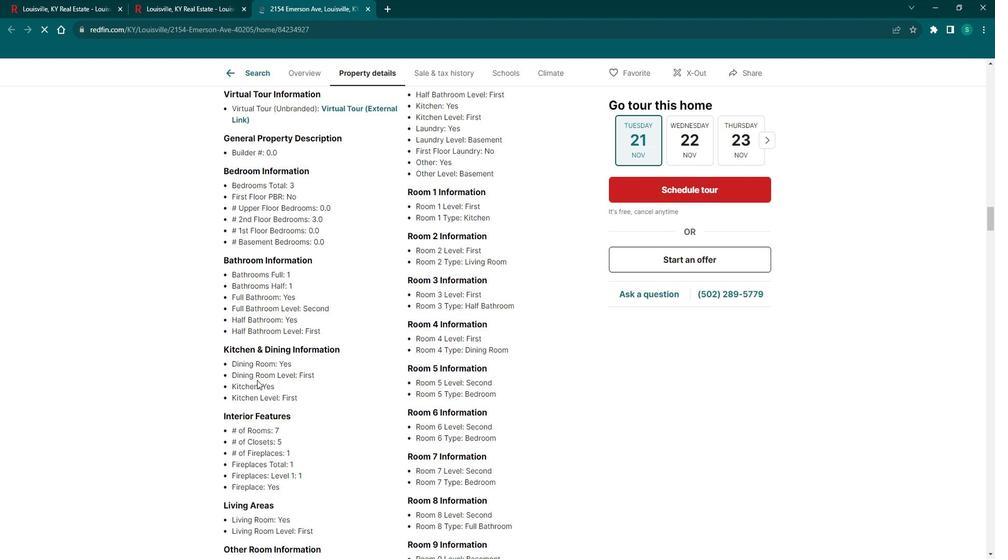 
Action: Mouse scrolled (264, 373) with delta (0, 0)
